 Task: Reply All to email with the signature Evan Adams with the subject Request for project feedback from softage.1@softage.net with the message I would like to schedule a call to discuss the progress of the project., select first sentence, change the font color from current to purple and background color to black Send the email
Action: Mouse moved to (1151, 96)
Screenshot: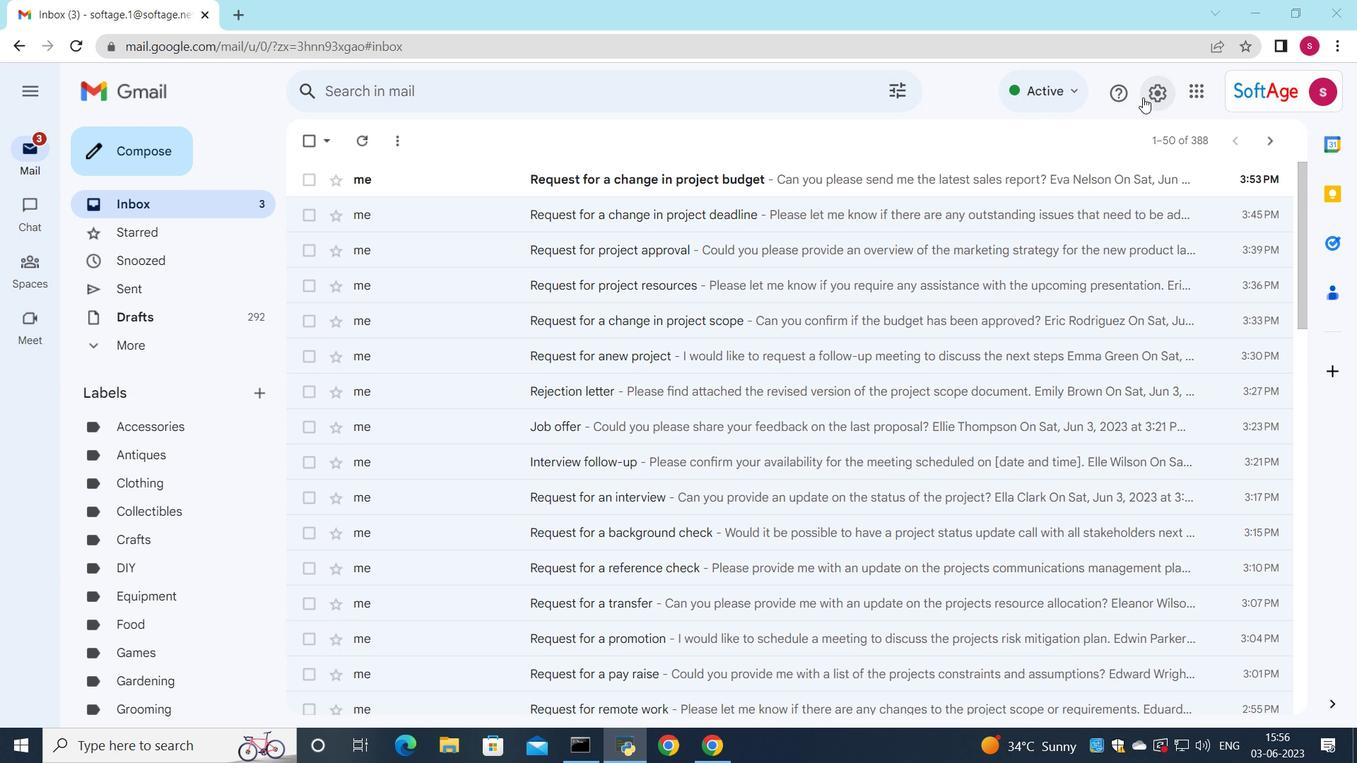 
Action: Mouse pressed left at (1151, 96)
Screenshot: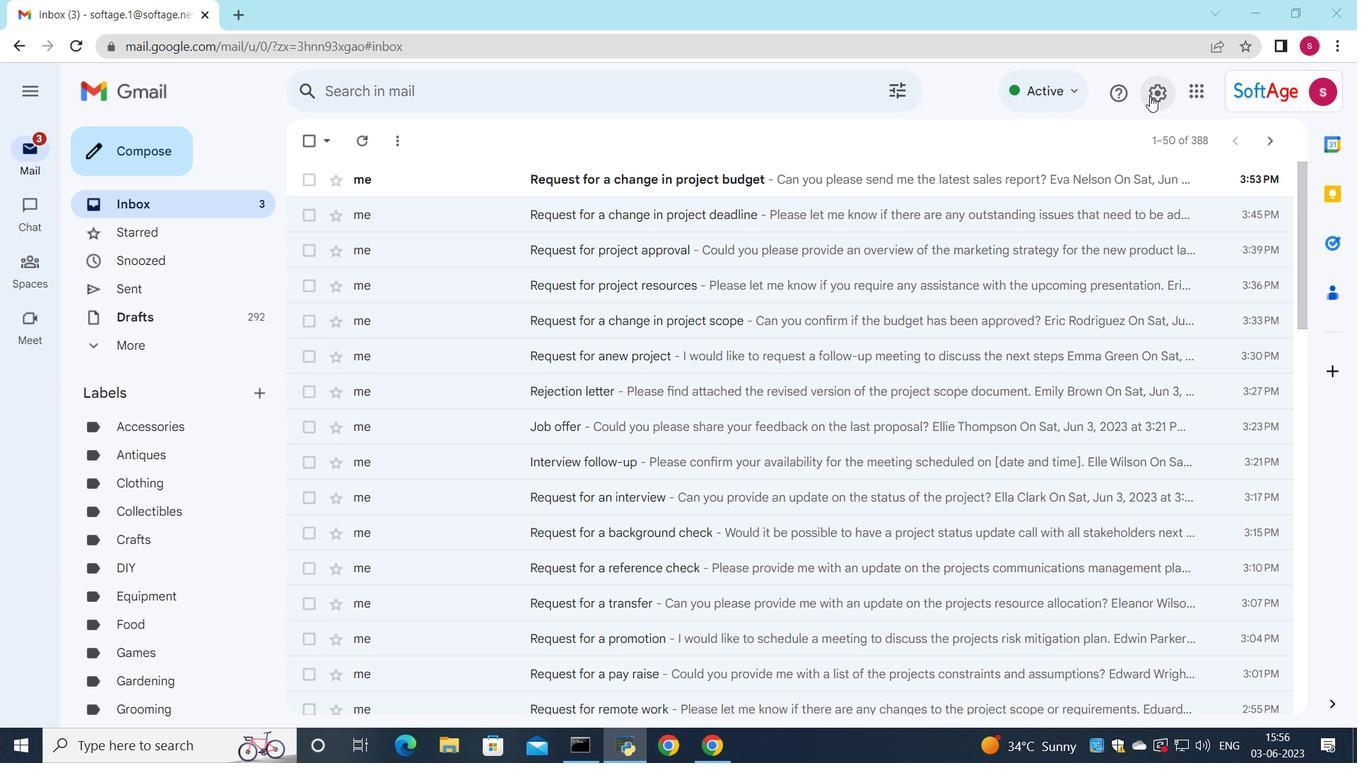 
Action: Mouse moved to (1152, 173)
Screenshot: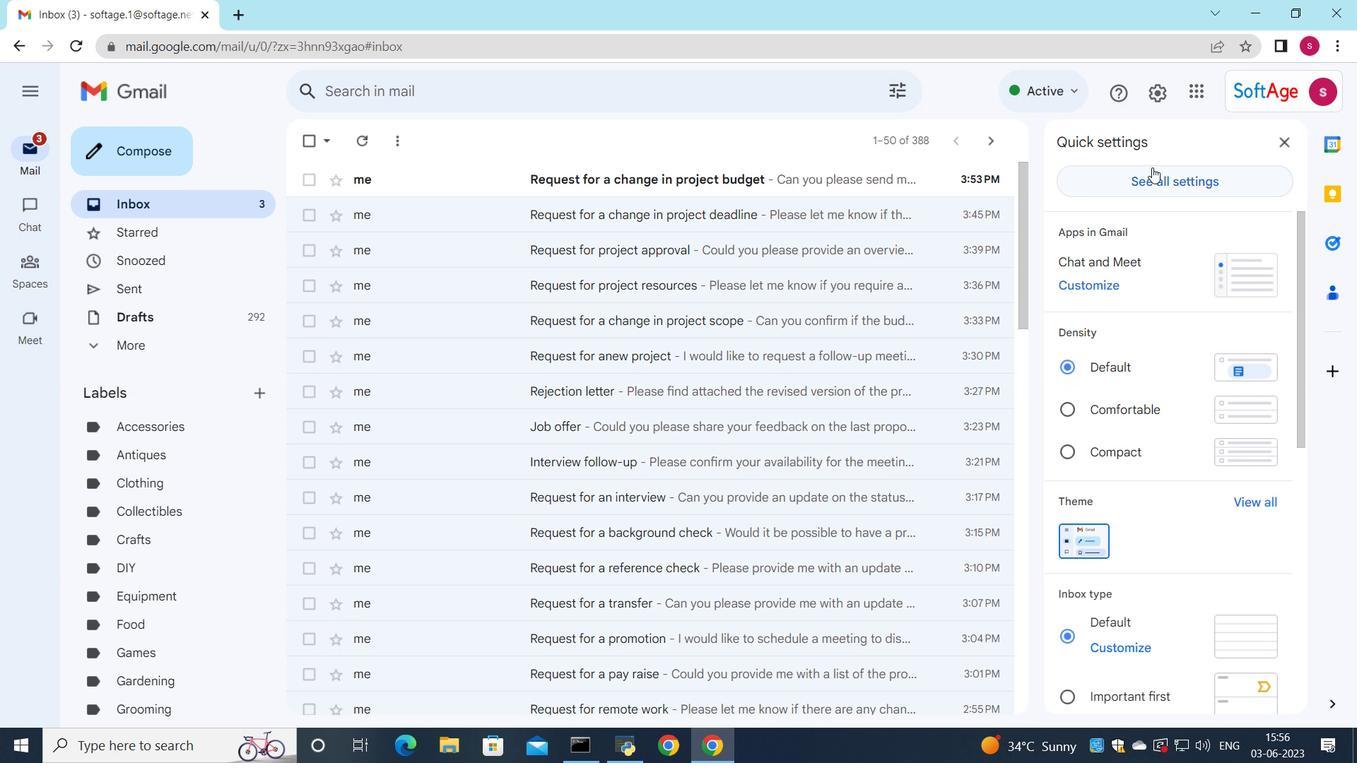 
Action: Mouse pressed left at (1152, 173)
Screenshot: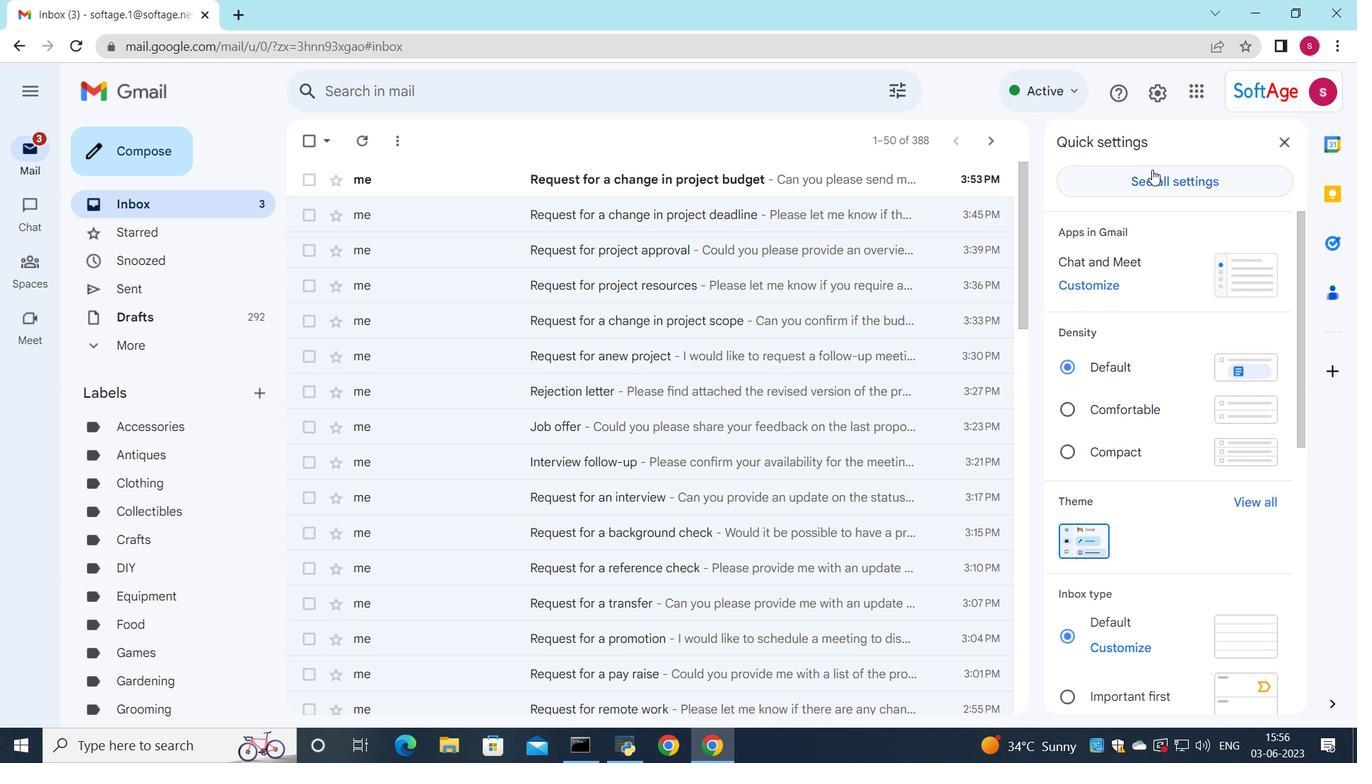
Action: Mouse moved to (632, 394)
Screenshot: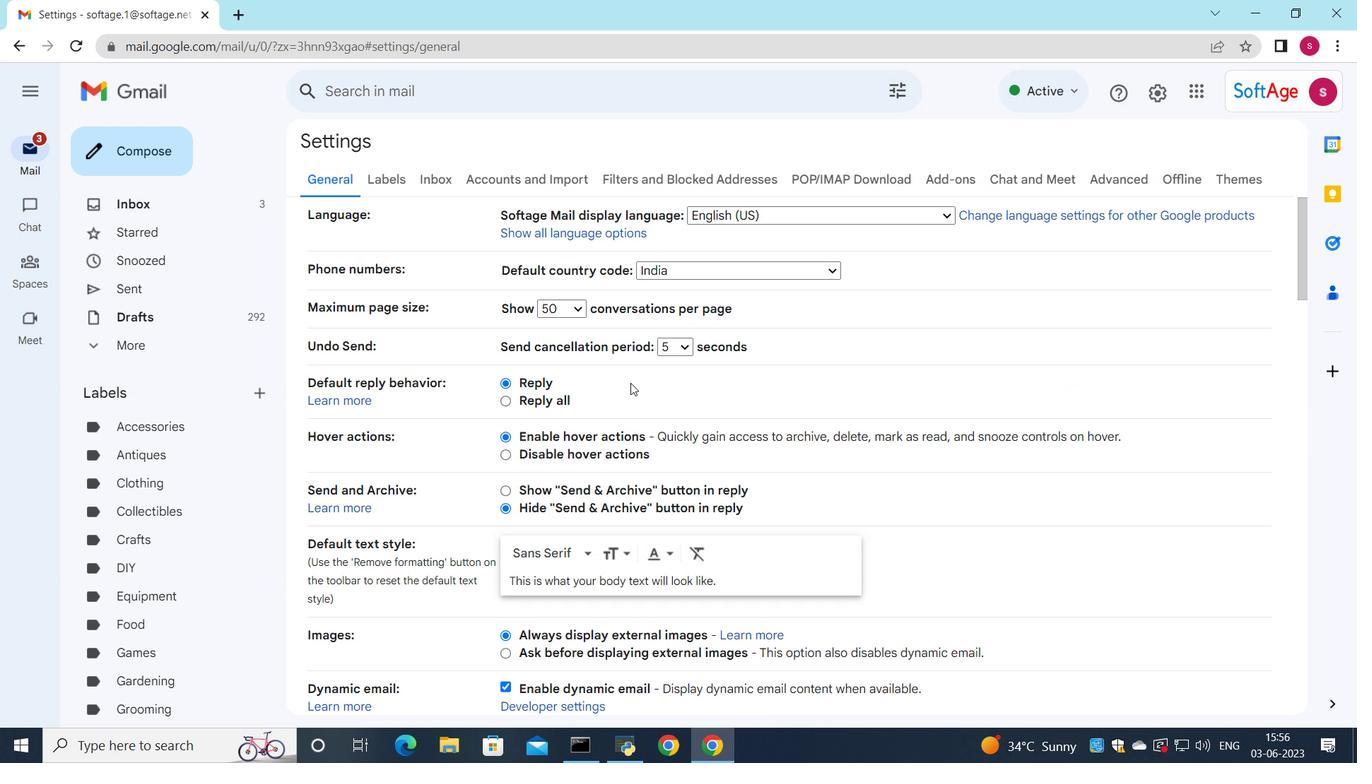 
Action: Mouse scrolled (632, 393) with delta (0, 0)
Screenshot: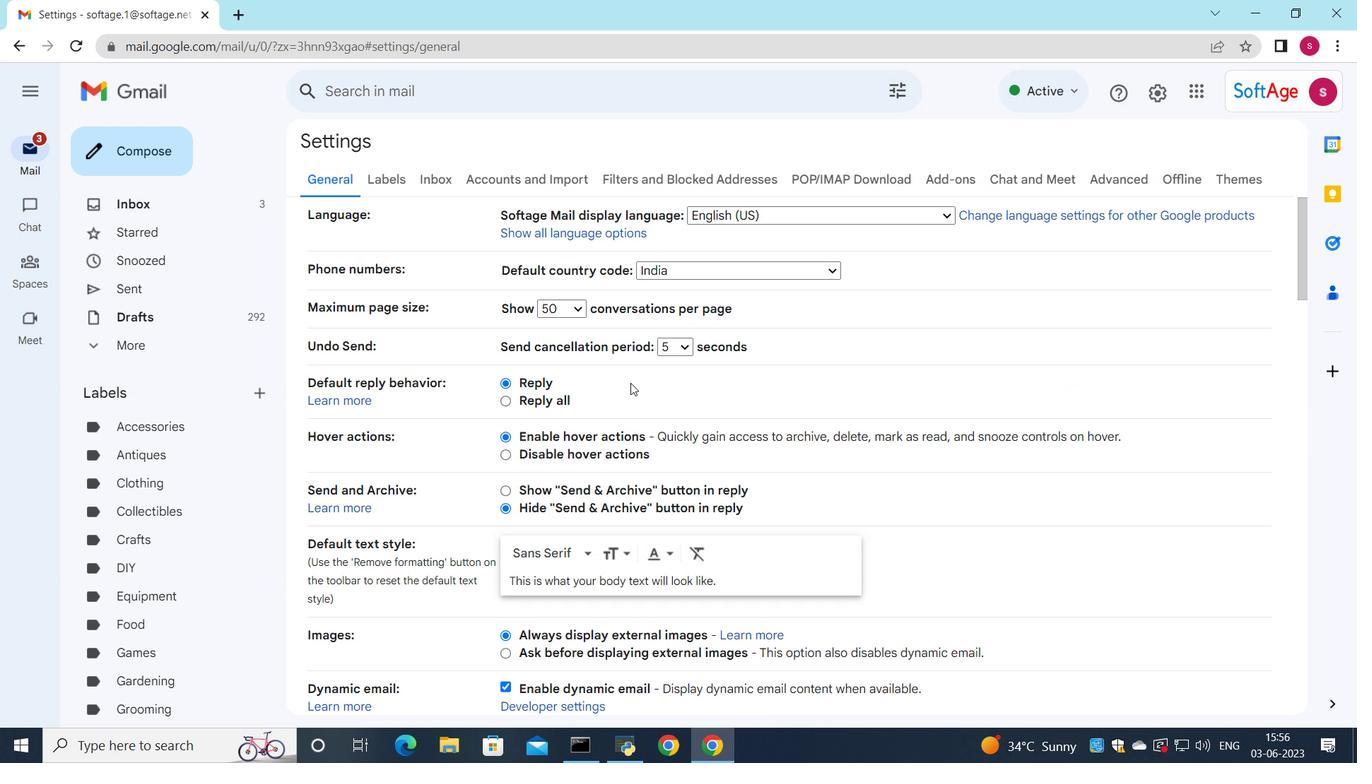 
Action: Mouse scrolled (632, 393) with delta (0, 0)
Screenshot: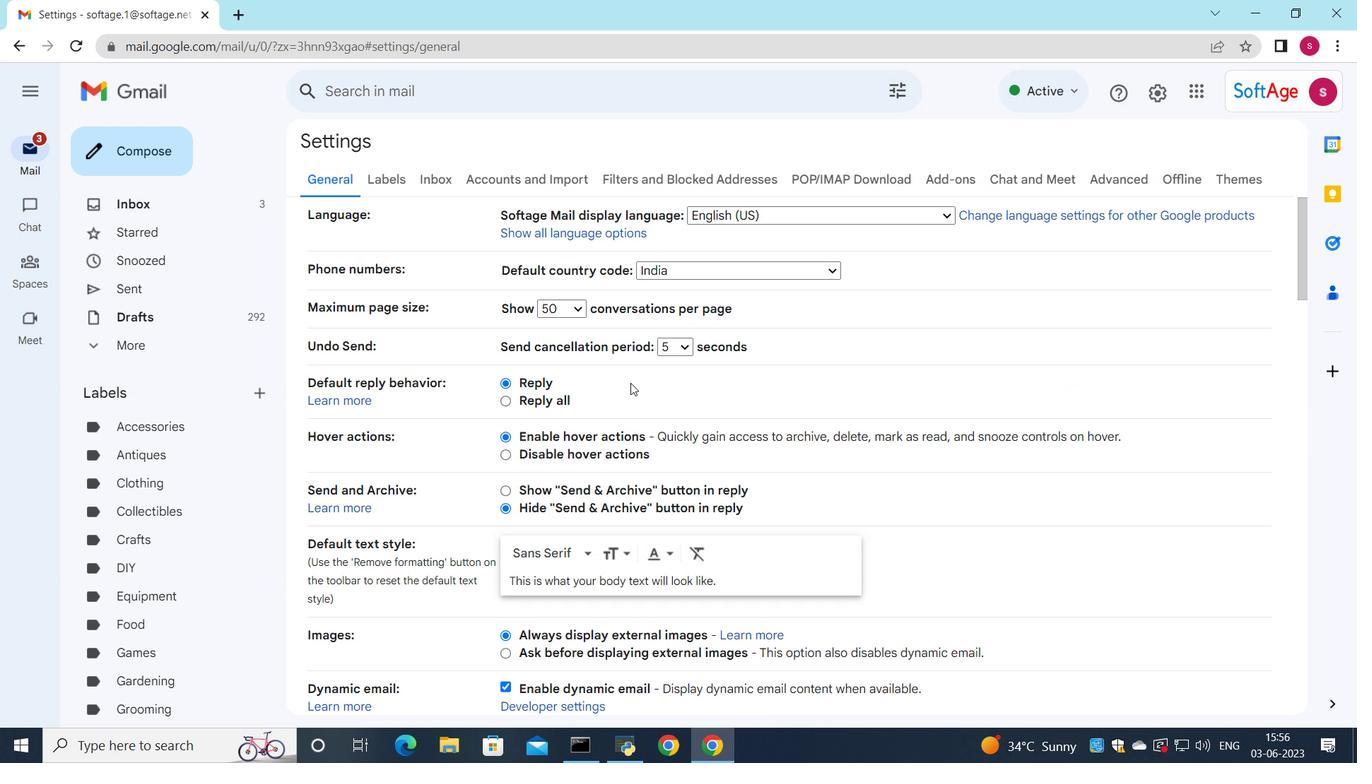 
Action: Mouse scrolled (632, 393) with delta (0, 0)
Screenshot: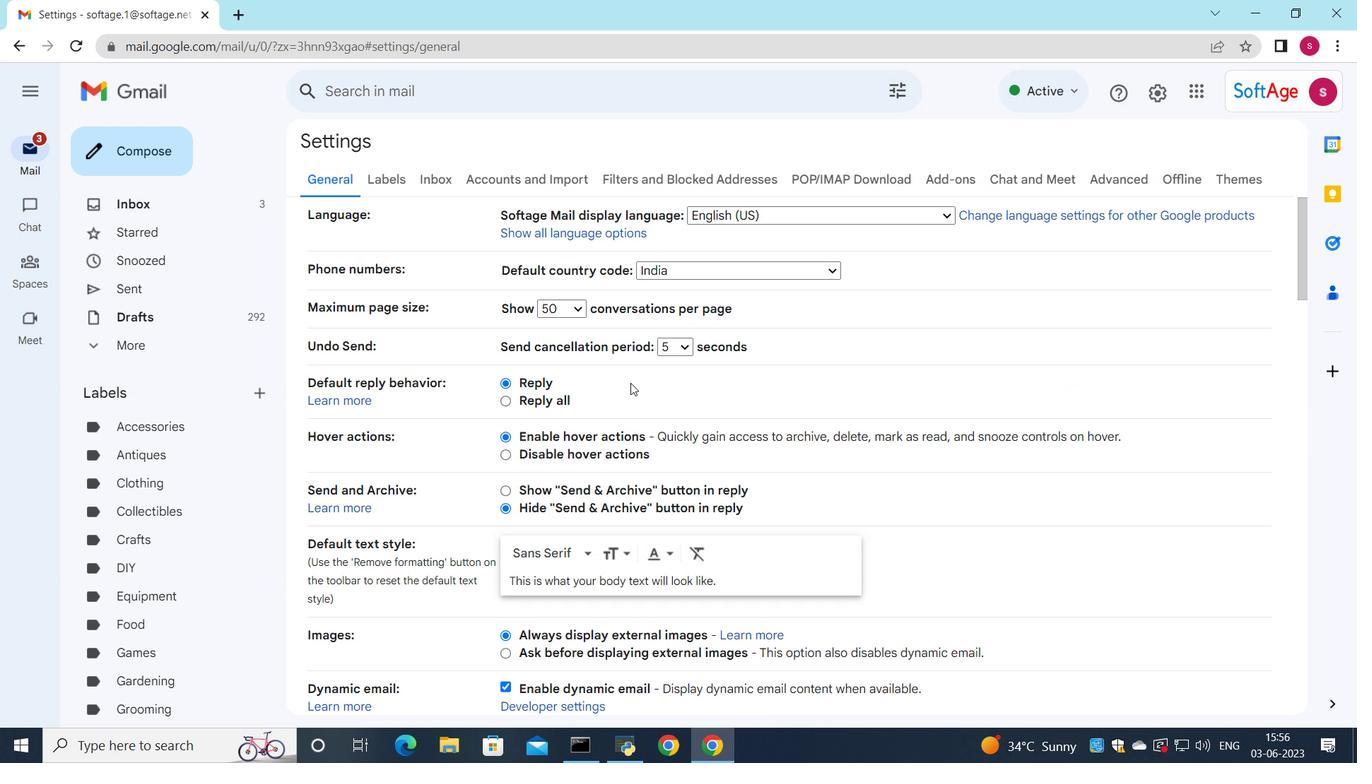 
Action: Mouse moved to (635, 395)
Screenshot: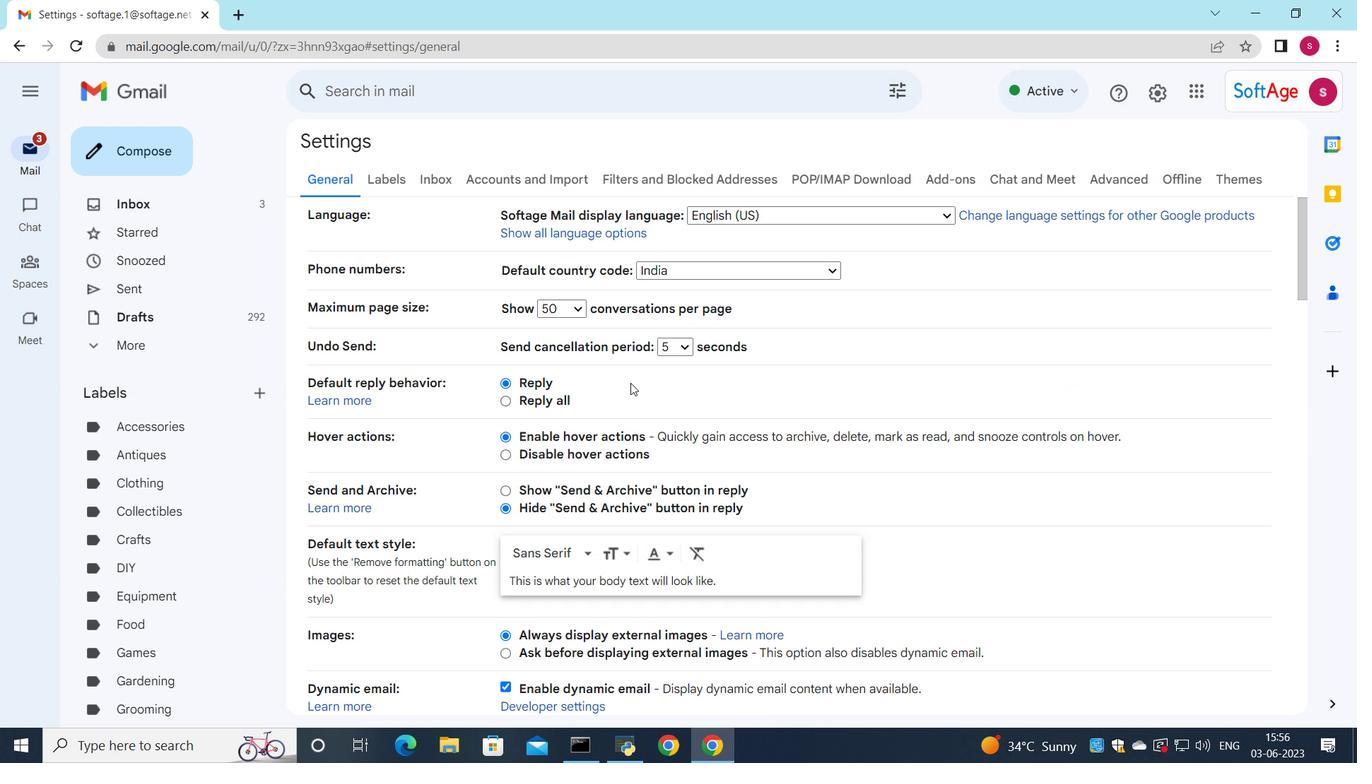 
Action: Mouse scrolled (635, 394) with delta (0, 0)
Screenshot: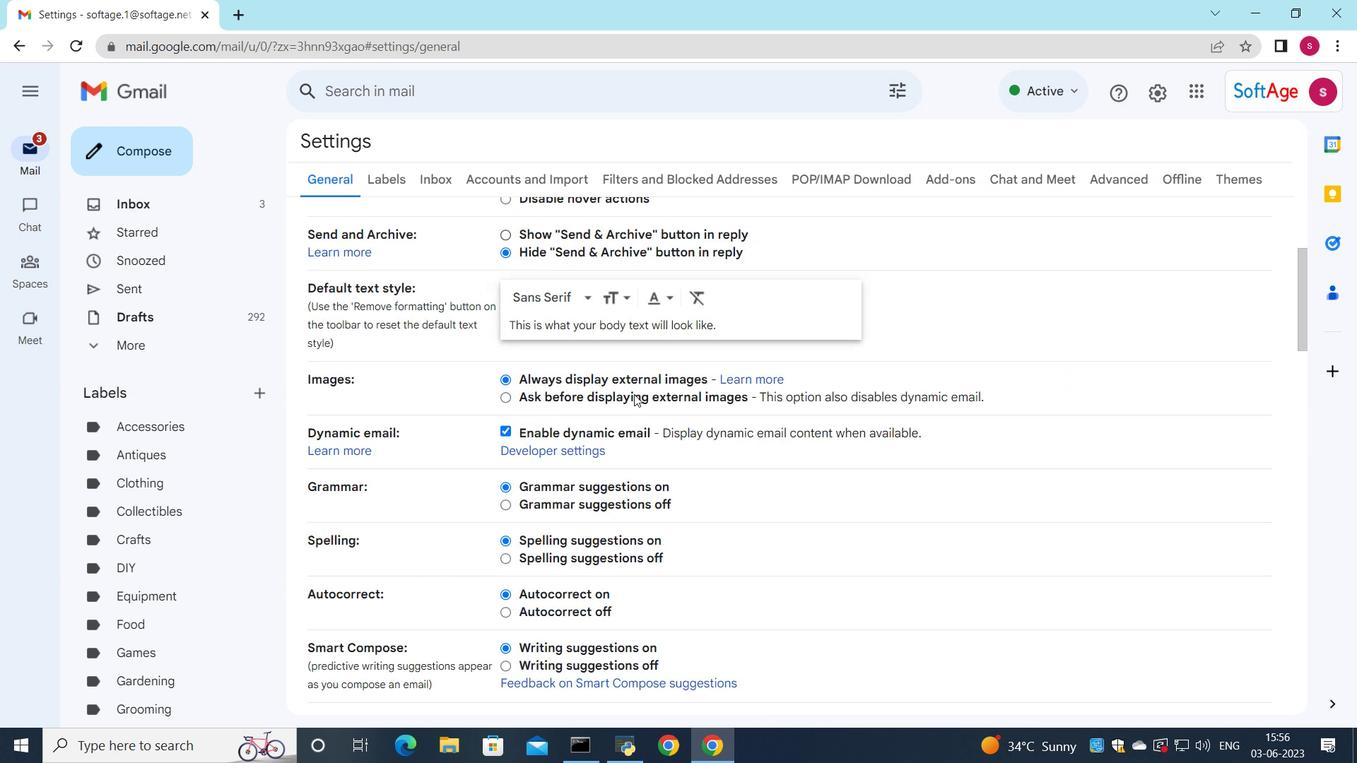 
Action: Mouse scrolled (635, 394) with delta (0, 0)
Screenshot: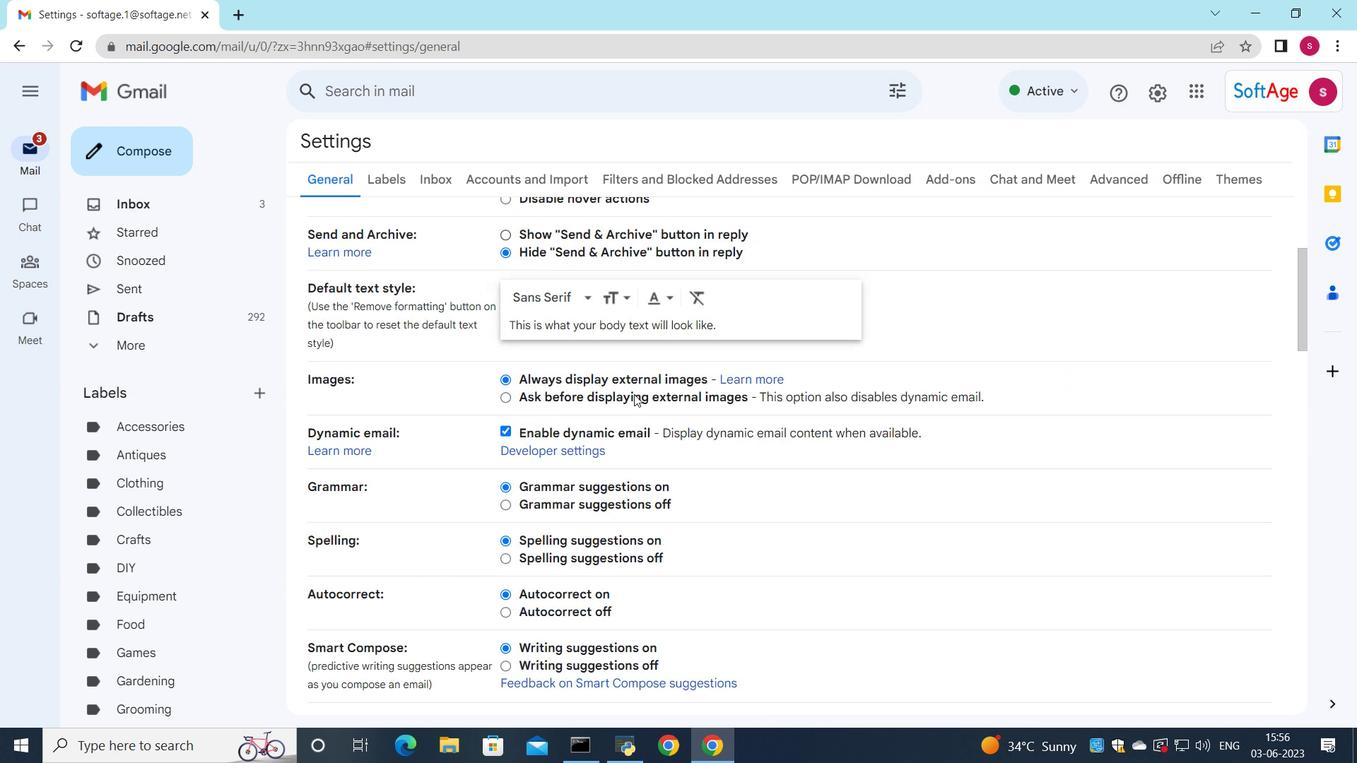 
Action: Mouse scrolled (635, 394) with delta (0, 0)
Screenshot: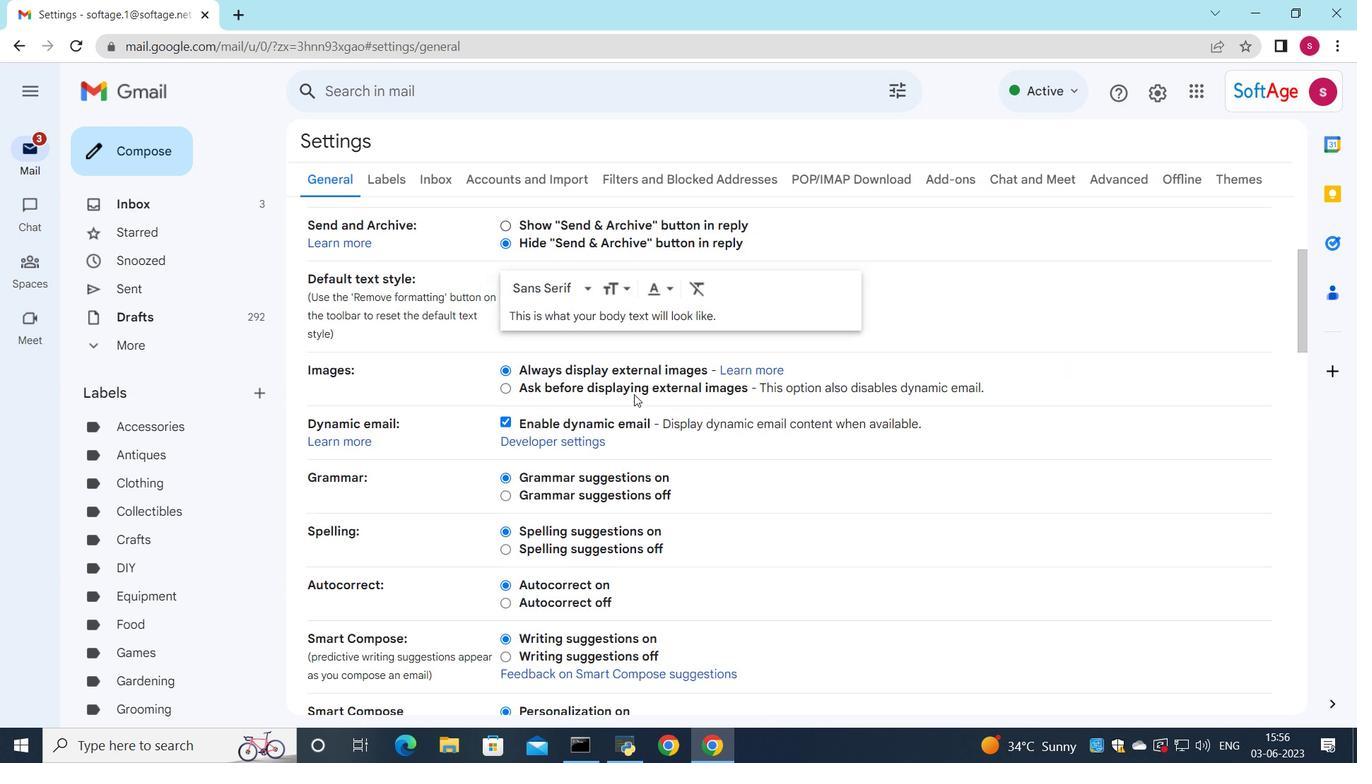 
Action: Mouse scrolled (635, 394) with delta (0, 0)
Screenshot: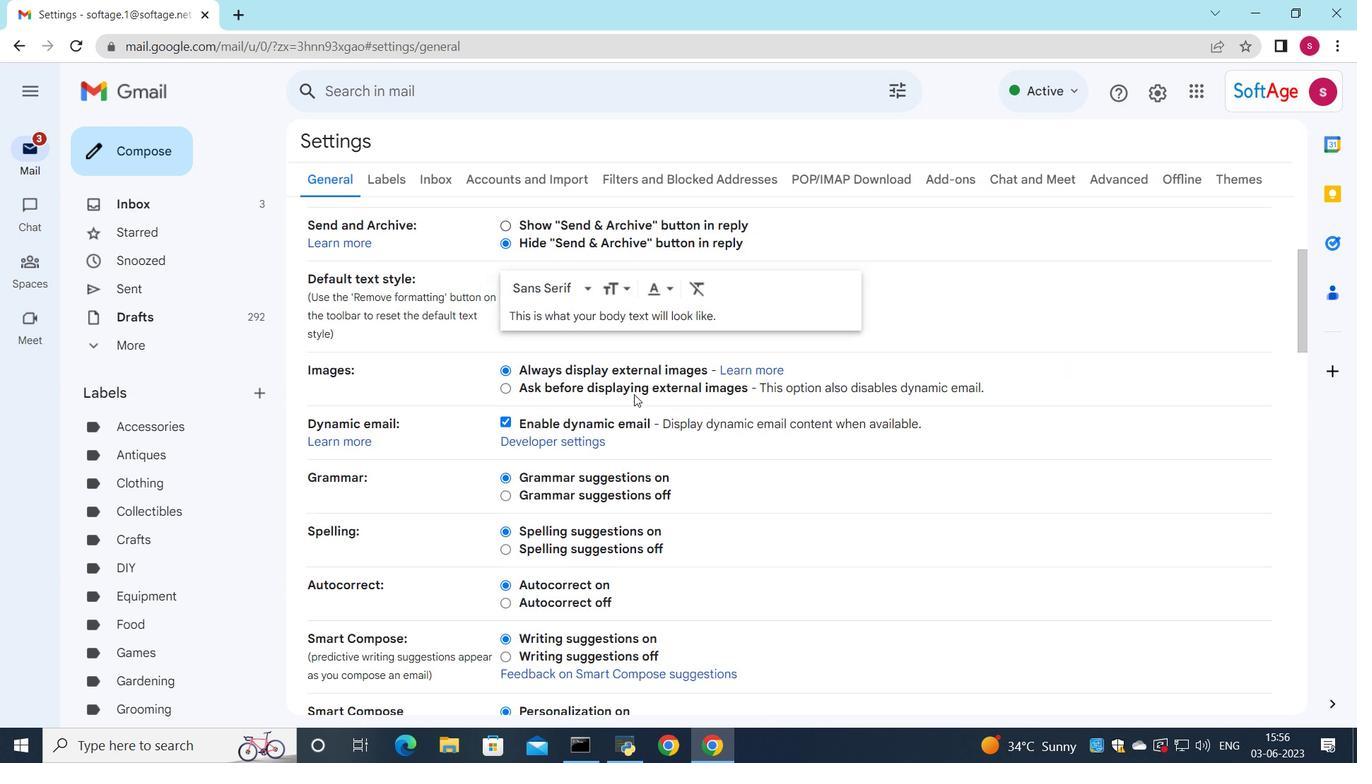 
Action: Mouse scrolled (635, 394) with delta (0, 0)
Screenshot: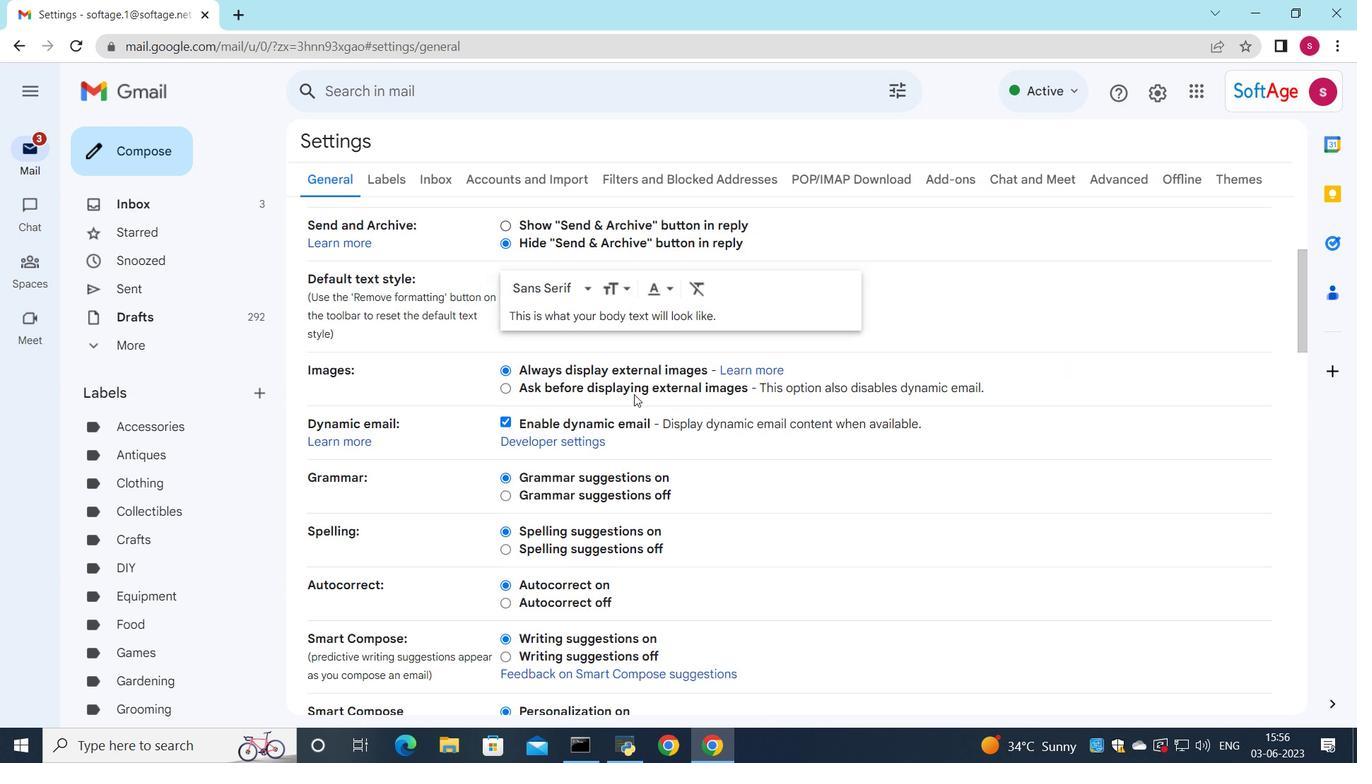
Action: Mouse moved to (637, 388)
Screenshot: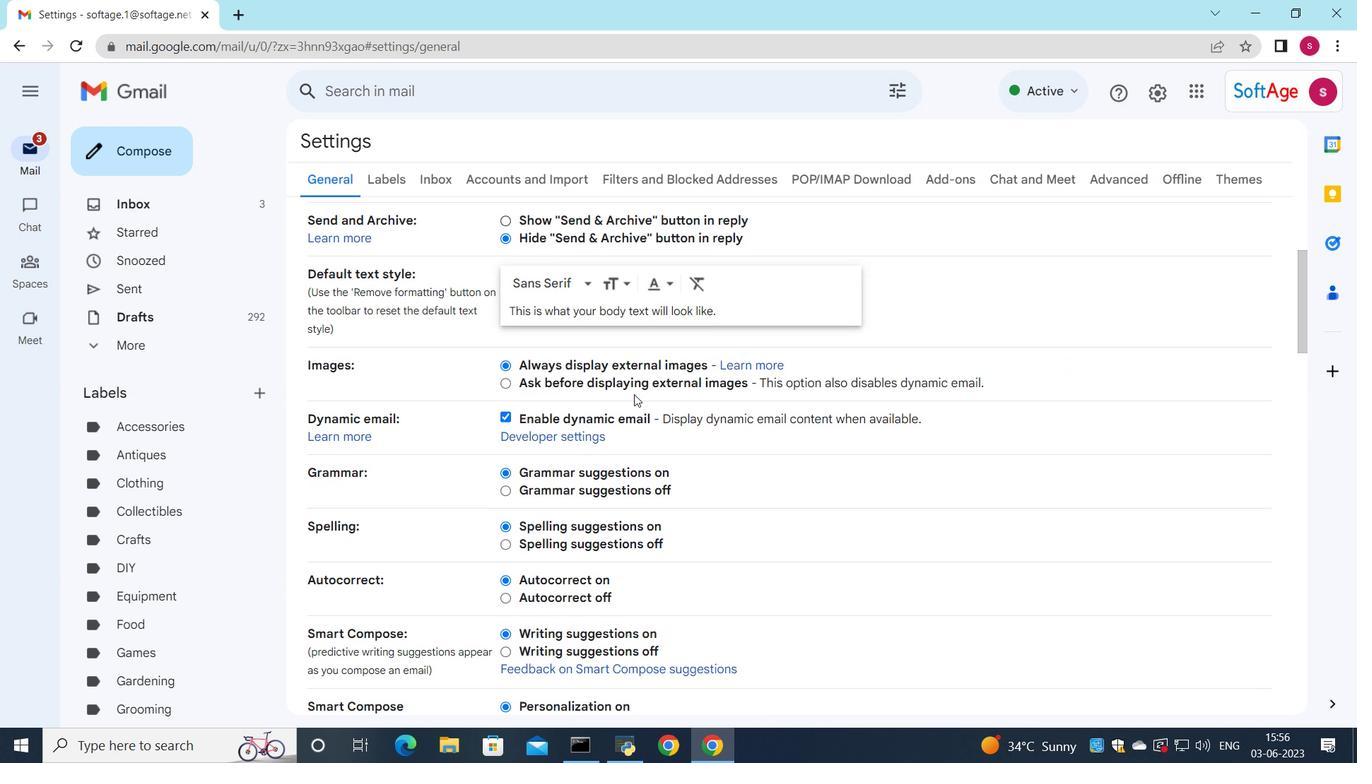 
Action: Mouse scrolled (637, 388) with delta (0, 0)
Screenshot: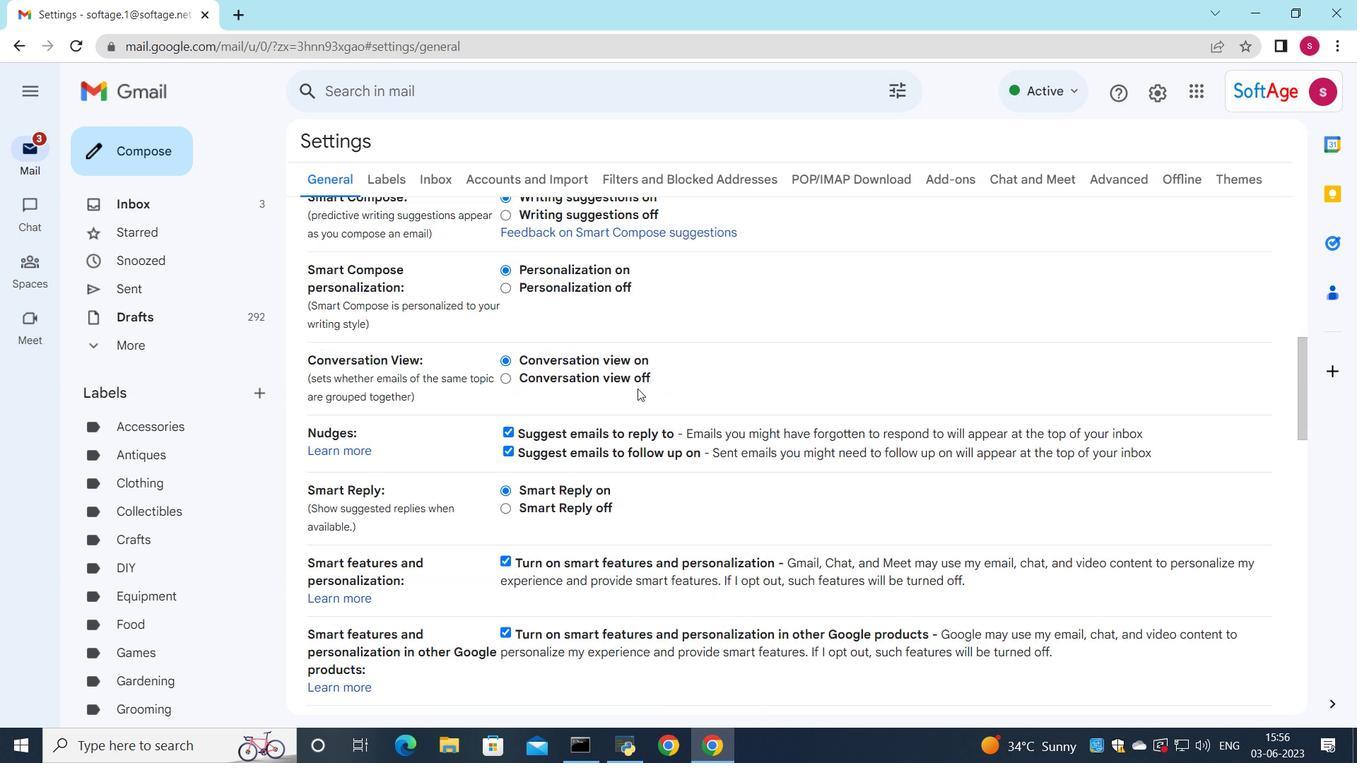 
Action: Mouse scrolled (637, 388) with delta (0, 0)
Screenshot: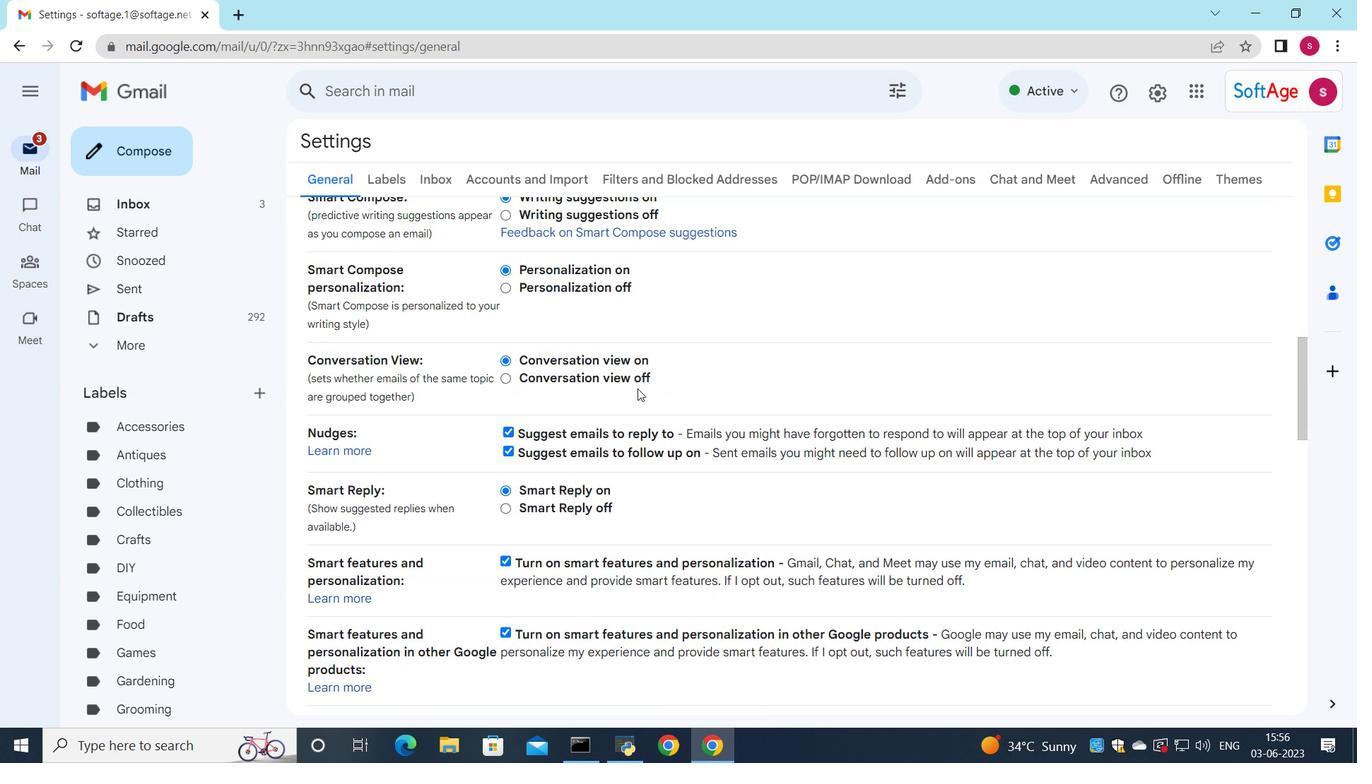 
Action: Mouse scrolled (637, 388) with delta (0, 0)
Screenshot: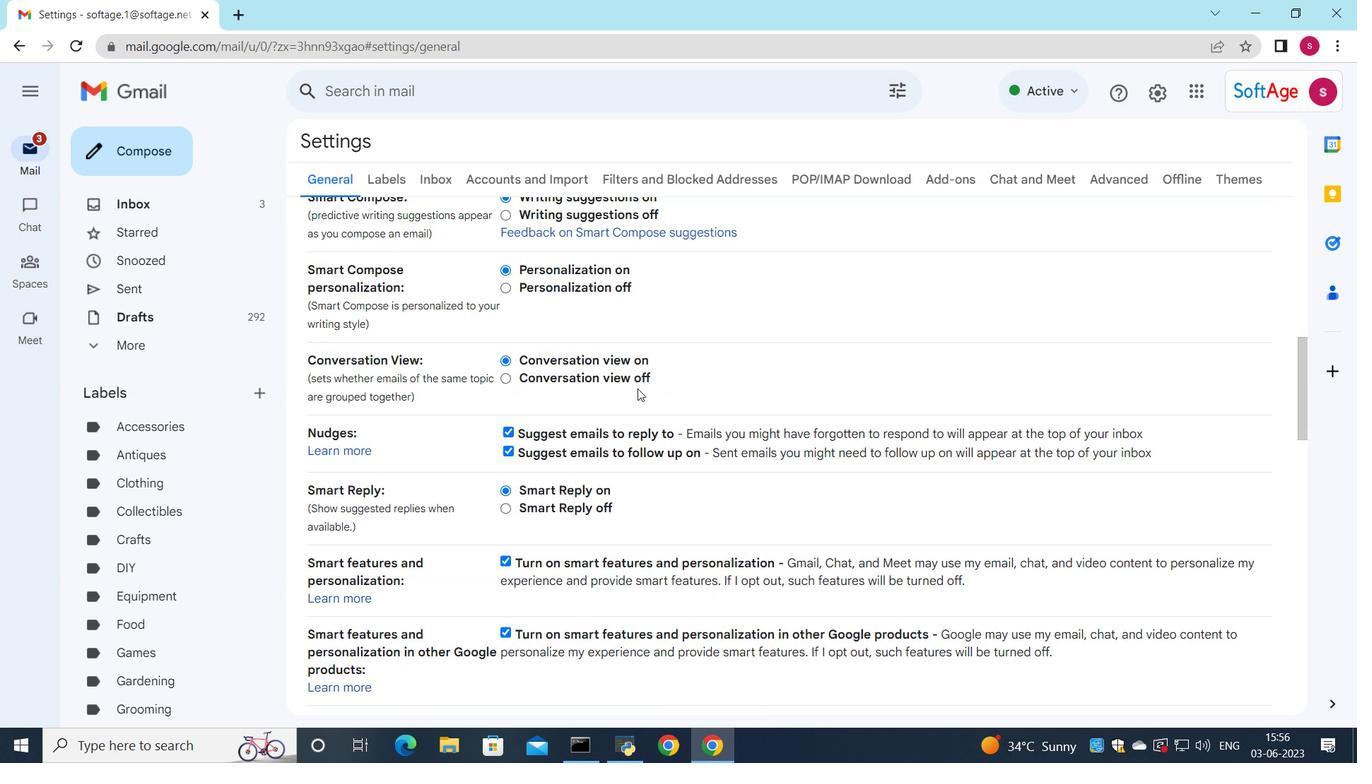 
Action: Mouse scrolled (637, 388) with delta (0, 0)
Screenshot: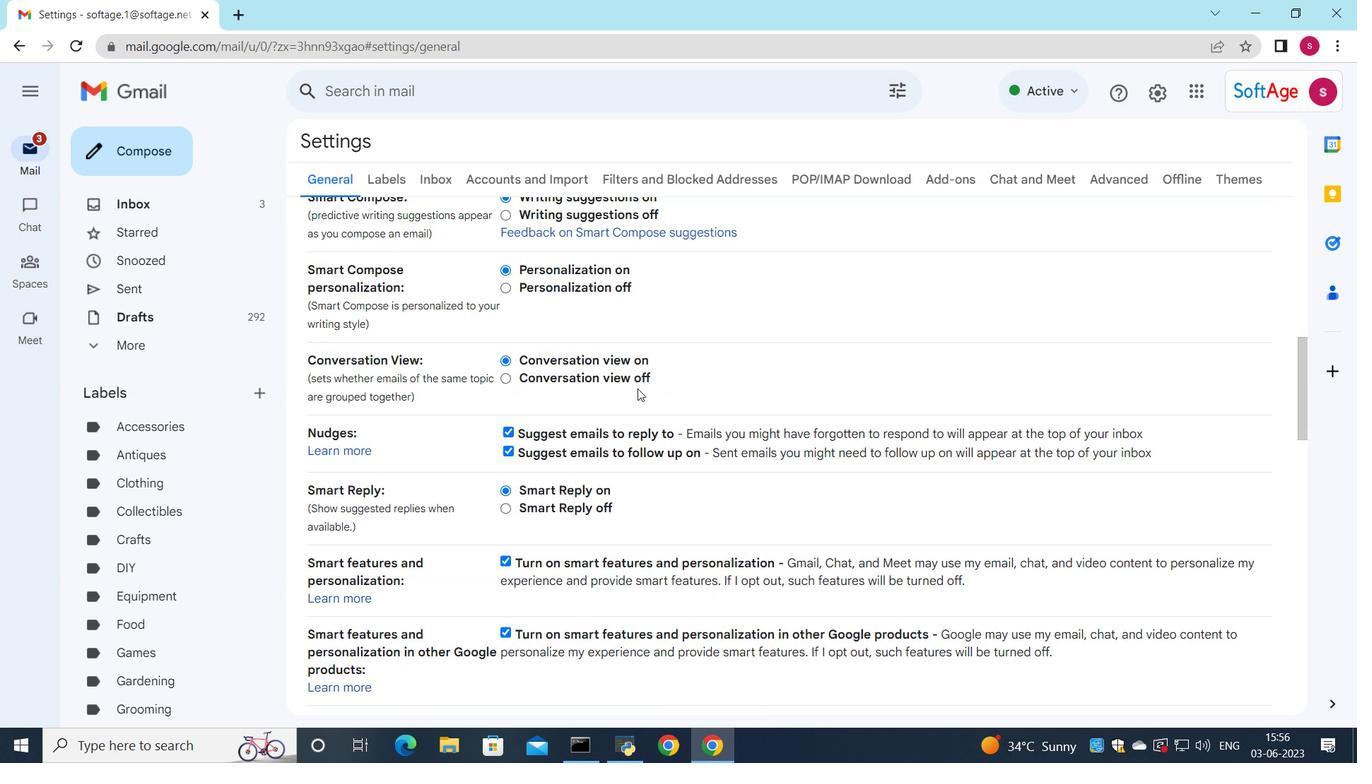 
Action: Mouse moved to (646, 381)
Screenshot: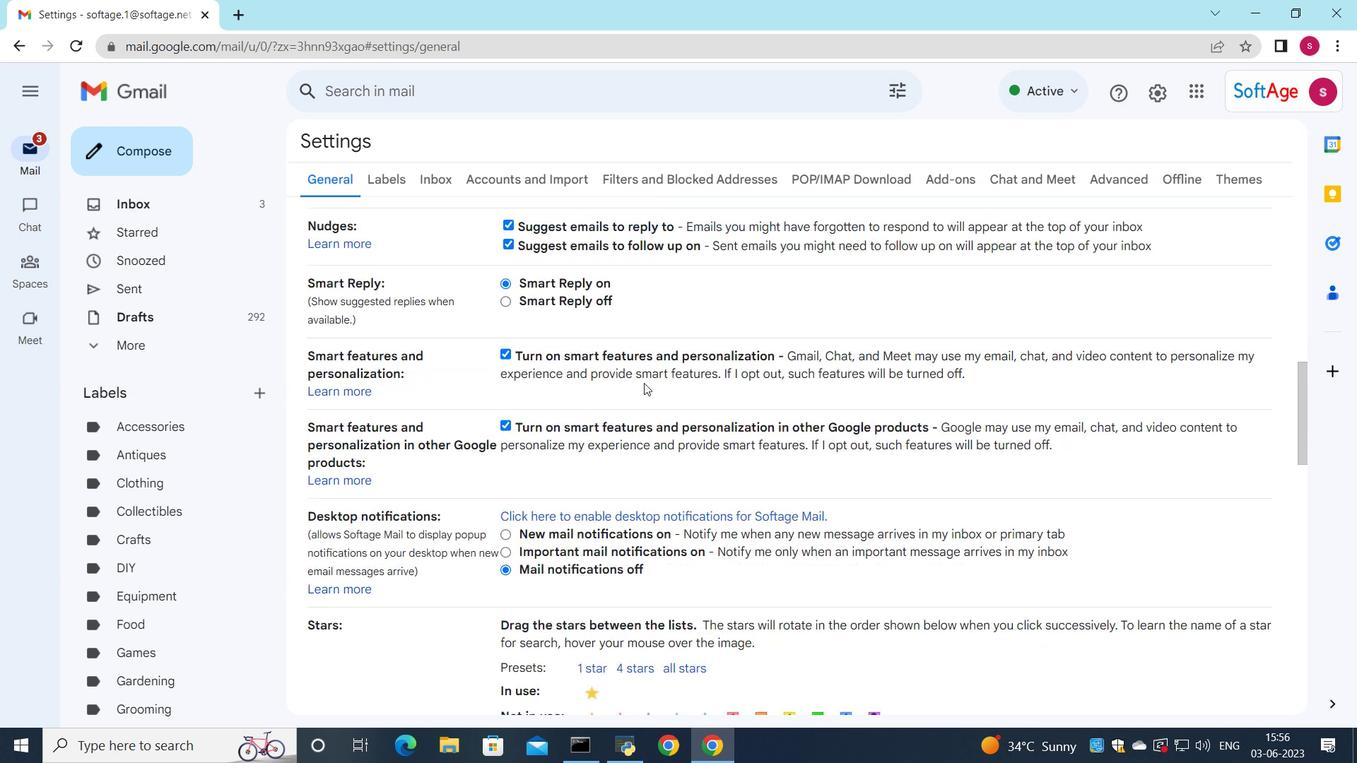 
Action: Mouse scrolled (646, 380) with delta (0, 0)
Screenshot: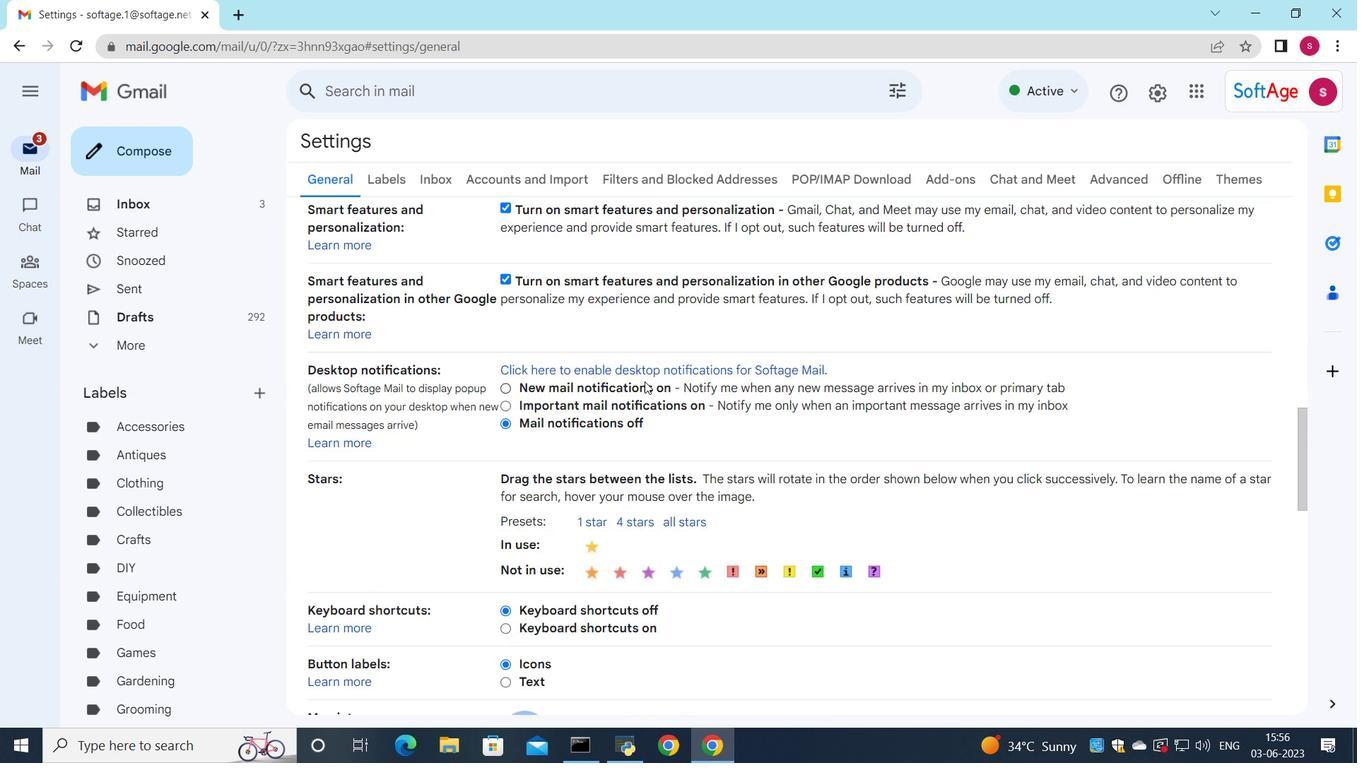 
Action: Mouse scrolled (646, 380) with delta (0, 0)
Screenshot: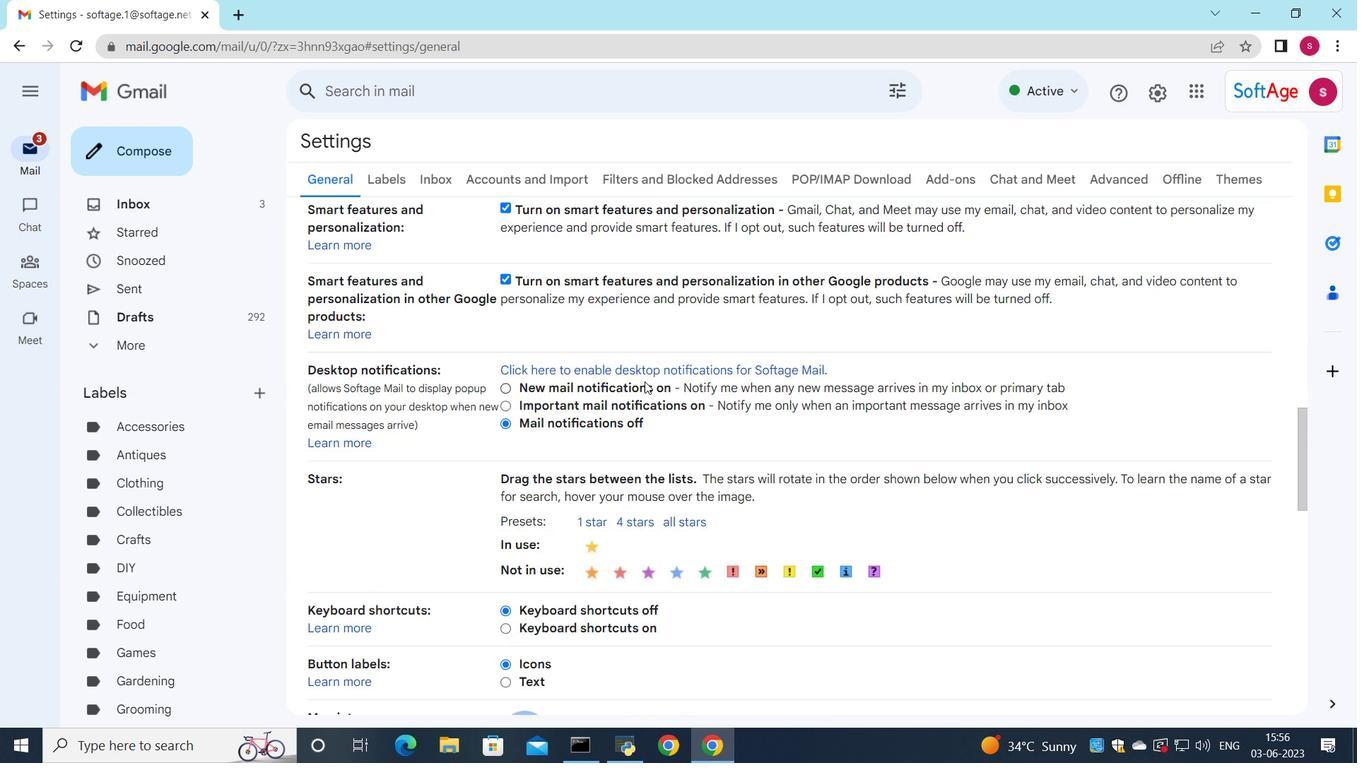 
Action: Mouse scrolled (646, 380) with delta (0, 0)
Screenshot: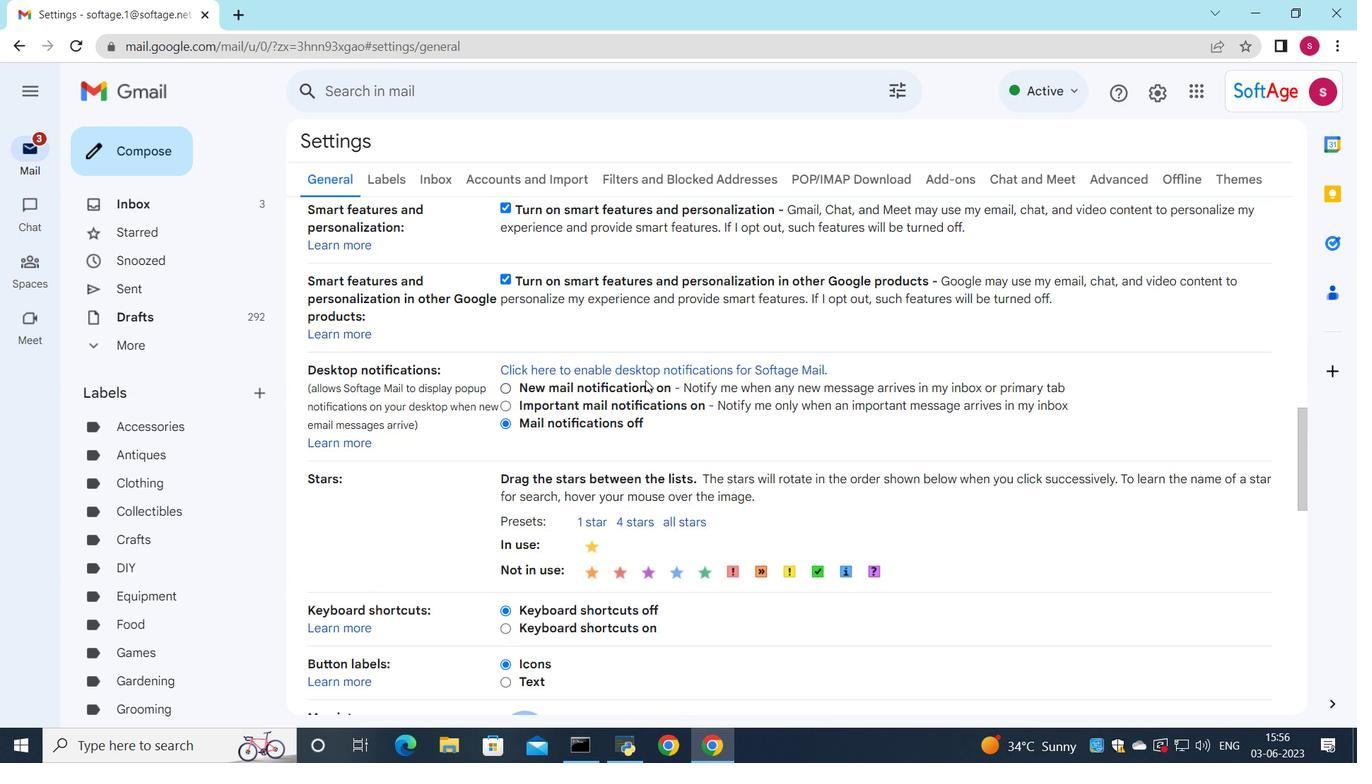 
Action: Mouse scrolled (646, 380) with delta (0, 0)
Screenshot: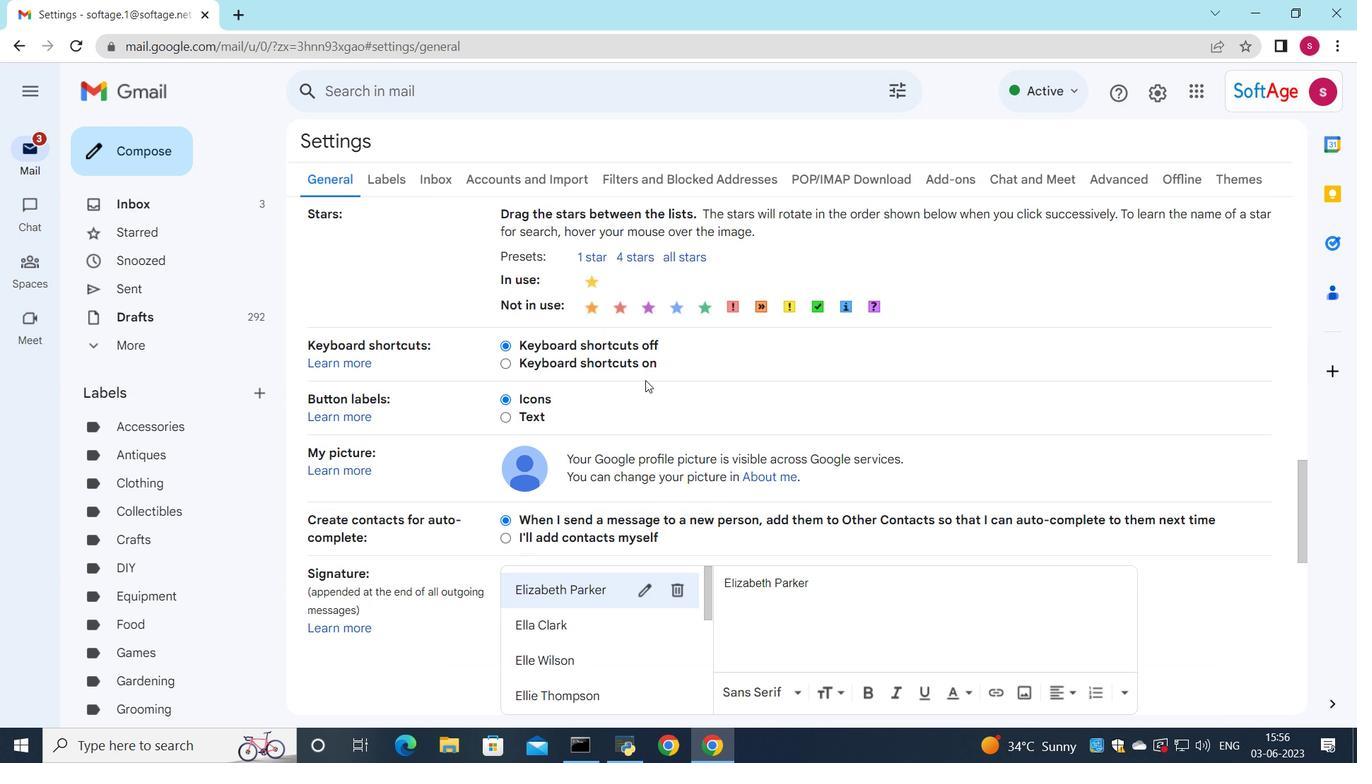 
Action: Mouse scrolled (646, 380) with delta (0, 0)
Screenshot: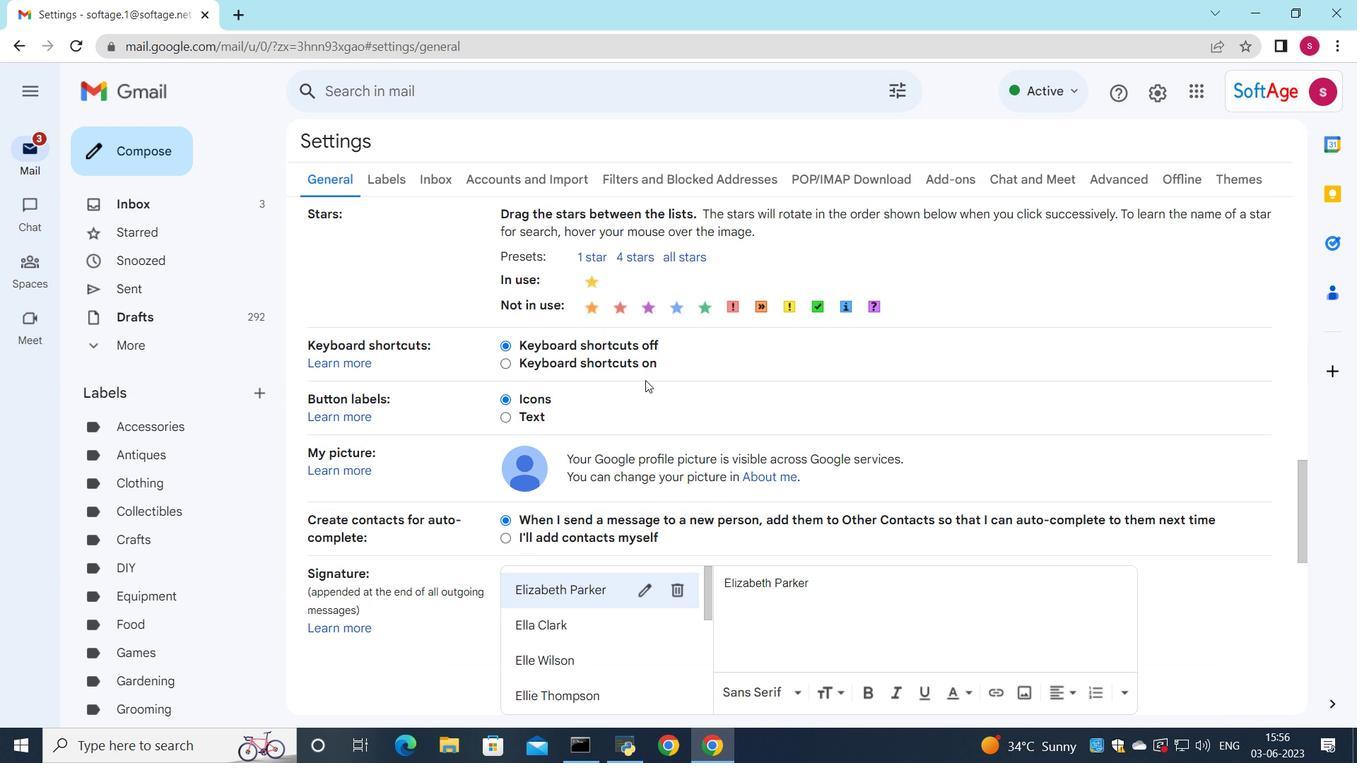 
Action: Mouse scrolled (646, 380) with delta (0, 0)
Screenshot: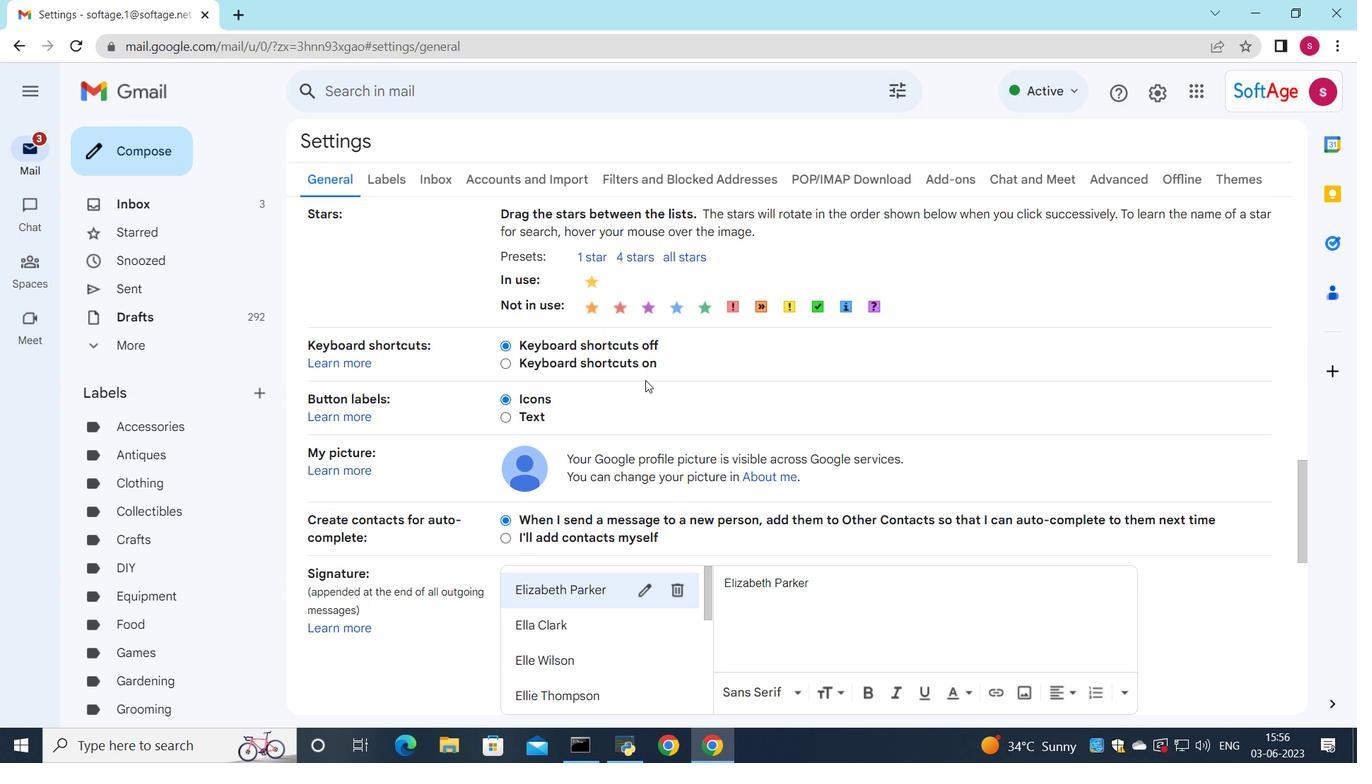 
Action: Mouse scrolled (646, 380) with delta (0, 0)
Screenshot: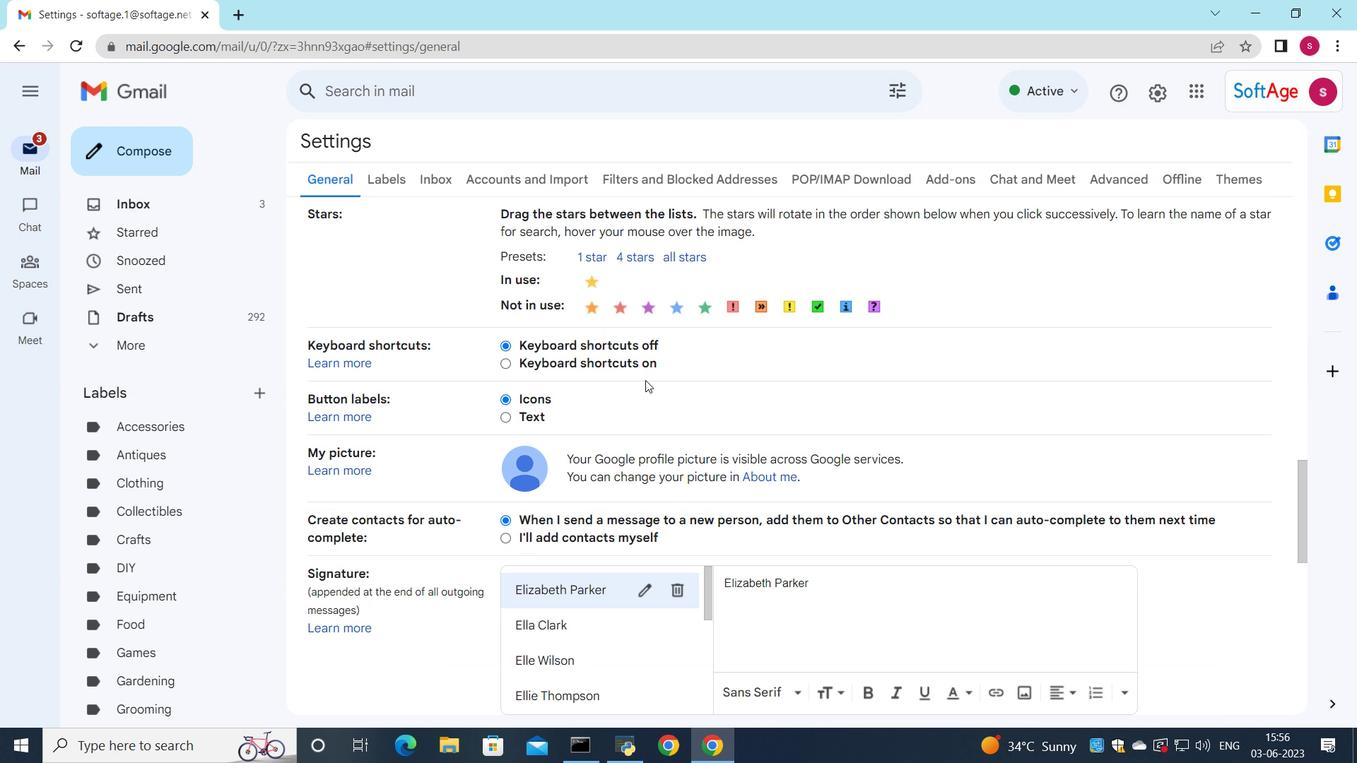 
Action: Mouse moved to (677, 379)
Screenshot: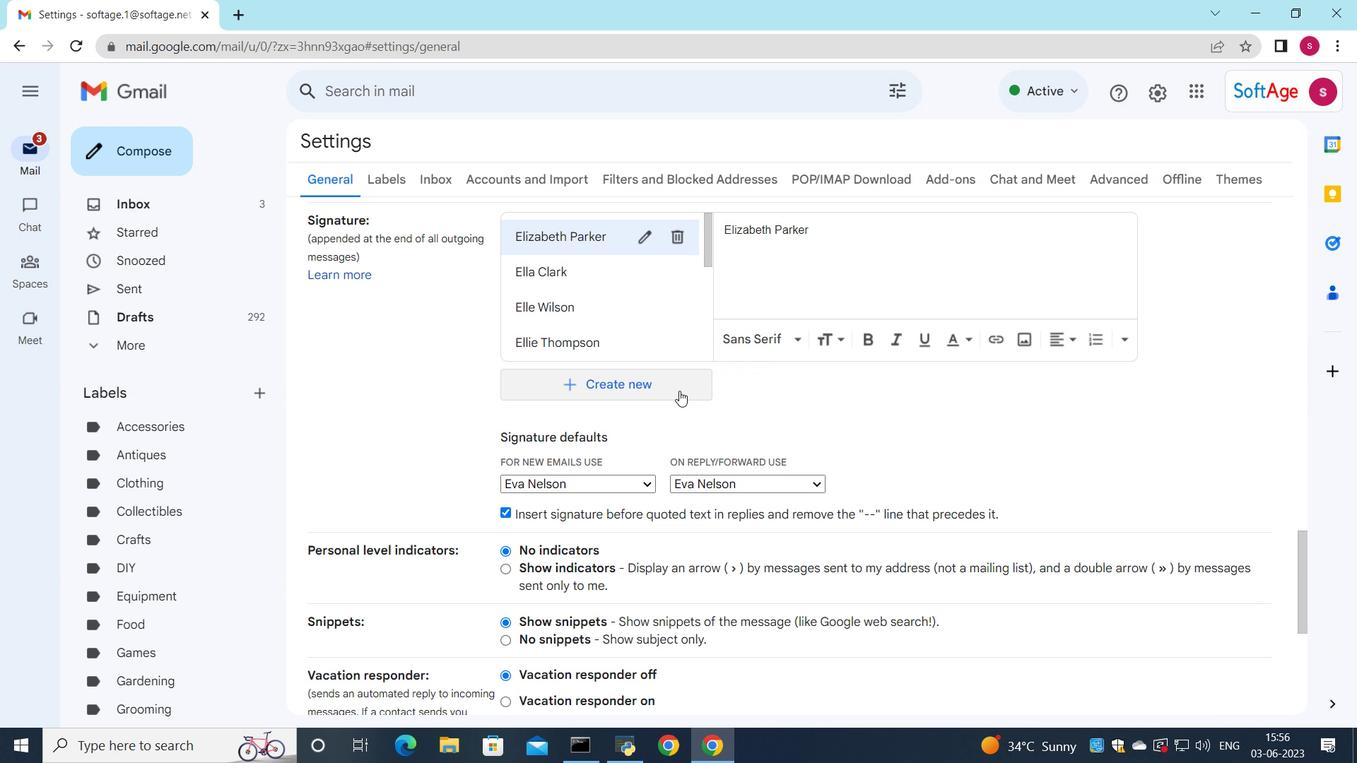 
Action: Mouse pressed left at (677, 379)
Screenshot: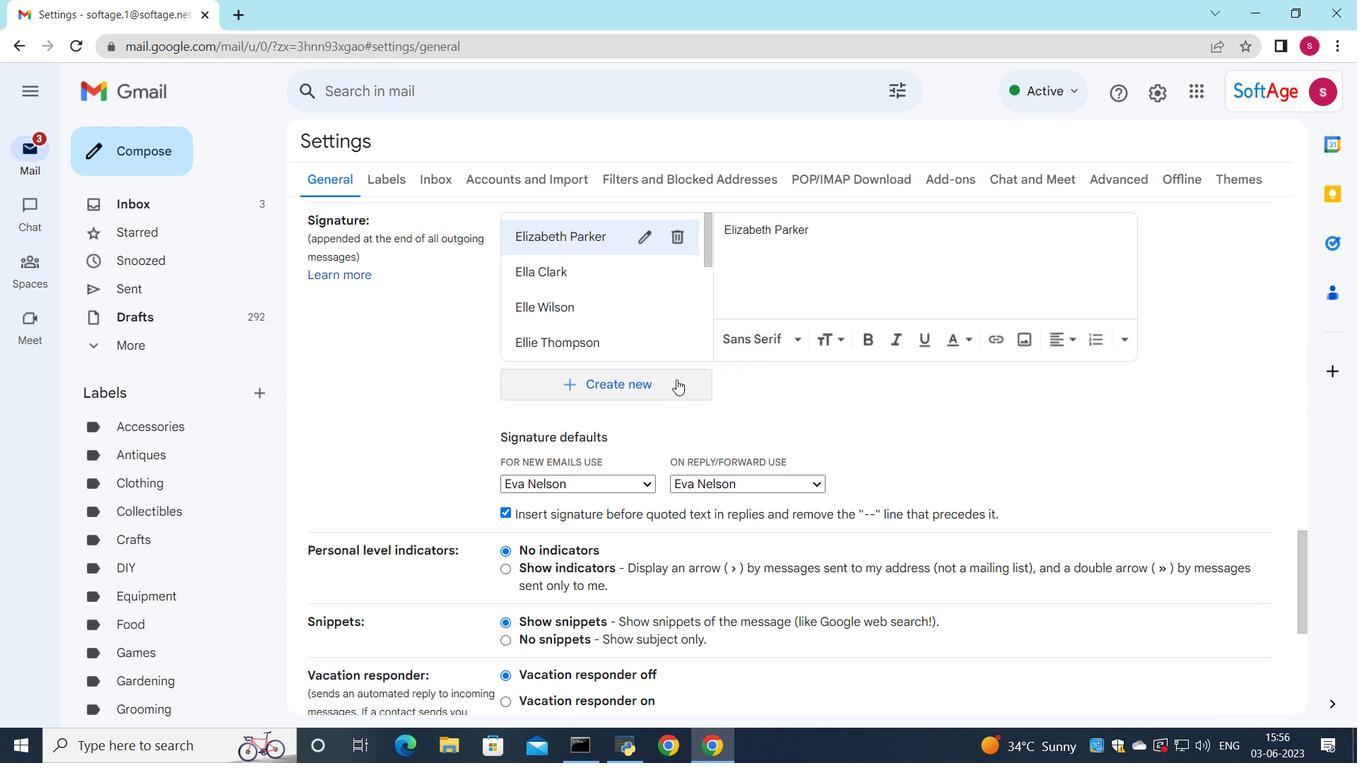 
Action: Mouse moved to (710, 391)
Screenshot: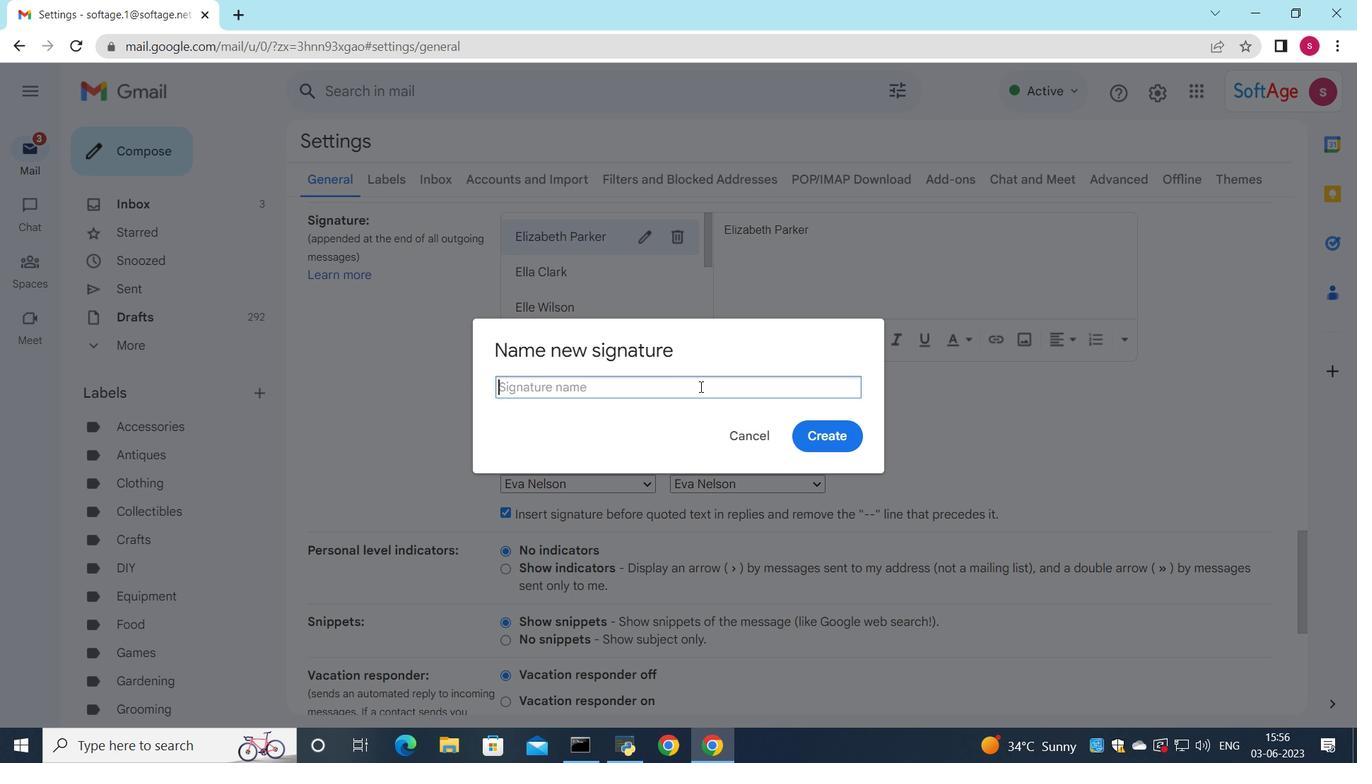 
Action: Key pressed <Key.shift>Evan<Key.space><Key.shift>Adams
Screenshot: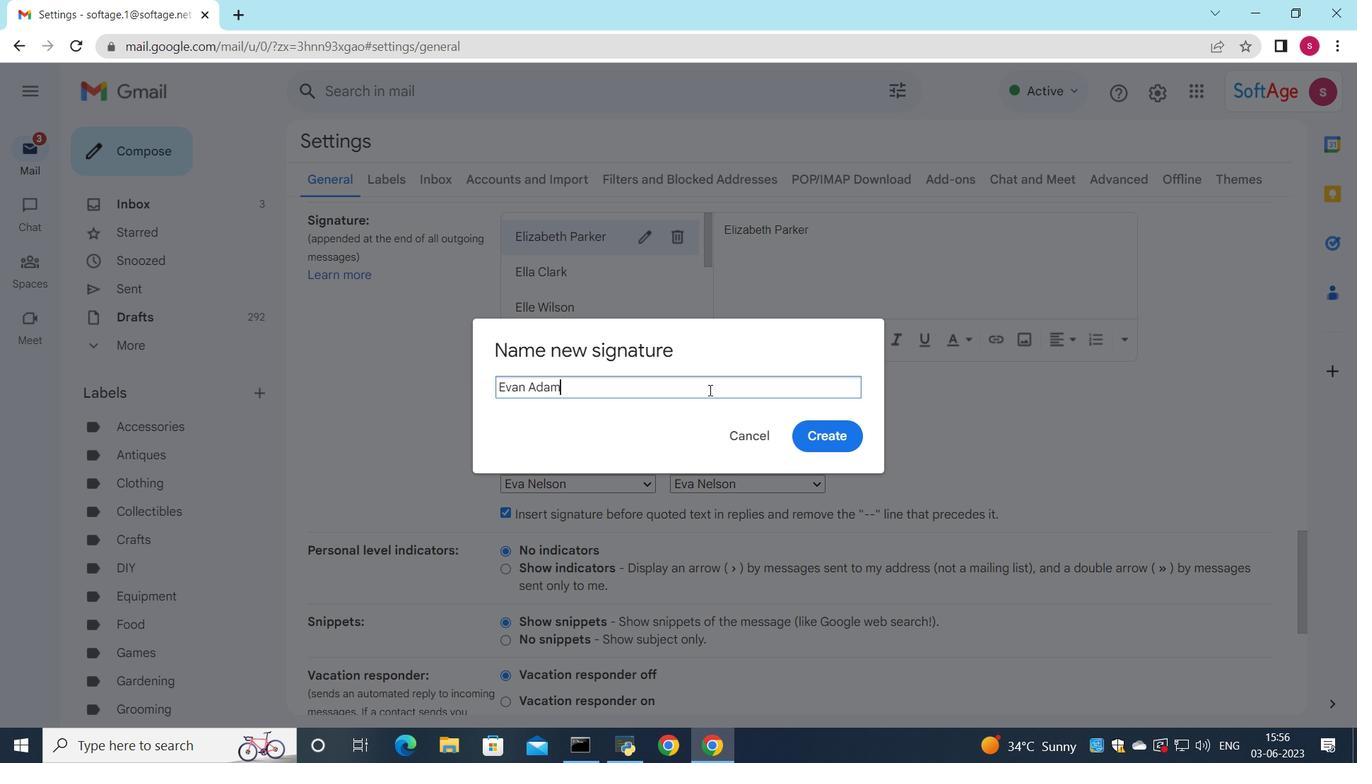 
Action: Mouse moved to (821, 432)
Screenshot: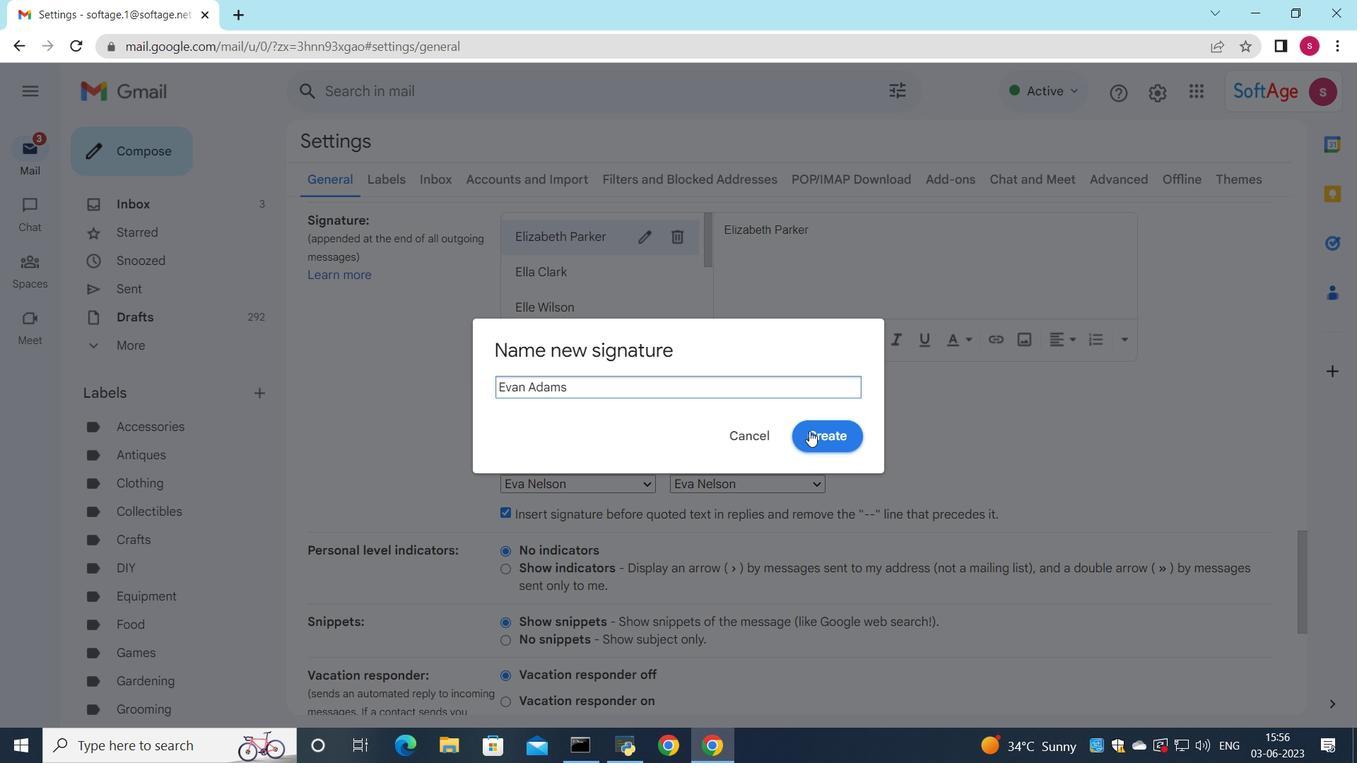 
Action: Mouse pressed left at (821, 432)
Screenshot: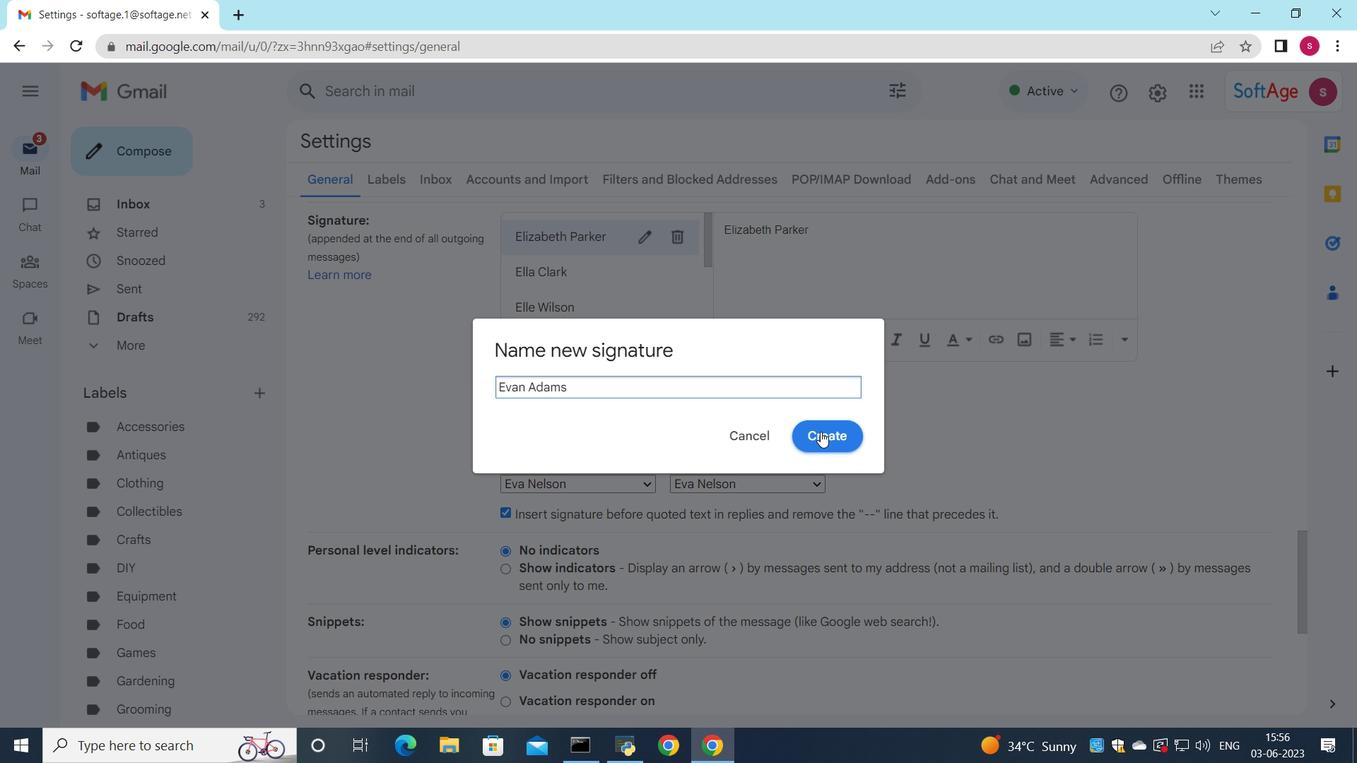 
Action: Mouse moved to (780, 273)
Screenshot: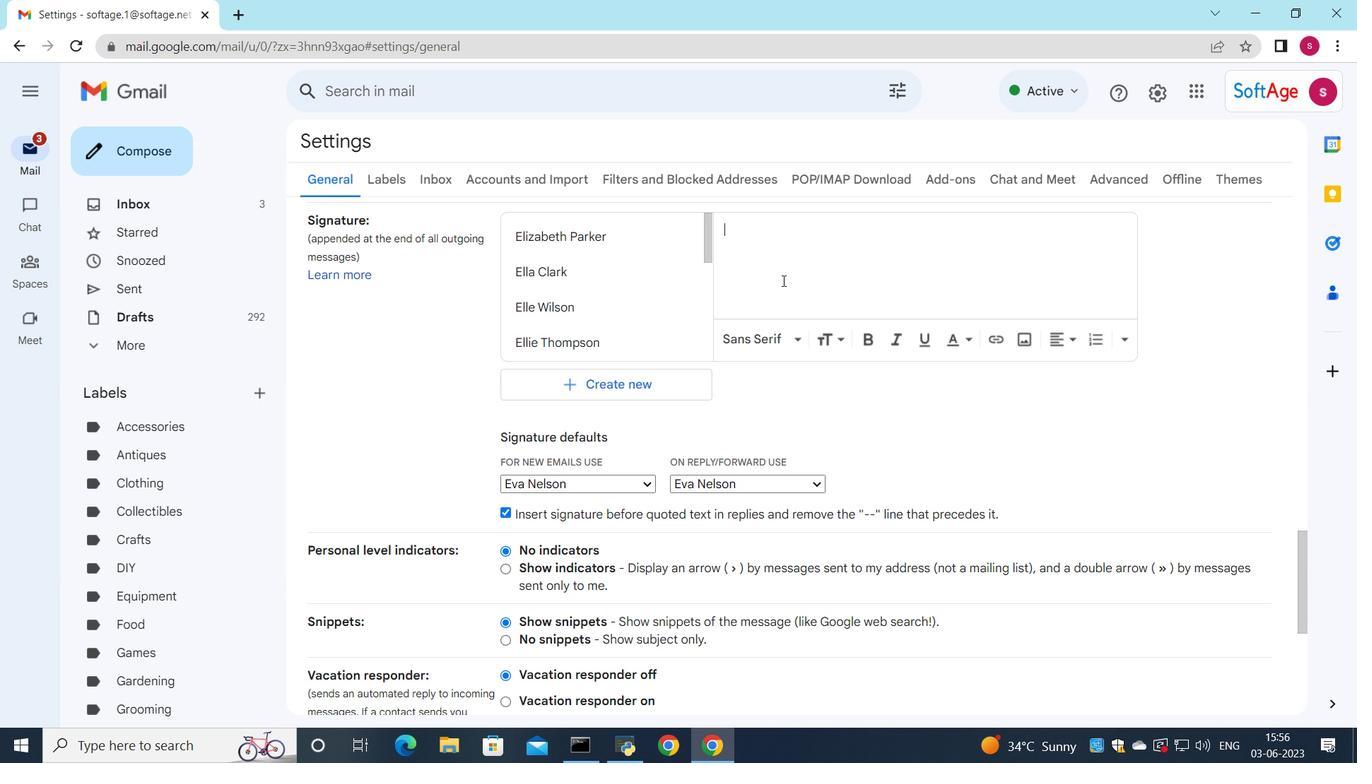 
Action: Key pressed <Key.shift>Evan<Key.space><Key.shift>Adams
Screenshot: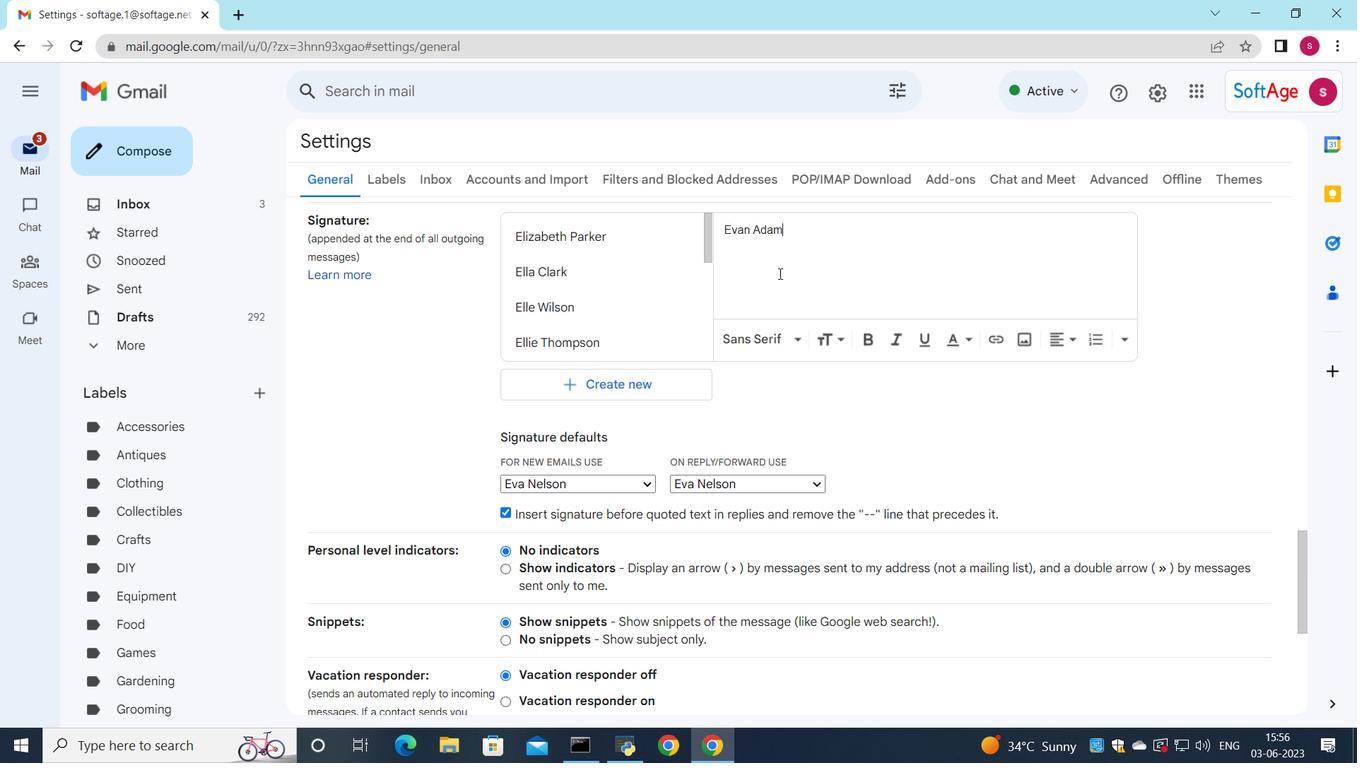 
Action: Mouse moved to (620, 480)
Screenshot: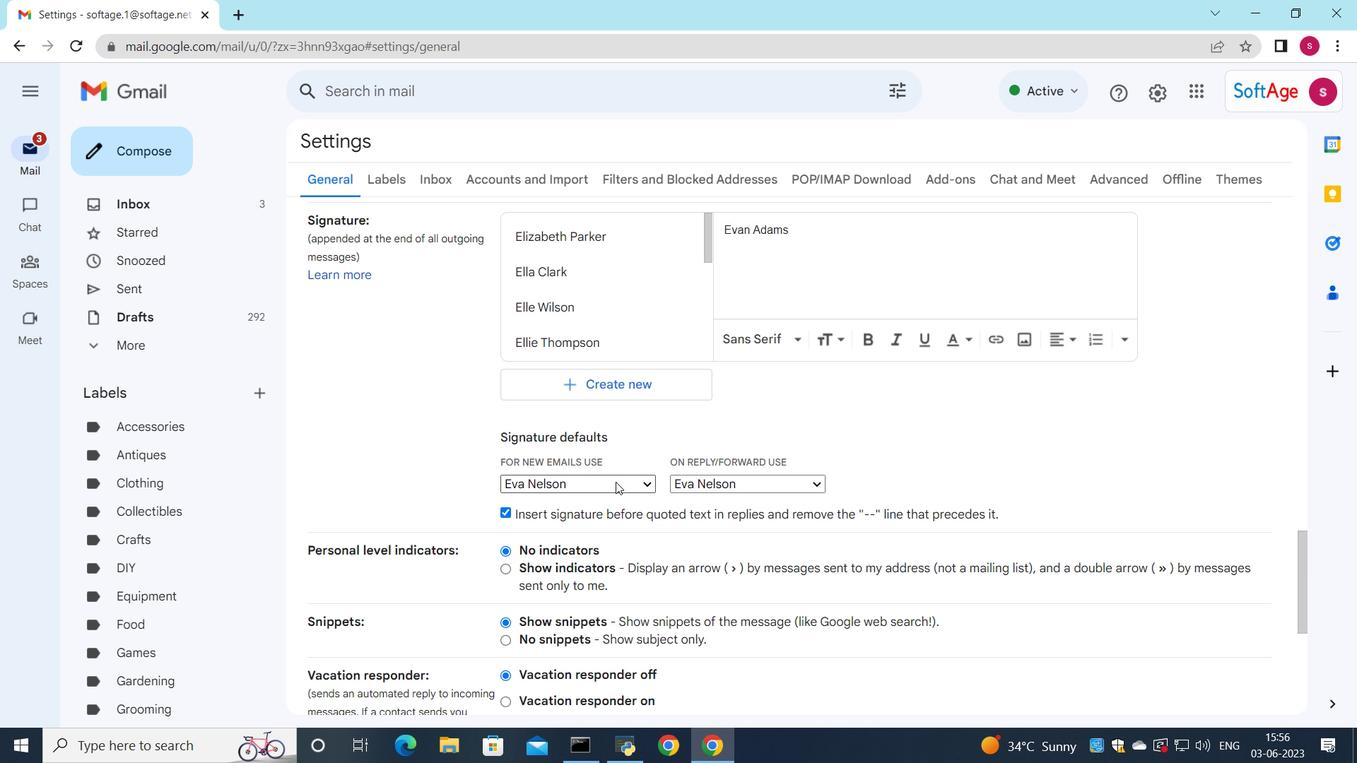 
Action: Mouse pressed left at (620, 480)
Screenshot: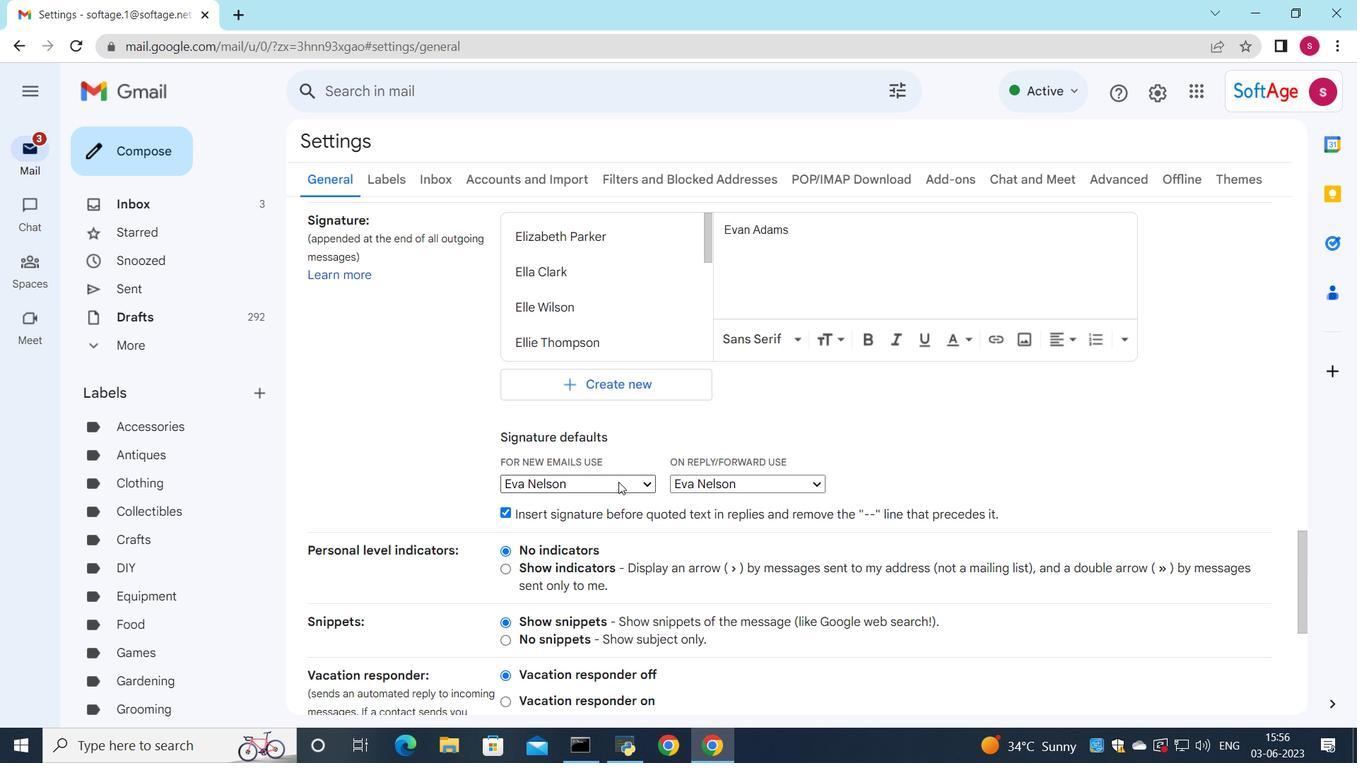 
Action: Mouse moved to (594, 696)
Screenshot: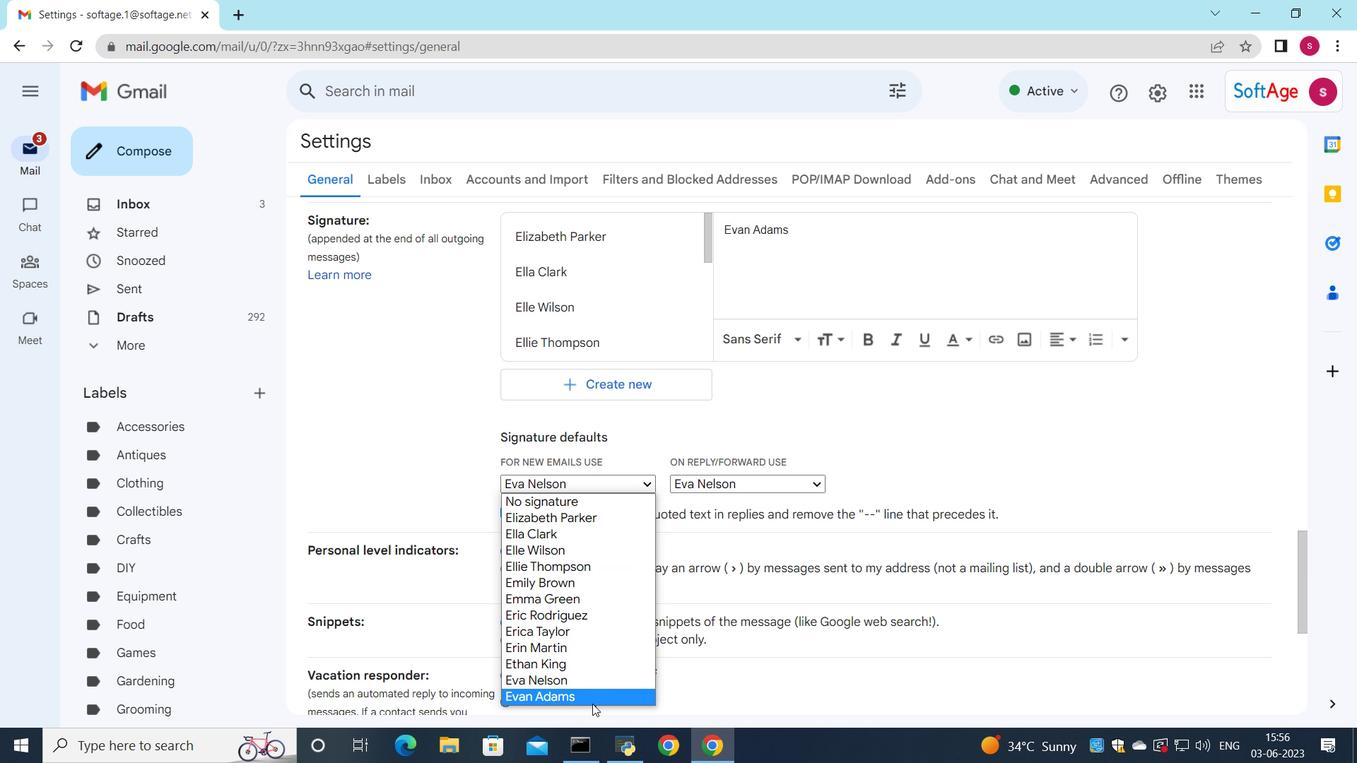 
Action: Mouse pressed left at (594, 696)
Screenshot: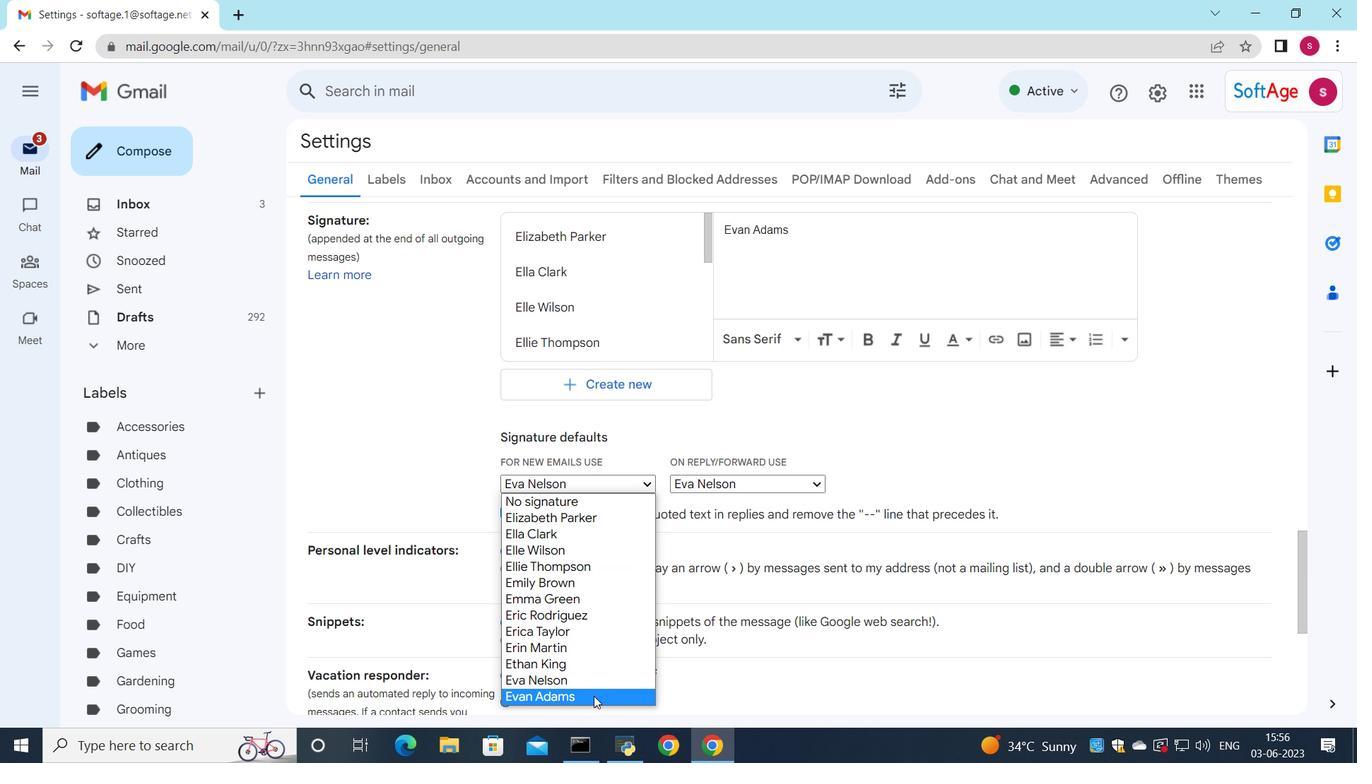 
Action: Mouse moved to (773, 485)
Screenshot: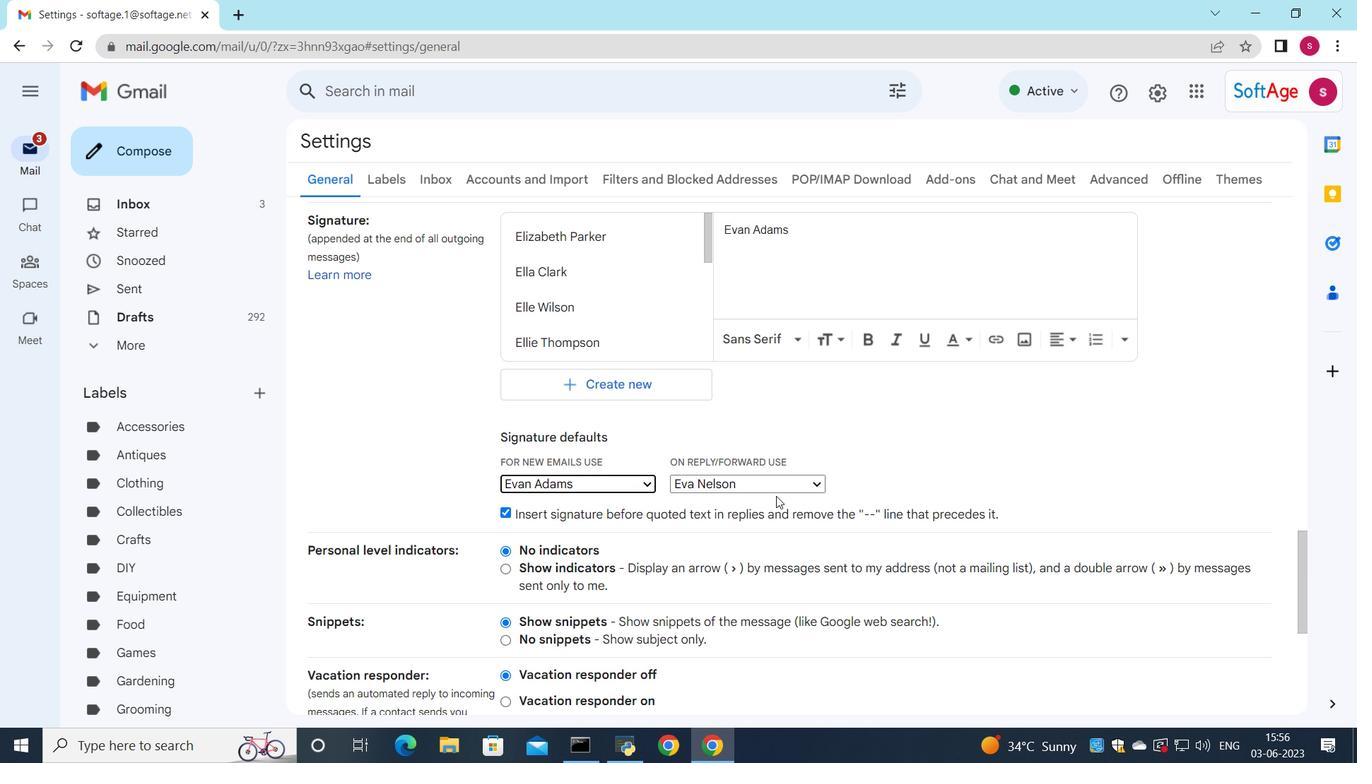 
Action: Mouse pressed left at (773, 485)
Screenshot: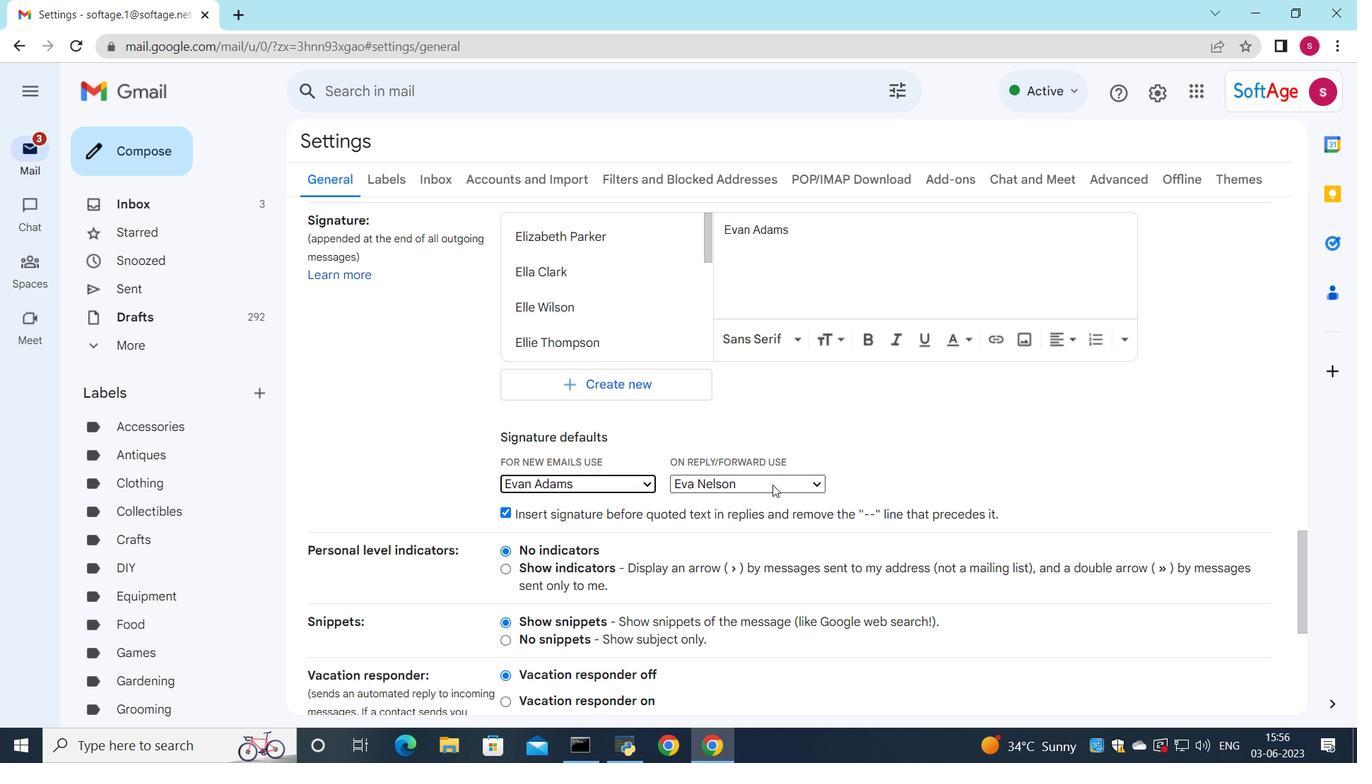 
Action: Mouse moved to (745, 698)
Screenshot: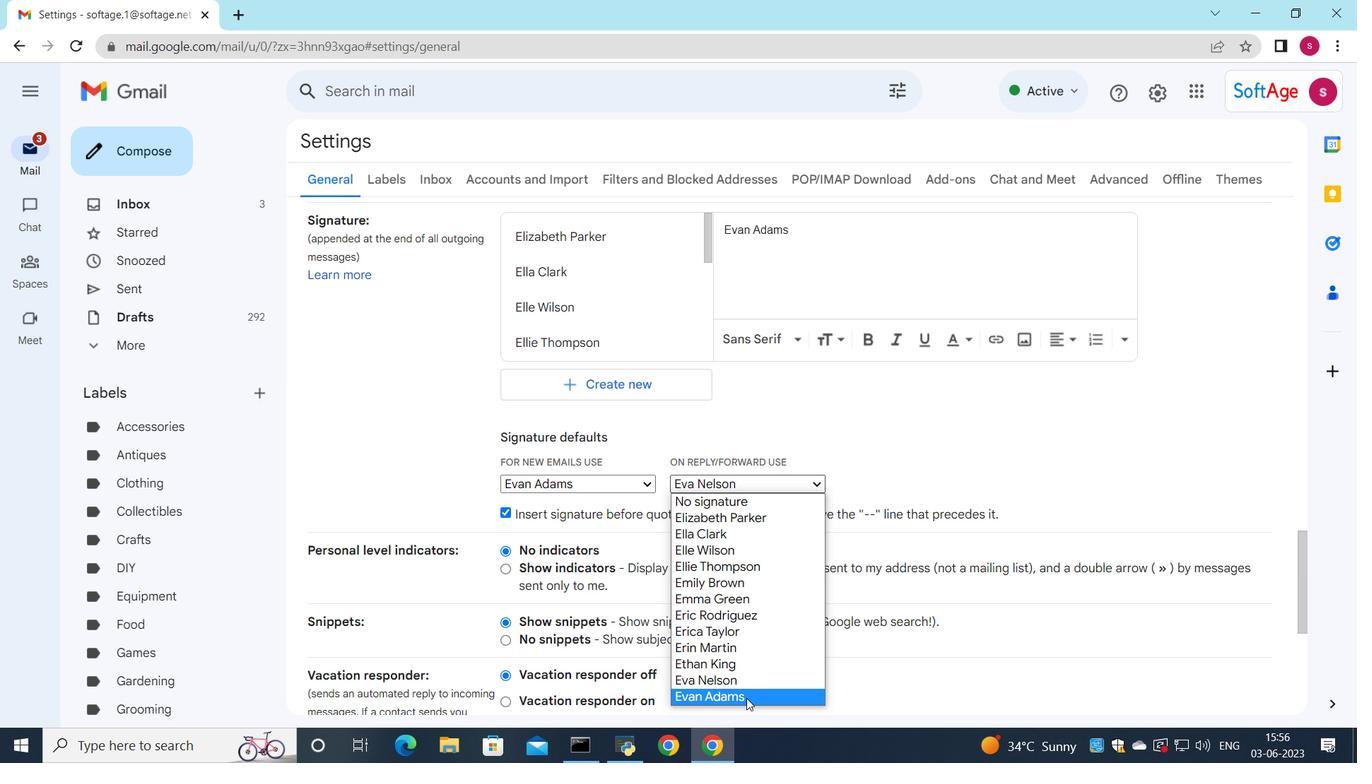 
Action: Mouse pressed left at (745, 698)
Screenshot: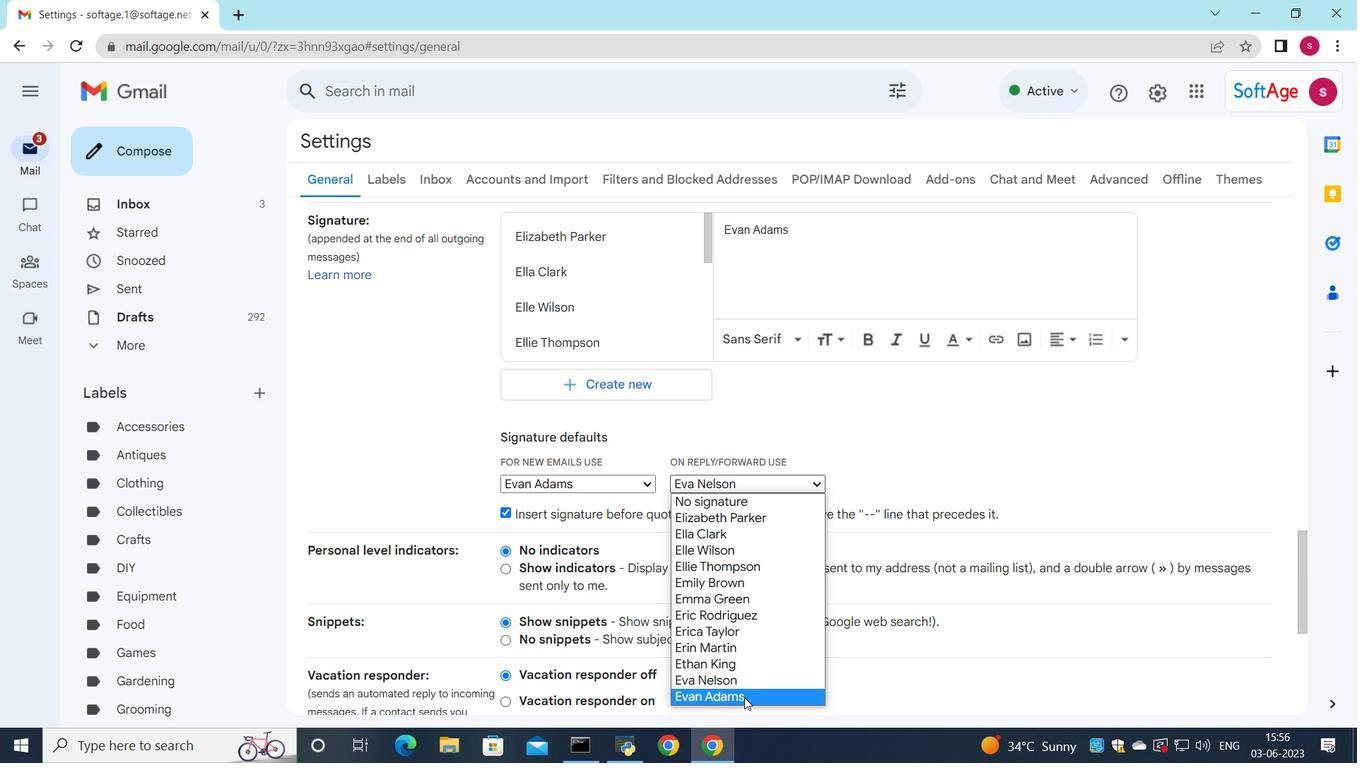 
Action: Mouse moved to (652, 625)
Screenshot: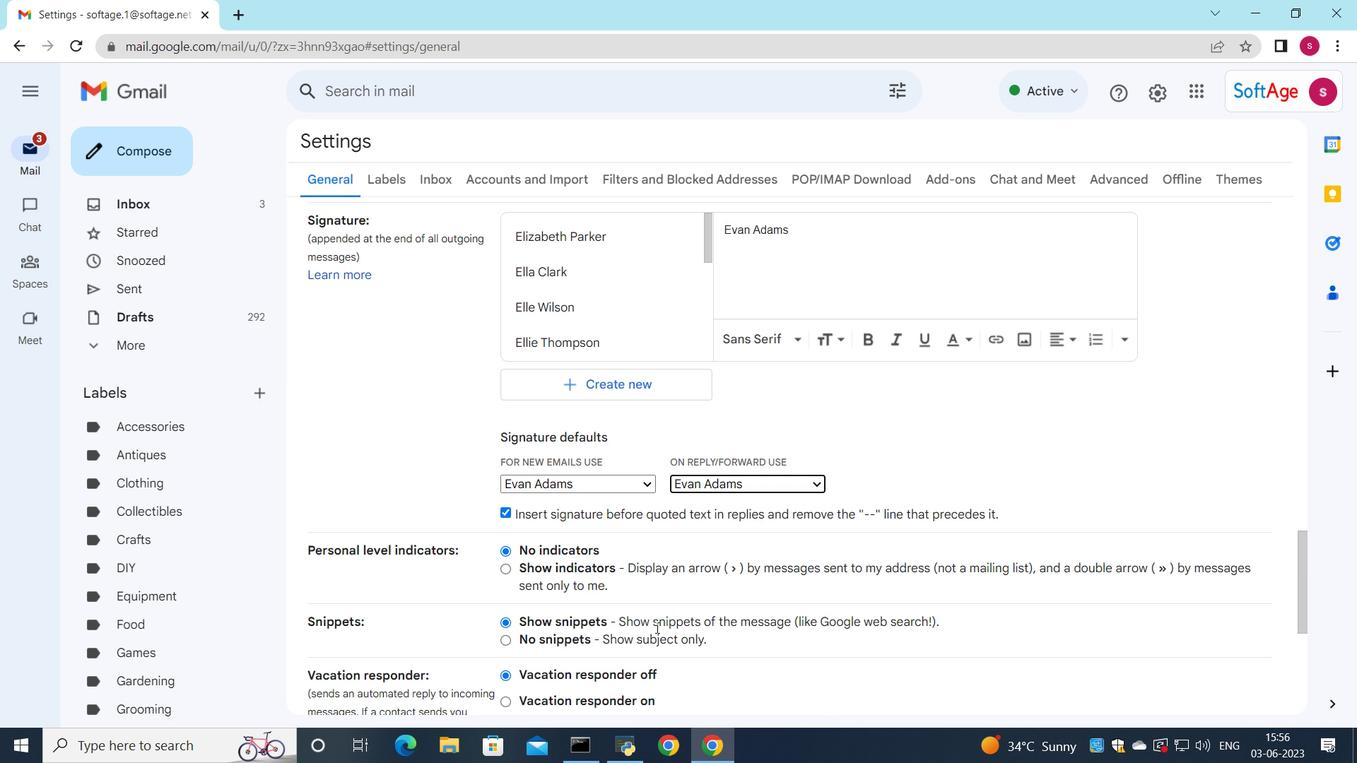 
Action: Mouse scrolled (652, 625) with delta (0, 0)
Screenshot: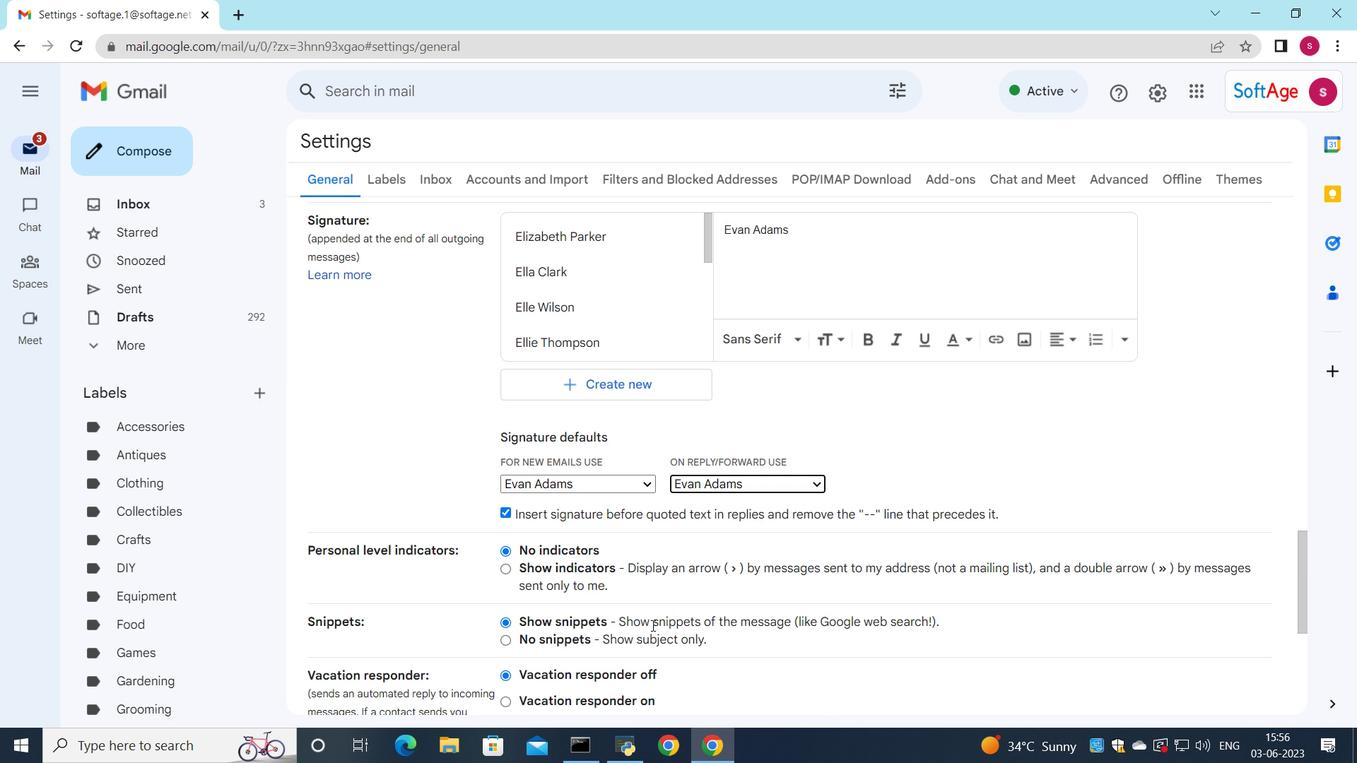 
Action: Mouse scrolled (652, 625) with delta (0, 0)
Screenshot: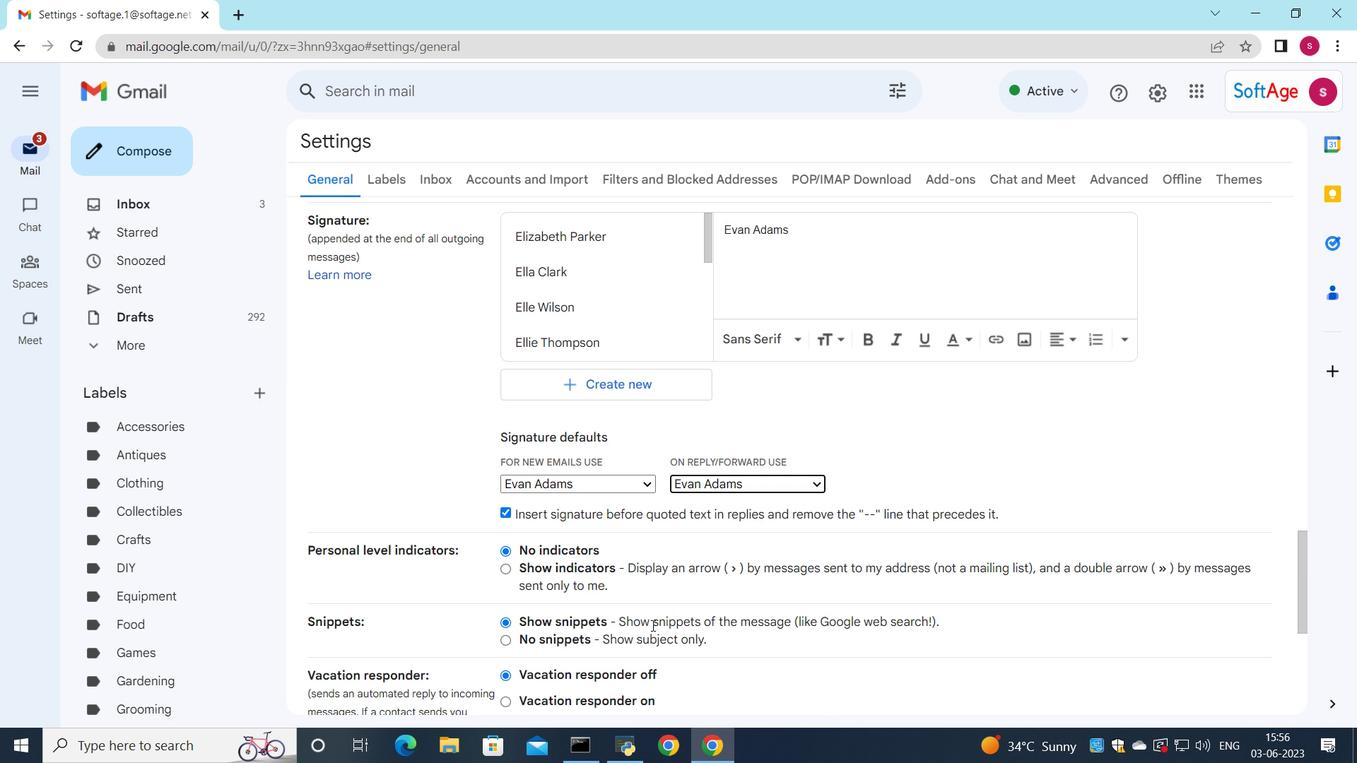 
Action: Mouse scrolled (652, 625) with delta (0, 0)
Screenshot: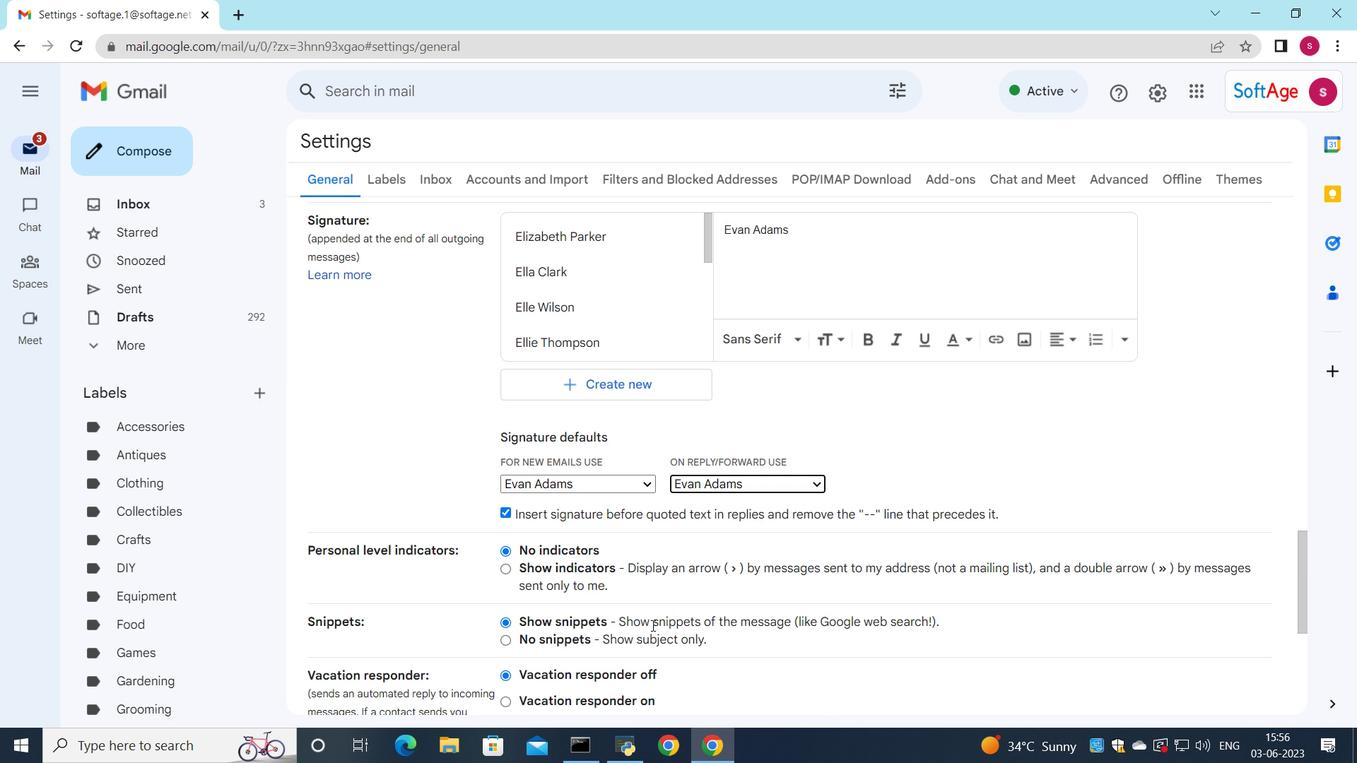
Action: Mouse scrolled (652, 625) with delta (0, 0)
Screenshot: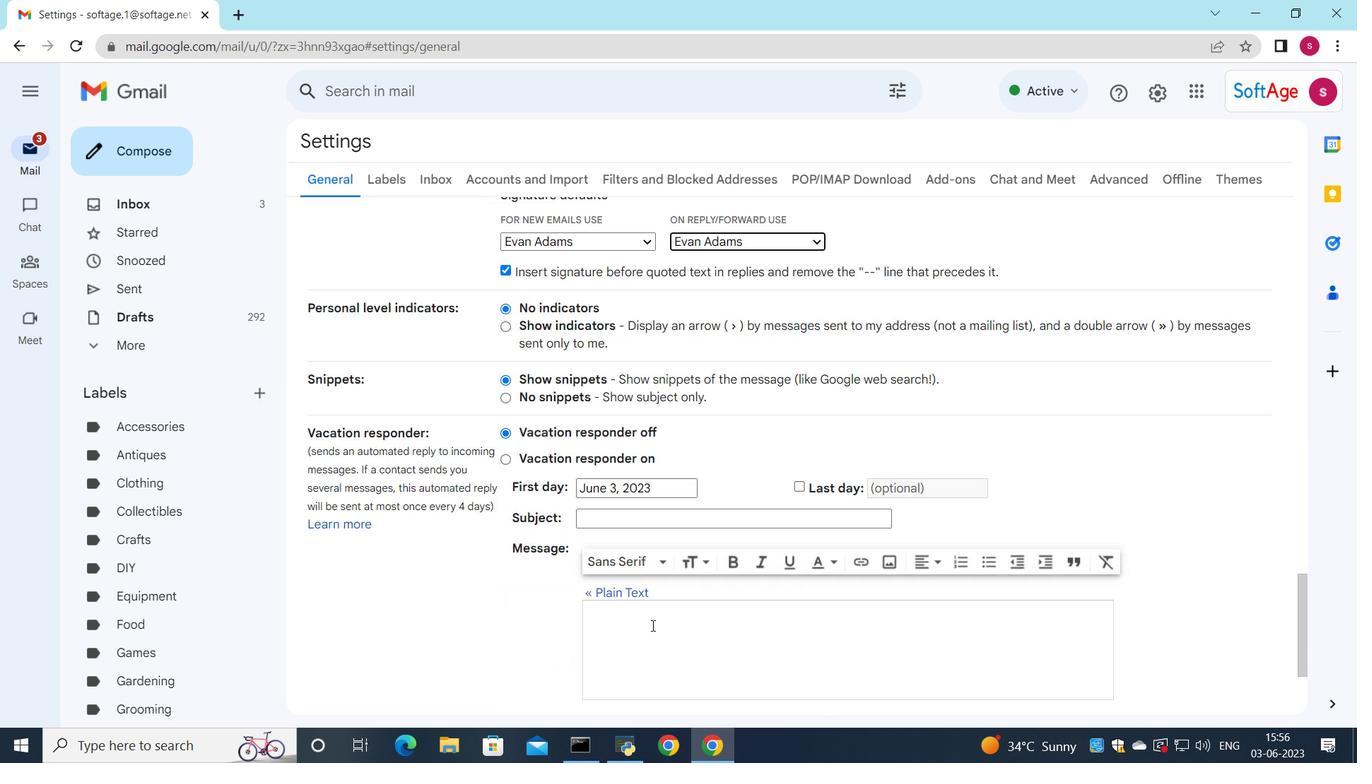 
Action: Mouse scrolled (652, 625) with delta (0, 0)
Screenshot: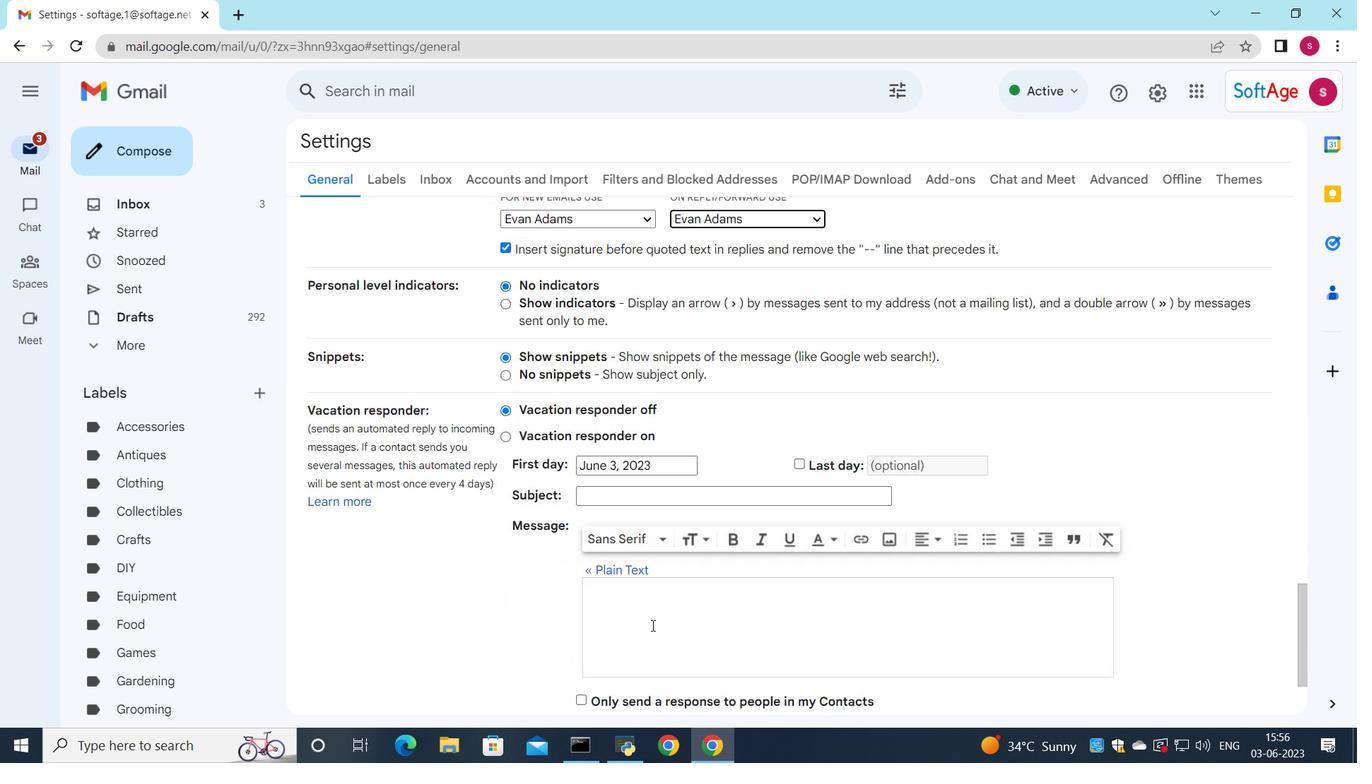 
Action: Mouse scrolled (652, 625) with delta (0, 0)
Screenshot: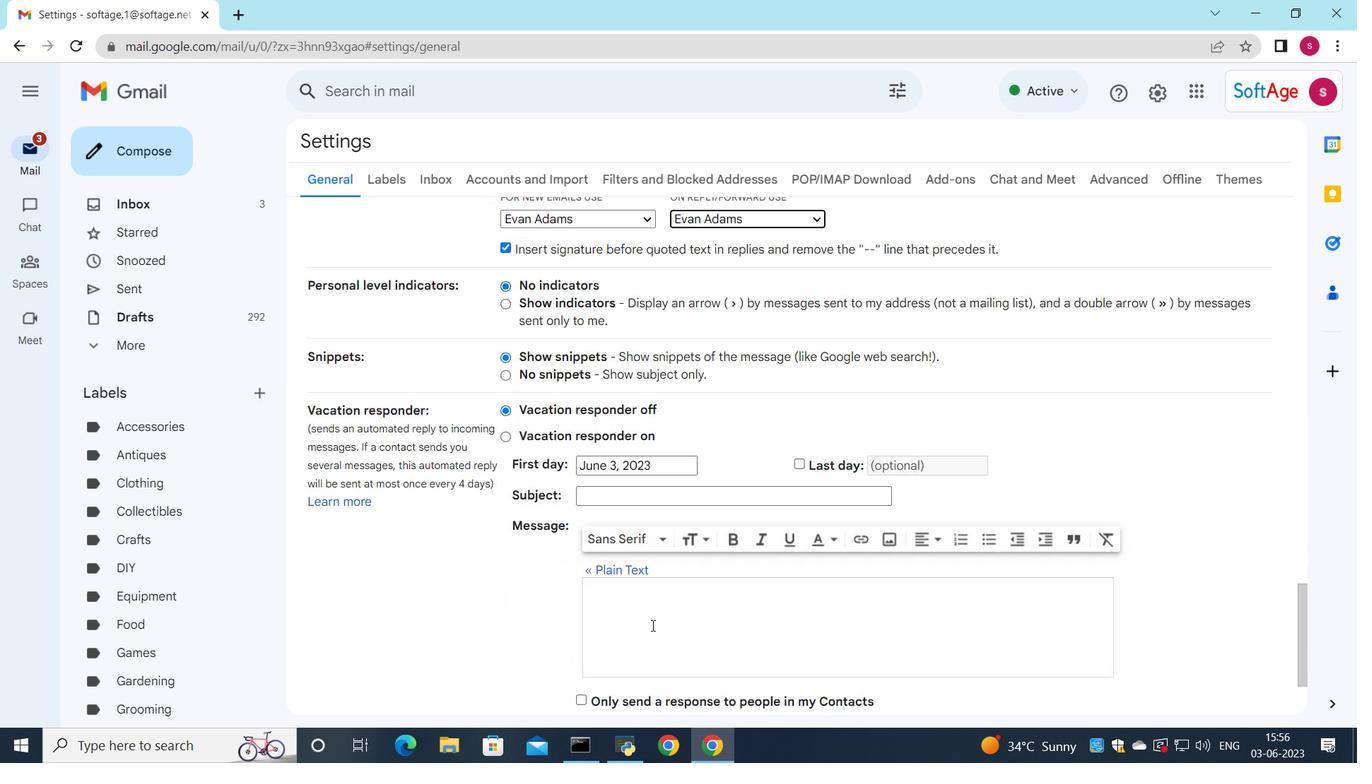 
Action: Mouse scrolled (652, 625) with delta (0, 0)
Screenshot: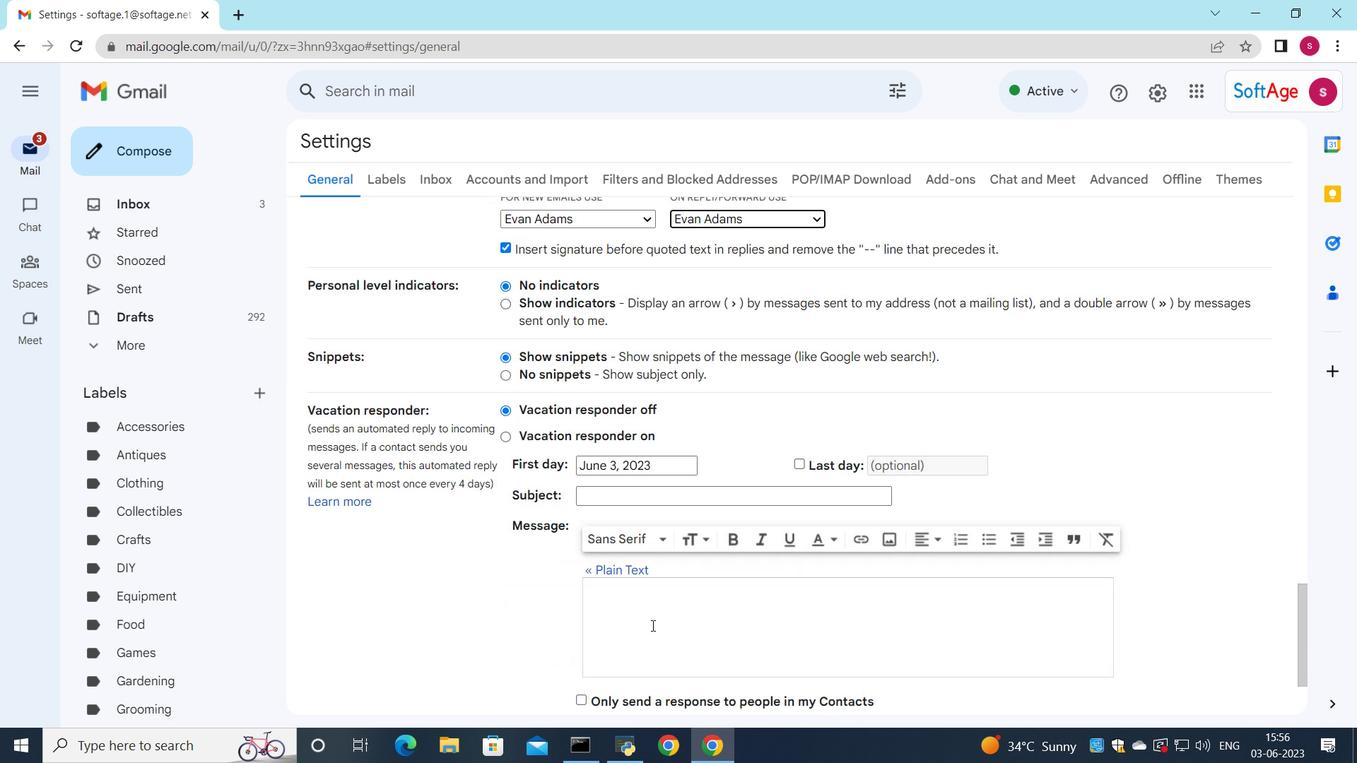 
Action: Mouse moved to (768, 625)
Screenshot: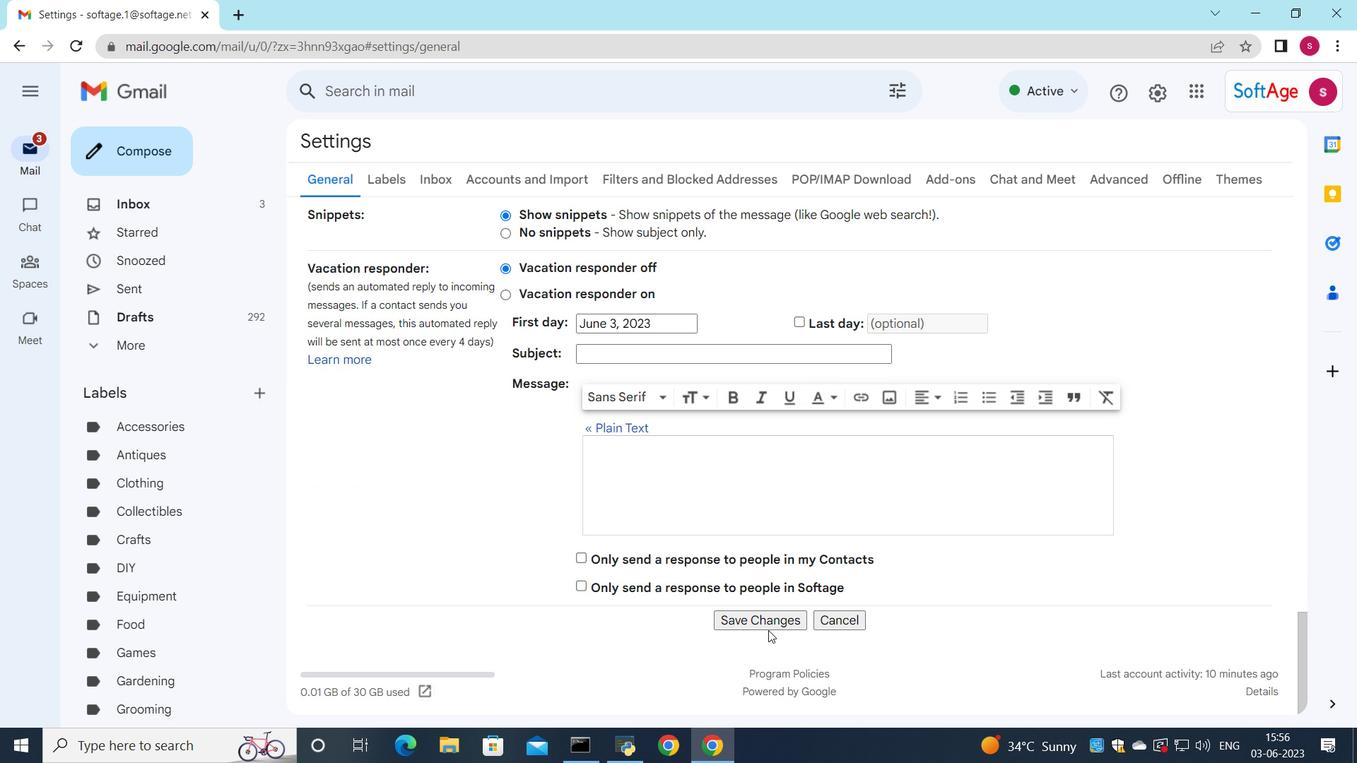 
Action: Mouse pressed left at (768, 625)
Screenshot: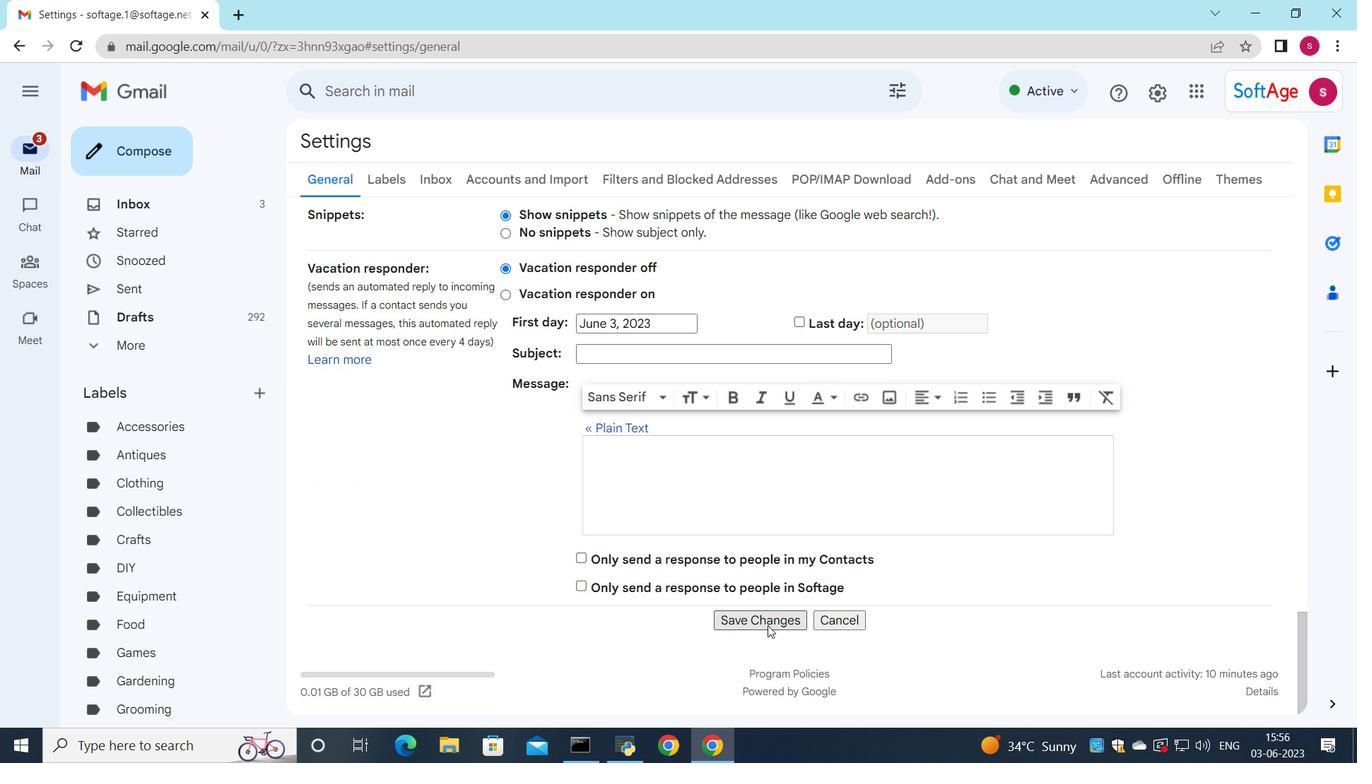 
Action: Mouse moved to (736, 185)
Screenshot: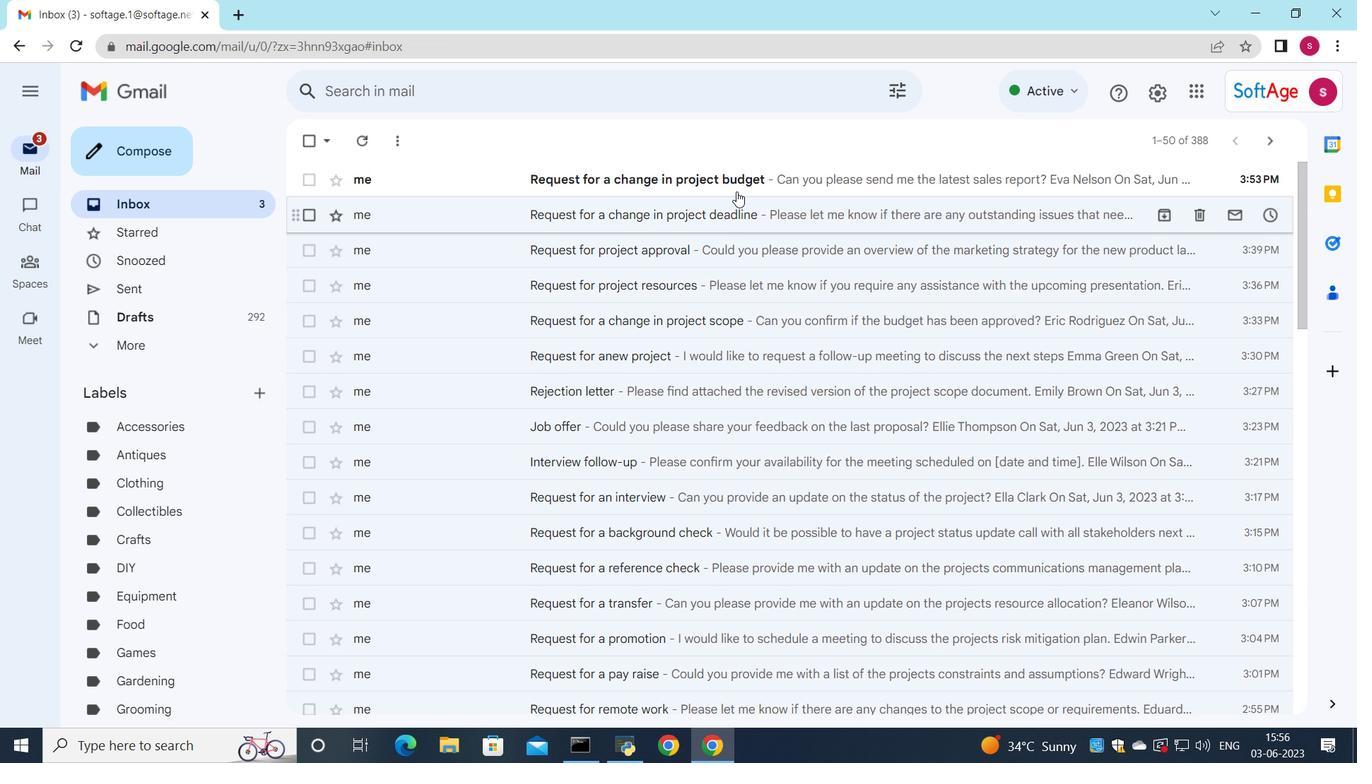 
Action: Mouse pressed left at (736, 185)
Screenshot: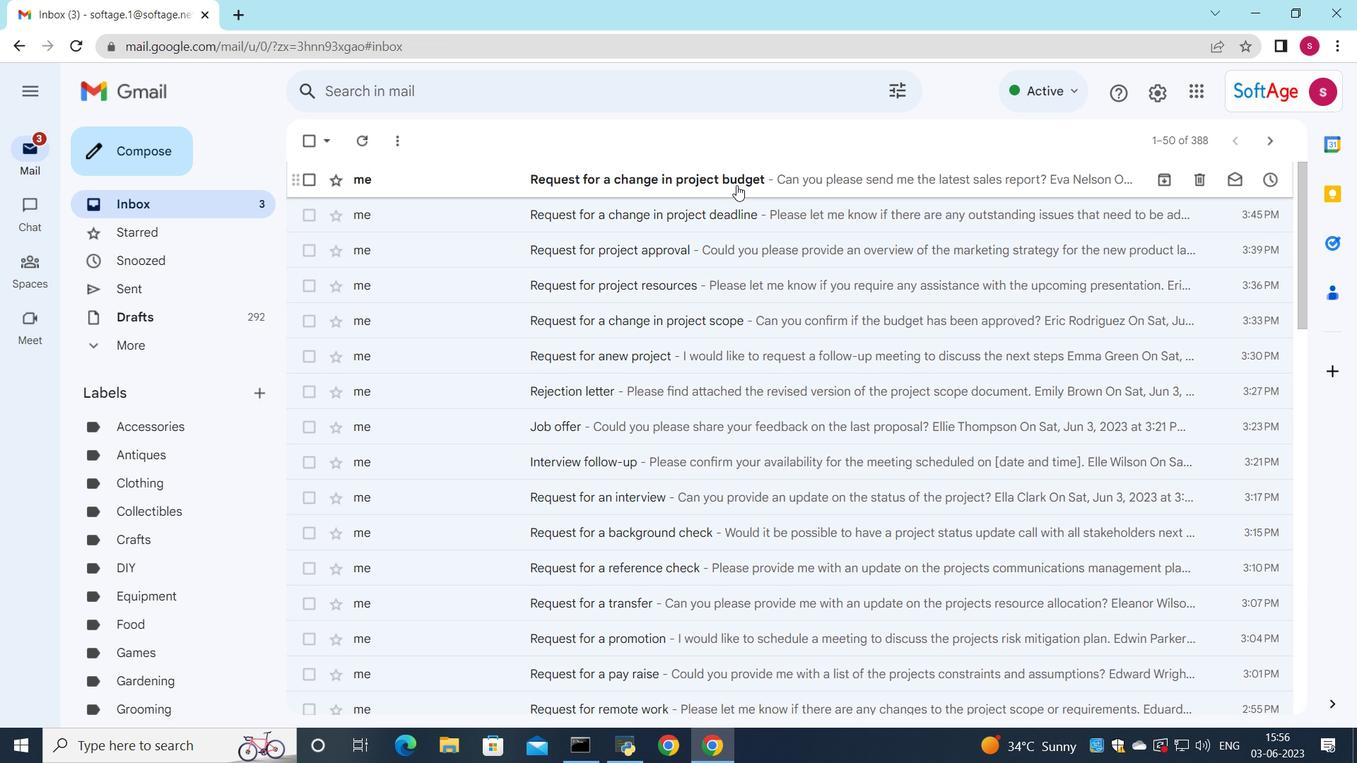 
Action: Mouse moved to (583, 280)
Screenshot: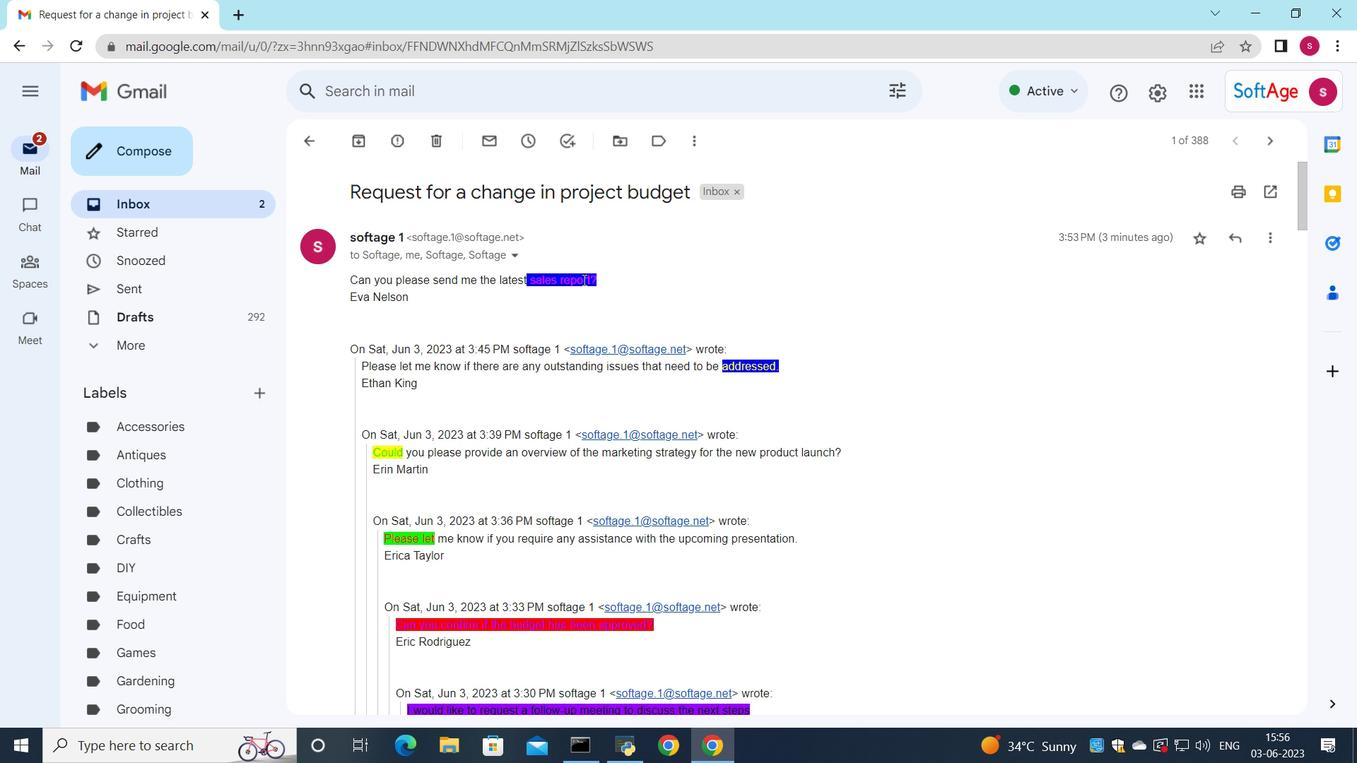 
Action: Mouse scrolled (583, 279) with delta (0, 0)
Screenshot: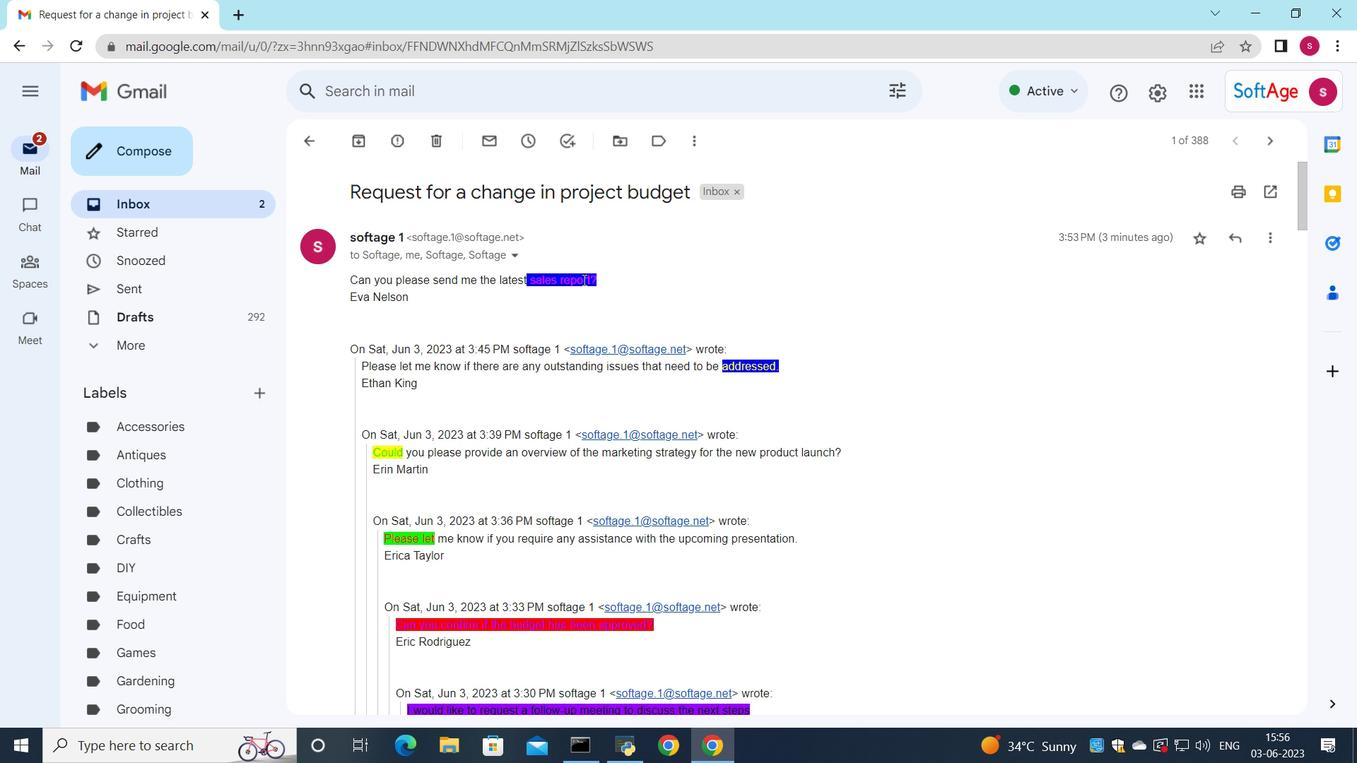 
Action: Mouse scrolled (583, 279) with delta (0, 0)
Screenshot: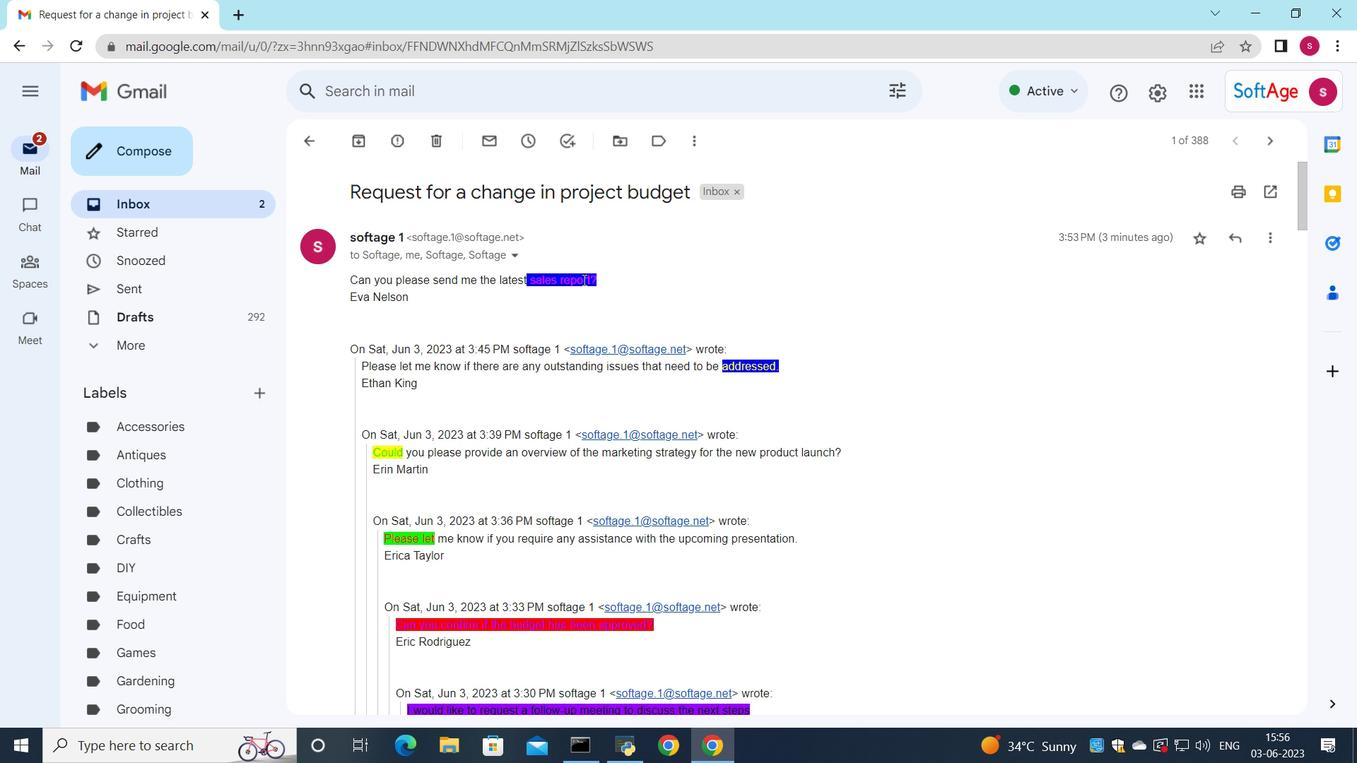 
Action: Mouse scrolled (583, 279) with delta (0, 0)
Screenshot: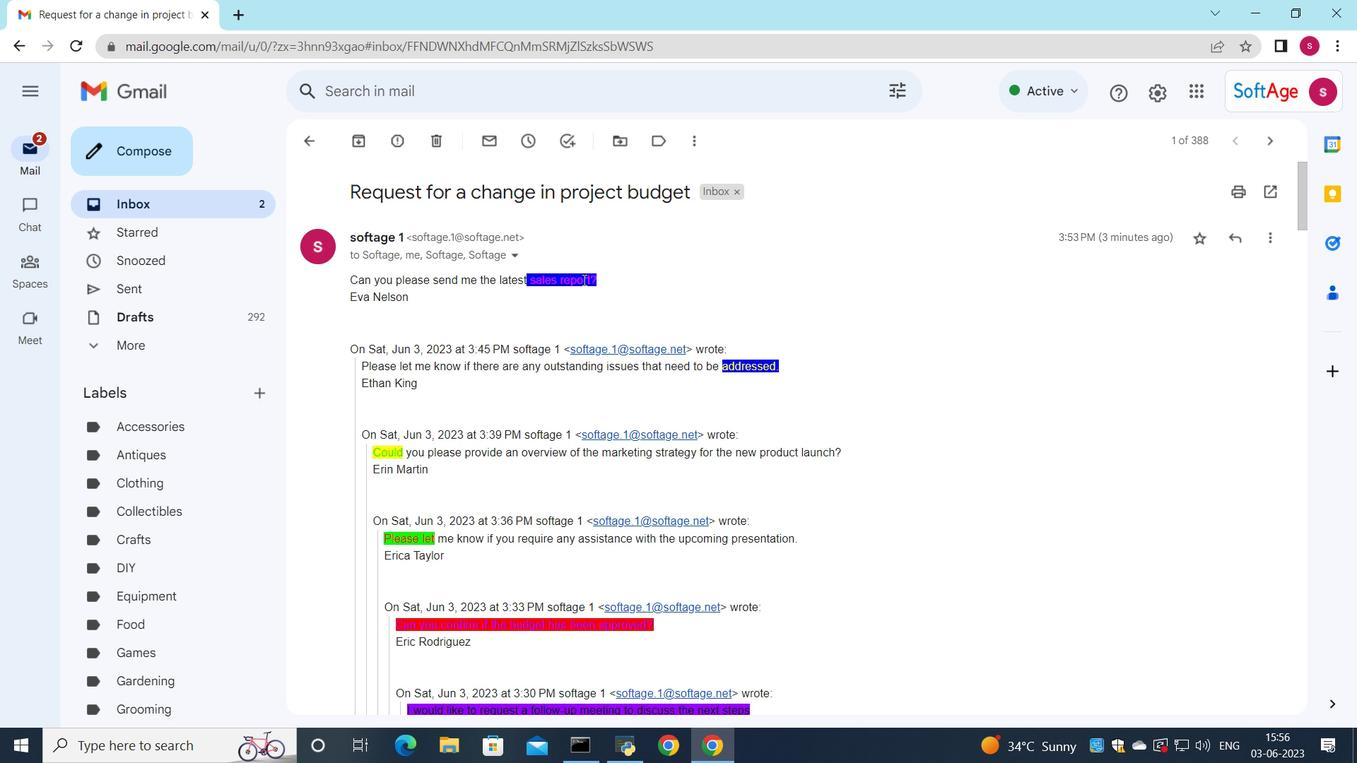 
Action: Mouse scrolled (583, 279) with delta (0, 0)
Screenshot: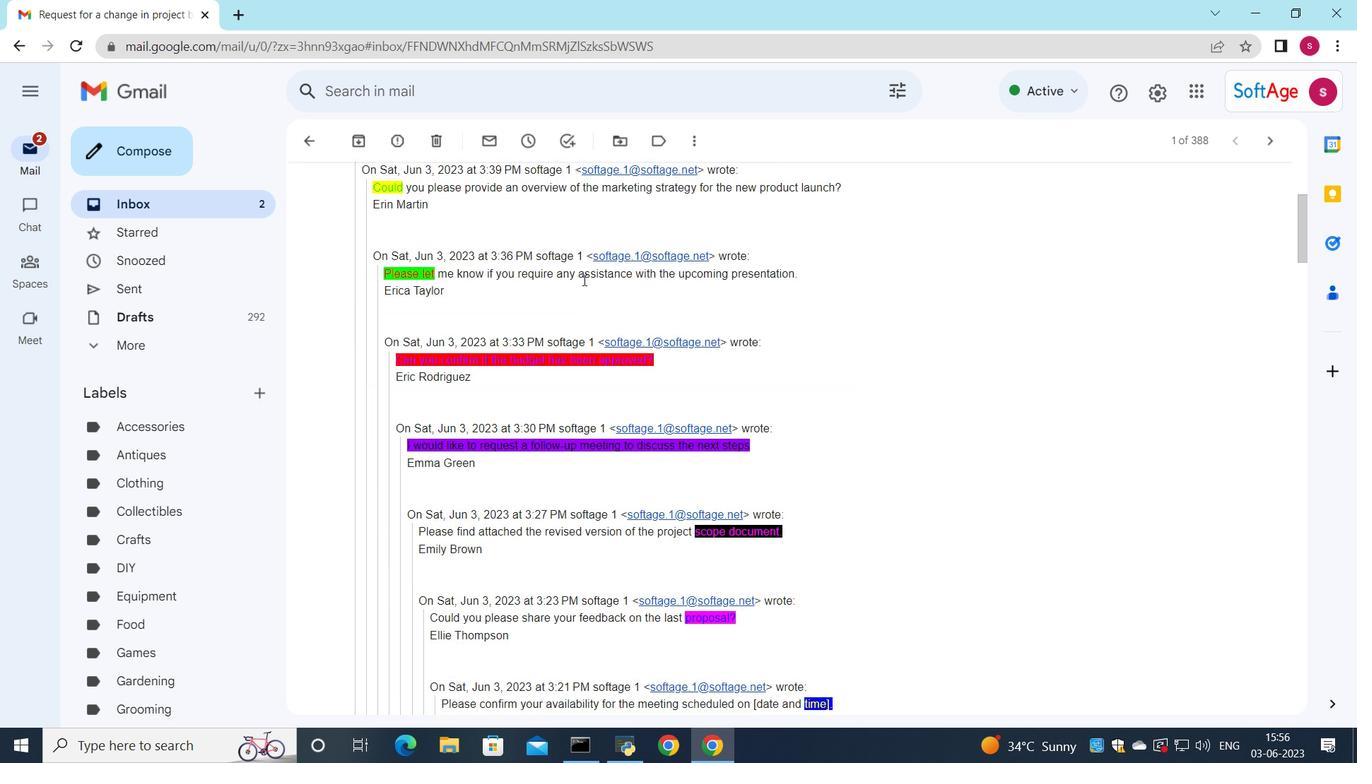
Action: Mouse scrolled (583, 279) with delta (0, 0)
Screenshot: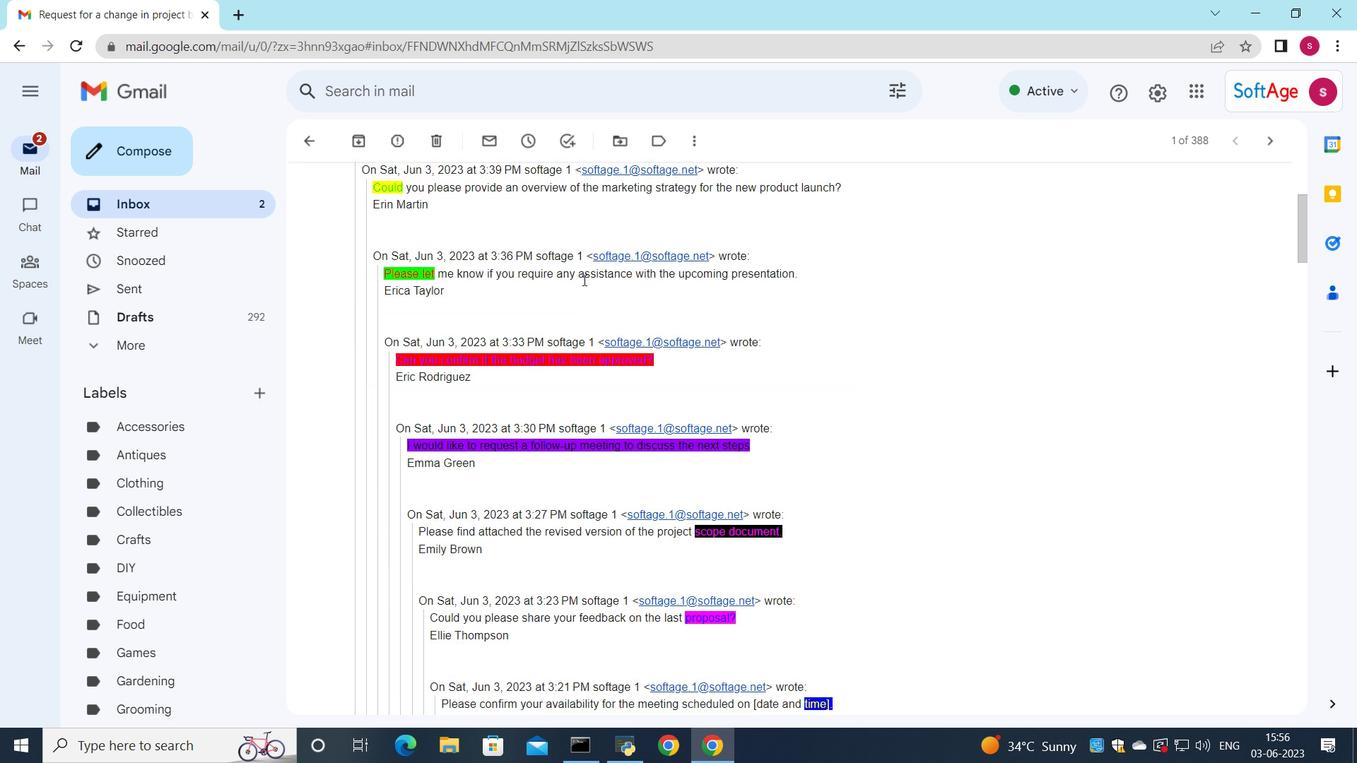 
Action: Mouse scrolled (583, 279) with delta (0, 0)
Screenshot: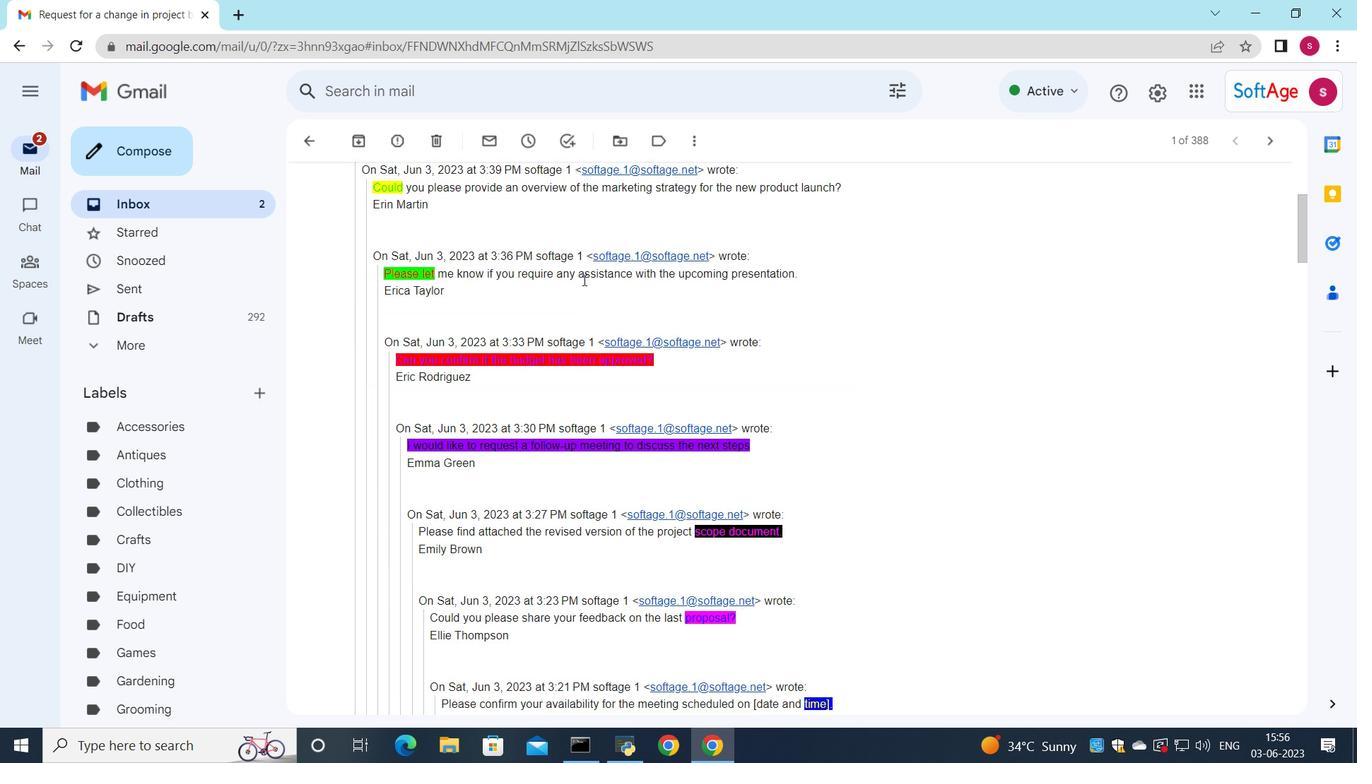 
Action: Mouse scrolled (583, 279) with delta (0, 0)
Screenshot: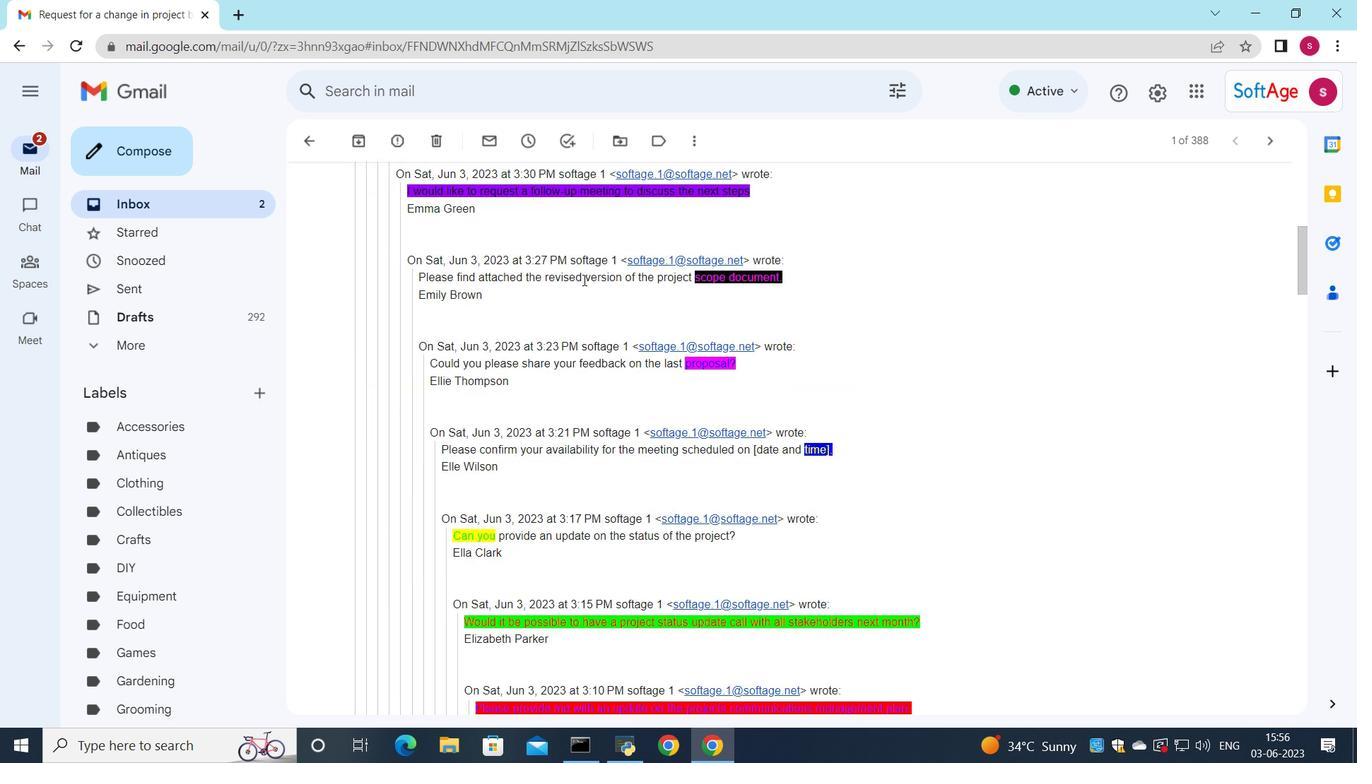 
Action: Mouse scrolled (583, 279) with delta (0, 0)
Screenshot: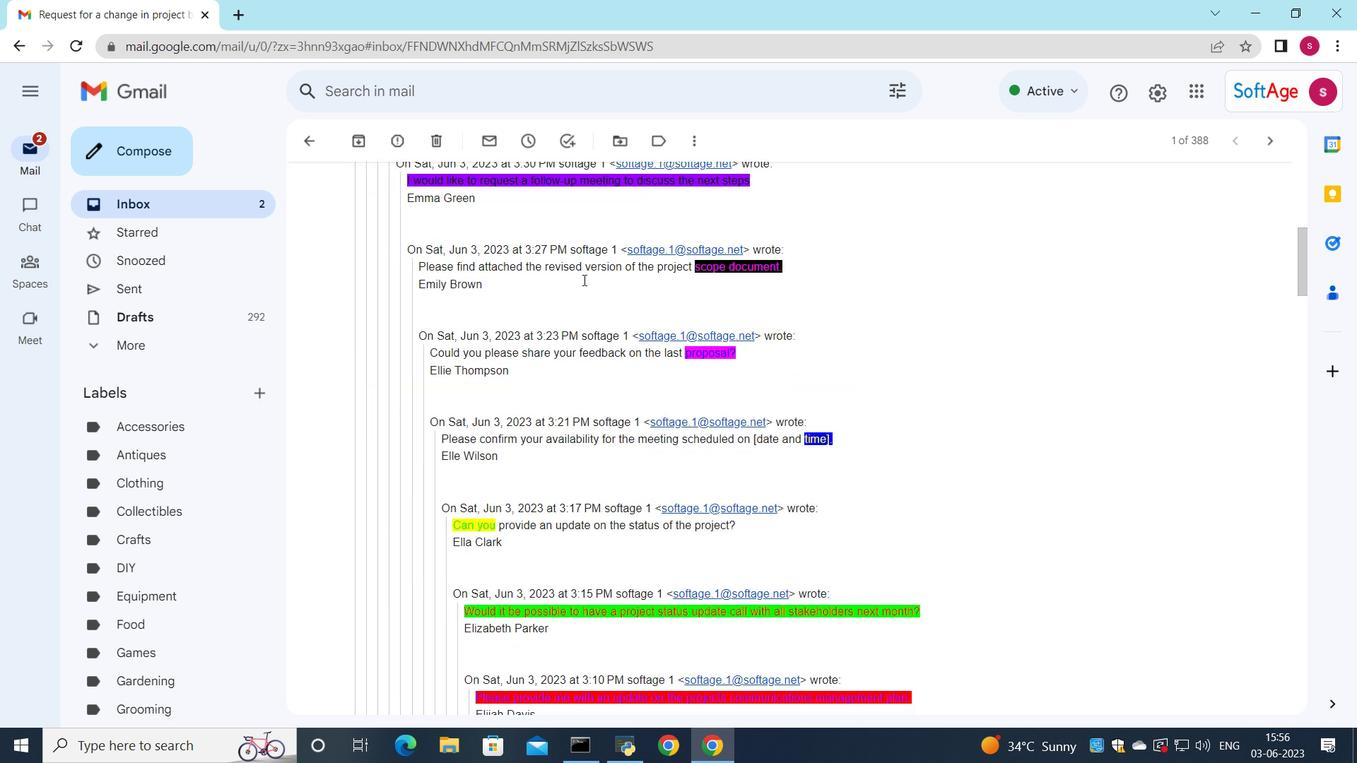 
Action: Mouse scrolled (583, 279) with delta (0, 0)
Screenshot: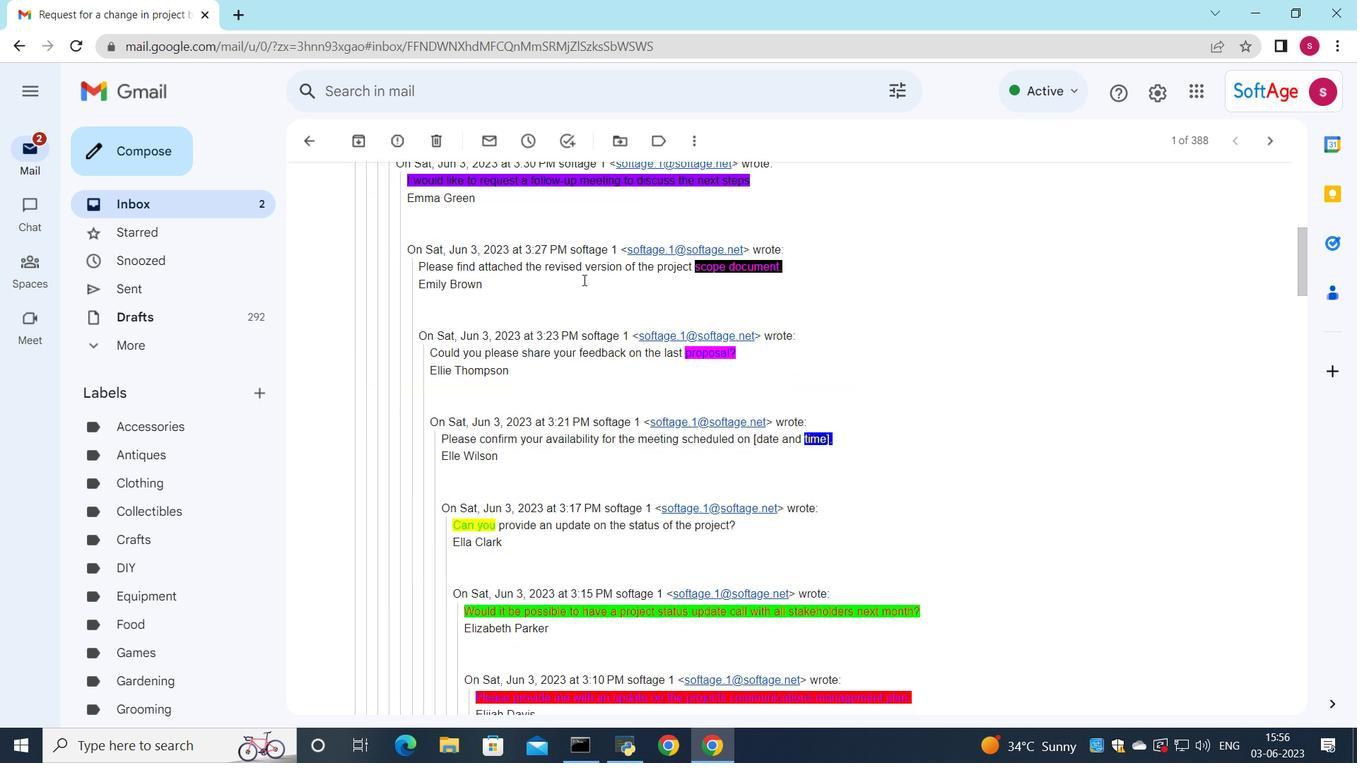 
Action: Mouse scrolled (583, 279) with delta (0, 0)
Screenshot: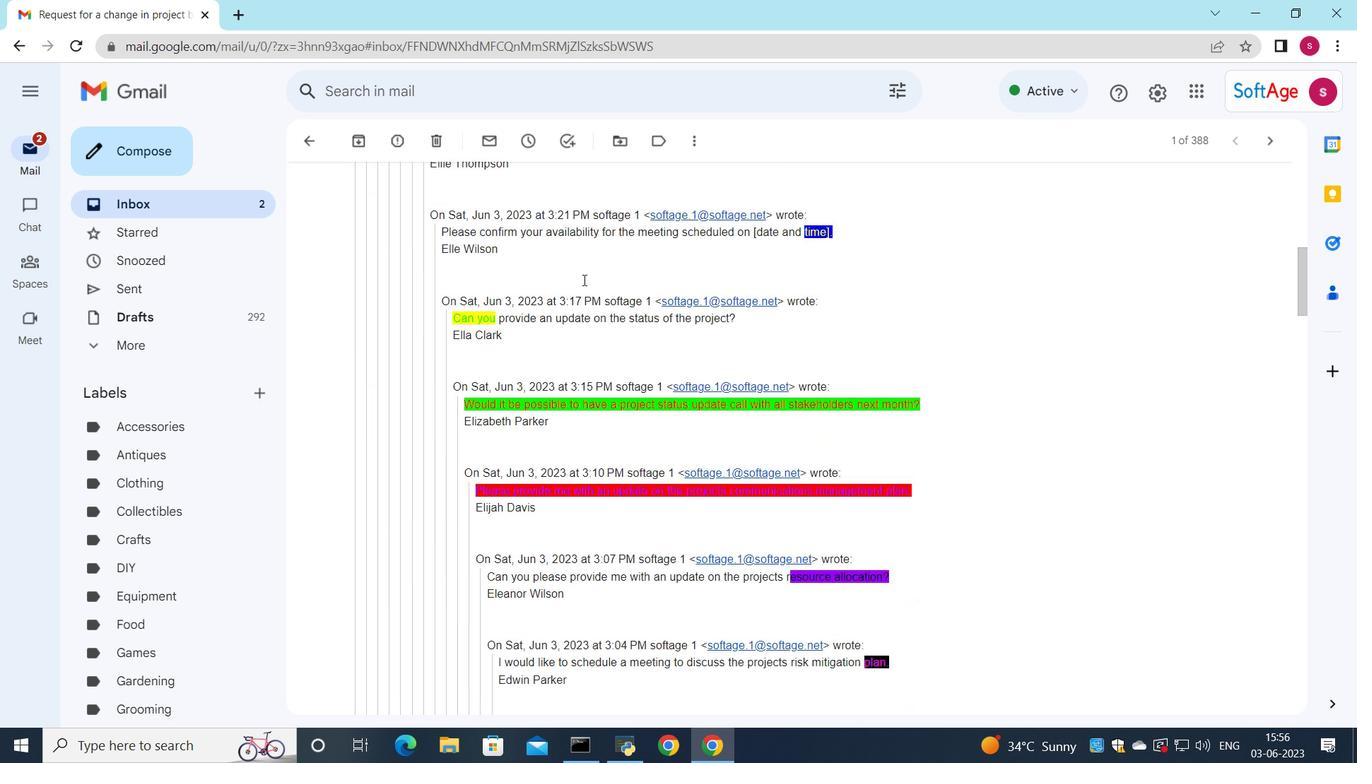 
Action: Mouse scrolled (583, 279) with delta (0, 0)
Screenshot: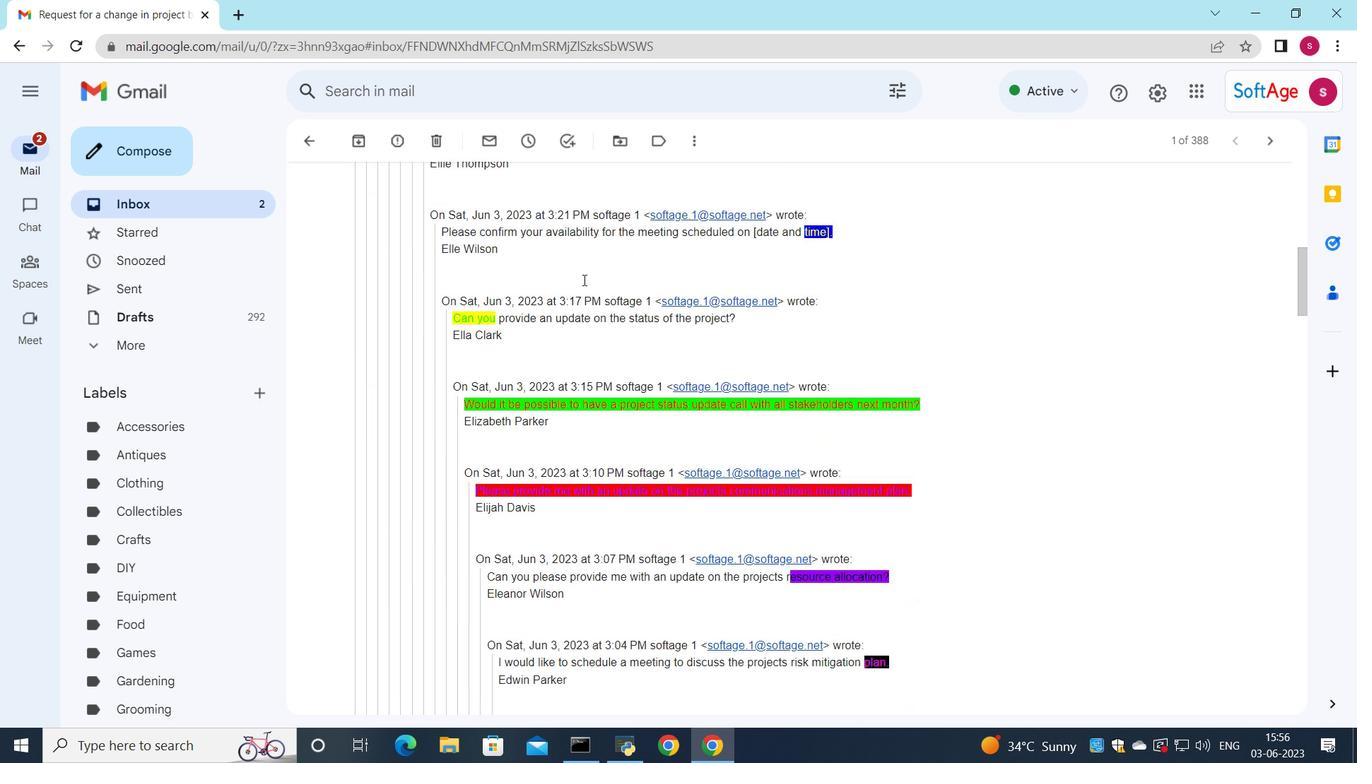 
Action: Mouse scrolled (583, 279) with delta (0, 0)
Screenshot: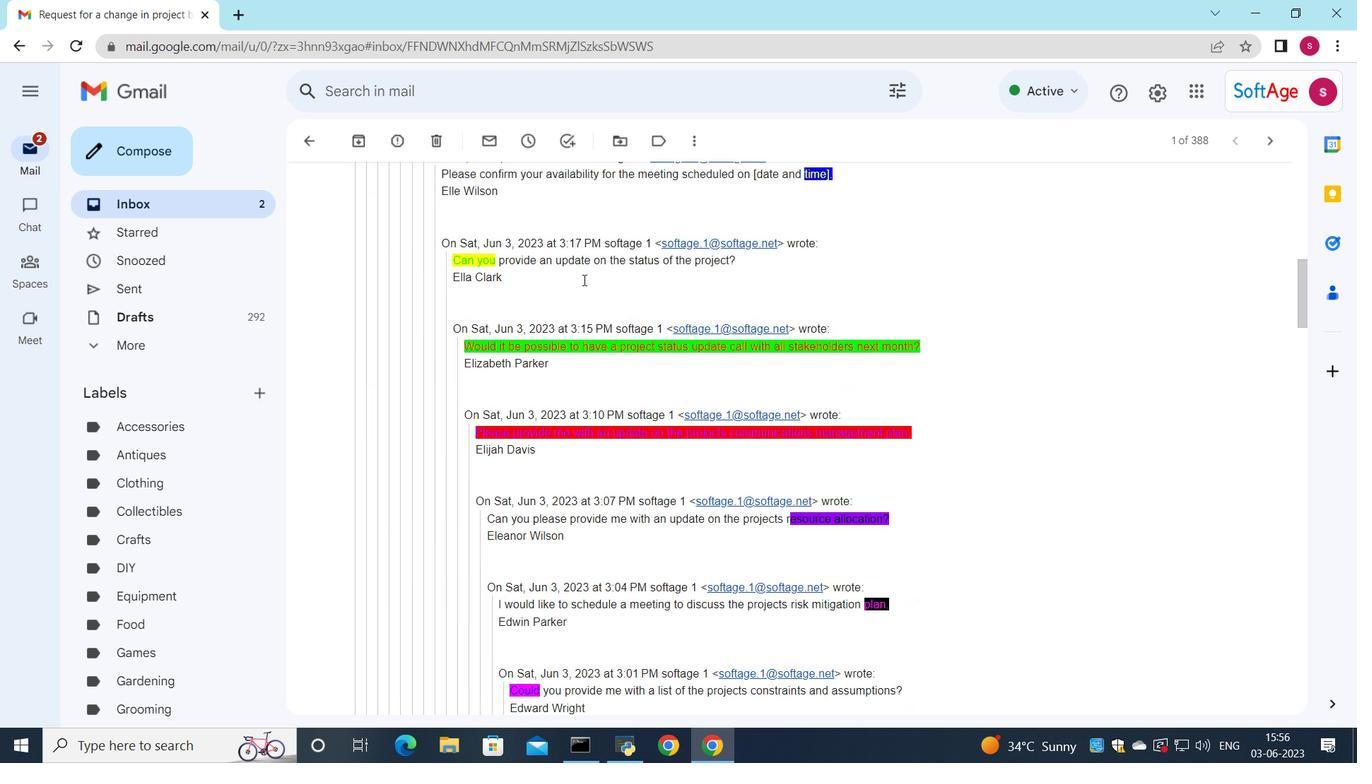 
Action: Mouse scrolled (583, 279) with delta (0, 0)
Screenshot: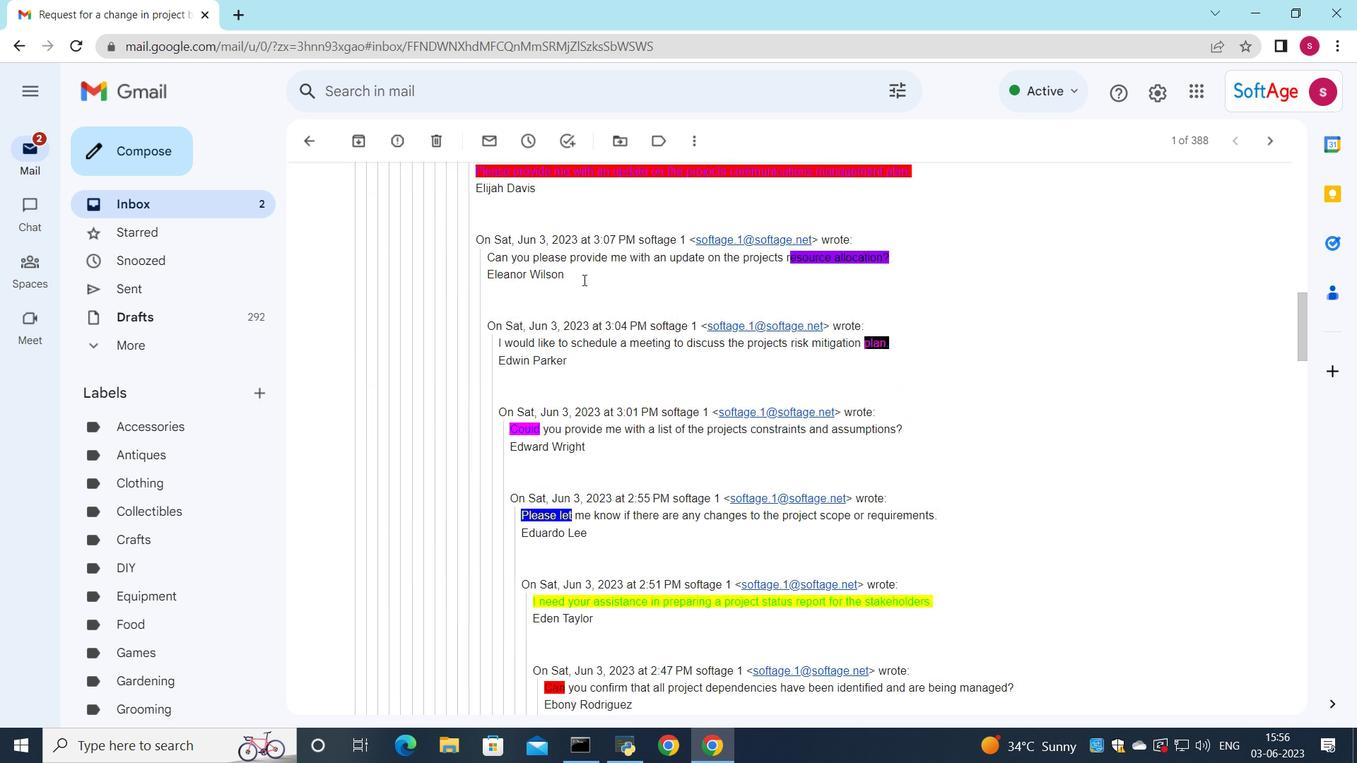 
Action: Mouse scrolled (583, 279) with delta (0, 0)
Screenshot: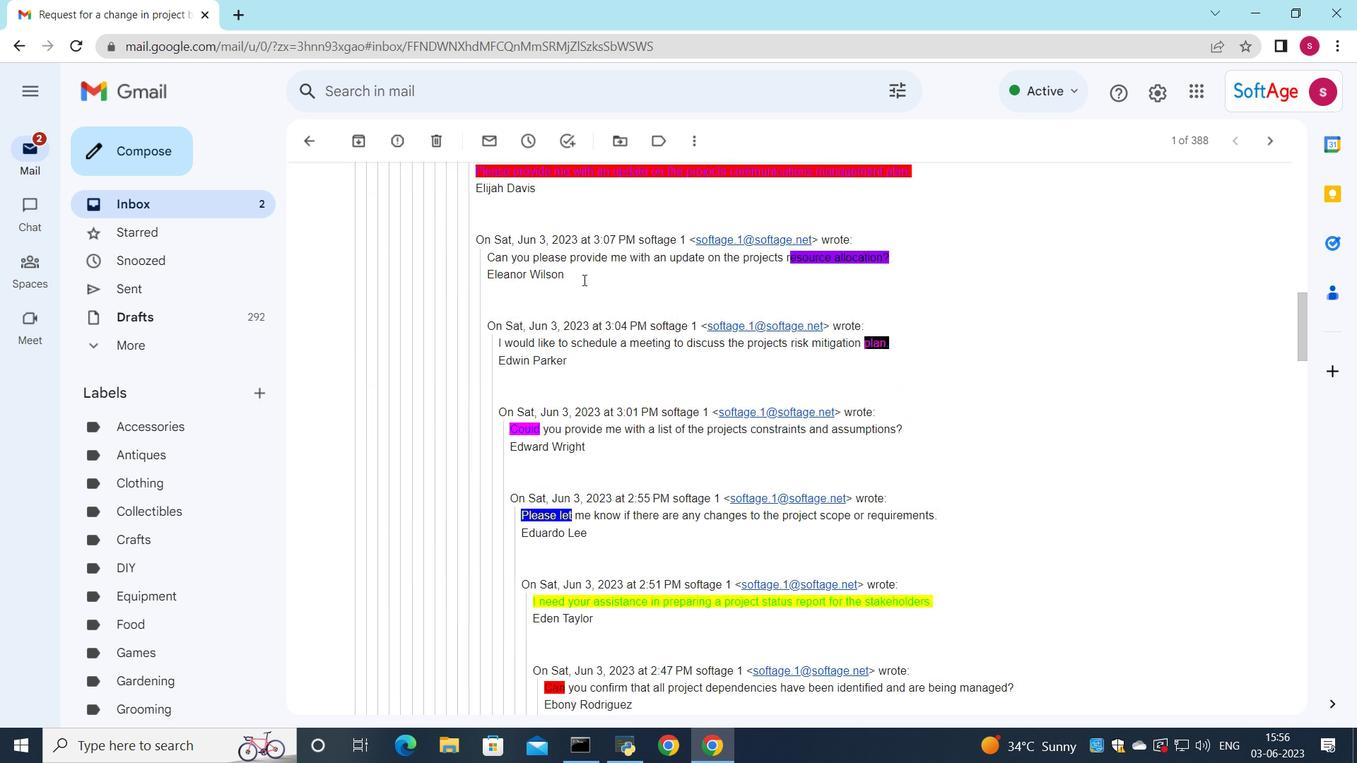 
Action: Mouse scrolled (583, 279) with delta (0, 0)
Screenshot: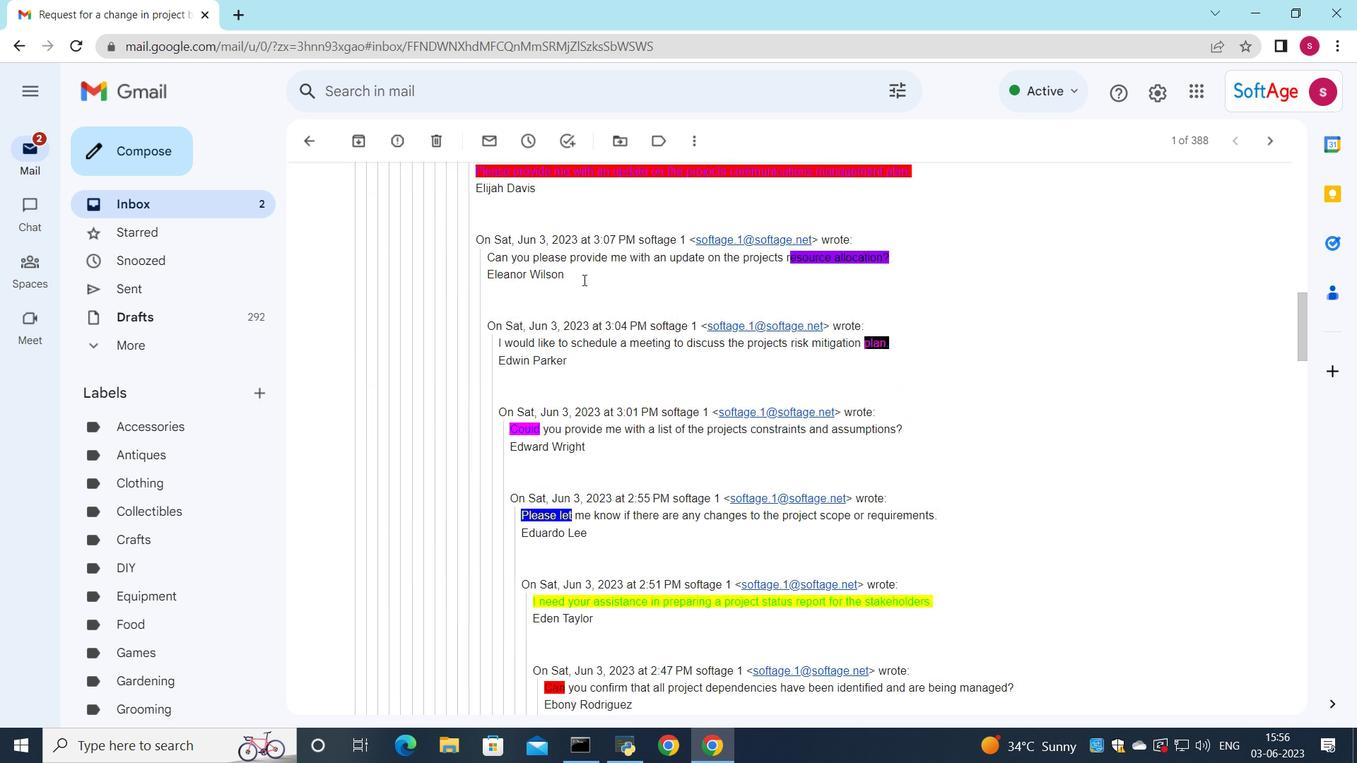 
Action: Mouse scrolled (583, 279) with delta (0, 0)
Screenshot: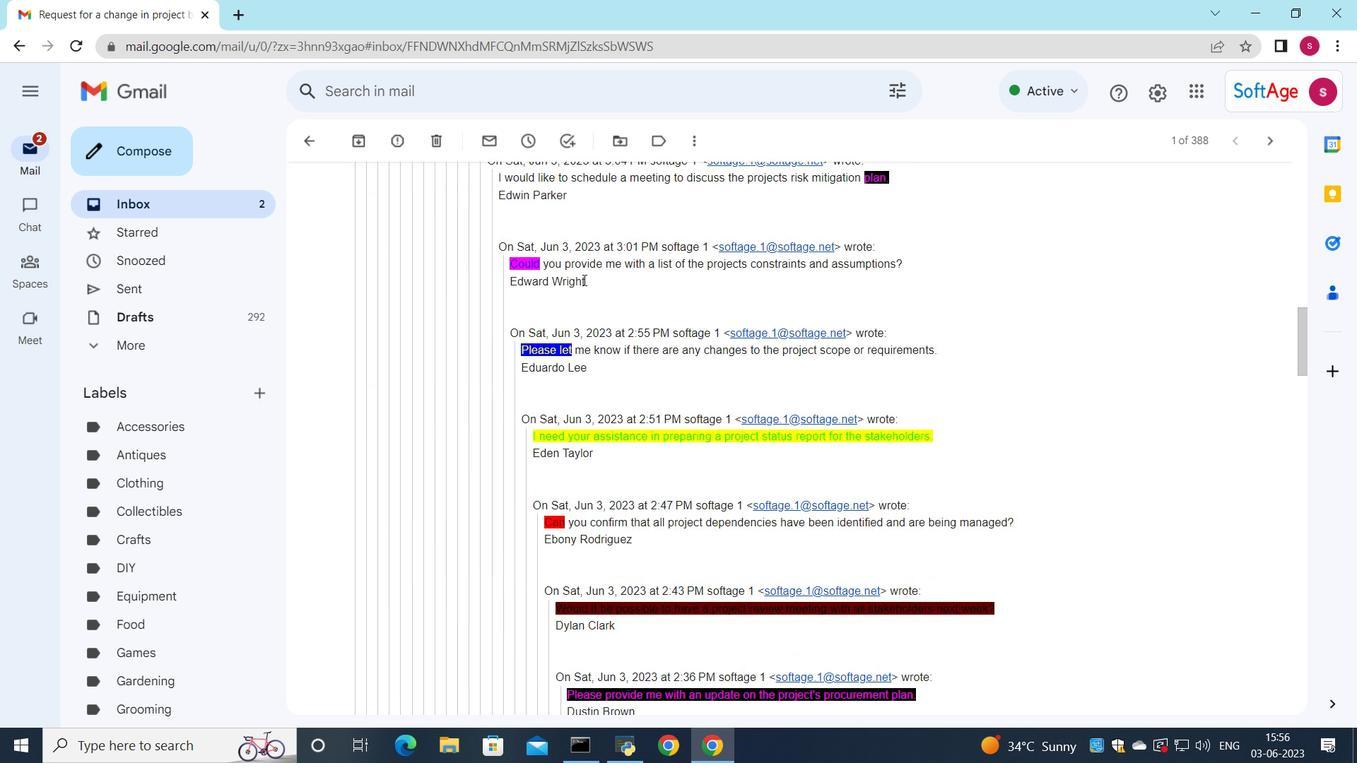 
Action: Mouse scrolled (583, 279) with delta (0, 0)
Screenshot: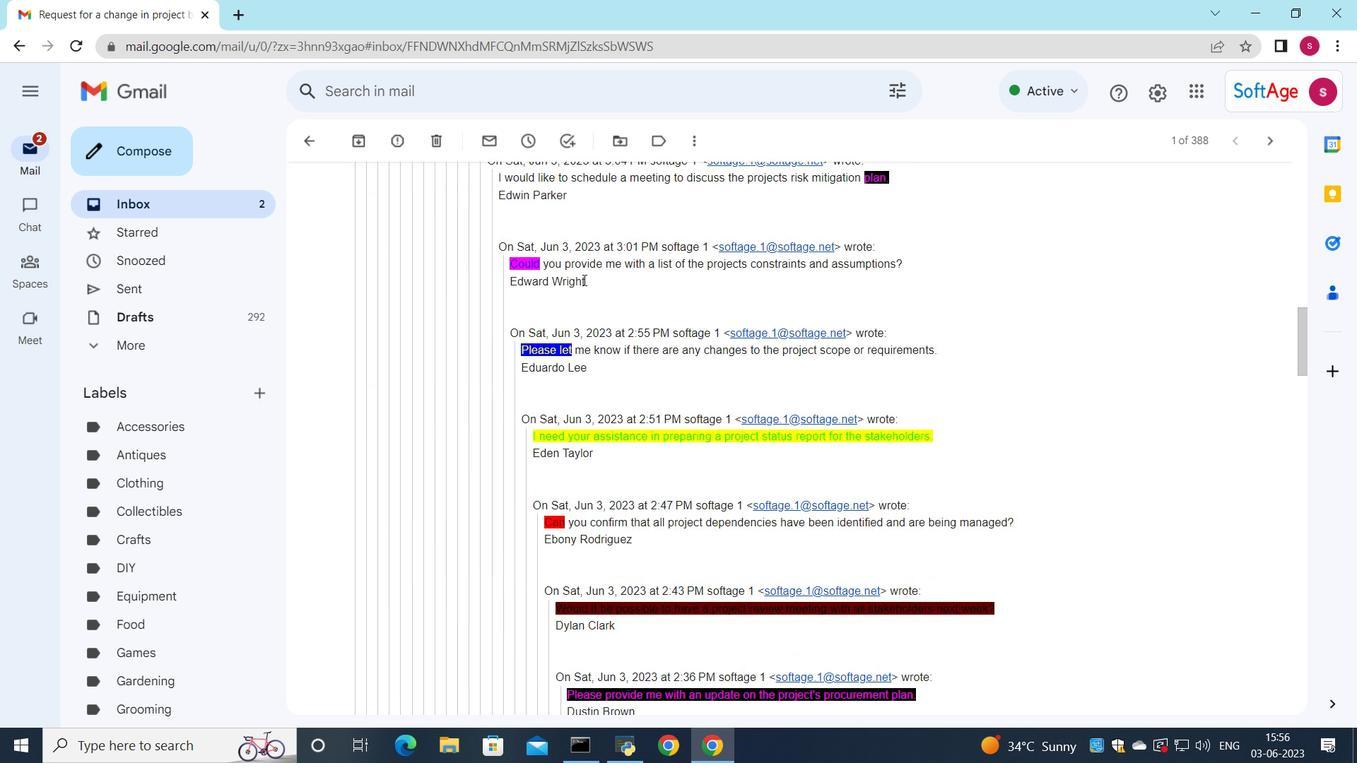 
Action: Mouse scrolled (583, 279) with delta (0, 0)
Screenshot: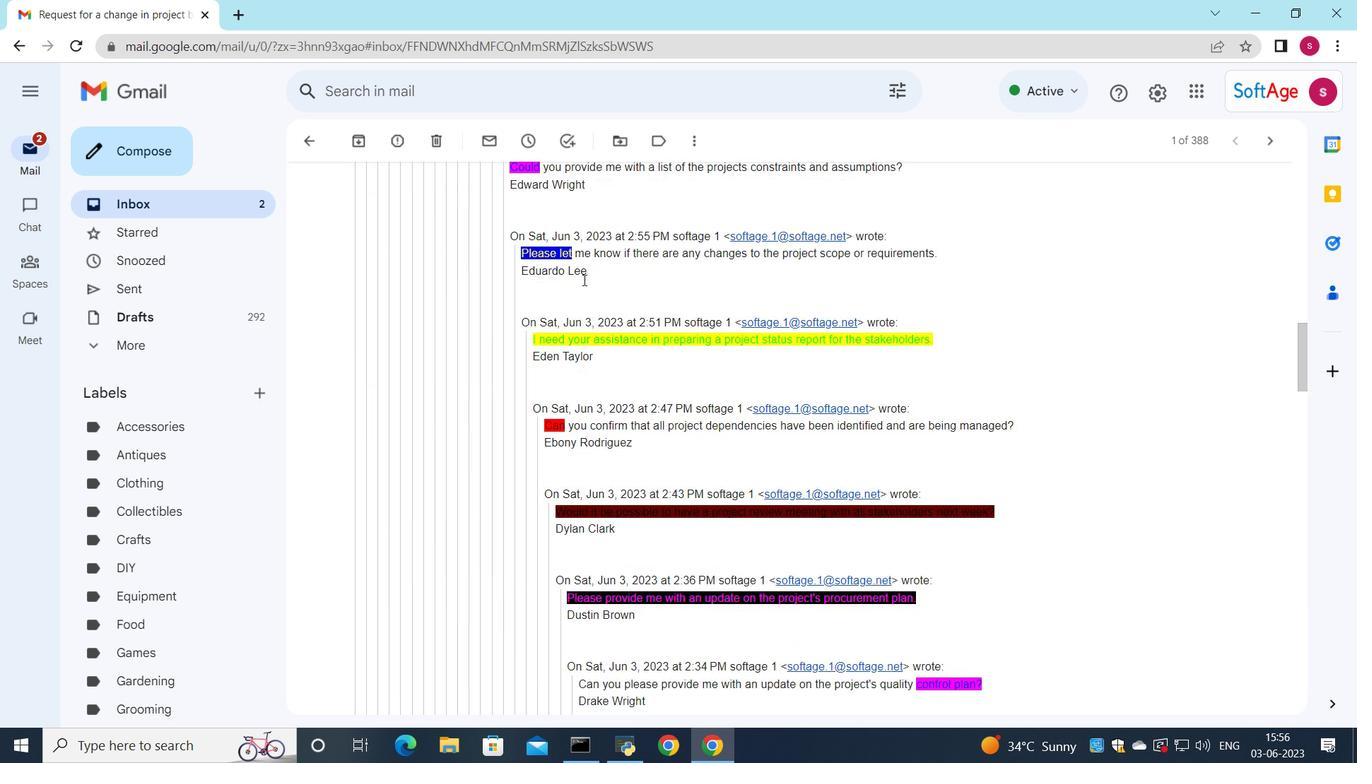 
Action: Mouse scrolled (583, 279) with delta (0, 0)
Screenshot: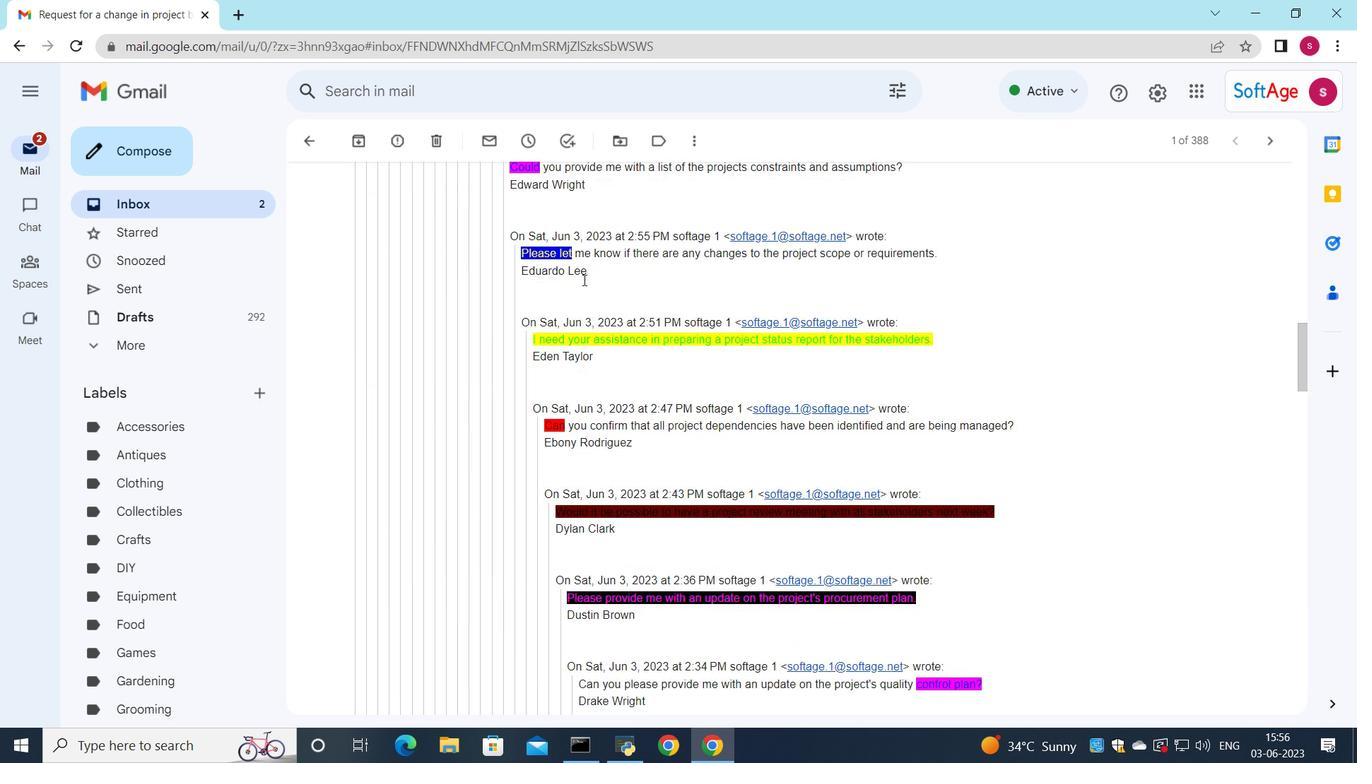
Action: Mouse scrolled (583, 279) with delta (0, 0)
Screenshot: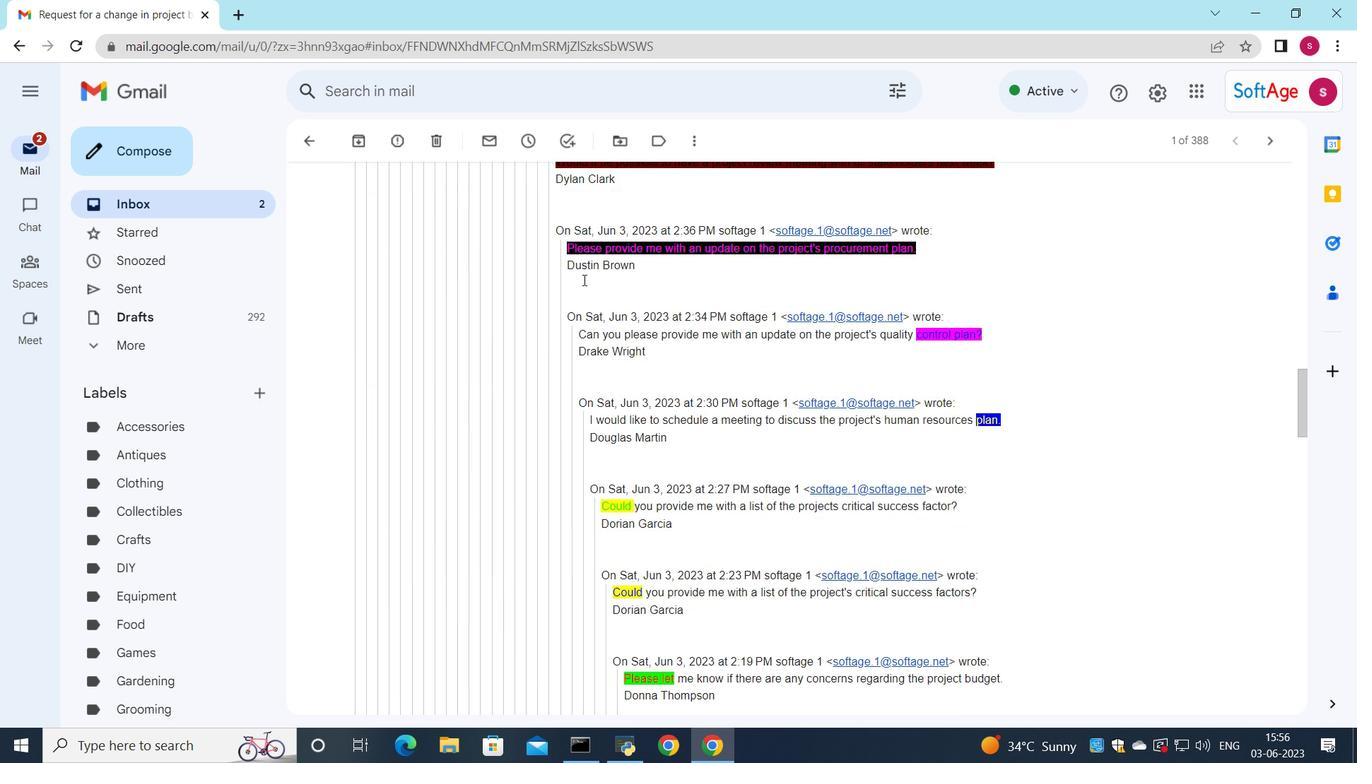 
Action: Mouse scrolled (583, 279) with delta (0, 0)
Screenshot: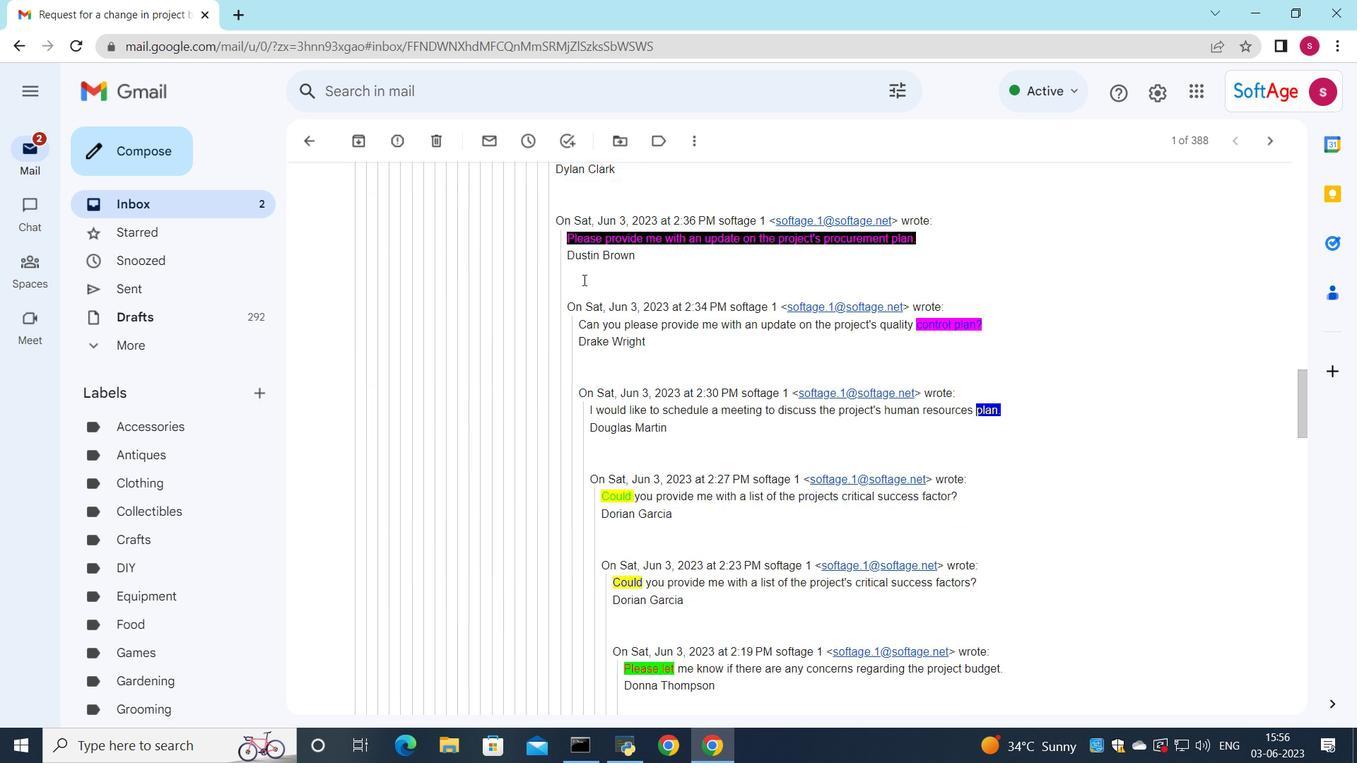 
Action: Mouse scrolled (583, 279) with delta (0, 0)
Screenshot: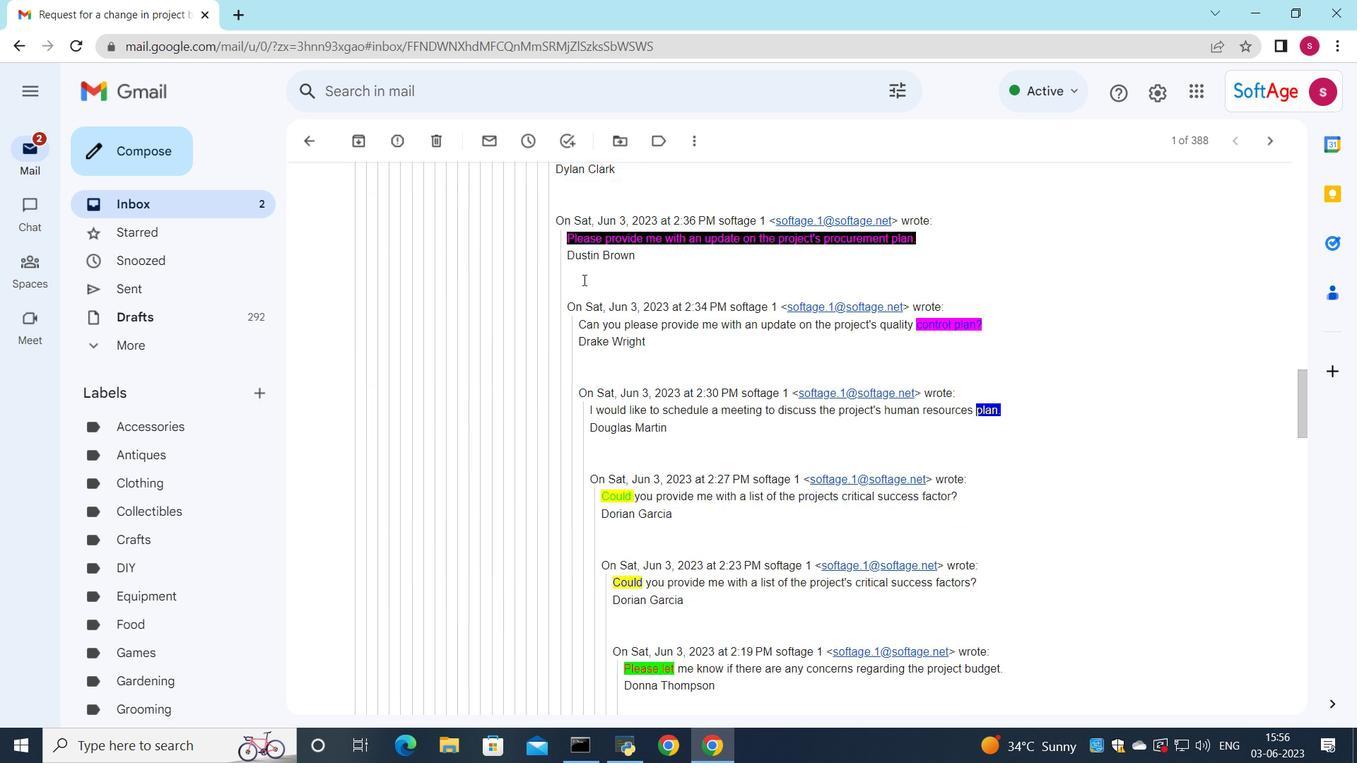 
Action: Mouse scrolled (583, 279) with delta (0, 0)
Screenshot: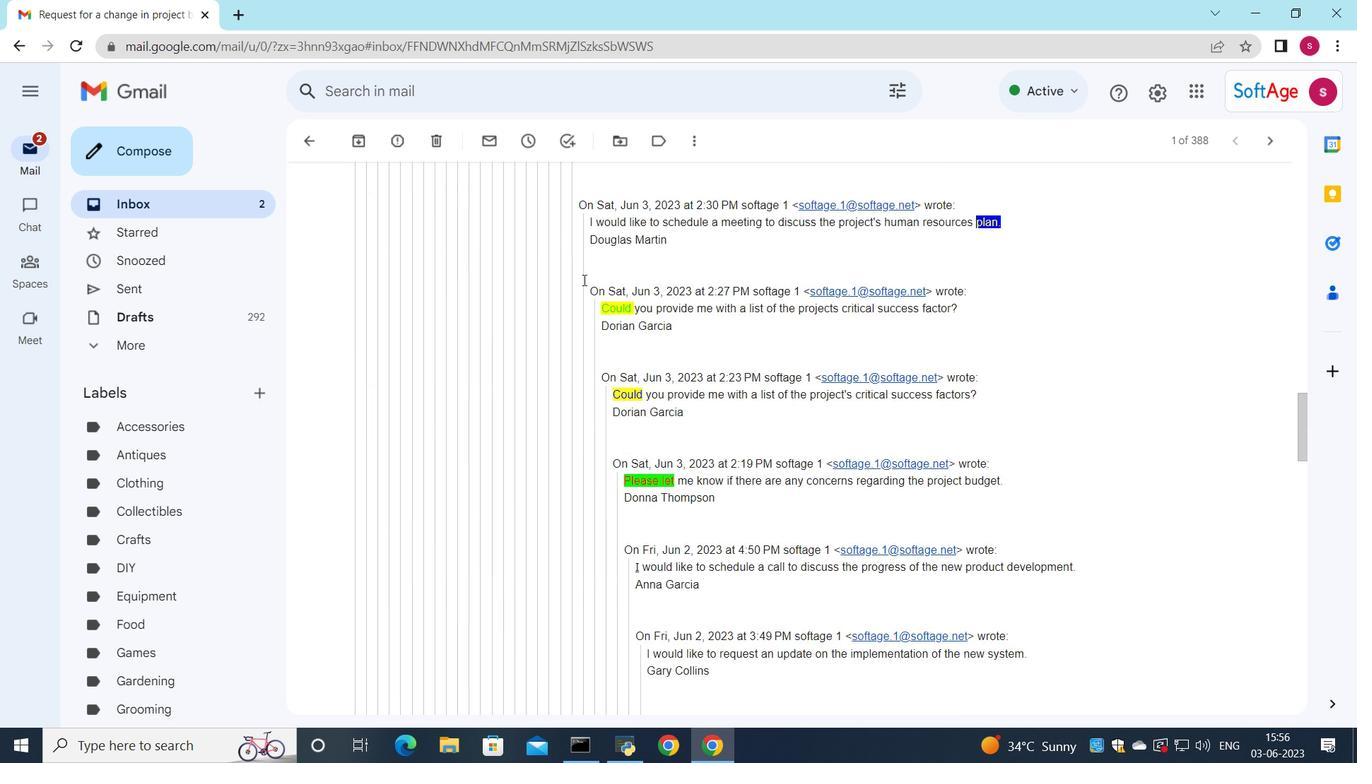 
Action: Mouse scrolled (583, 279) with delta (0, 0)
Screenshot: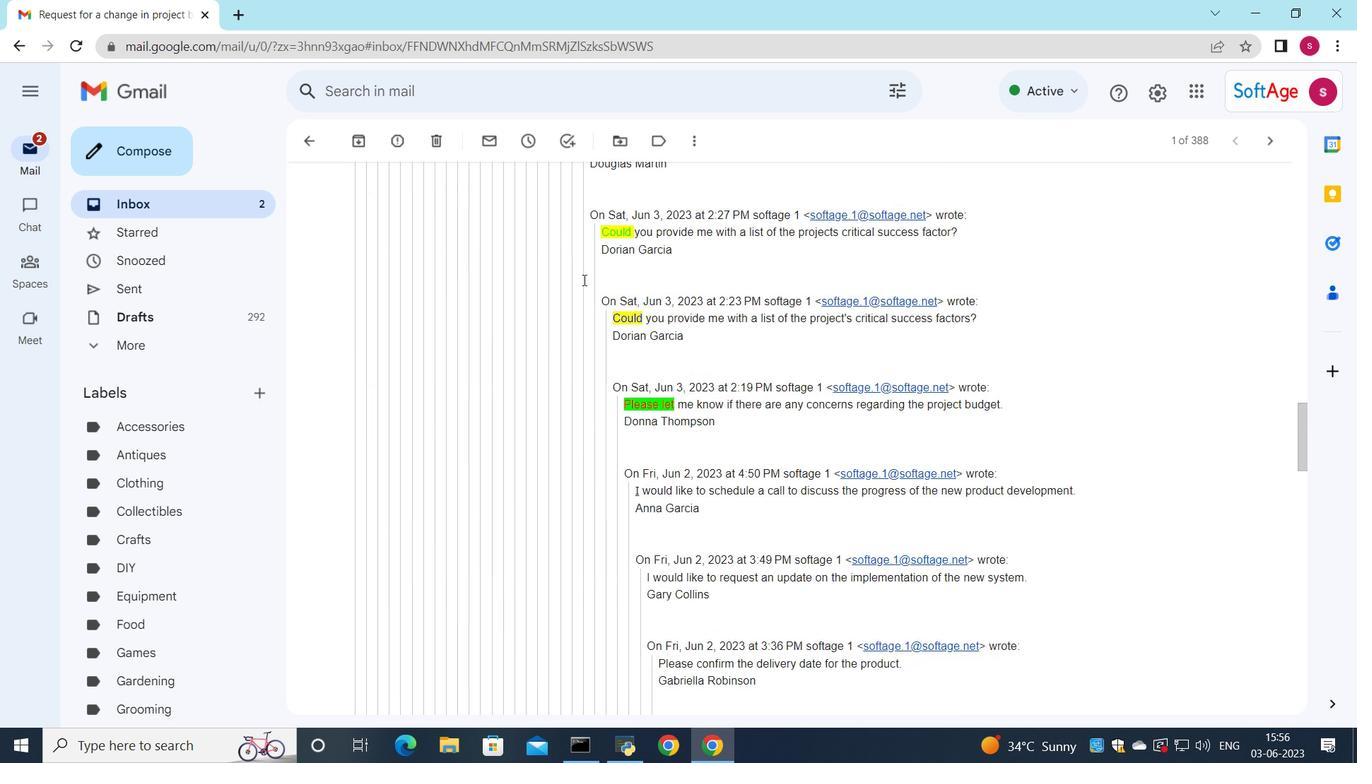 
Action: Mouse scrolled (583, 279) with delta (0, 0)
Screenshot: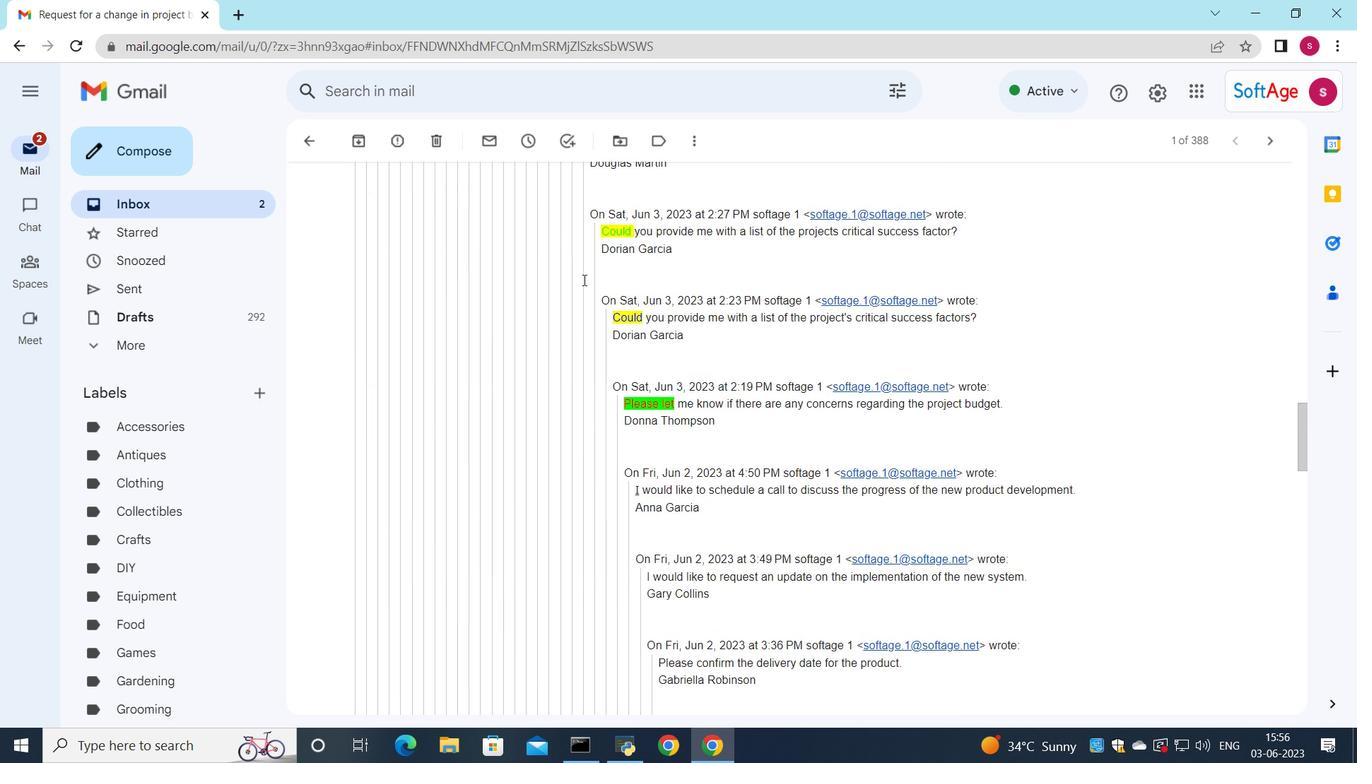 
Action: Mouse scrolled (583, 279) with delta (0, 0)
Screenshot: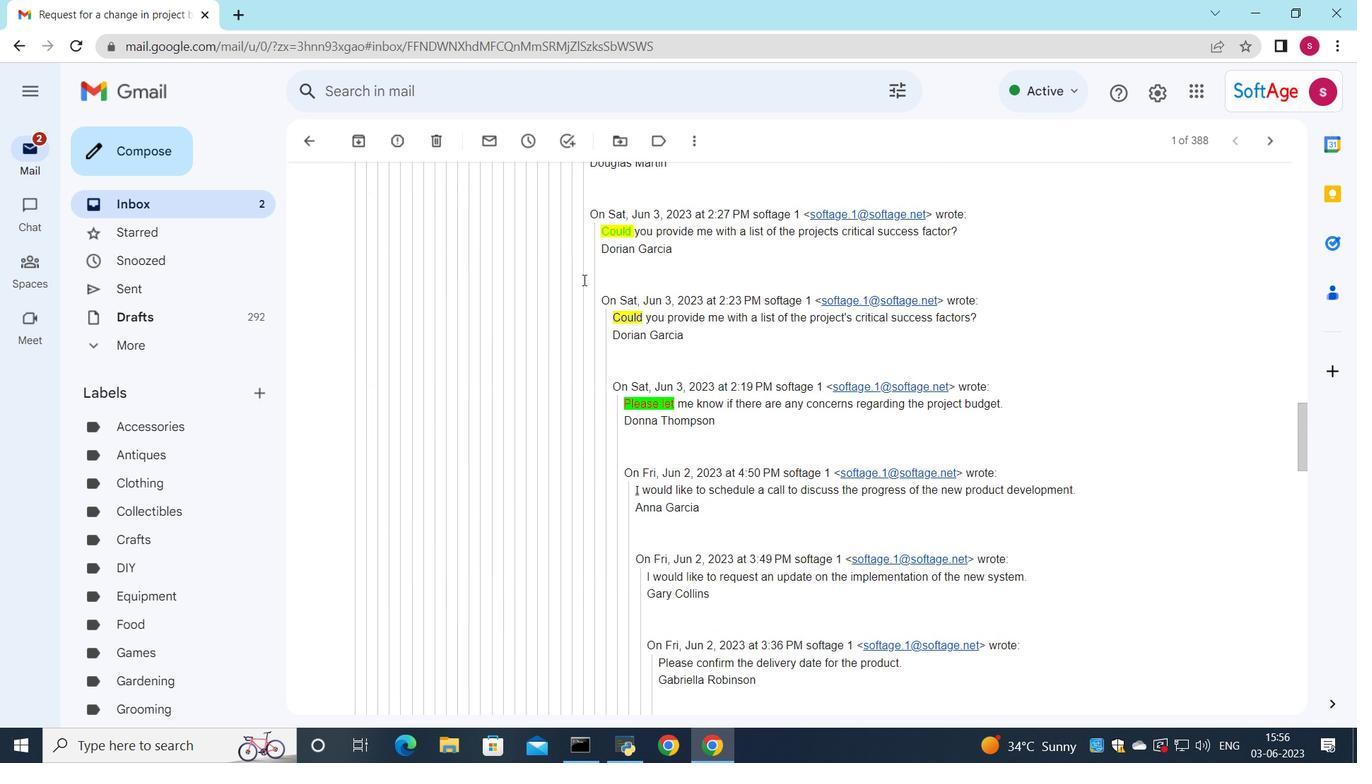 
Action: Mouse scrolled (583, 279) with delta (0, 0)
Screenshot: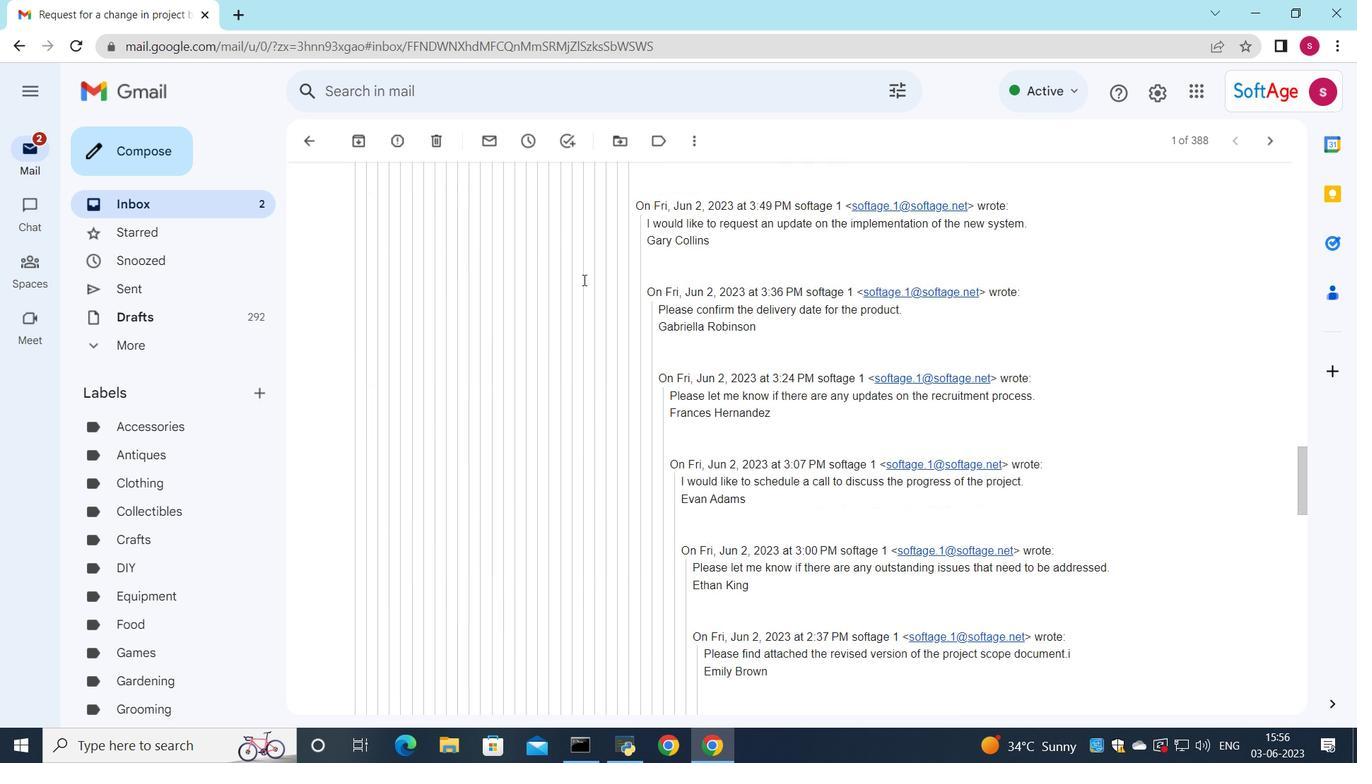 
Action: Mouse scrolled (583, 279) with delta (0, 0)
Screenshot: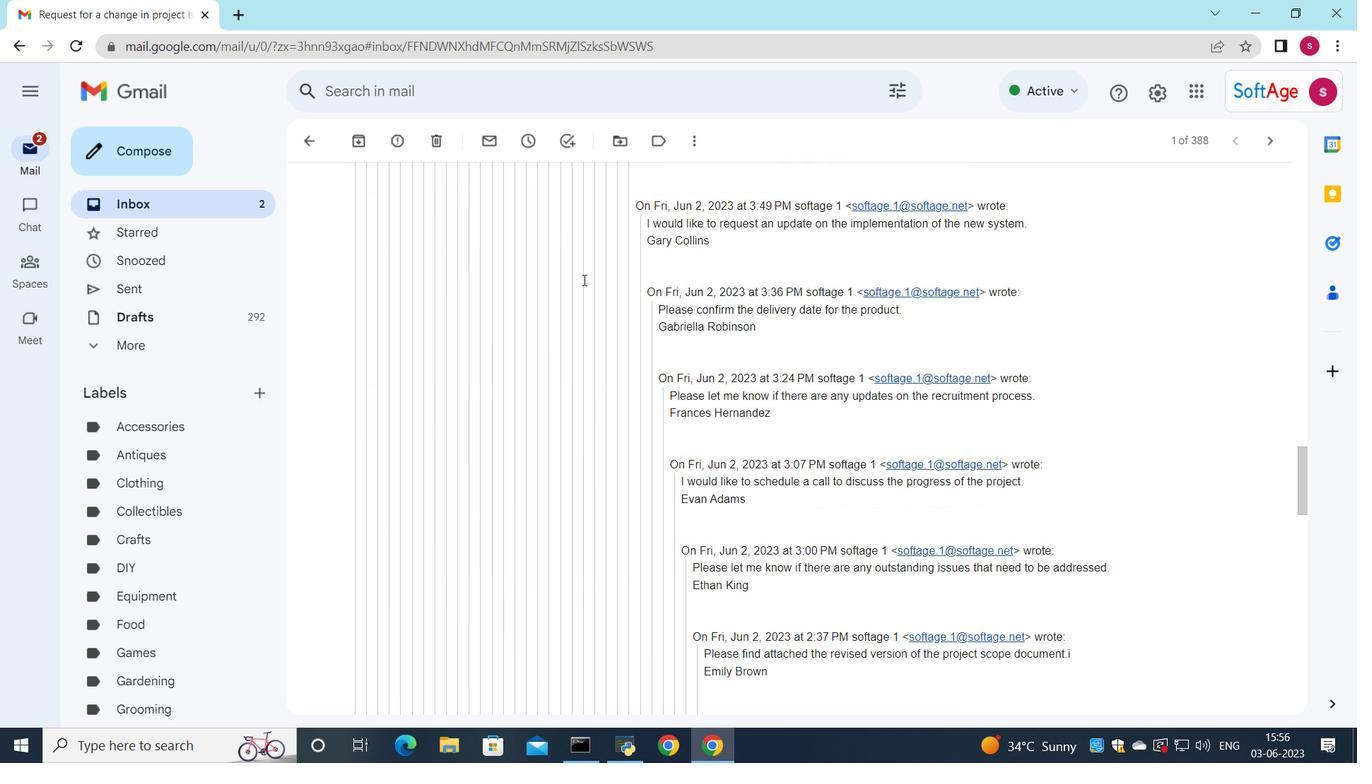 
Action: Mouse scrolled (583, 279) with delta (0, 0)
Screenshot: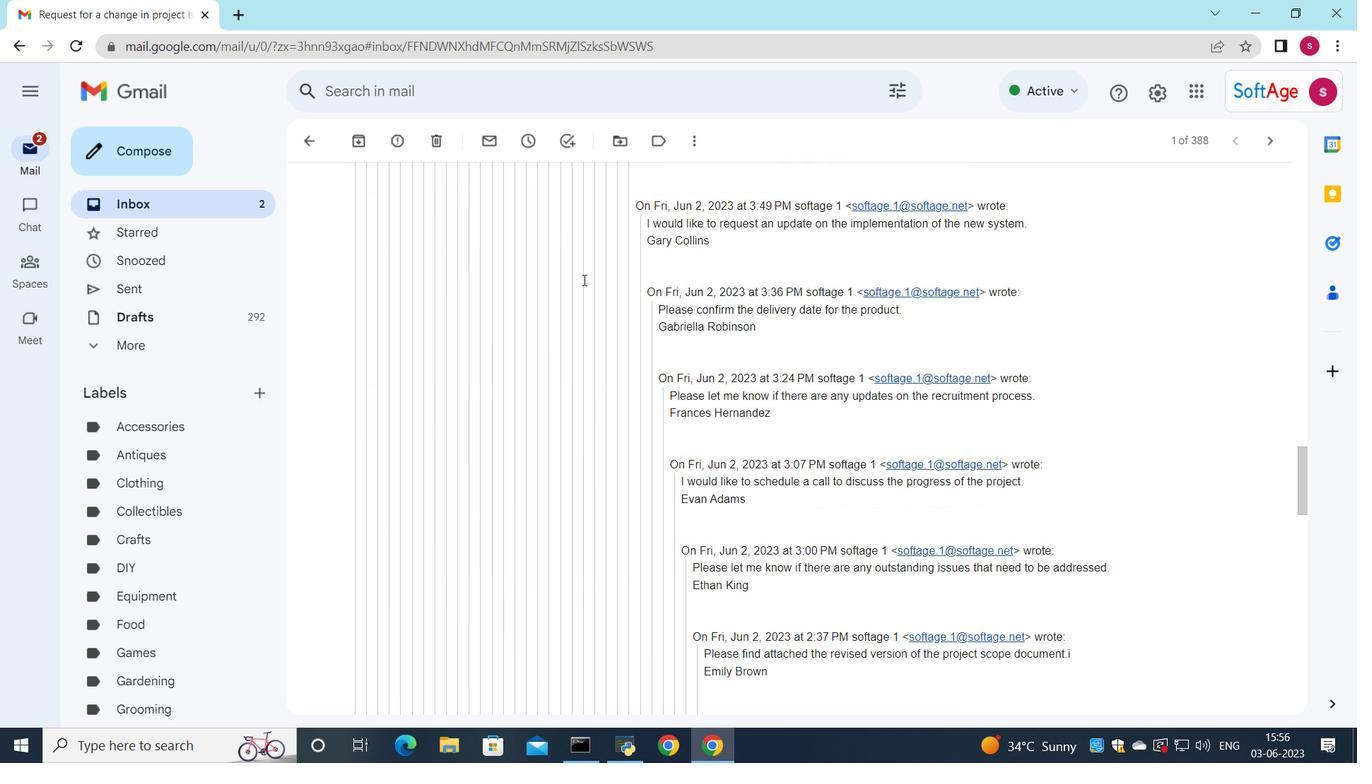 
Action: Mouse moved to (558, 299)
Screenshot: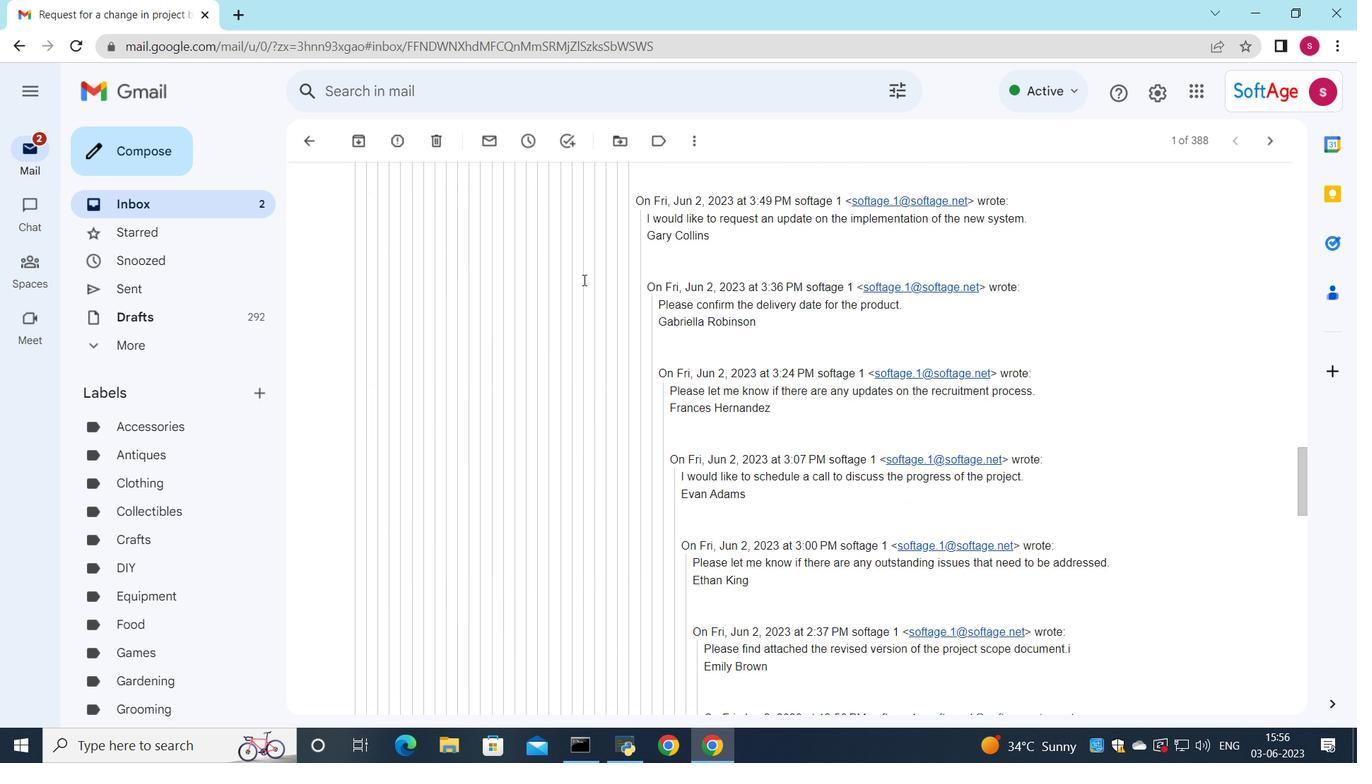 
Action: Mouse scrolled (558, 299) with delta (0, 0)
Screenshot: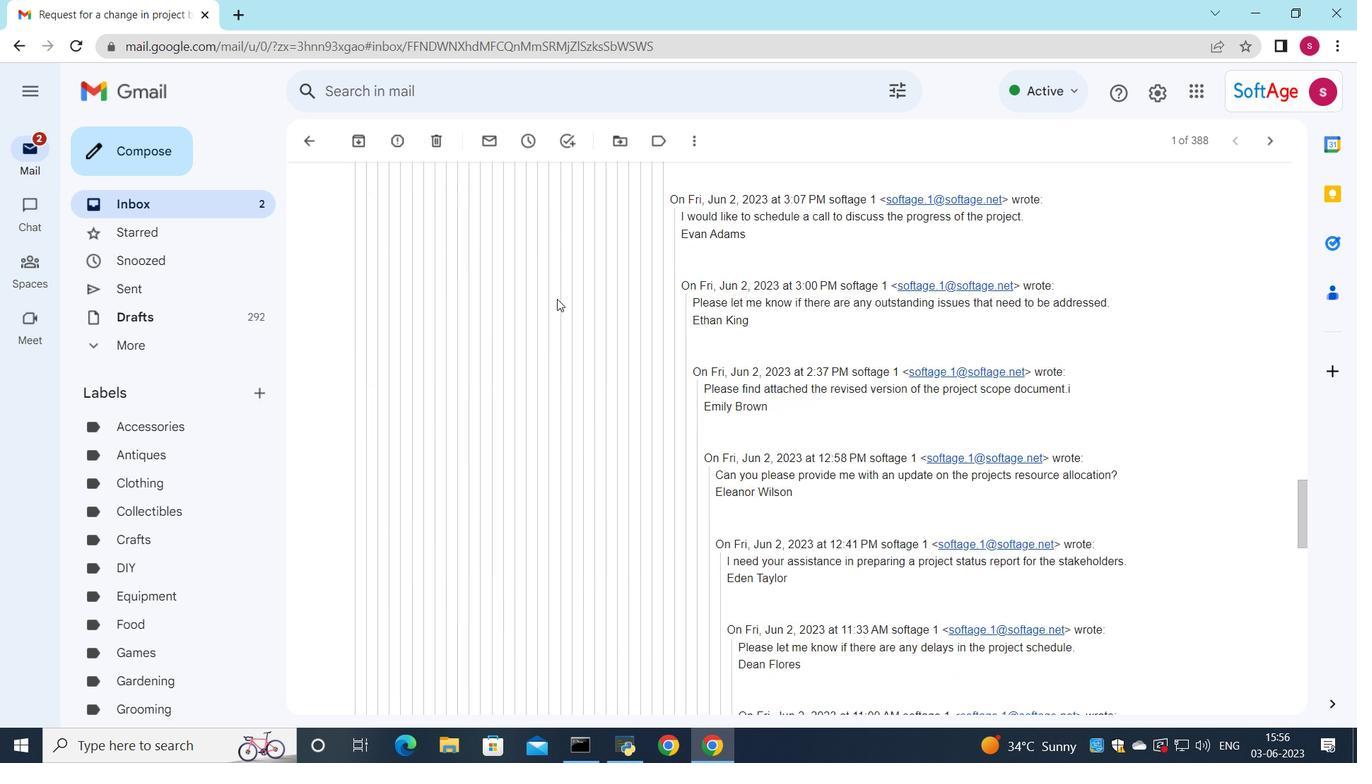 
Action: Mouse scrolled (558, 299) with delta (0, 0)
Screenshot: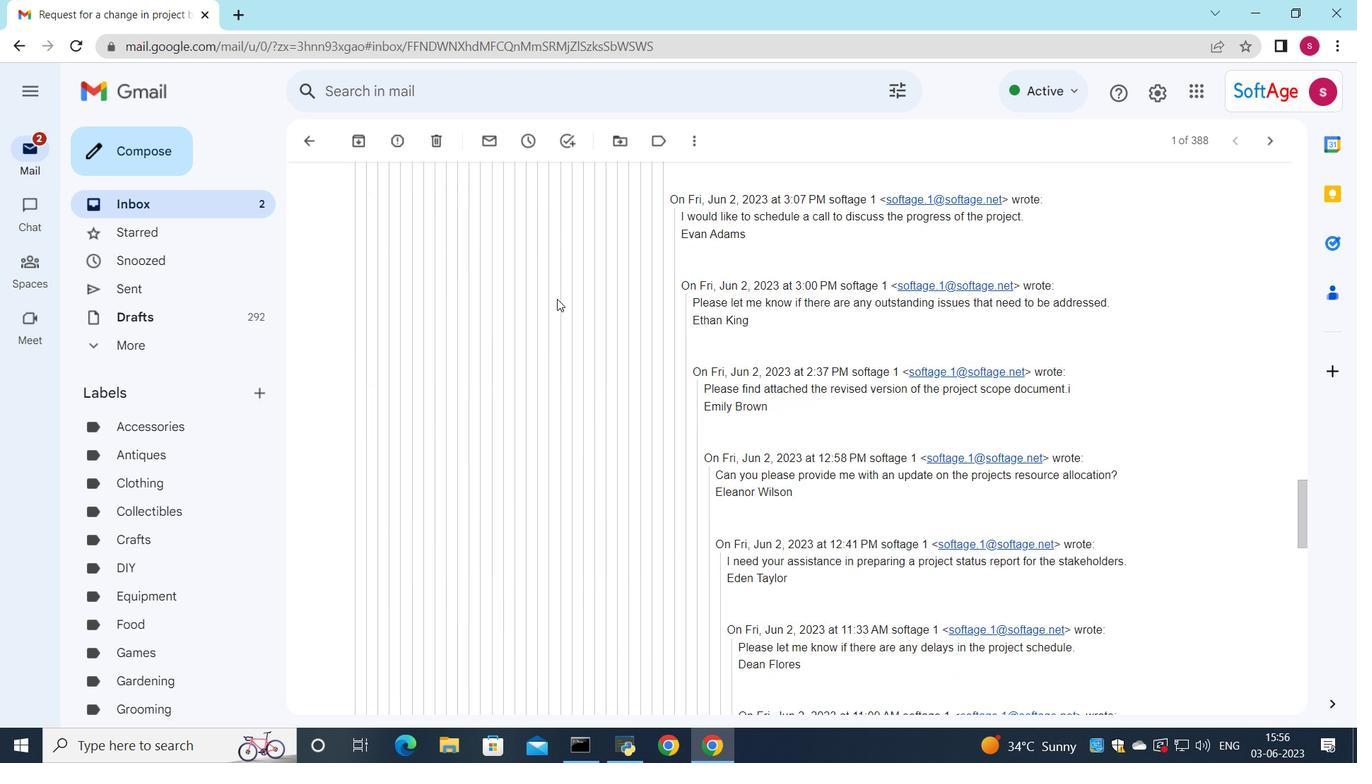 
Action: Mouse scrolled (558, 299) with delta (0, 0)
Screenshot: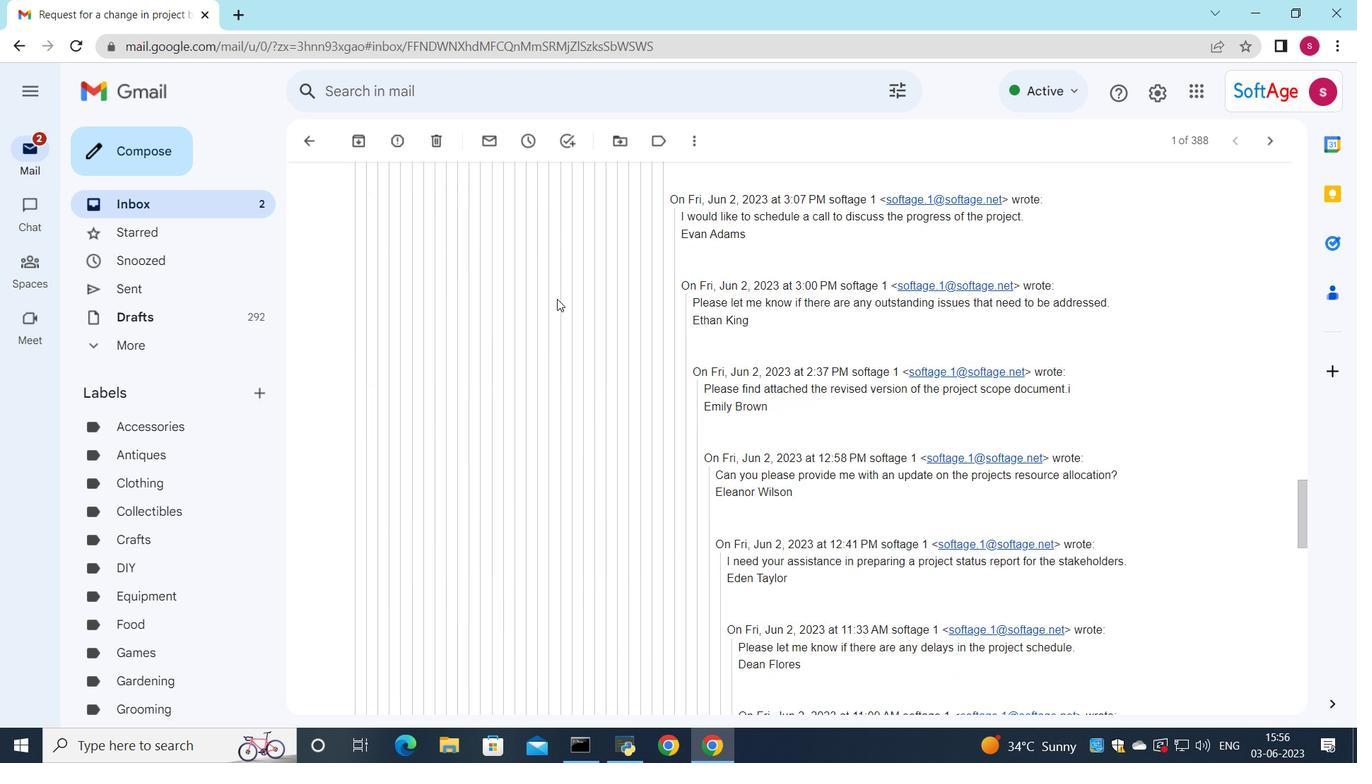 
Action: Mouse scrolled (558, 299) with delta (0, 0)
Screenshot: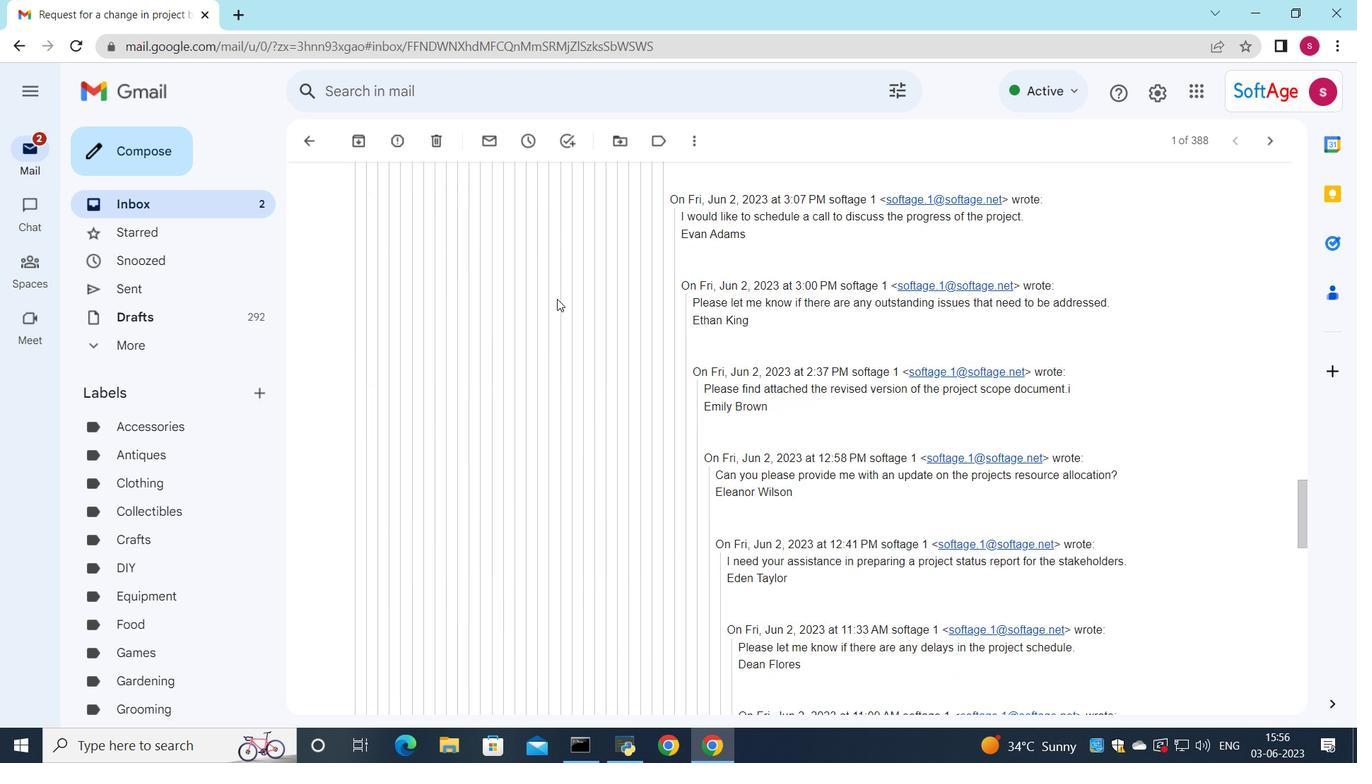 
Action: Mouse moved to (545, 332)
Screenshot: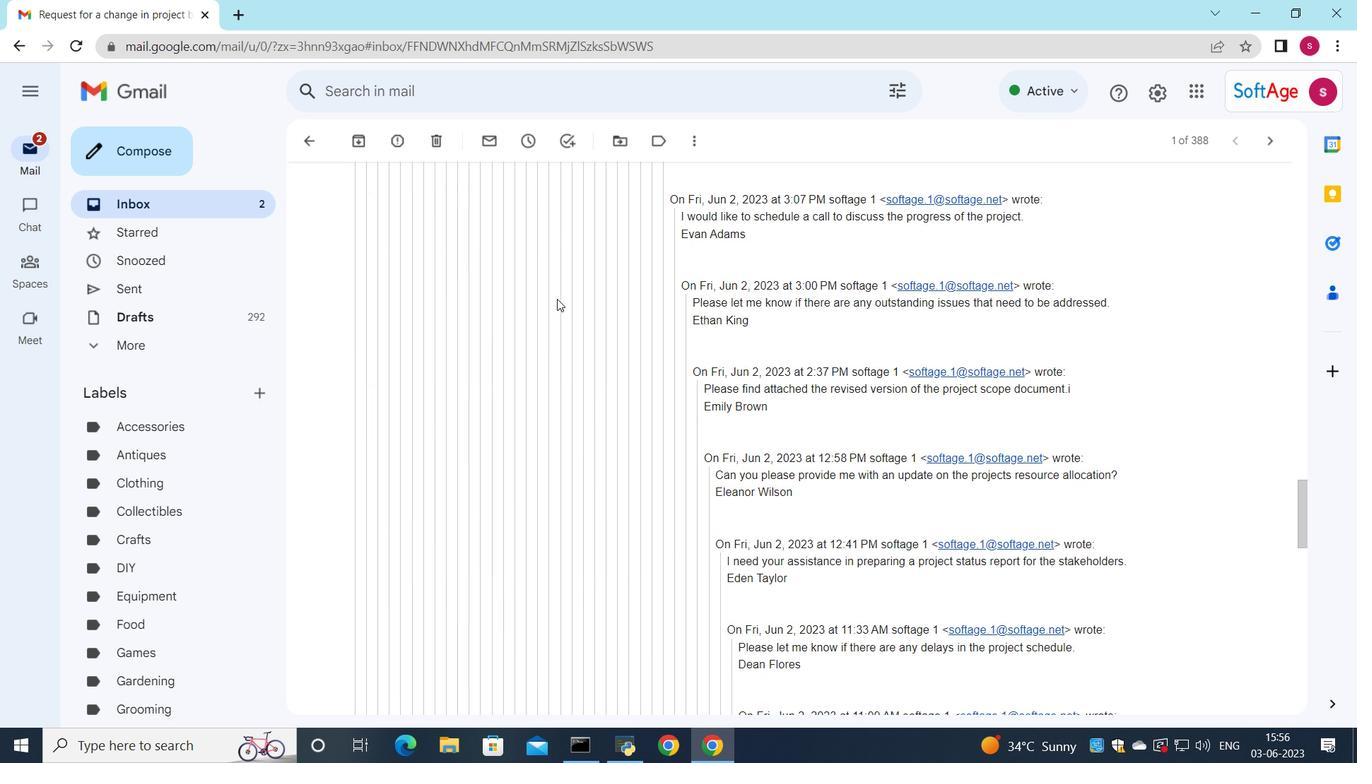 
Action: Mouse scrolled (545, 331) with delta (0, 0)
Screenshot: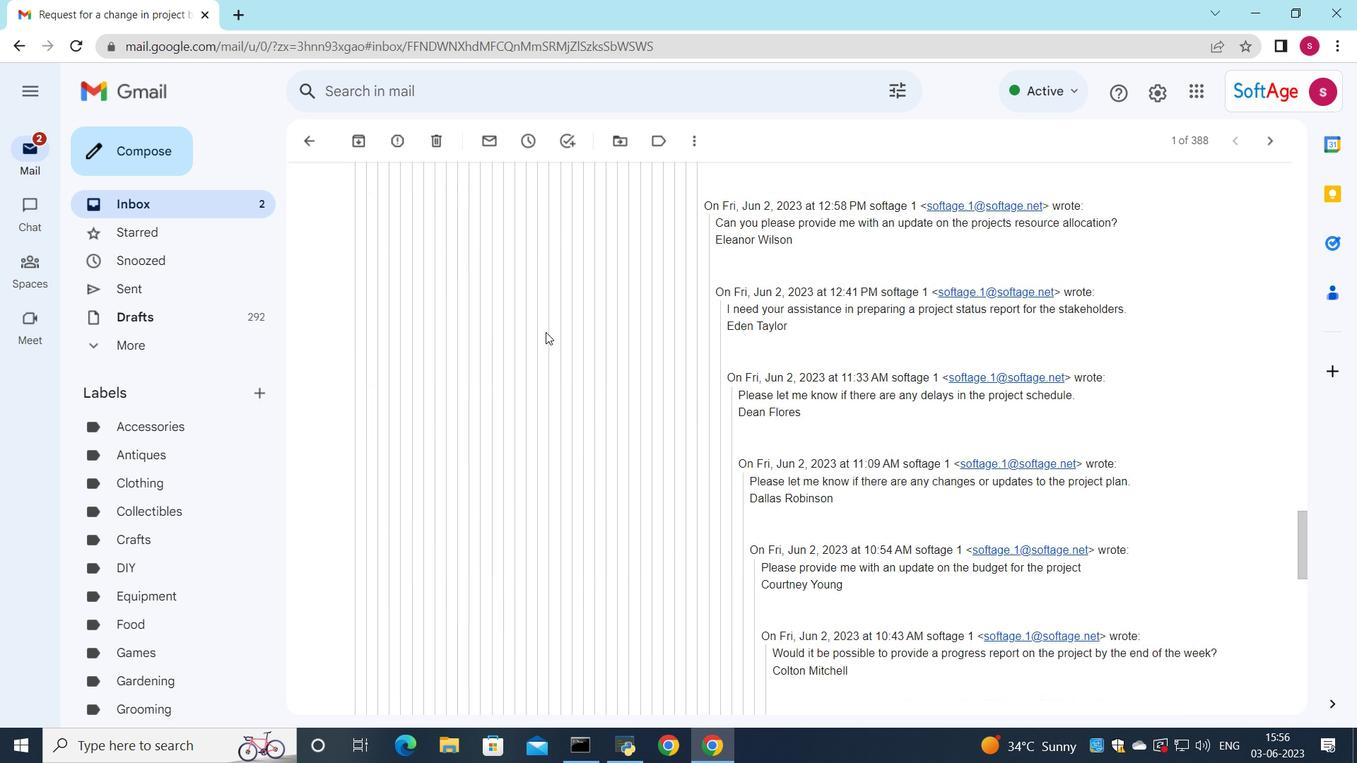 
Action: Mouse scrolled (545, 331) with delta (0, 0)
Screenshot: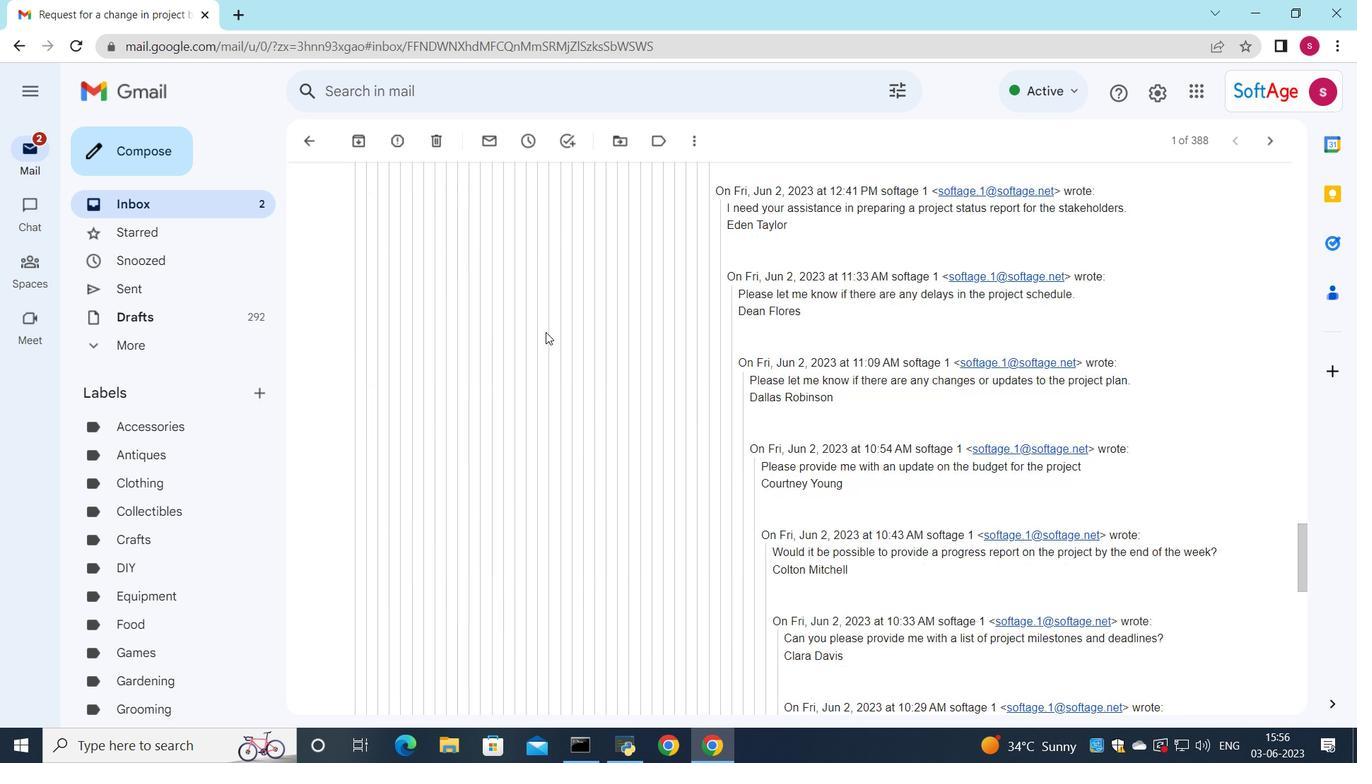 
Action: Mouse scrolled (545, 331) with delta (0, 0)
Screenshot: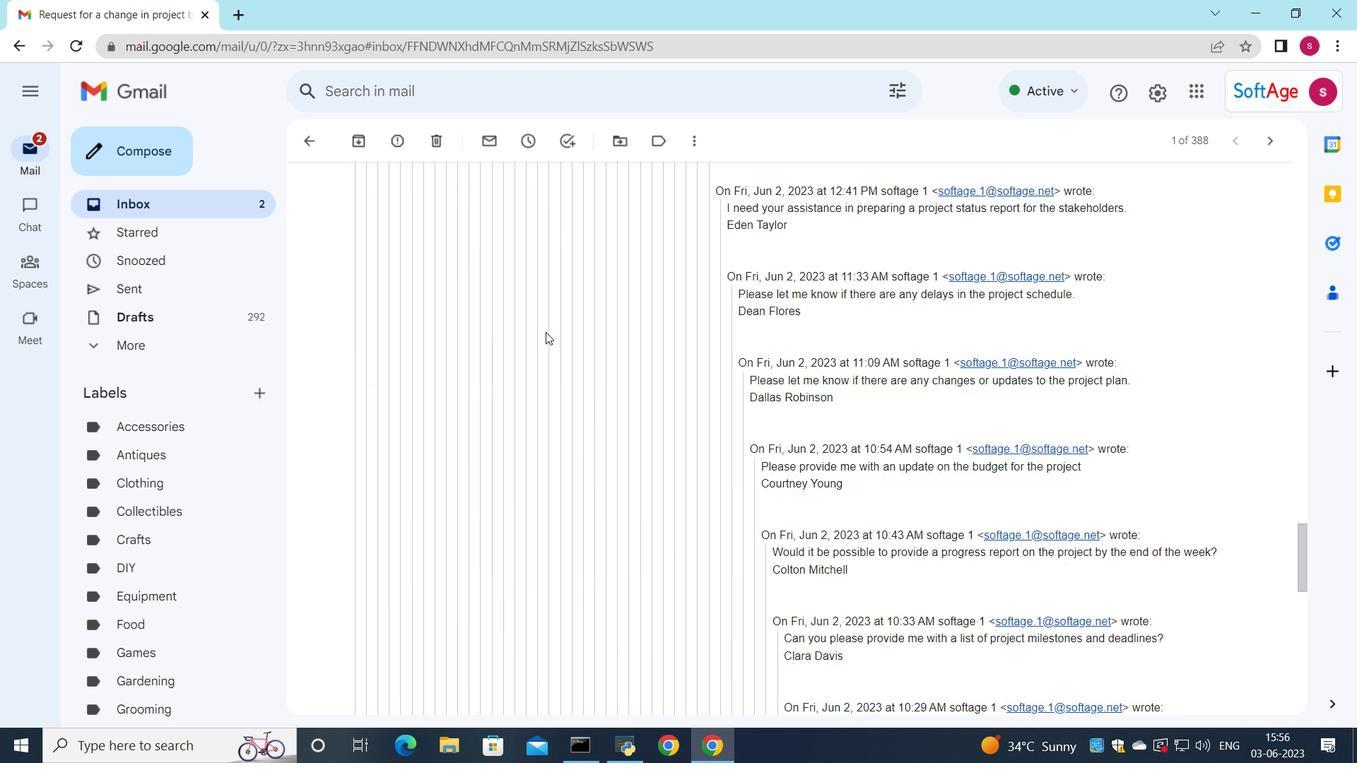 
Action: Mouse scrolled (545, 331) with delta (0, 0)
Screenshot: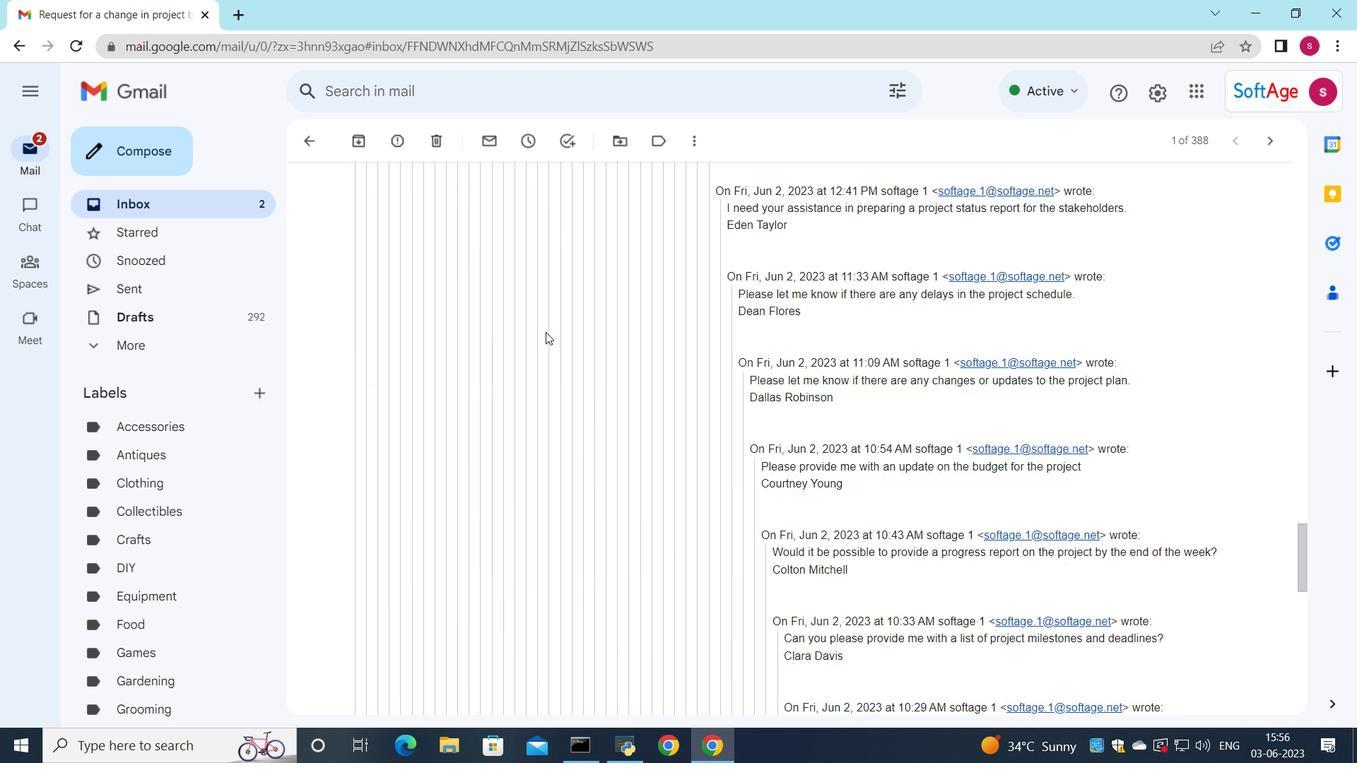 
Action: Mouse moved to (543, 350)
Screenshot: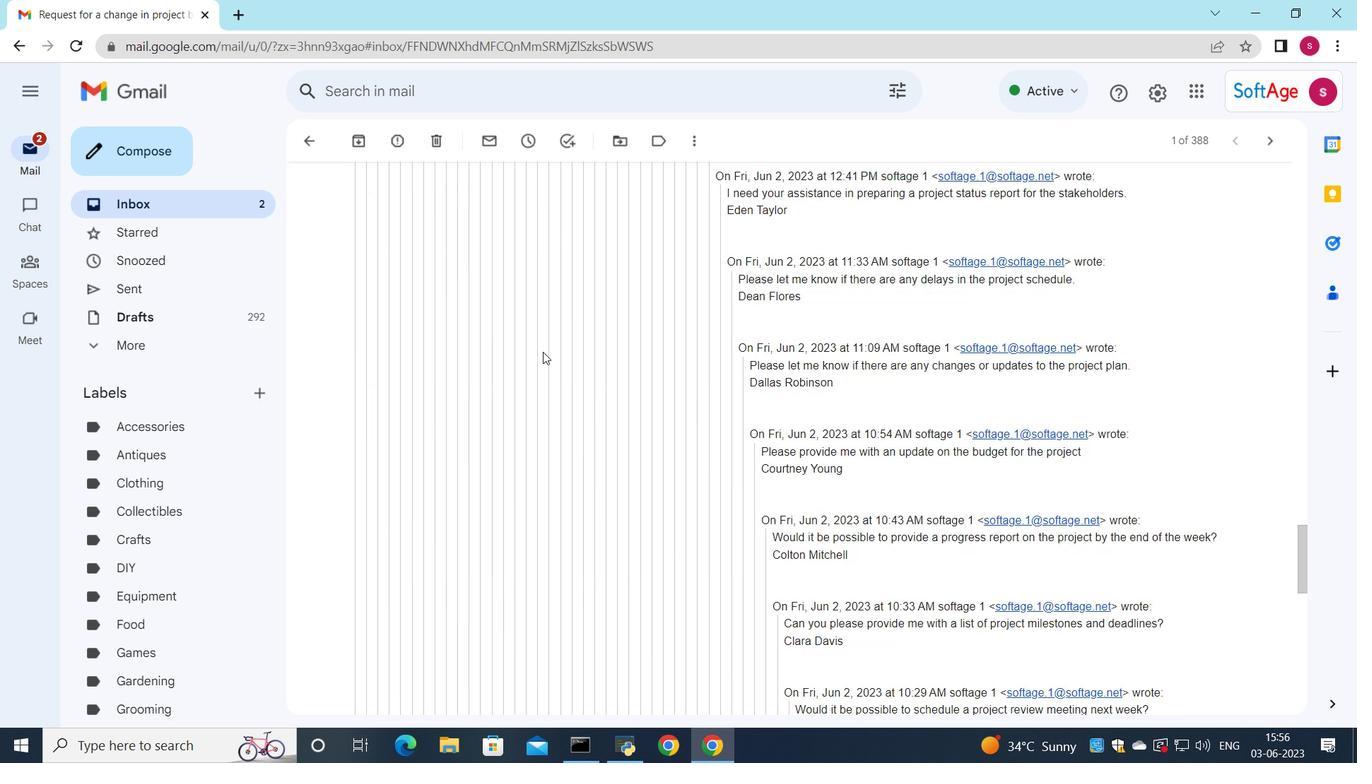 
Action: Mouse scrolled (543, 349) with delta (0, 0)
Screenshot: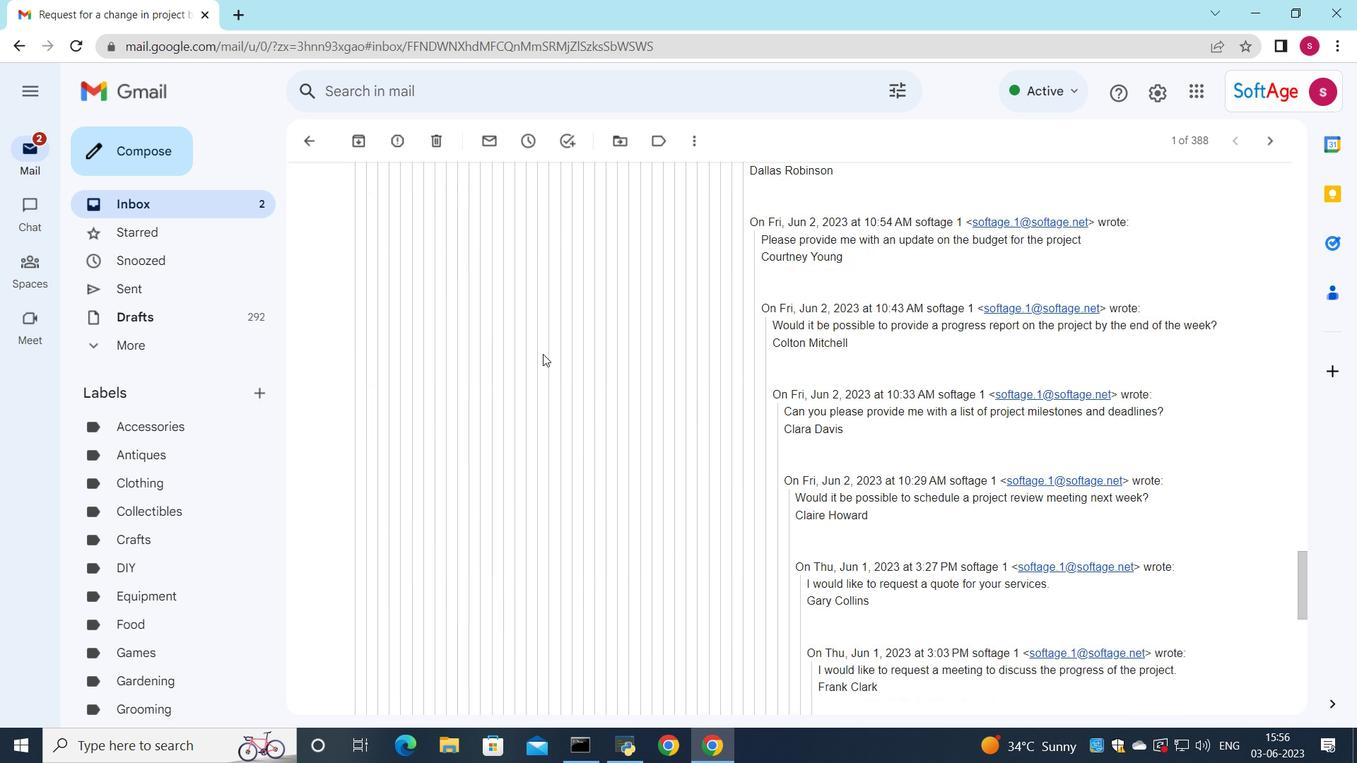 
Action: Mouse scrolled (543, 349) with delta (0, 0)
Screenshot: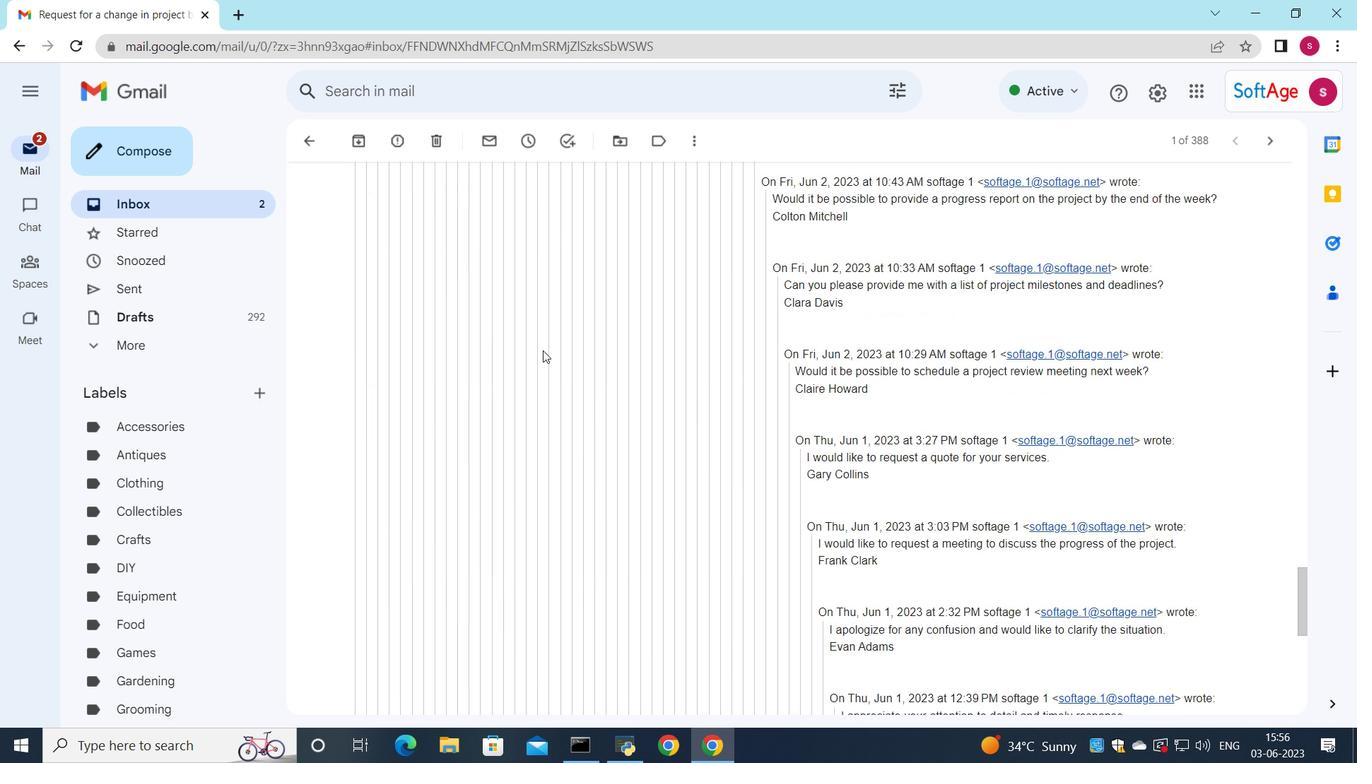 
Action: Mouse scrolled (543, 349) with delta (0, 0)
Screenshot: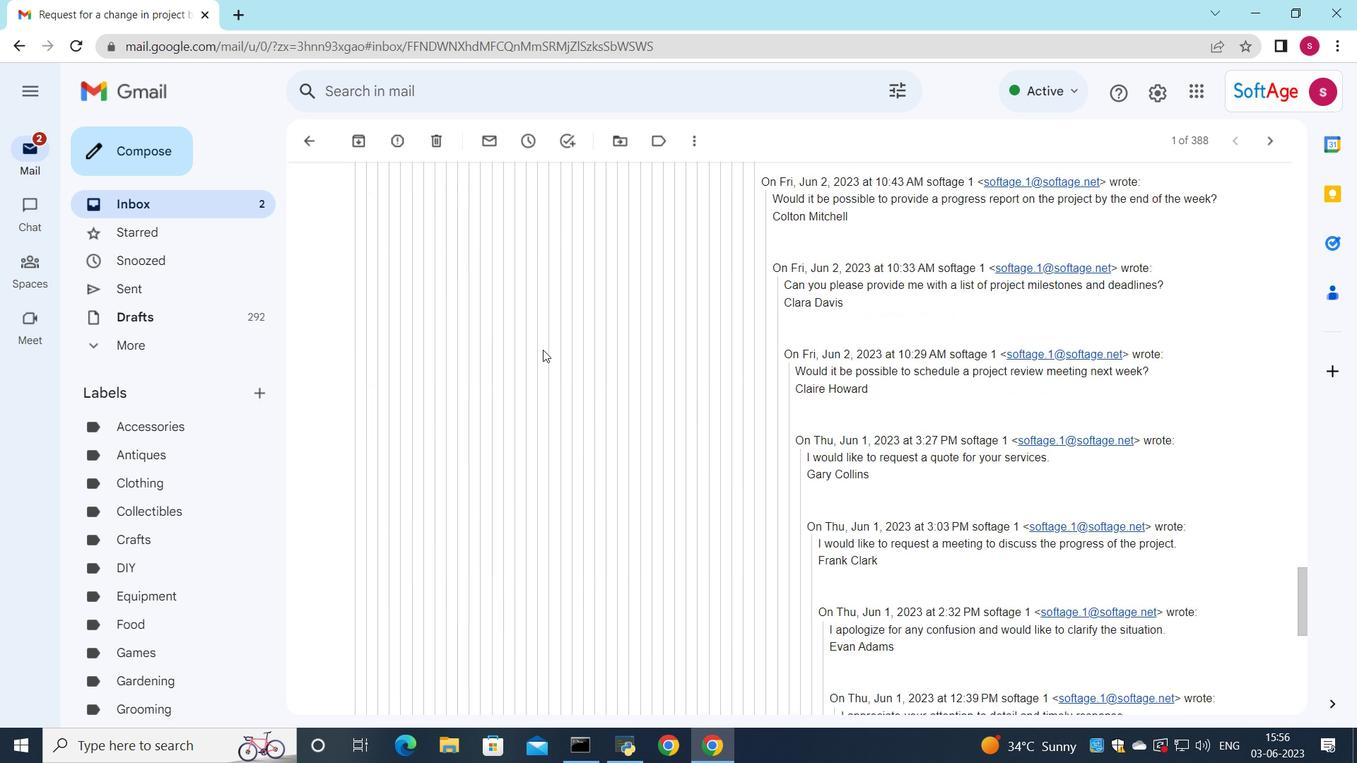 
Action: Mouse moved to (543, 350)
Screenshot: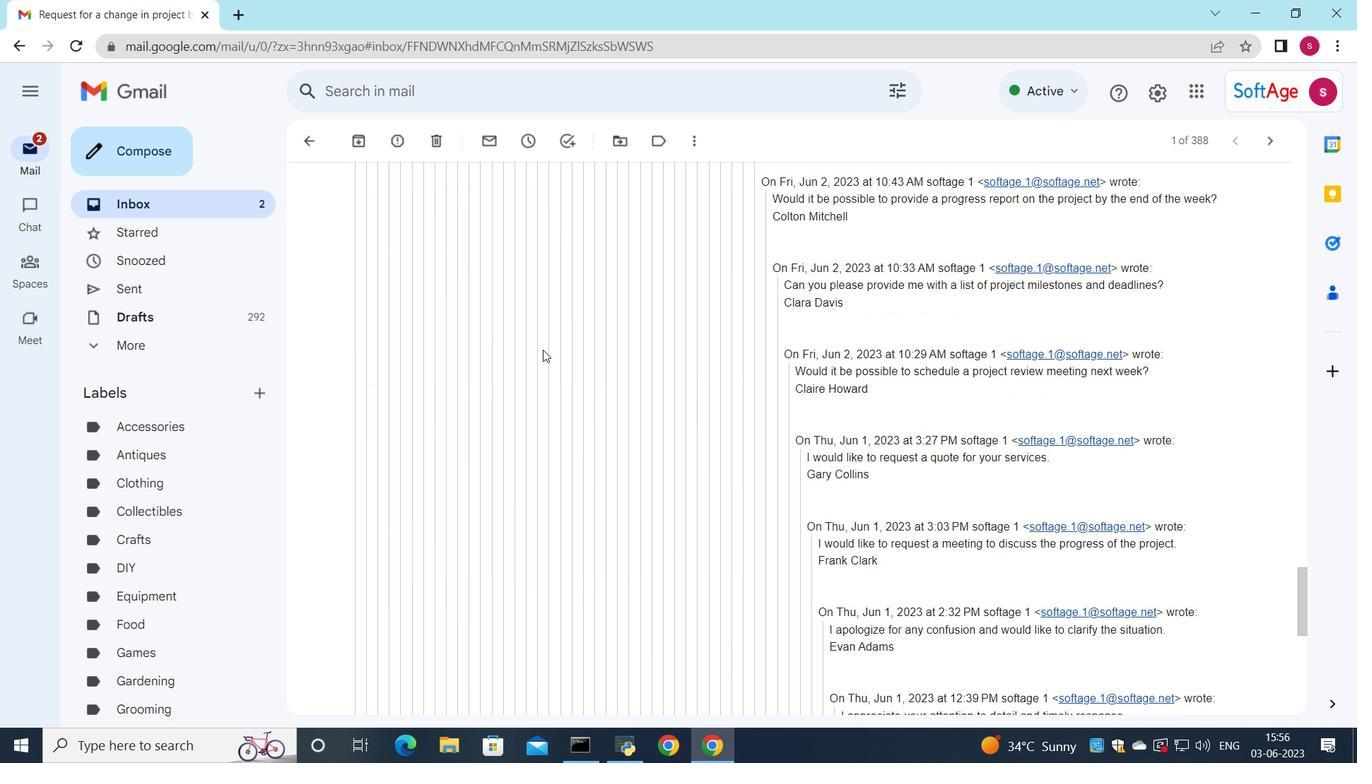 
Action: Mouse scrolled (543, 350) with delta (0, 0)
Screenshot: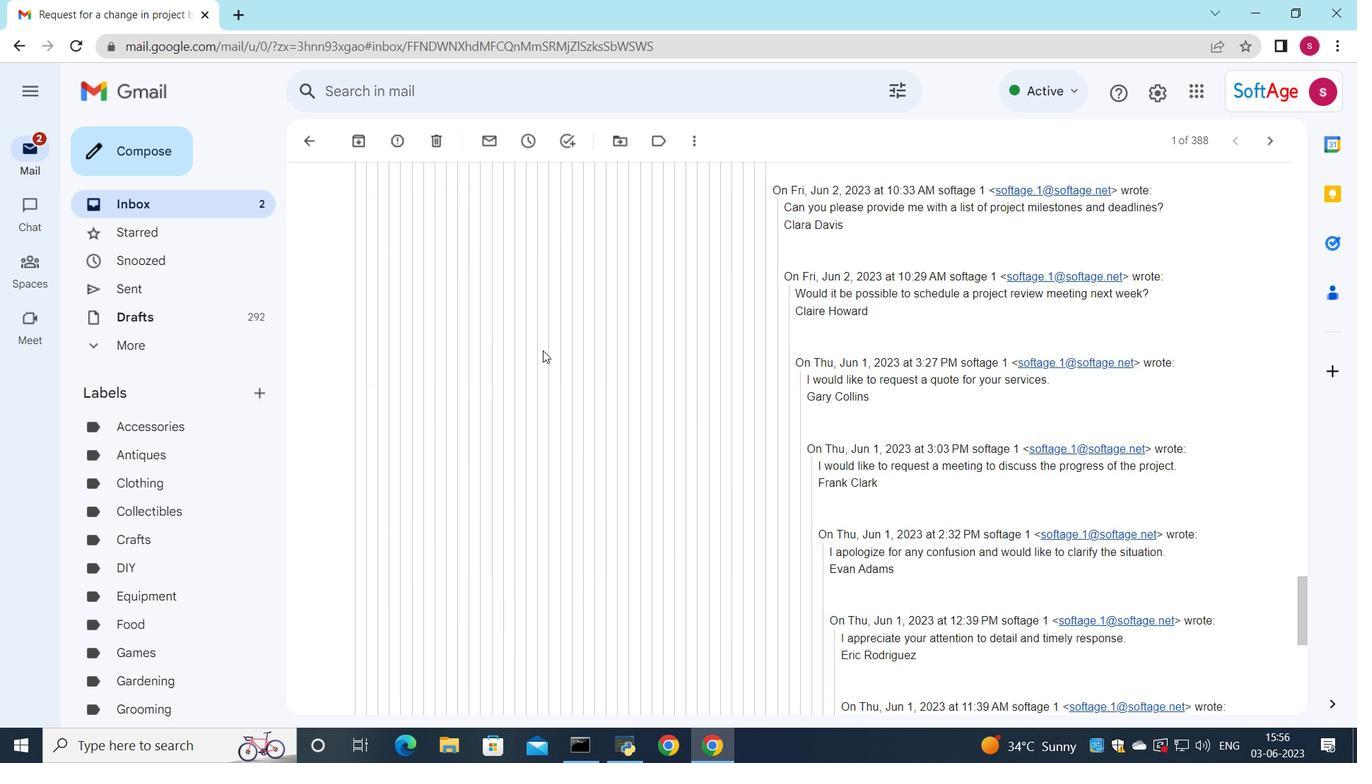 
Action: Mouse moved to (543, 352)
Screenshot: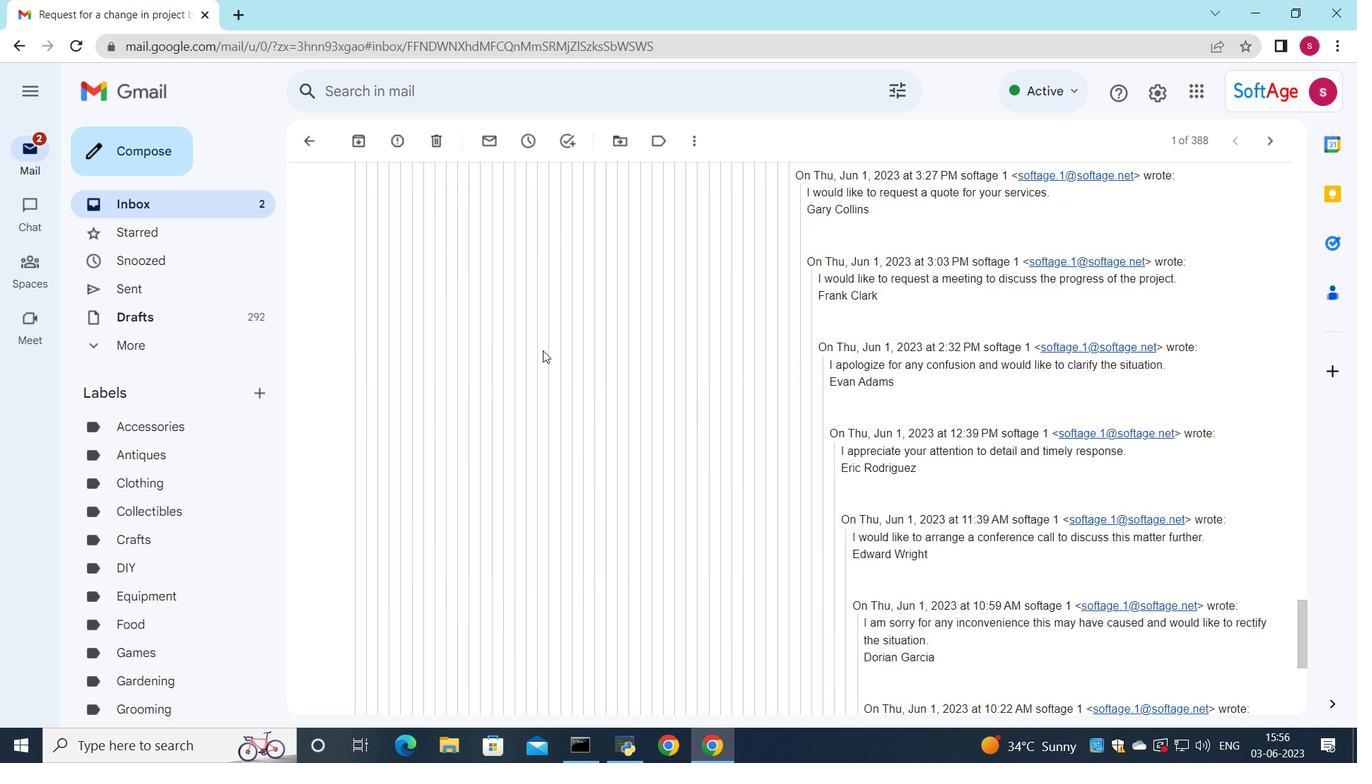 
Action: Mouse scrolled (543, 350) with delta (0, 0)
Screenshot: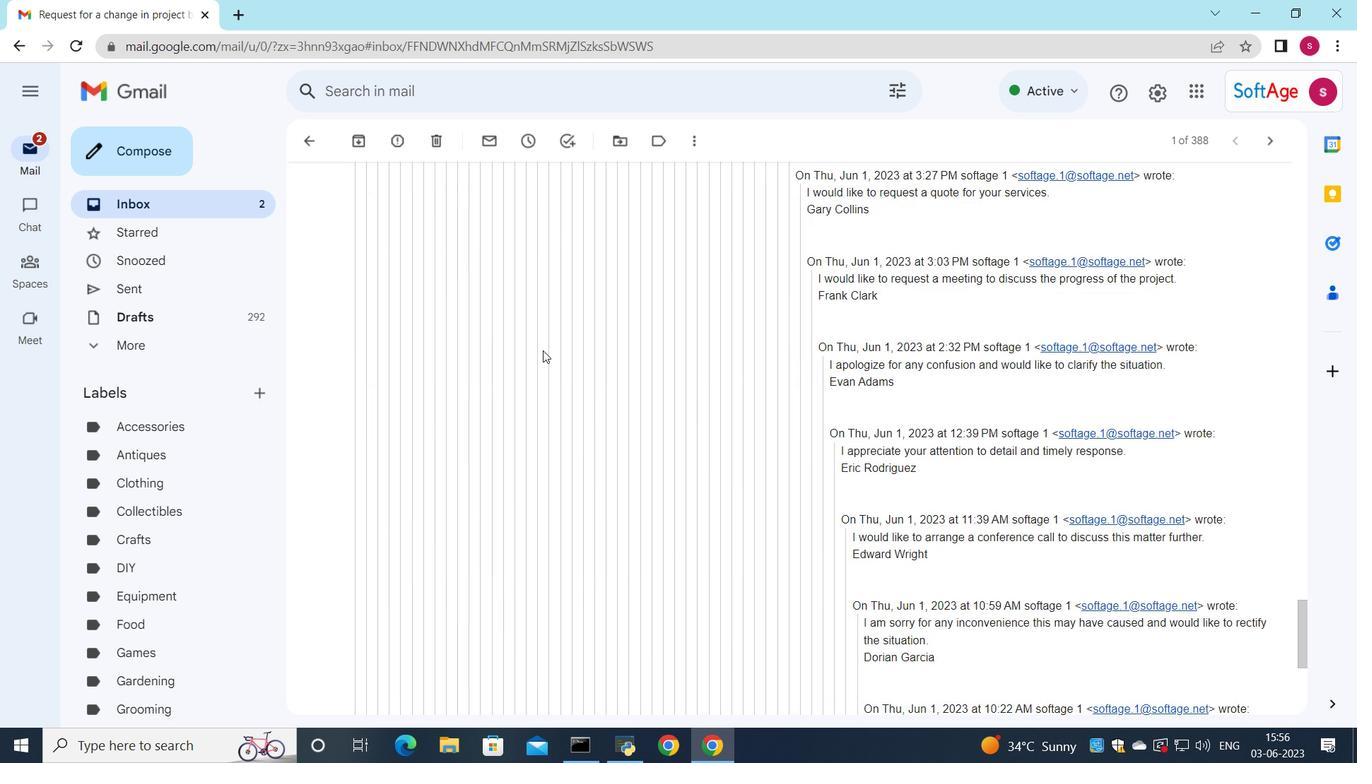 
Action: Mouse moved to (542, 356)
Screenshot: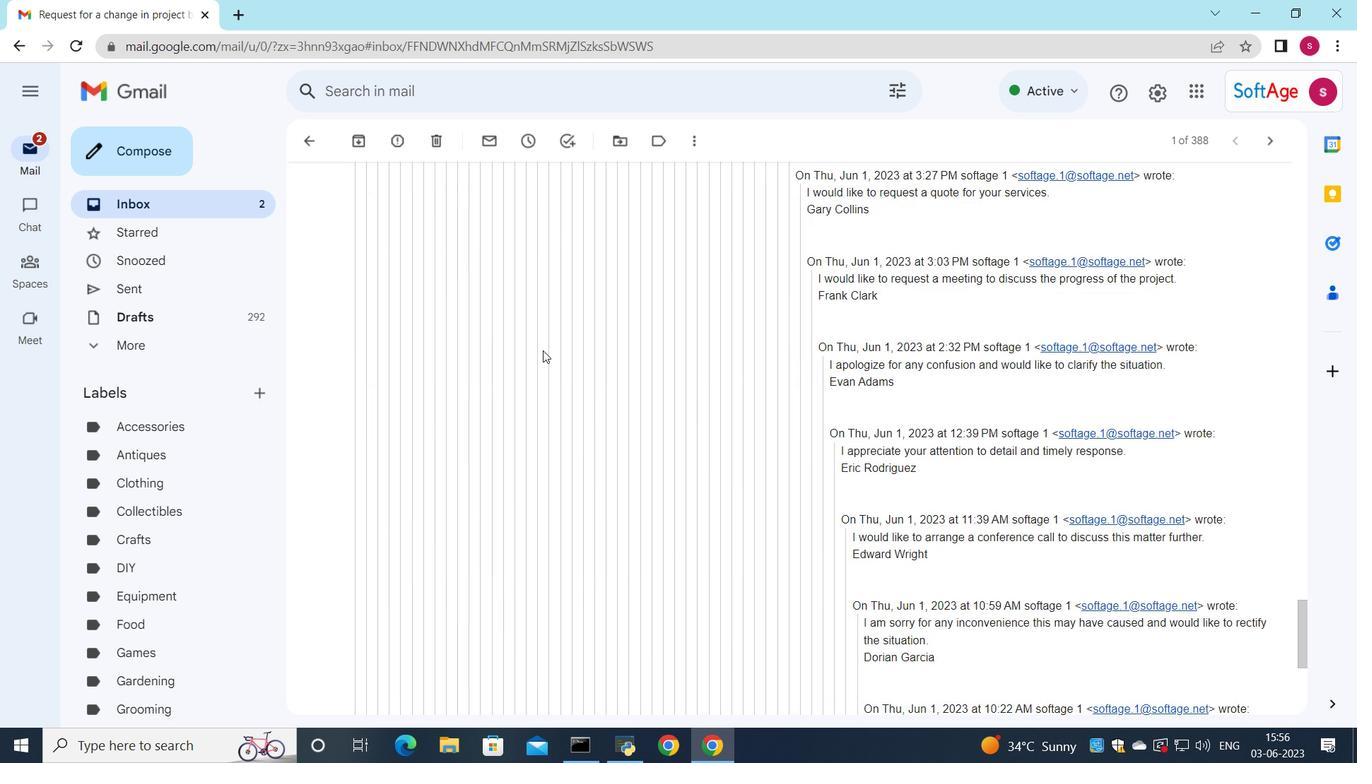 
Action: Mouse scrolled (543, 350) with delta (0, 0)
Screenshot: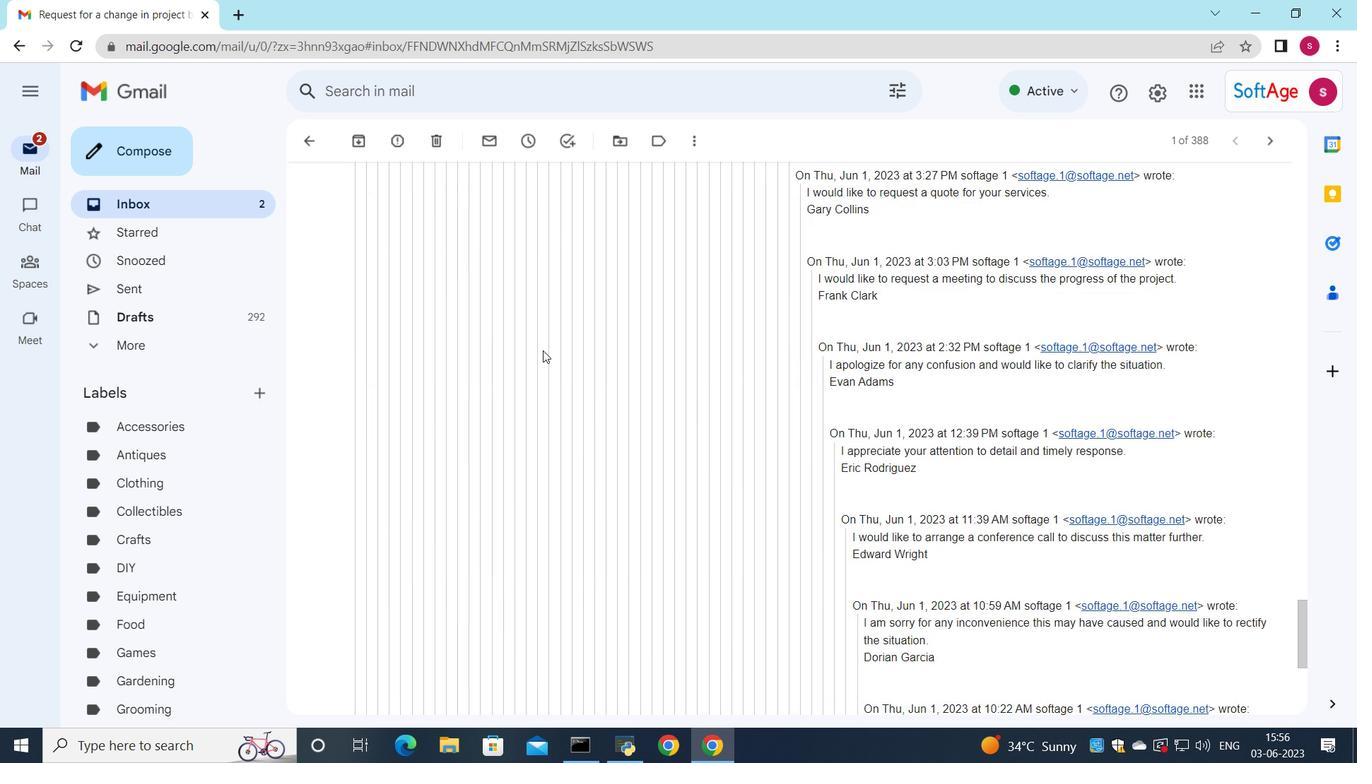 
Action: Mouse moved to (542, 357)
Screenshot: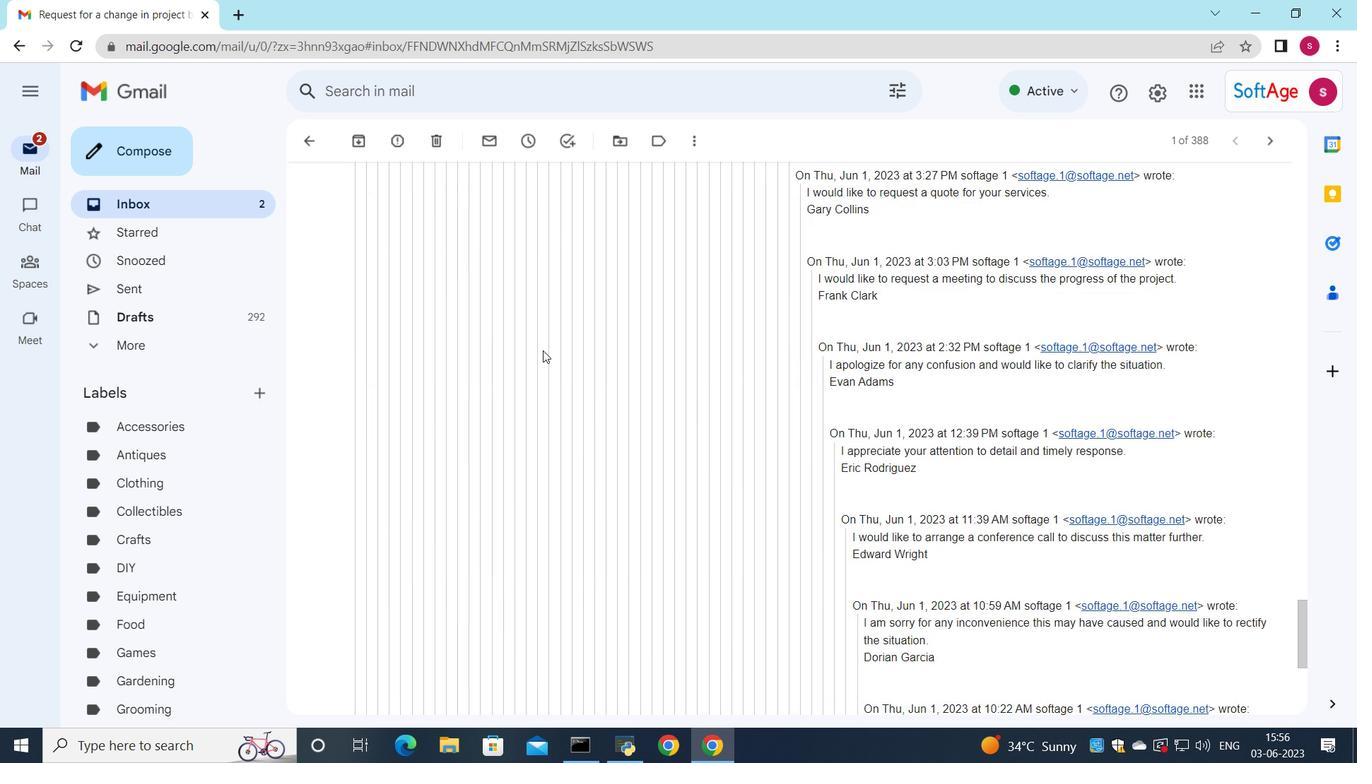 
Action: Mouse scrolled (543, 350) with delta (0, 0)
Screenshot: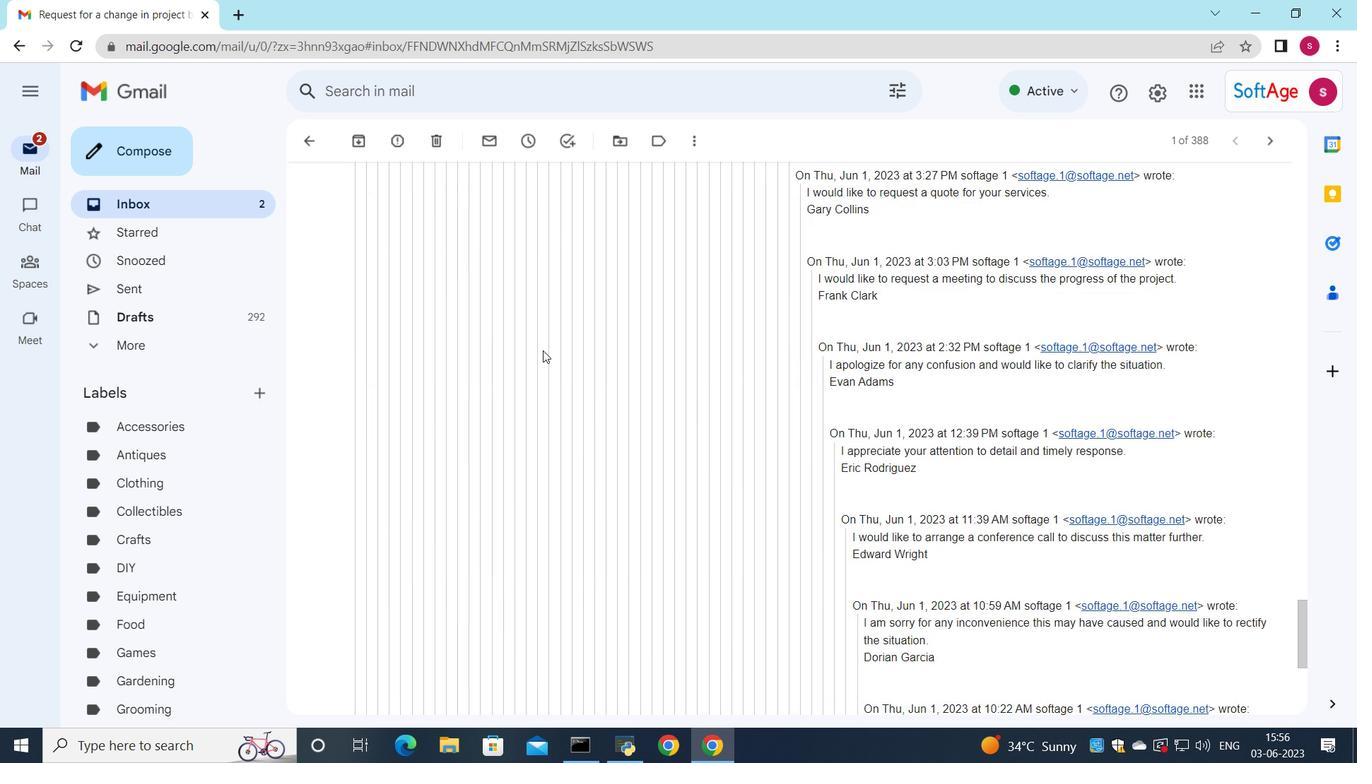 
Action: Mouse moved to (541, 352)
Screenshot: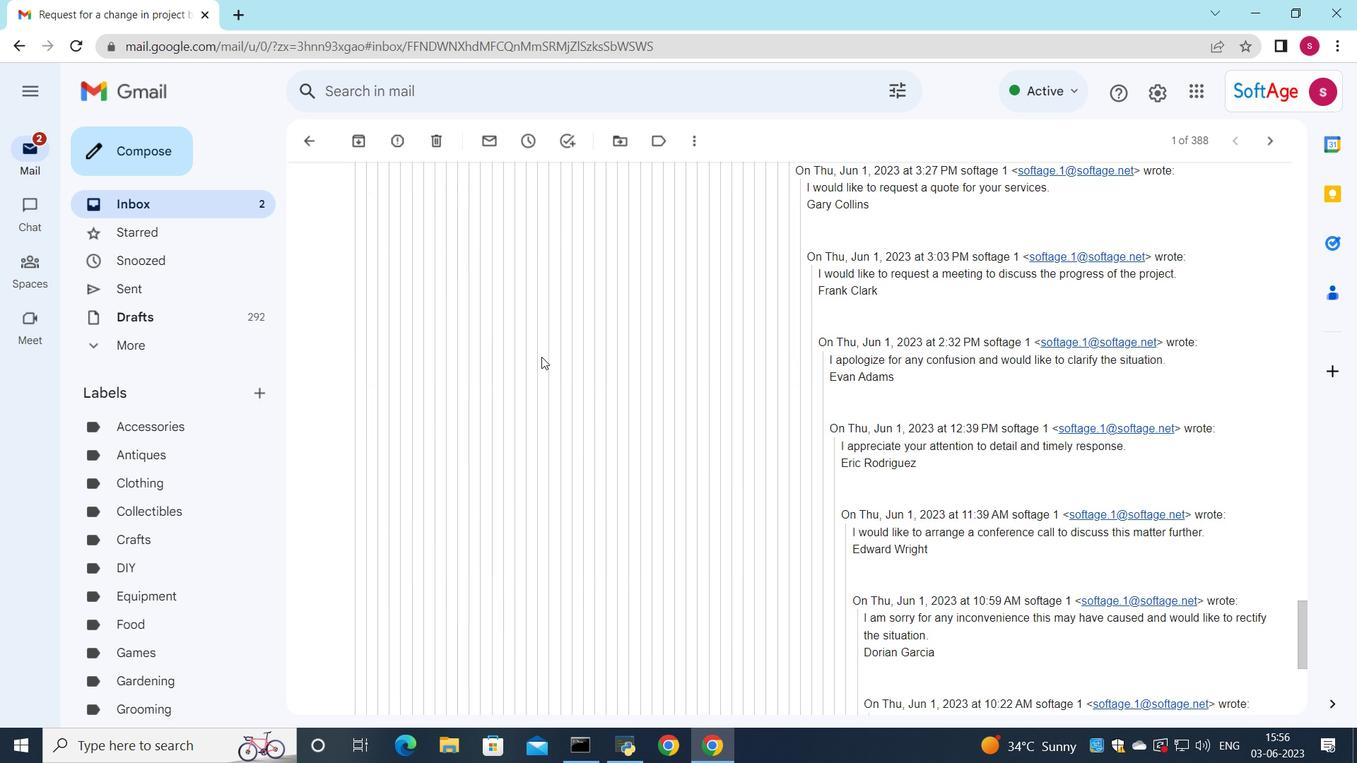 
Action: Mouse scrolled (541, 352) with delta (0, 0)
Screenshot: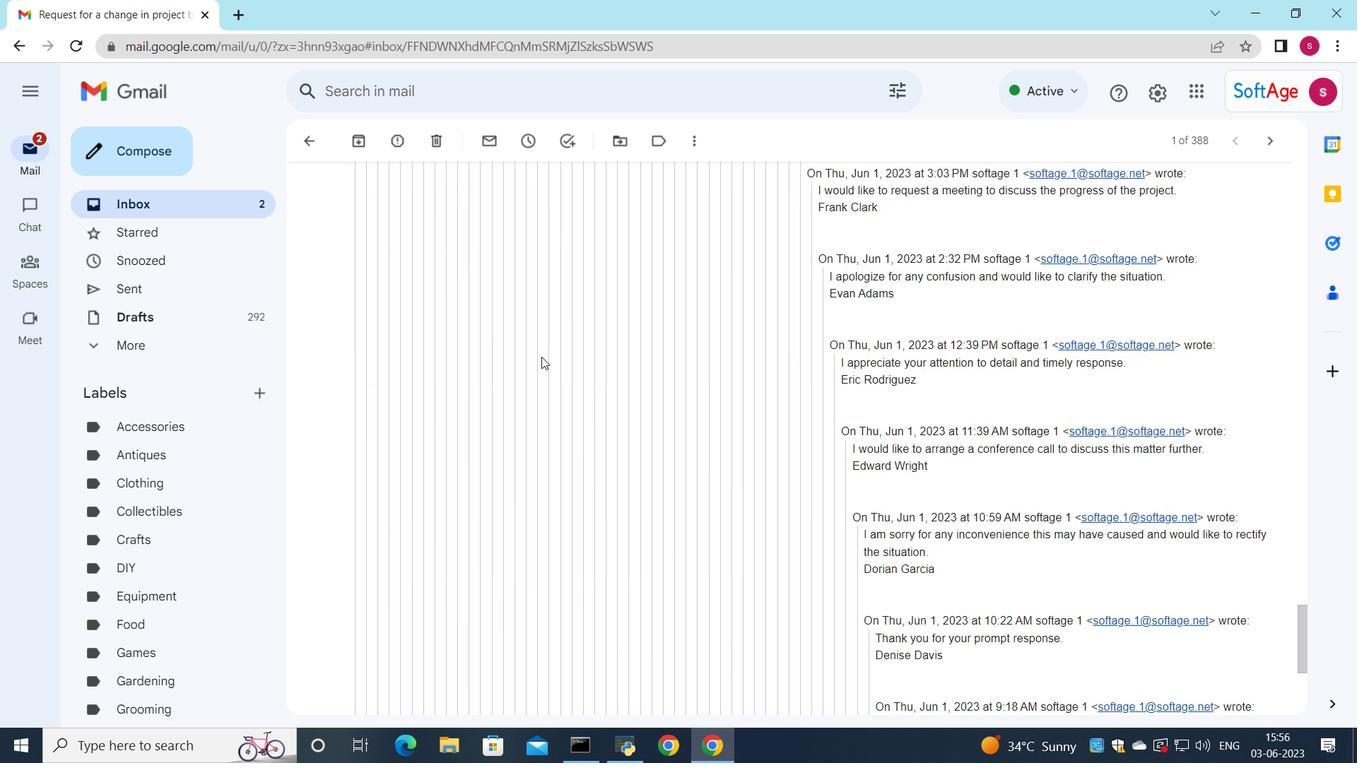 
Action: Mouse scrolled (541, 352) with delta (0, 0)
Screenshot: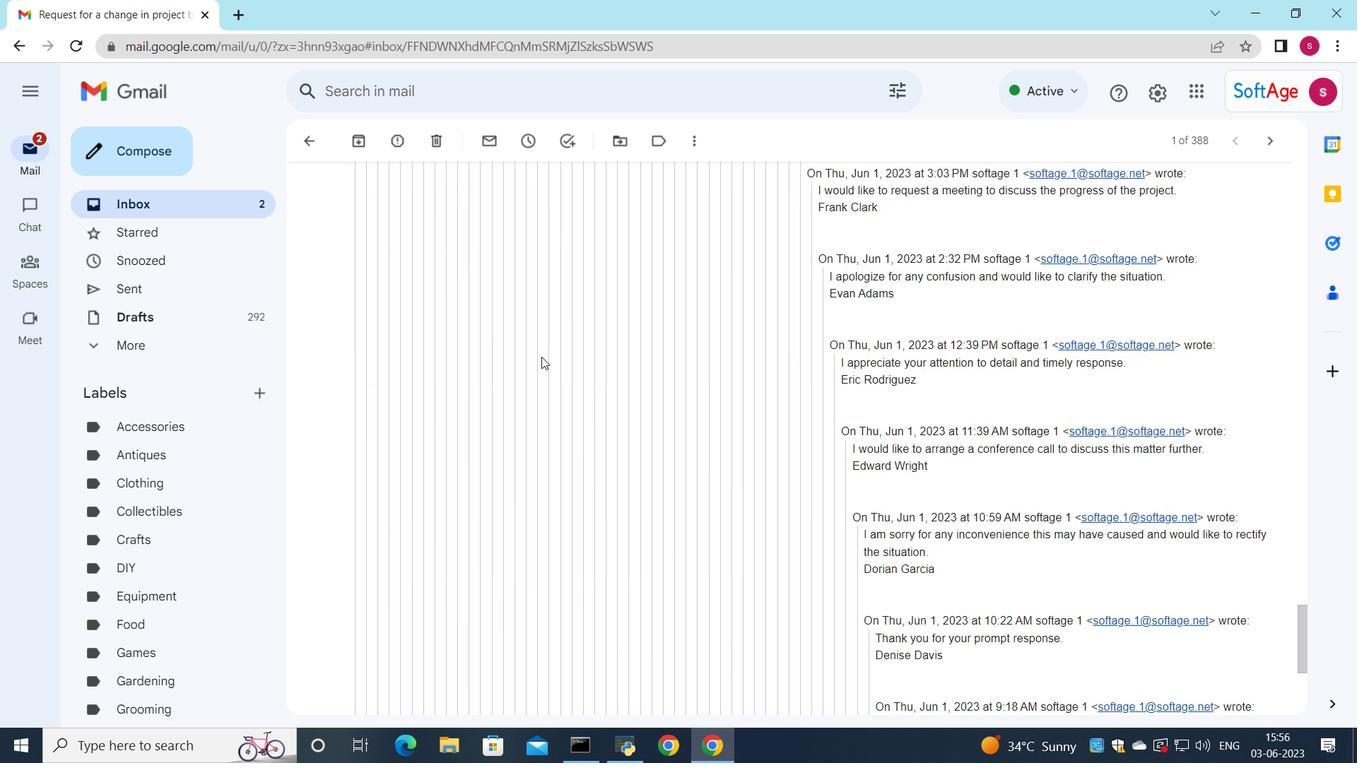 
Action: Mouse scrolled (541, 352) with delta (0, 0)
Screenshot: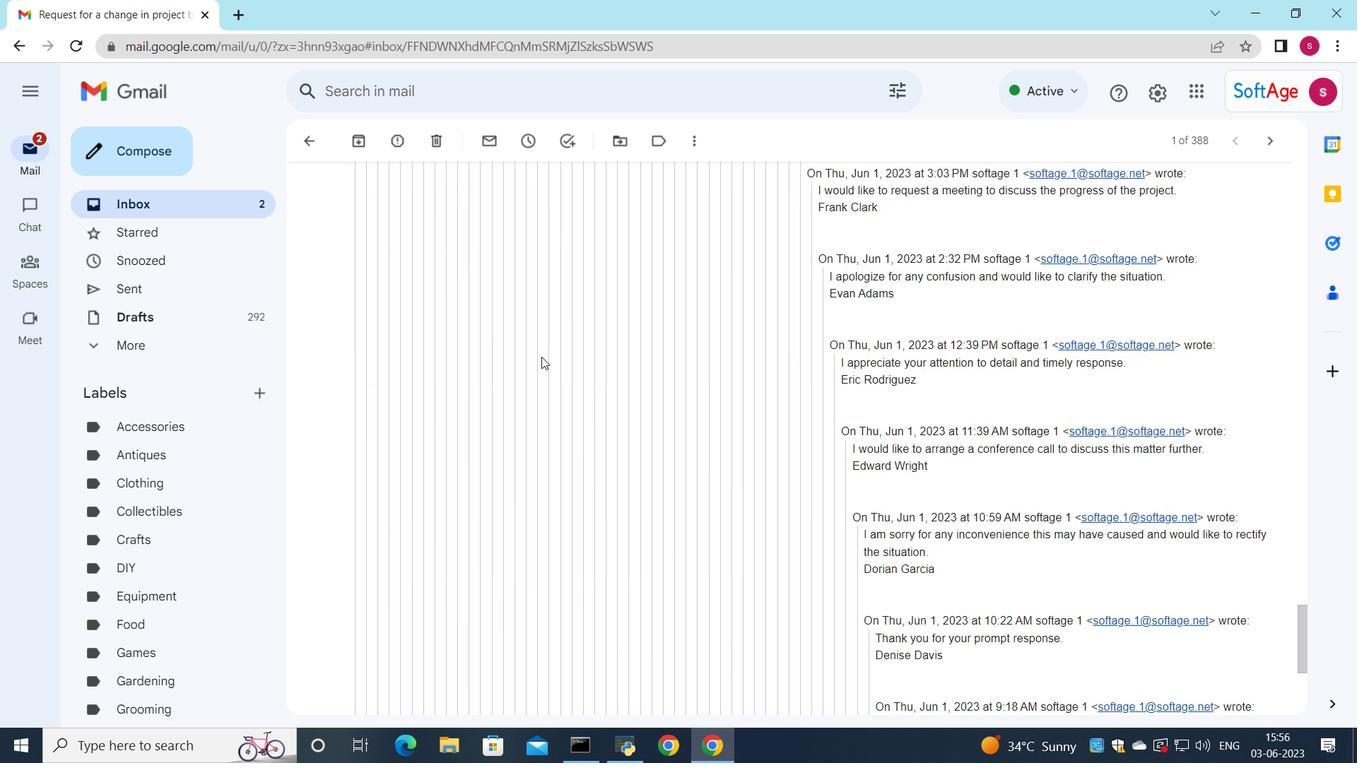 
Action: Mouse moved to (538, 350)
Screenshot: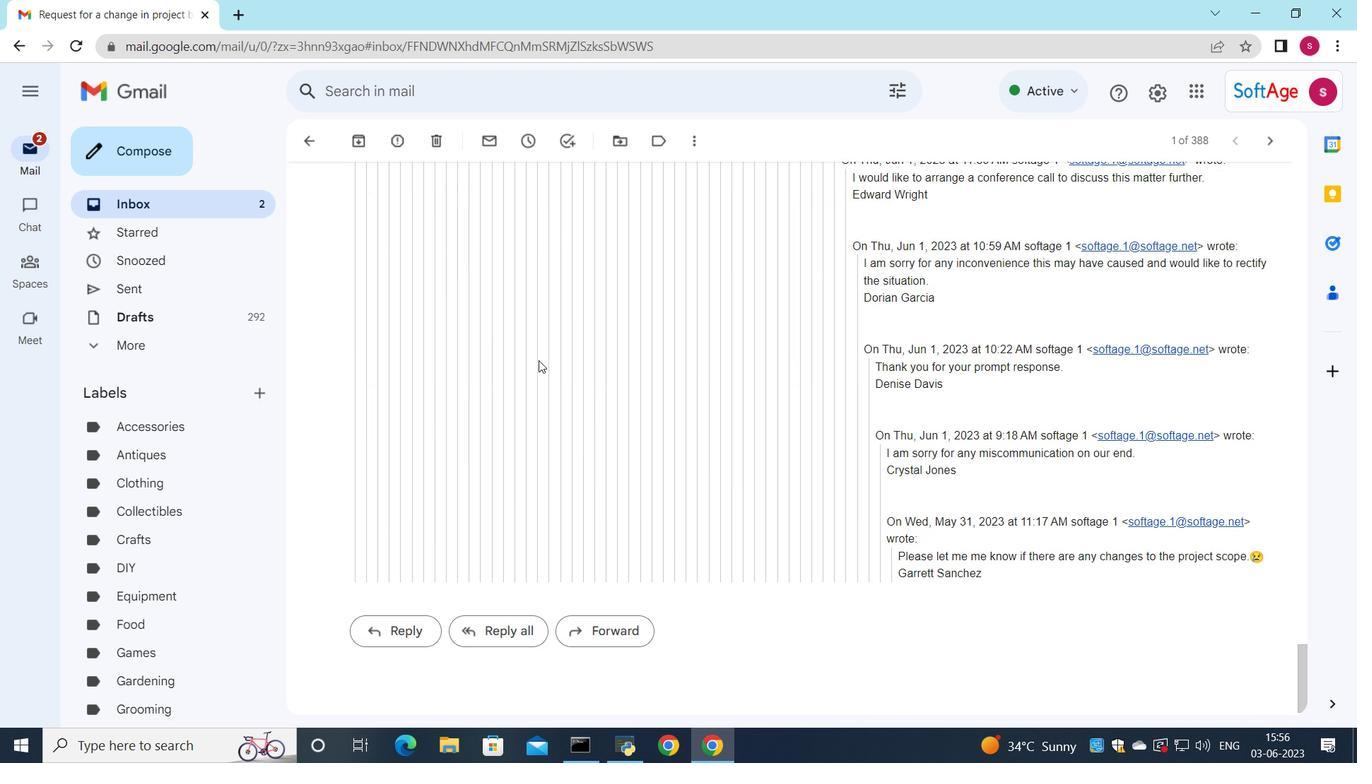 
Action: Mouse scrolled (538, 349) with delta (0, 0)
Screenshot: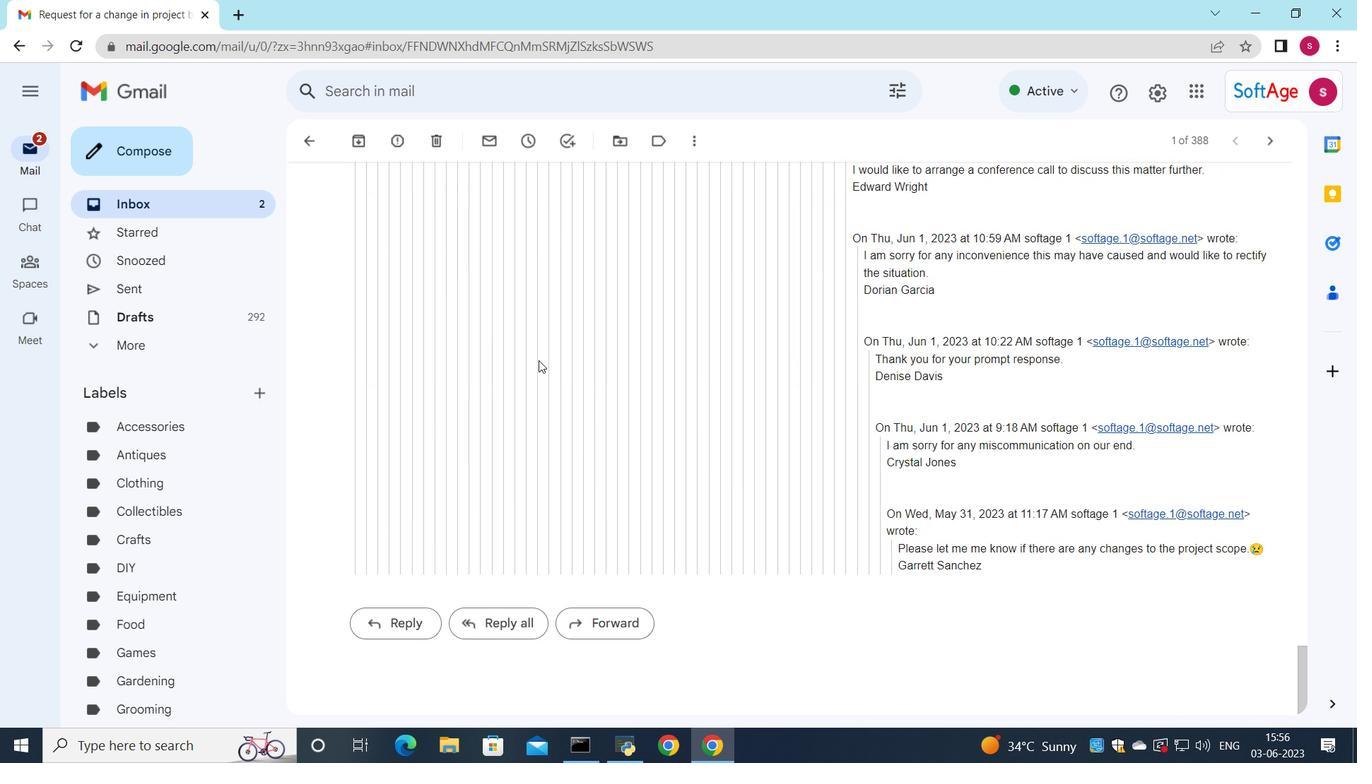 
Action: Mouse scrolled (538, 349) with delta (0, 0)
Screenshot: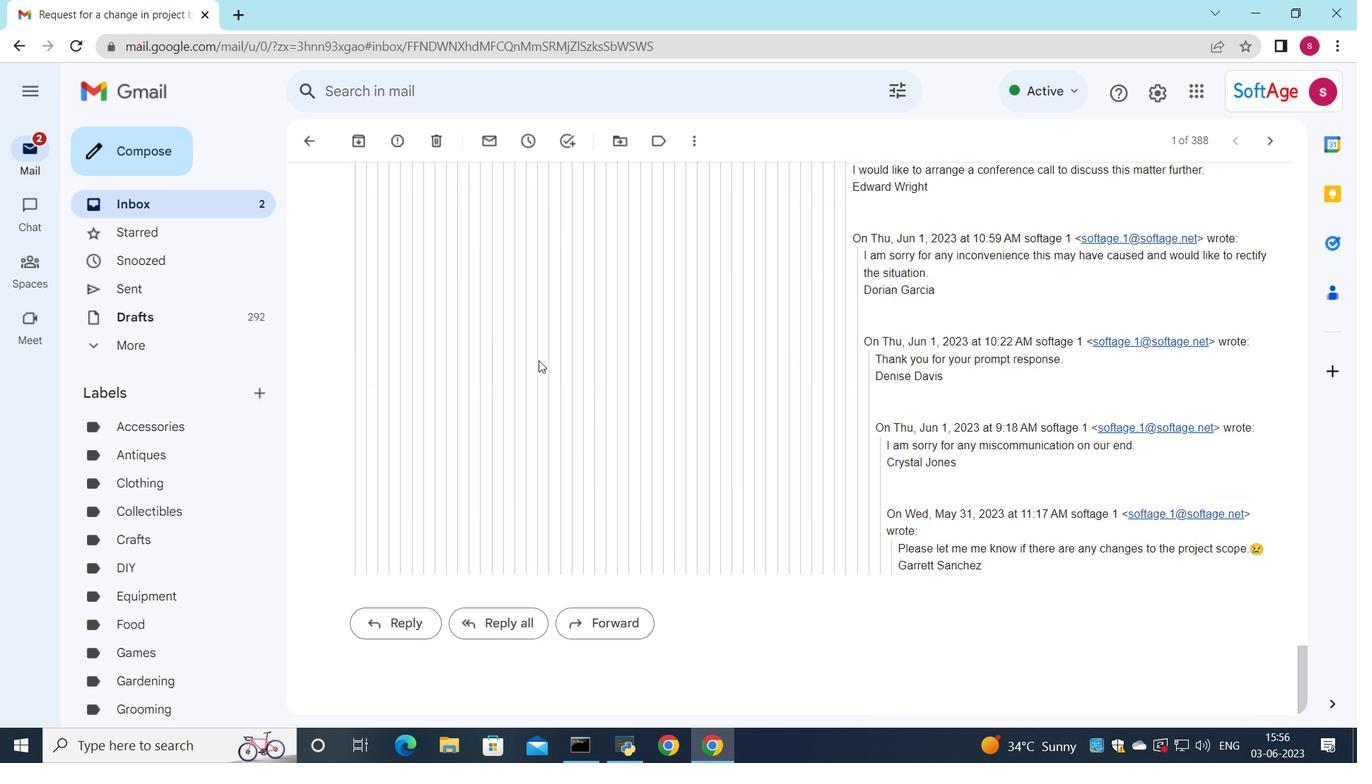 
Action: Mouse scrolled (538, 349) with delta (0, 0)
Screenshot: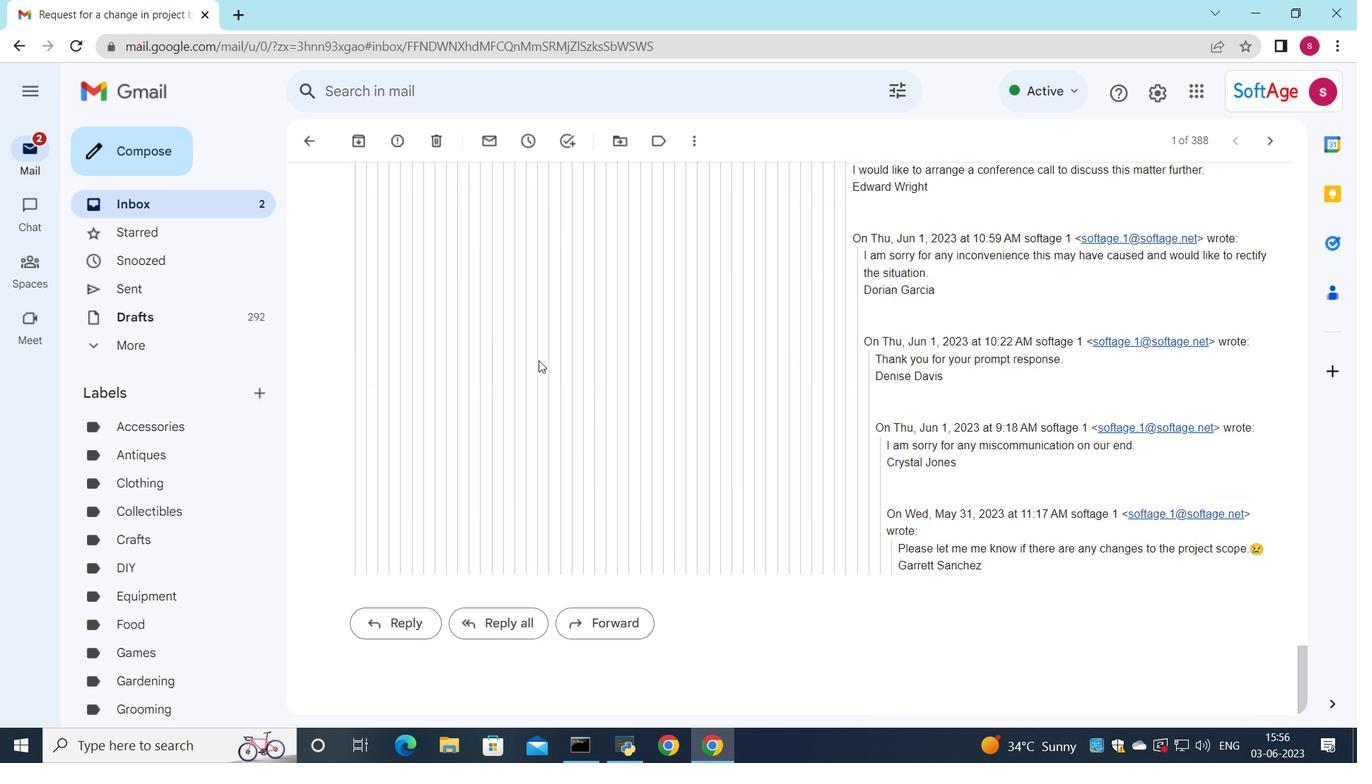
Action: Mouse moved to (536, 363)
Screenshot: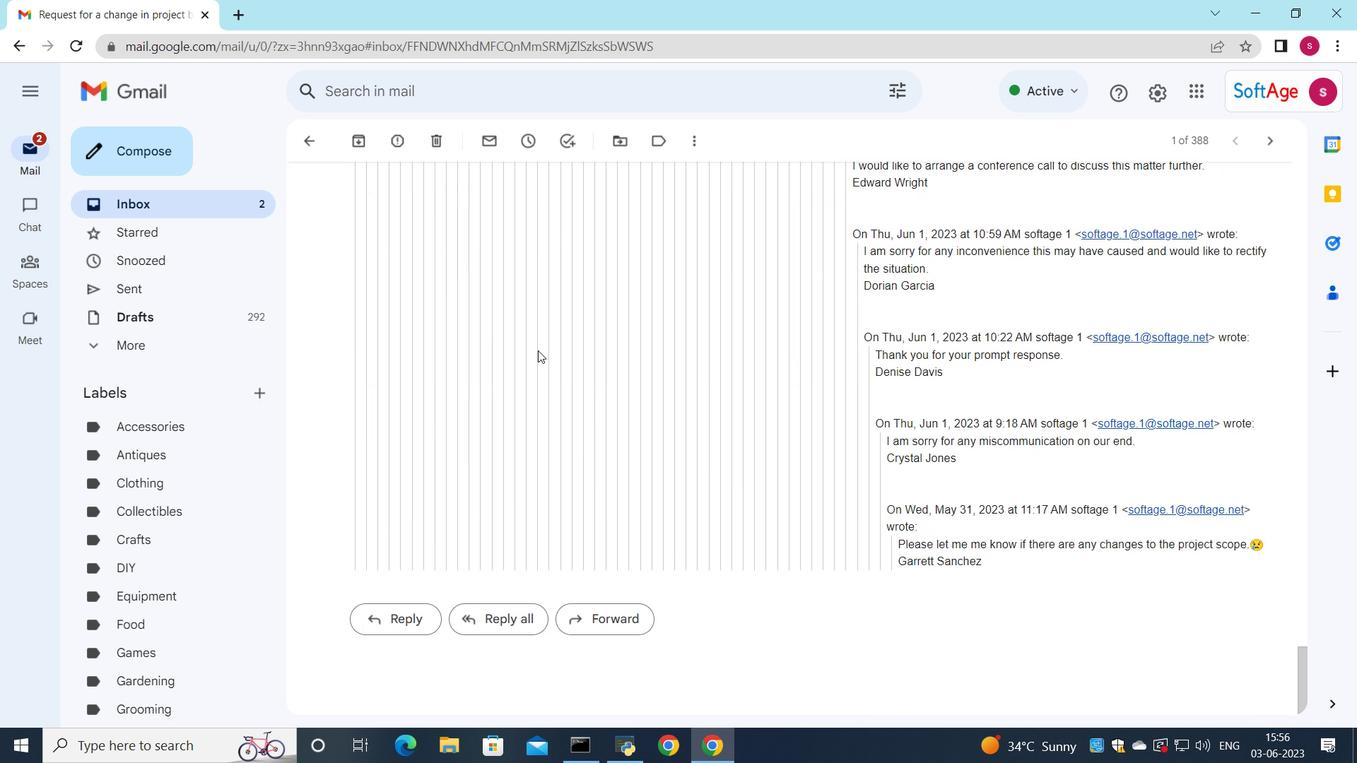 
Action: Mouse scrolled (536, 362) with delta (0, 0)
Screenshot: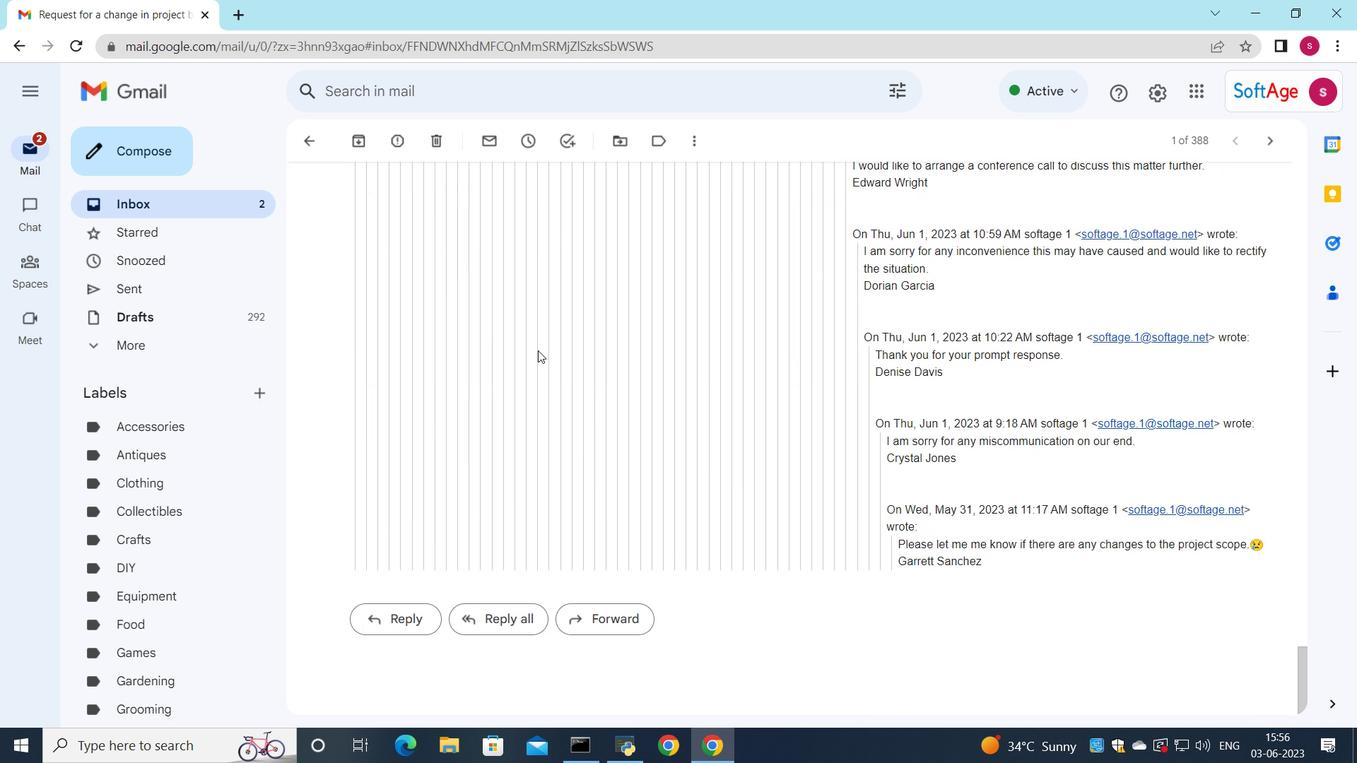 
Action: Mouse moved to (510, 617)
Screenshot: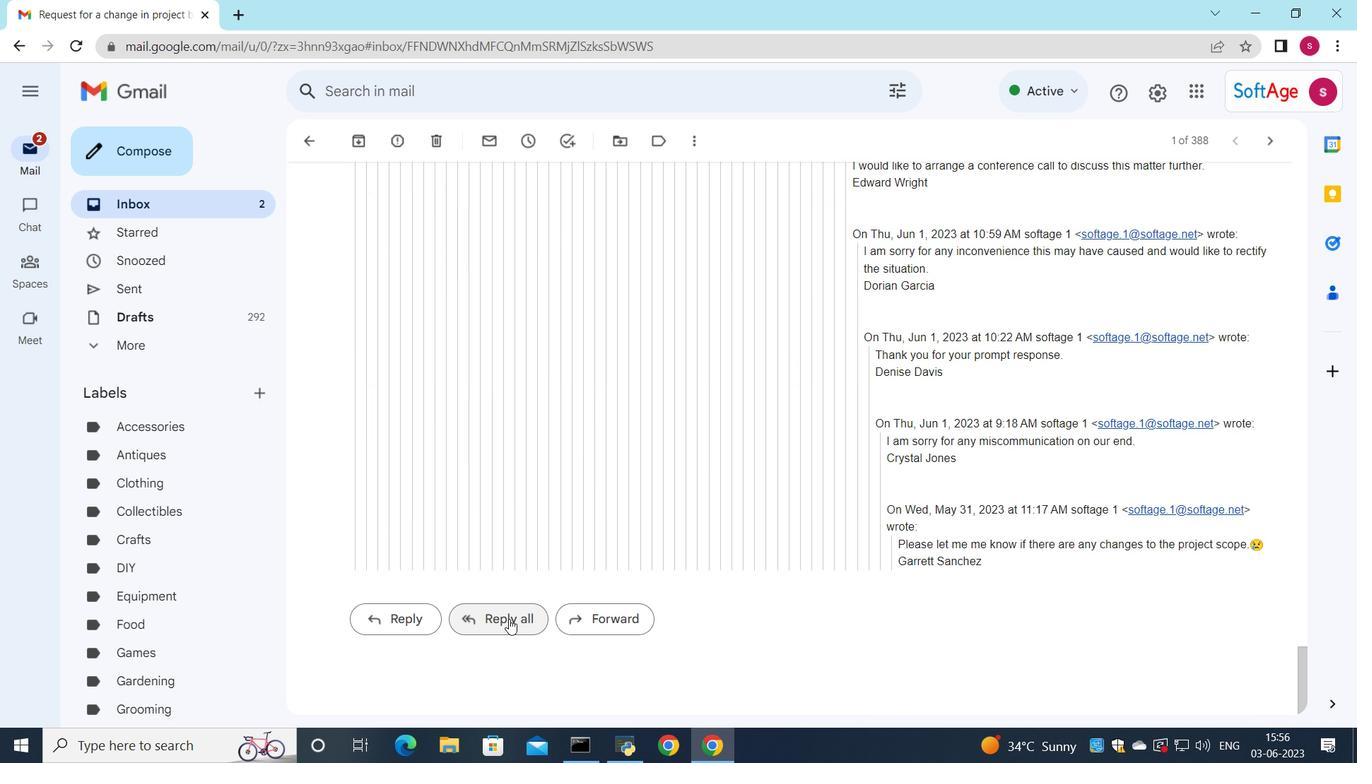 
Action: Mouse pressed left at (510, 617)
Screenshot: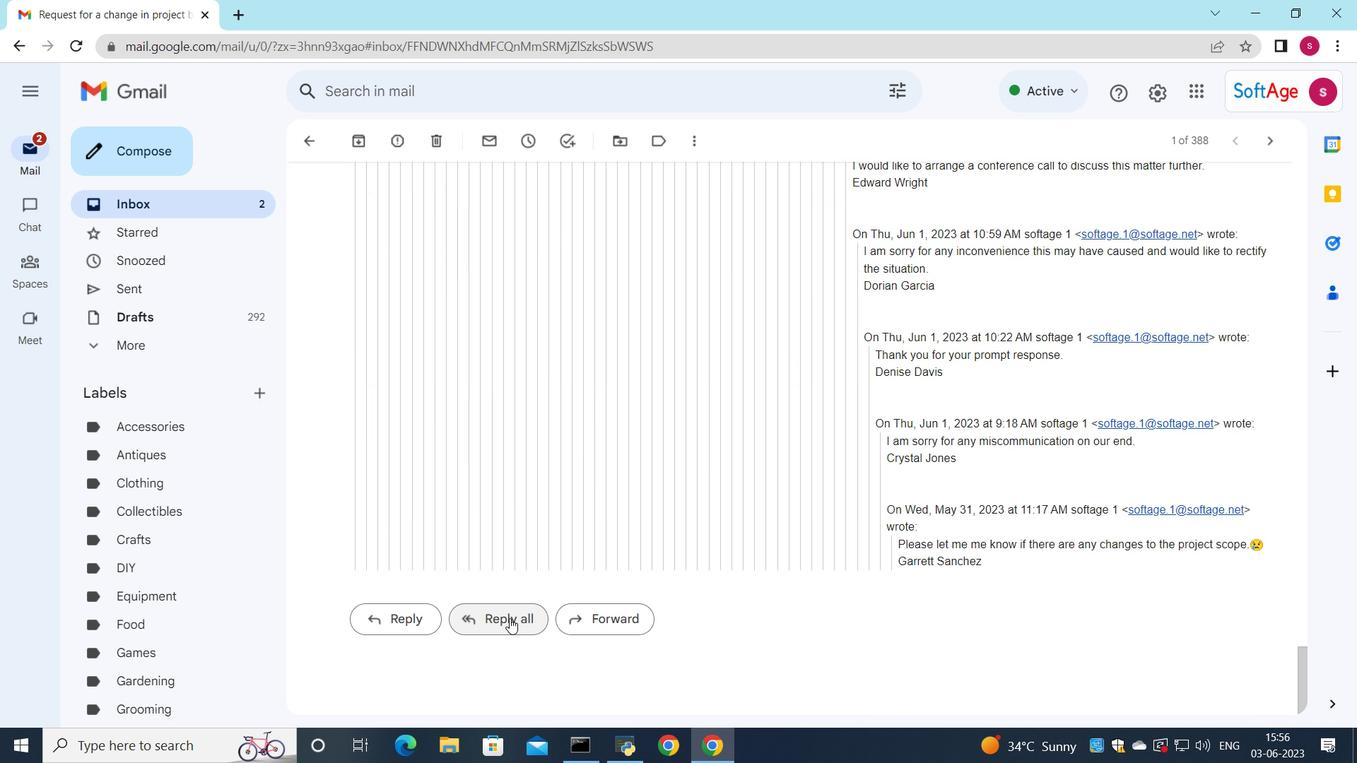 
Action: Mouse moved to (396, 519)
Screenshot: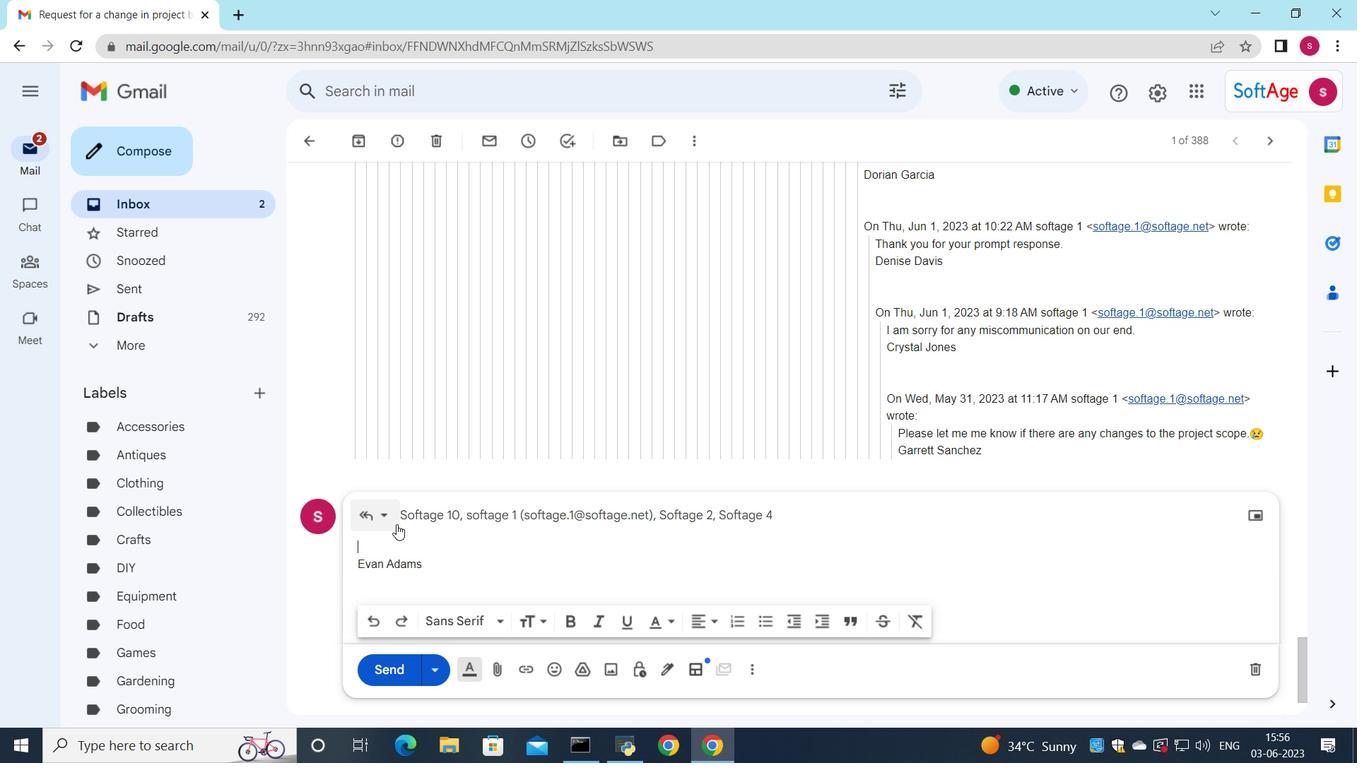 
Action: Mouse pressed left at (396, 519)
Screenshot: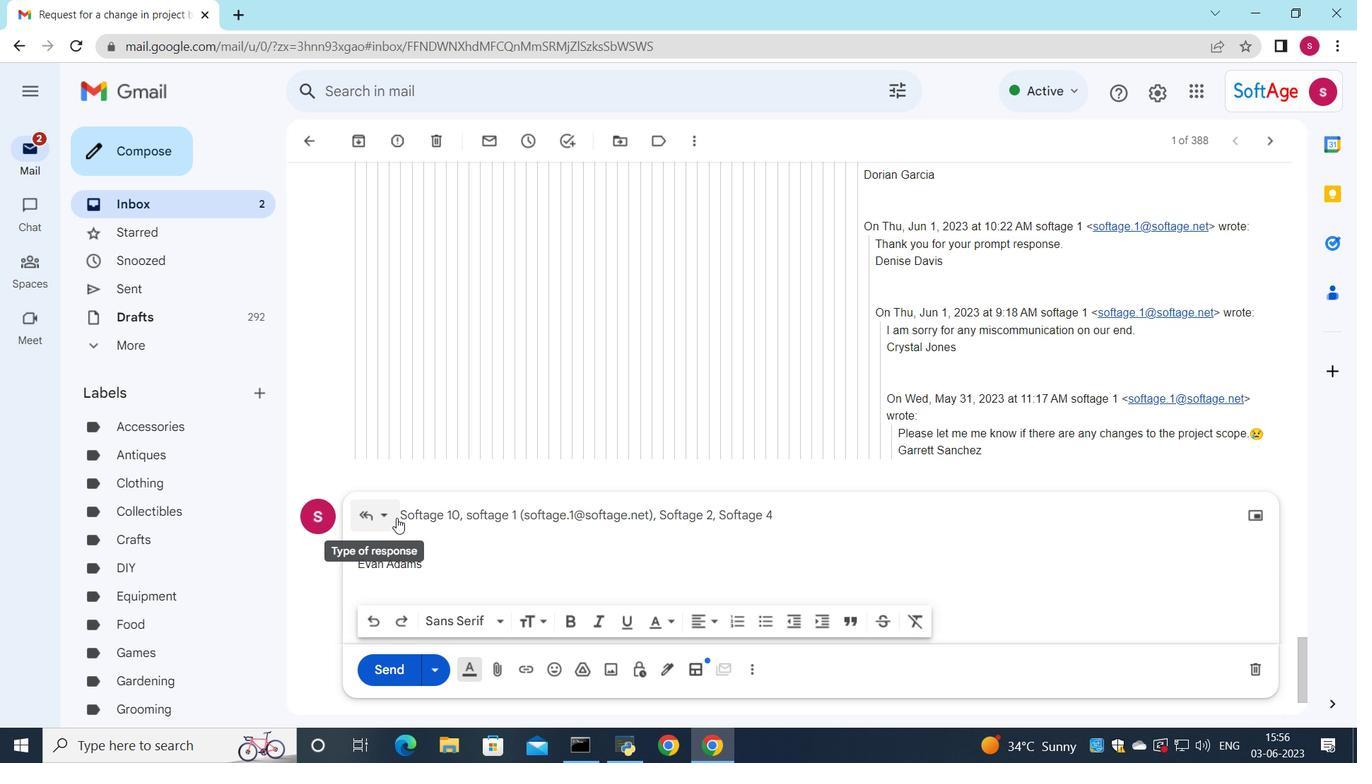 
Action: Mouse moved to (422, 645)
Screenshot: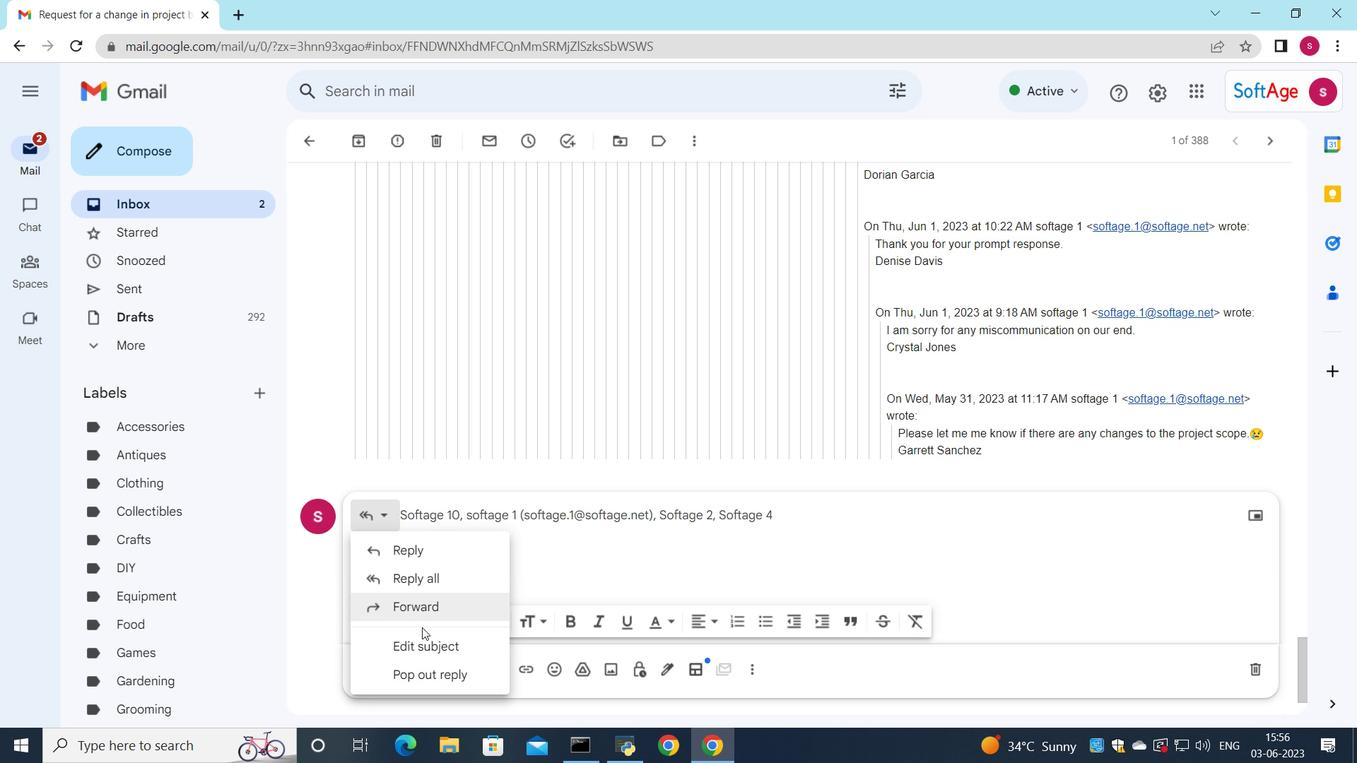 
Action: Mouse pressed left at (422, 645)
Screenshot: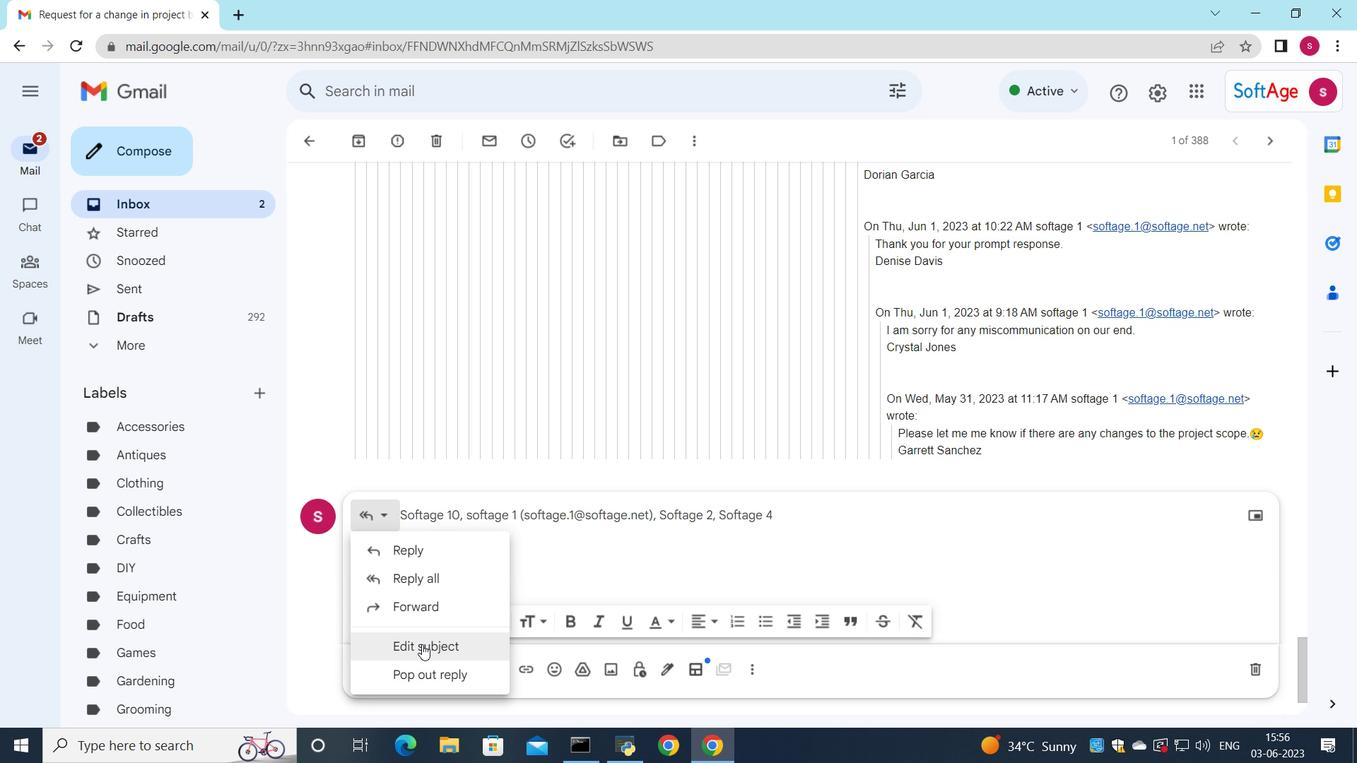 
Action: Mouse moved to (611, 501)
Screenshot: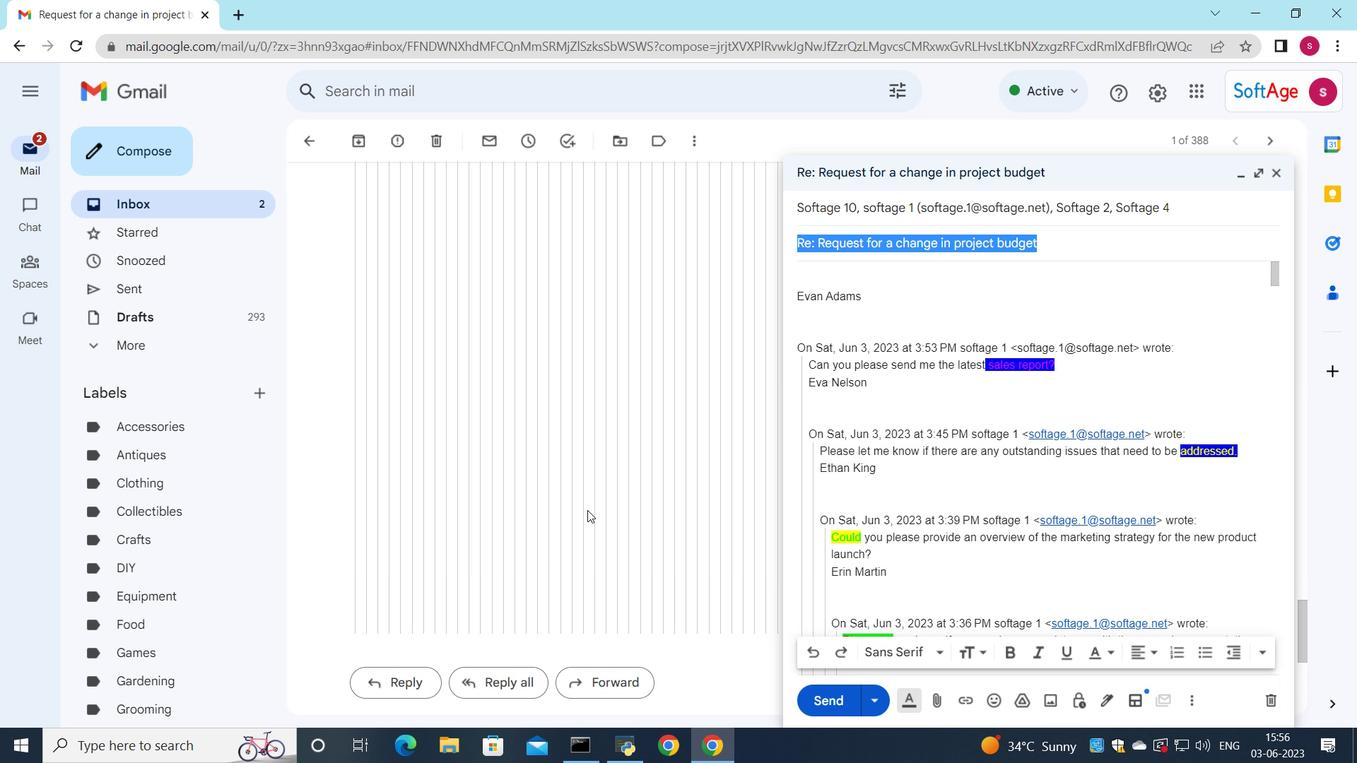 
Action: Key pressed <Key.shift>Request<Key.space>for<Key.space>project<Key.space>feed<Key.space><Key.backspace>back
Screenshot: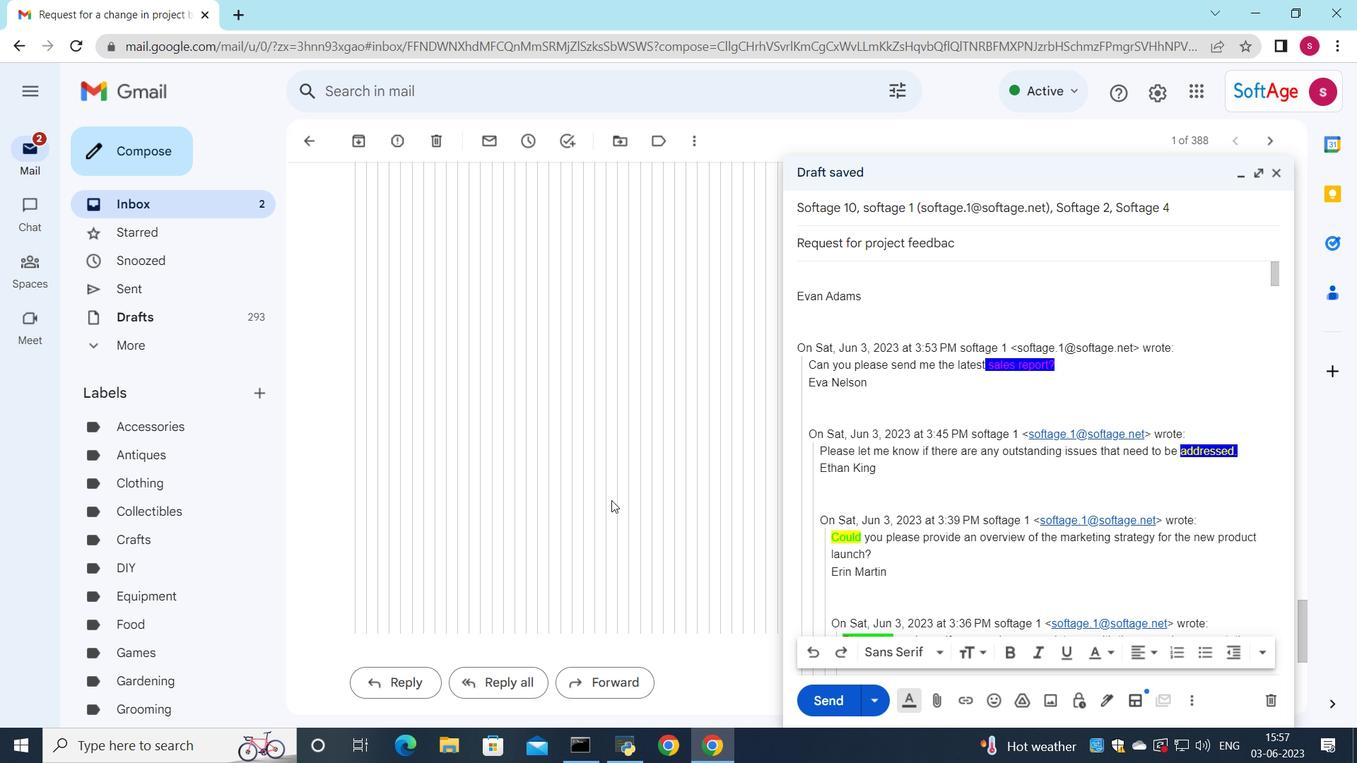 
Action: Mouse moved to (850, 271)
Screenshot: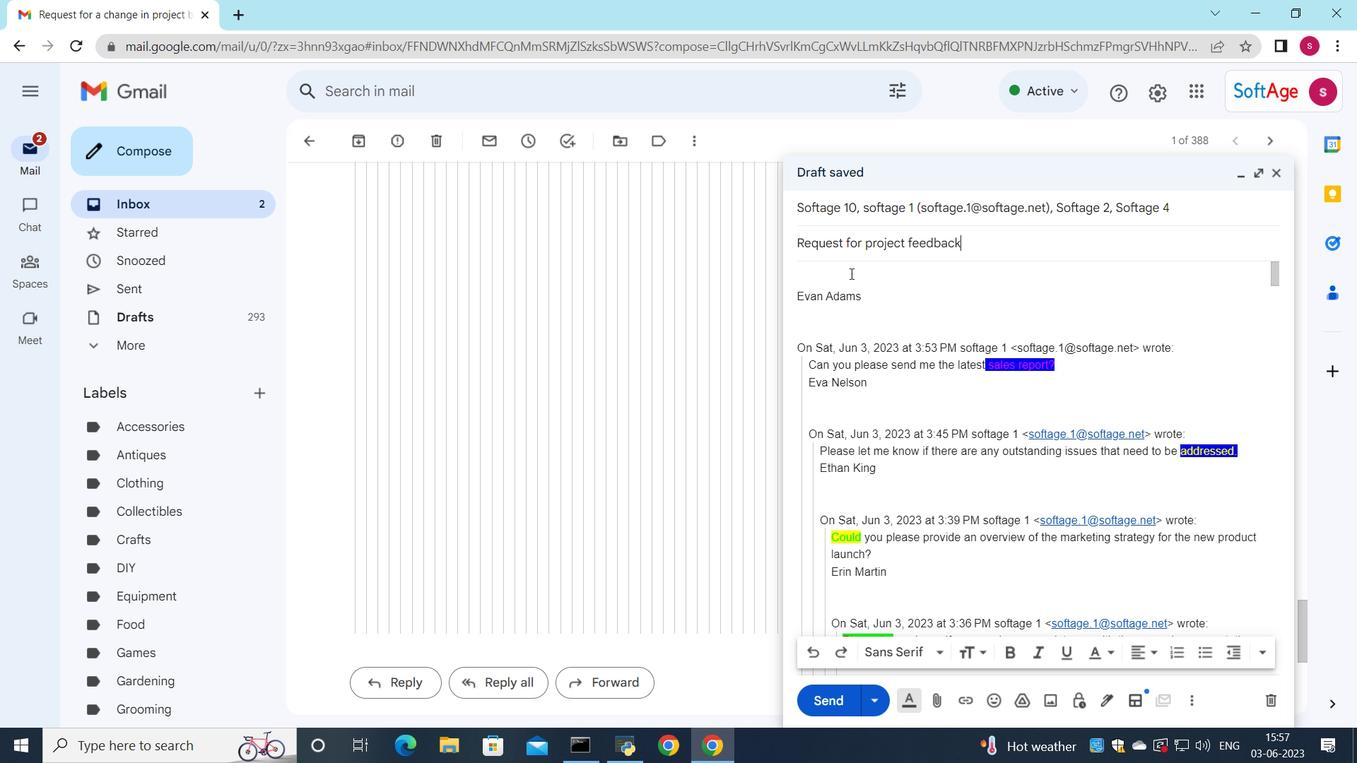 
Action: Mouse pressed left at (850, 271)
Screenshot: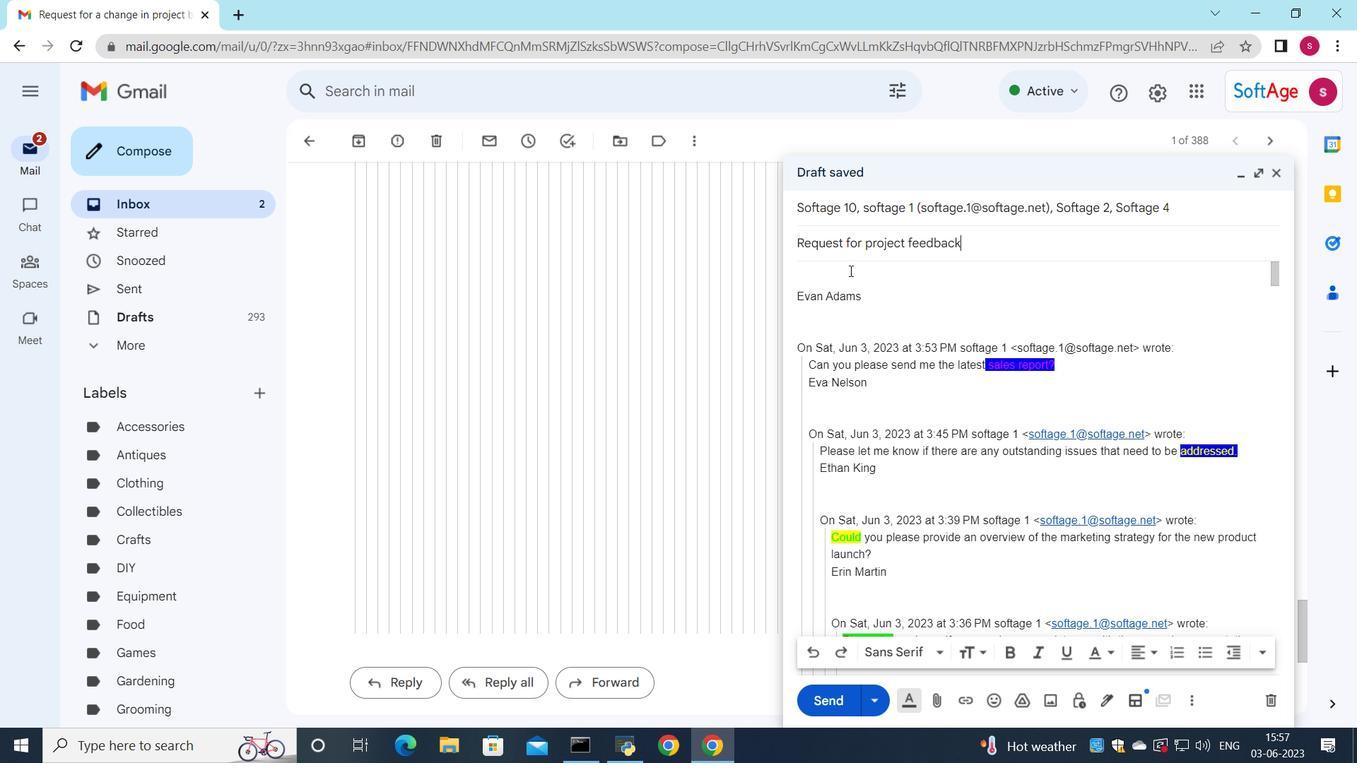 
Action: Key pressed <Key.shift>I<Key.space>would<Key.space>like<Key.space>to<Key.space>schedule<Key.space>a<Key.space>call<Key.space>to<Key.space>discuss<Key.space>the<Key.space>progress<Key.space>of<Key.space>the<Key.space>project.
Screenshot: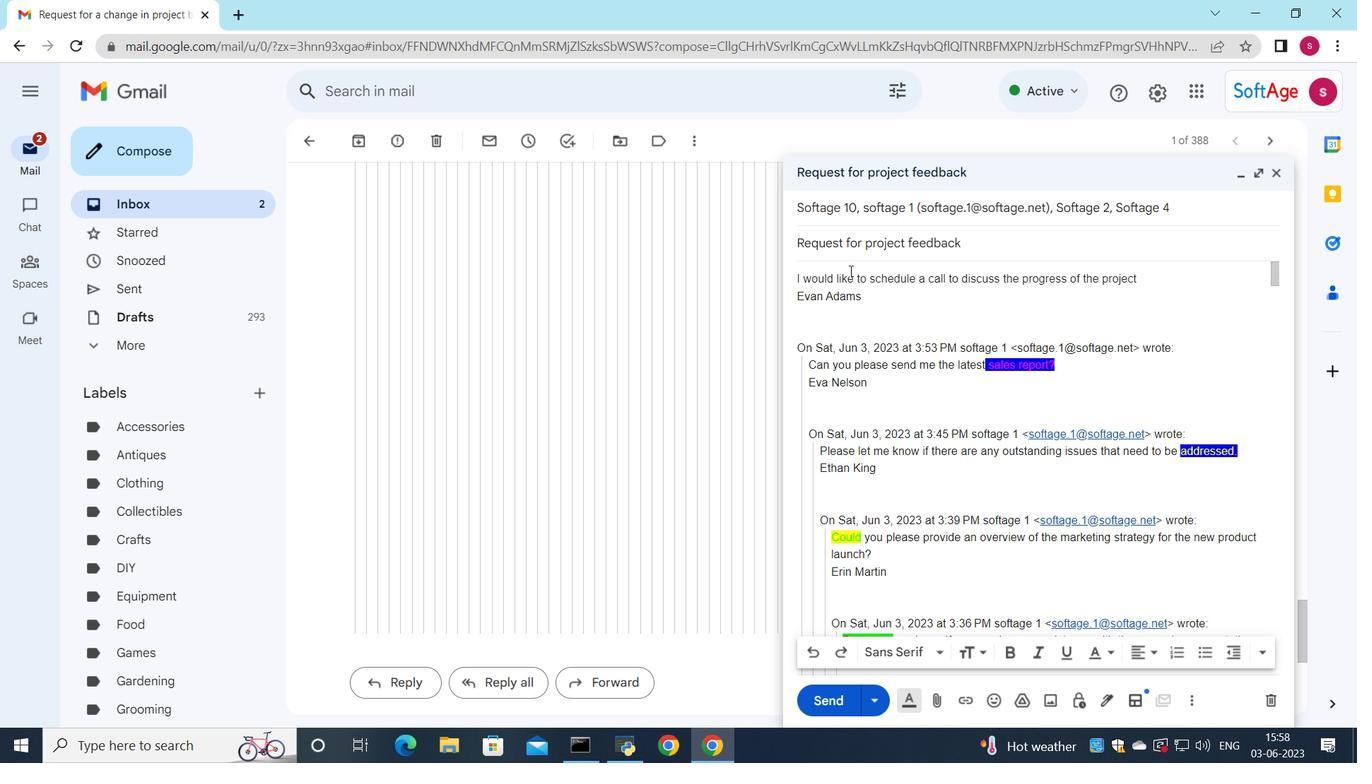 
Action: Mouse moved to (797, 276)
Screenshot: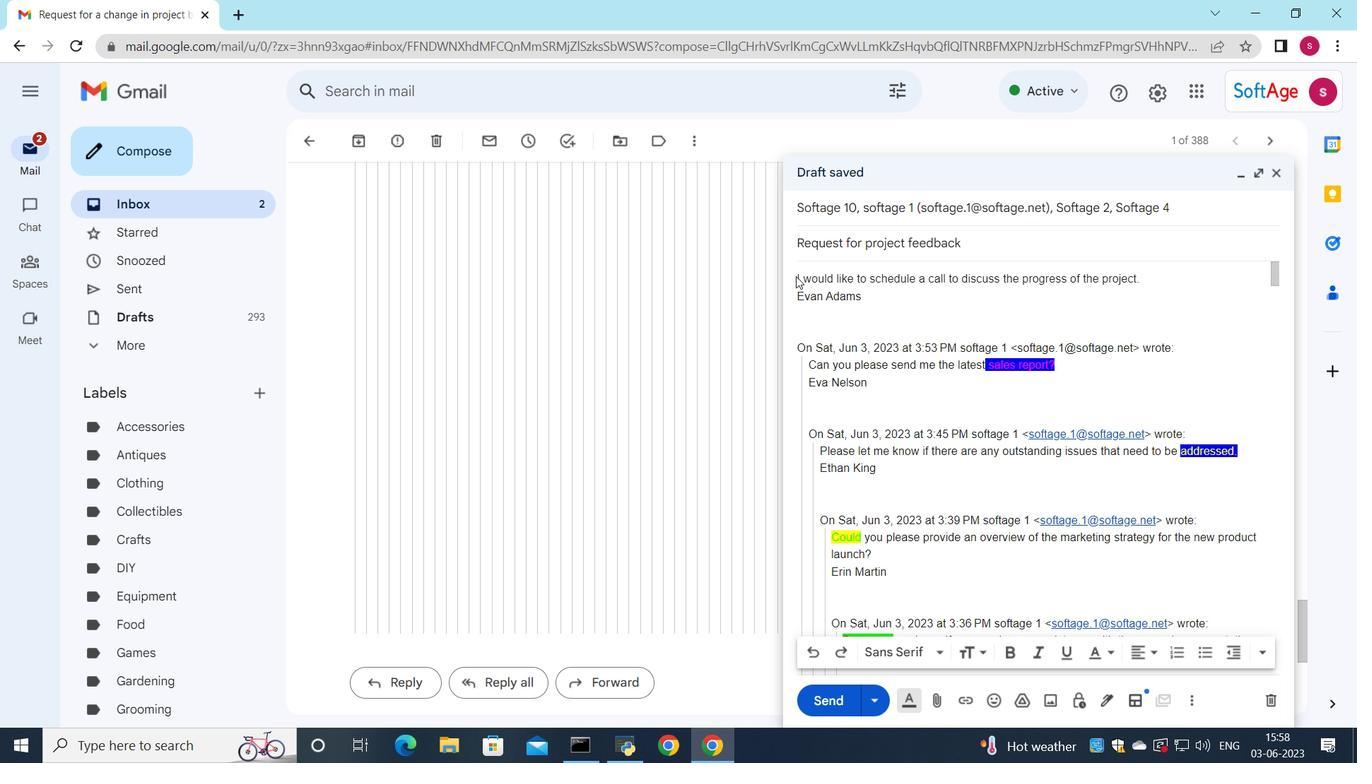 
Action: Mouse pressed left at (797, 276)
Screenshot: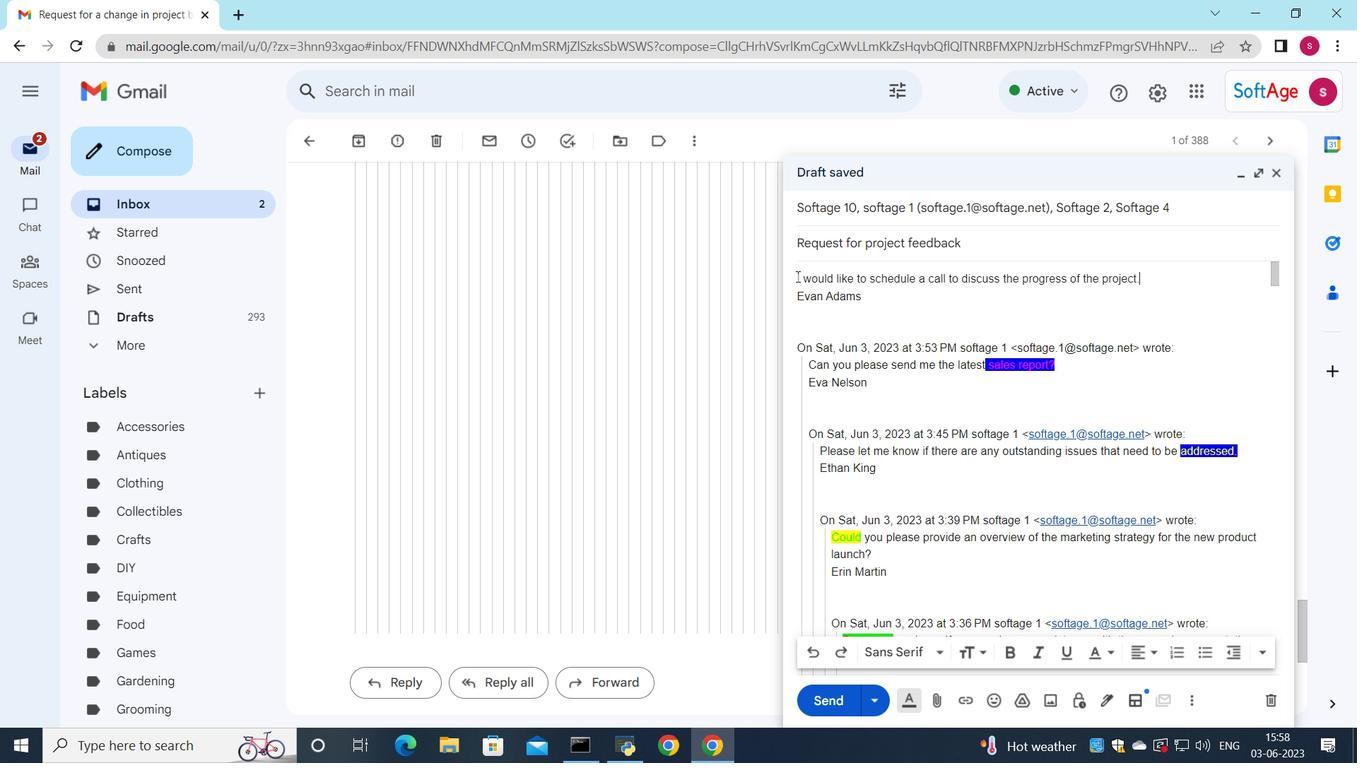 
Action: Mouse moved to (1108, 649)
Screenshot: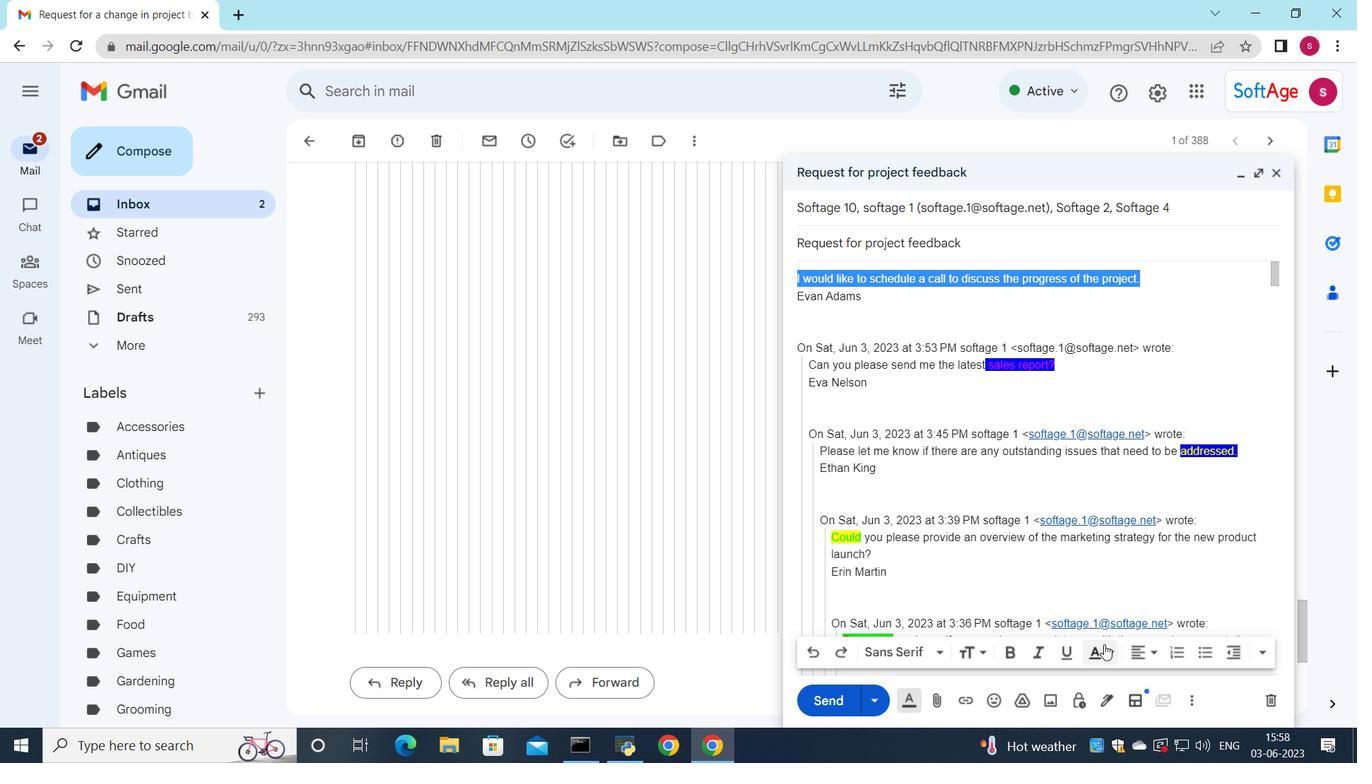 
Action: Mouse pressed left at (1108, 649)
Screenshot: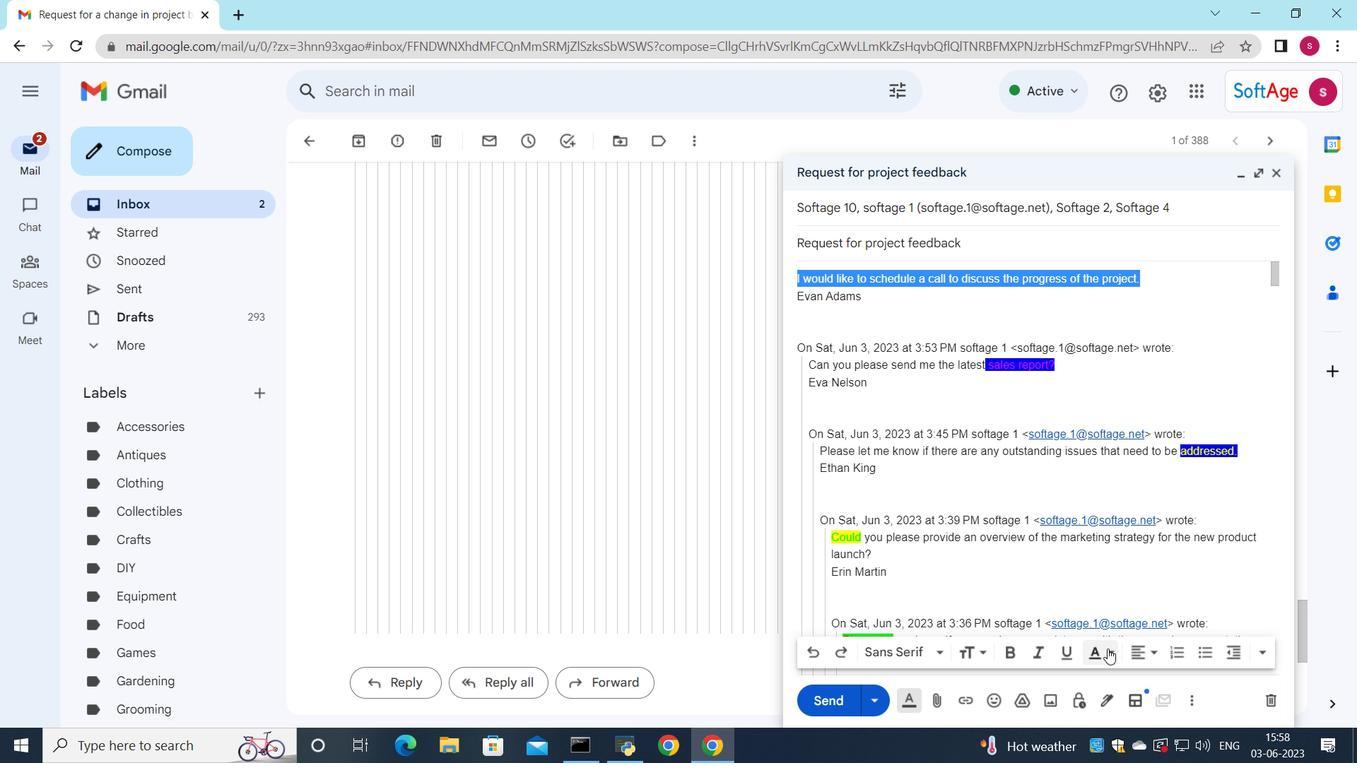
Action: Mouse moved to (1101, 529)
Screenshot: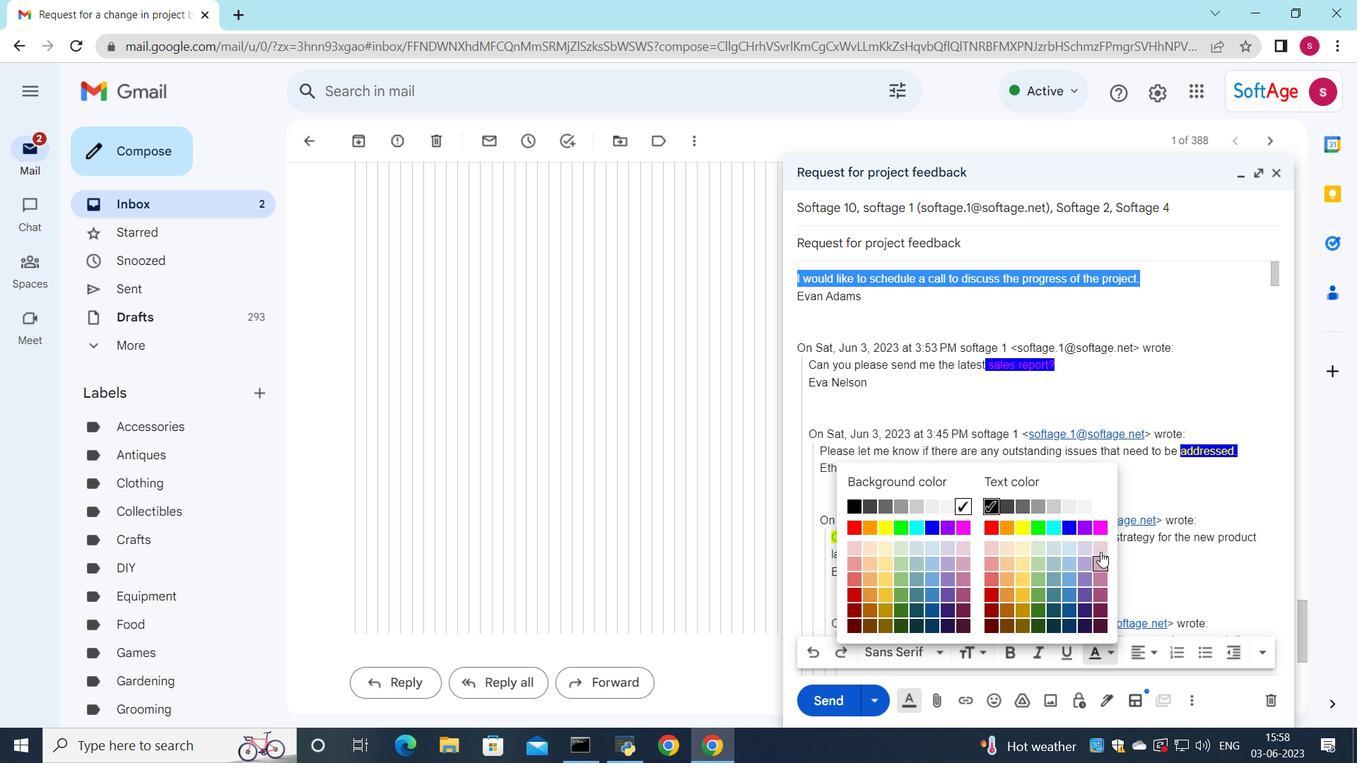 
Action: Mouse pressed left at (1101, 529)
Screenshot: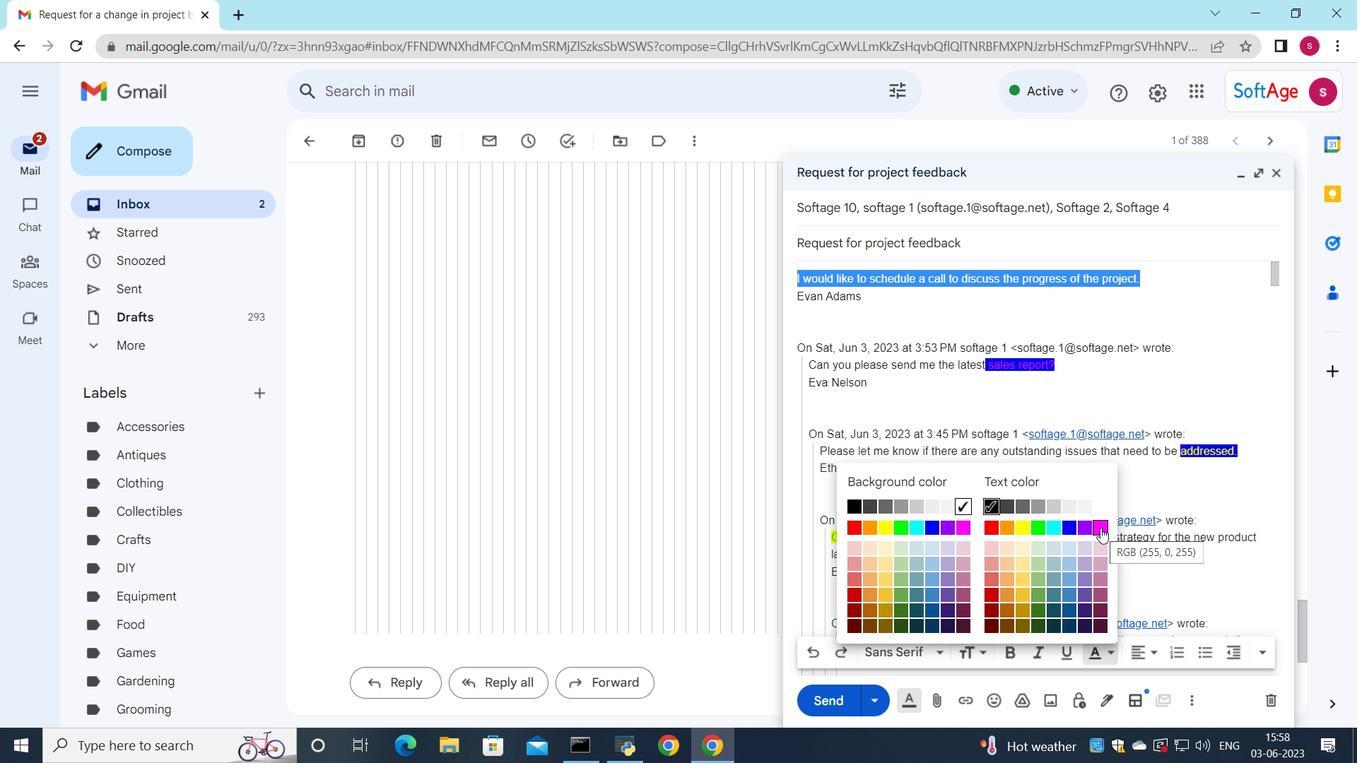 
Action: Mouse moved to (1101, 645)
Screenshot: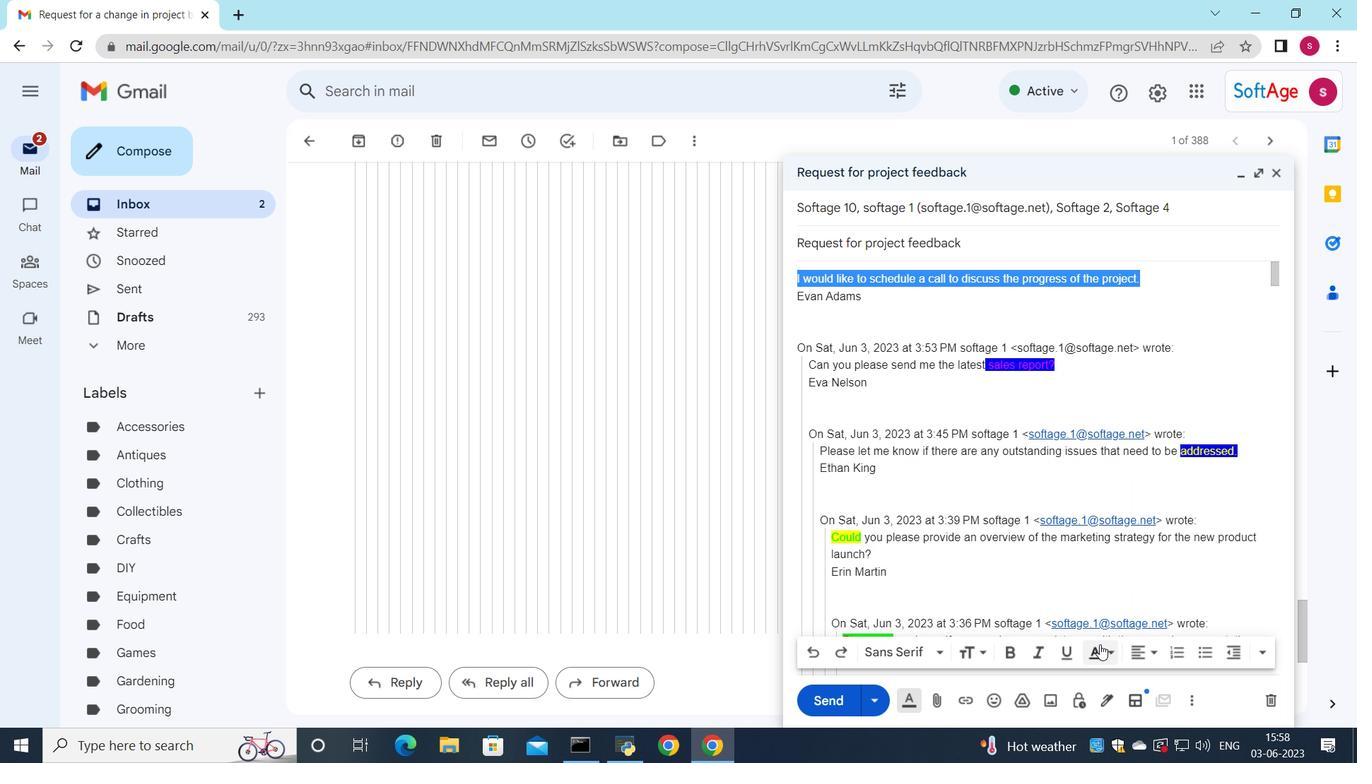 
Action: Mouse pressed left at (1101, 645)
Screenshot: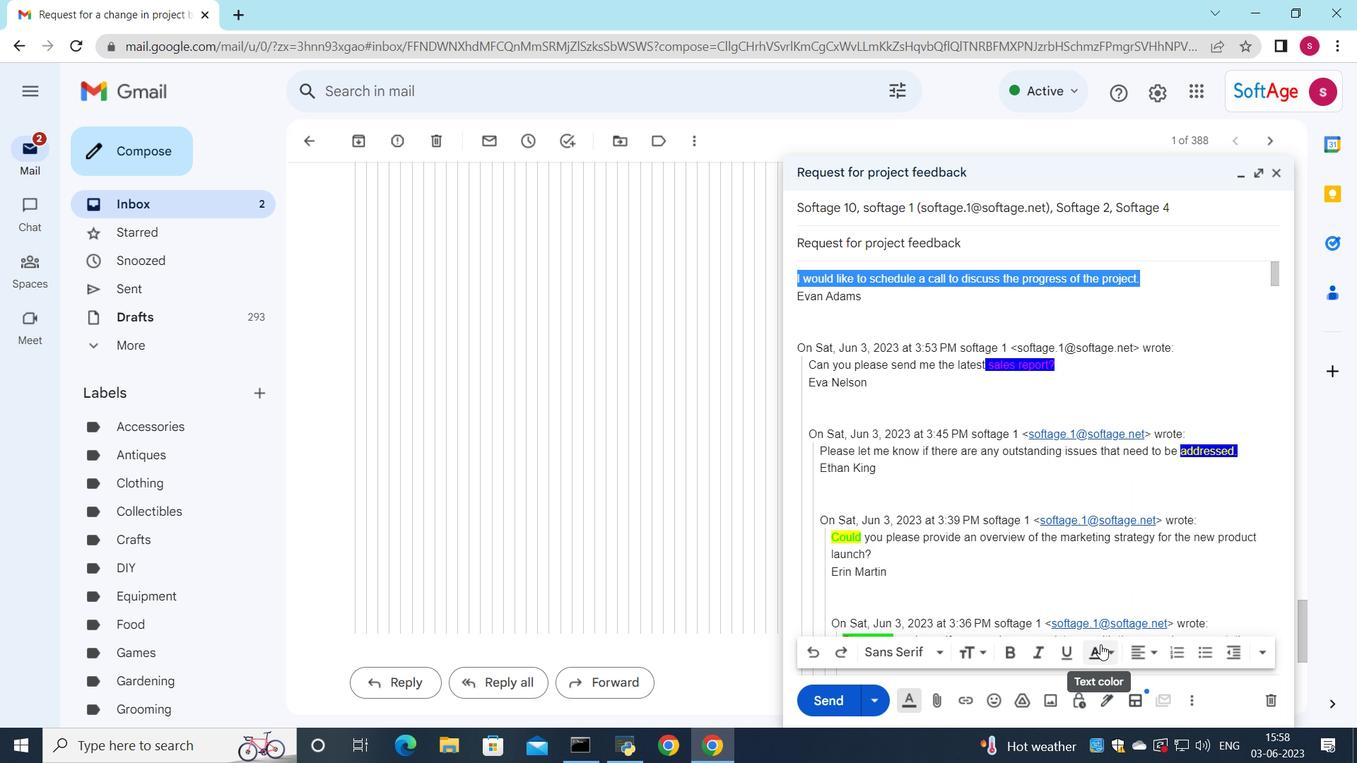
Action: Mouse moved to (852, 504)
Screenshot: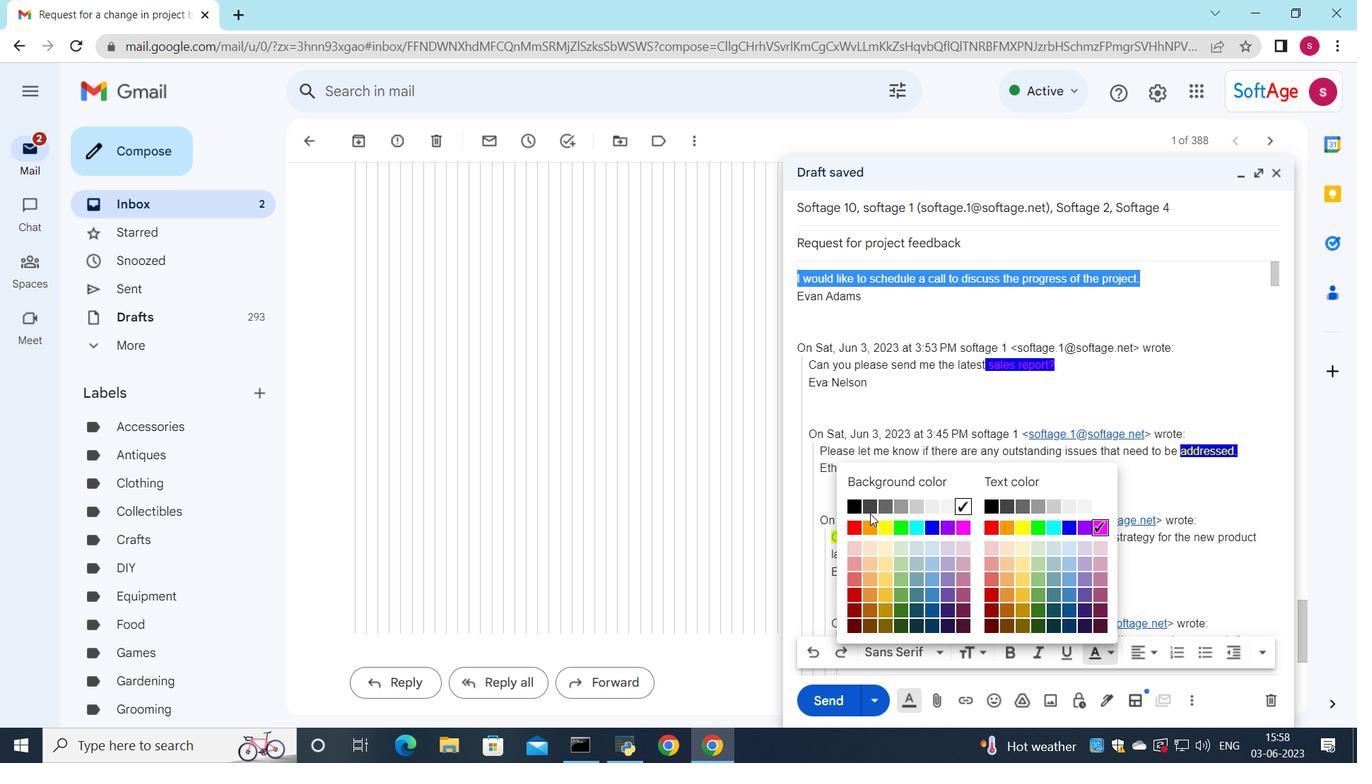 
Action: Mouse pressed left at (852, 504)
Screenshot: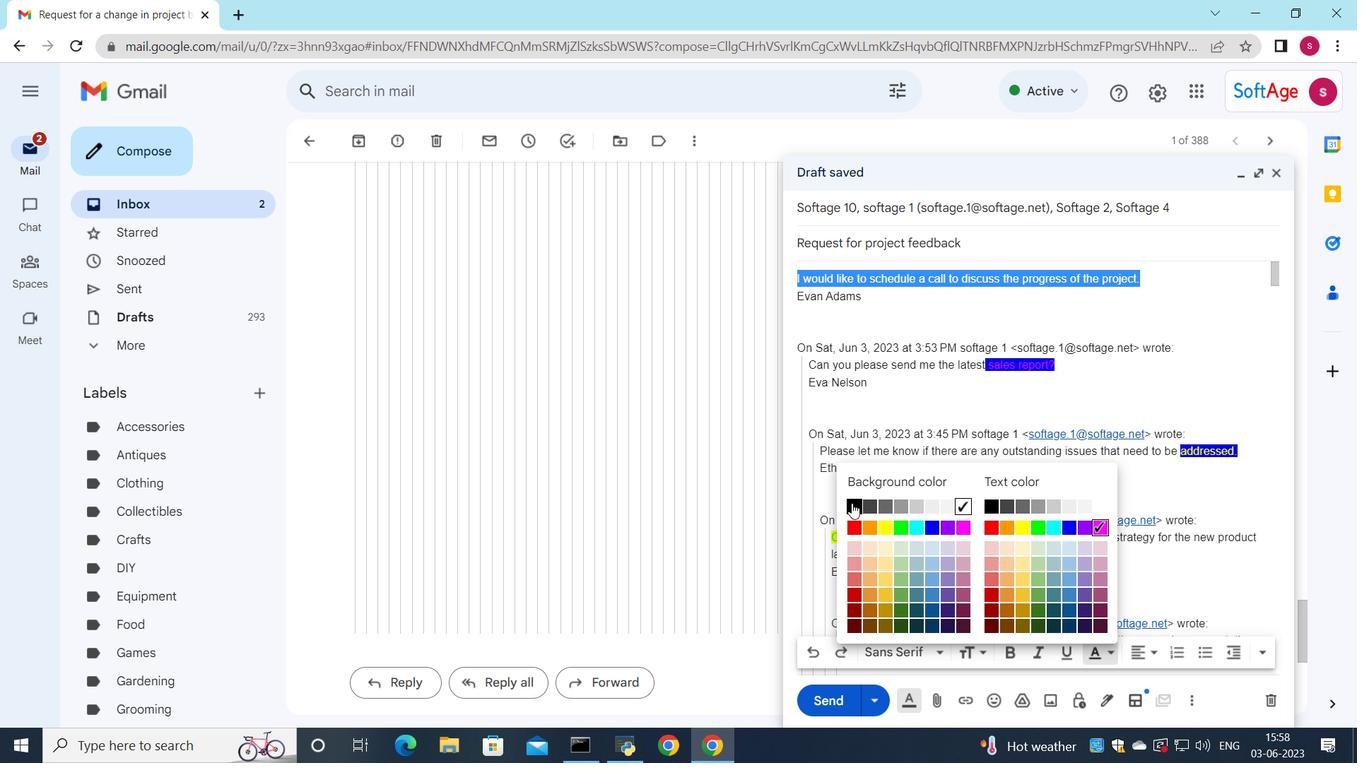 
Action: Mouse moved to (839, 700)
Screenshot: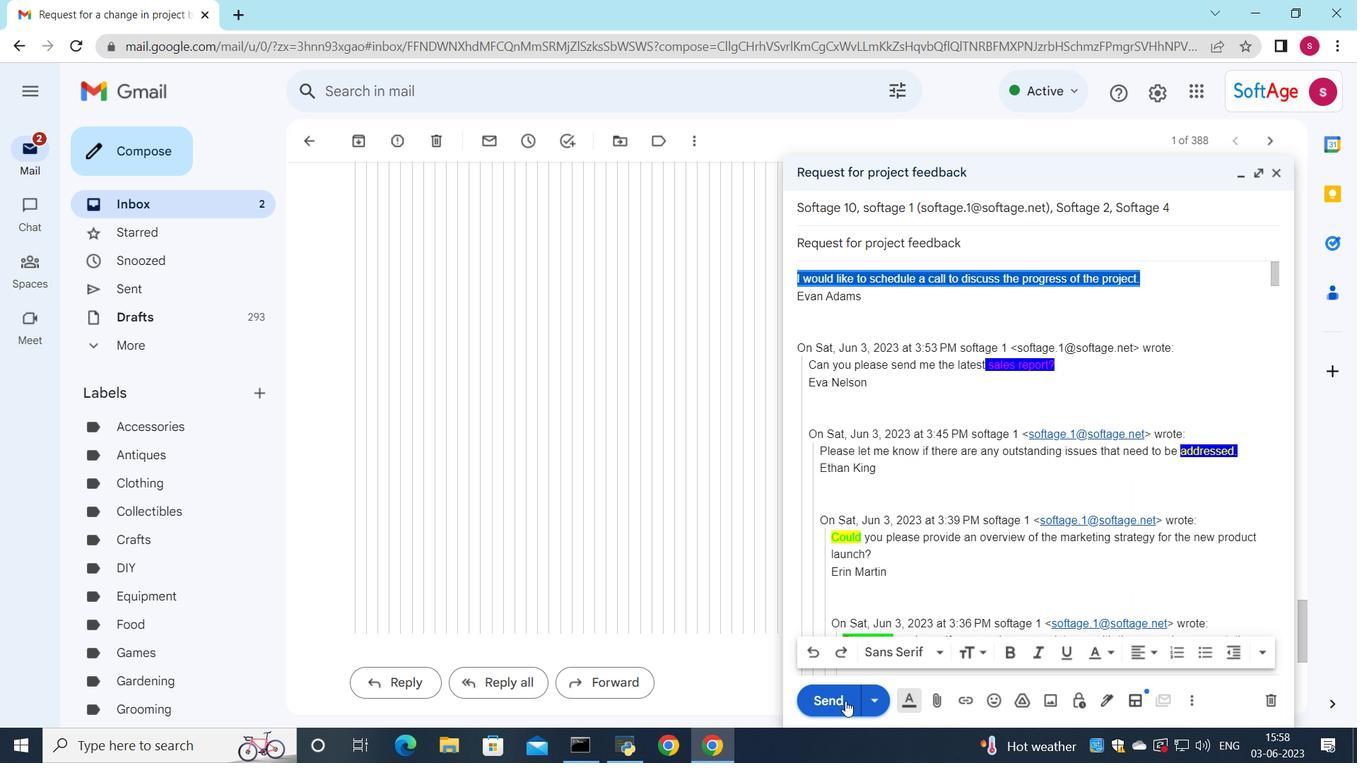 
Action: Mouse pressed left at (839, 700)
Screenshot: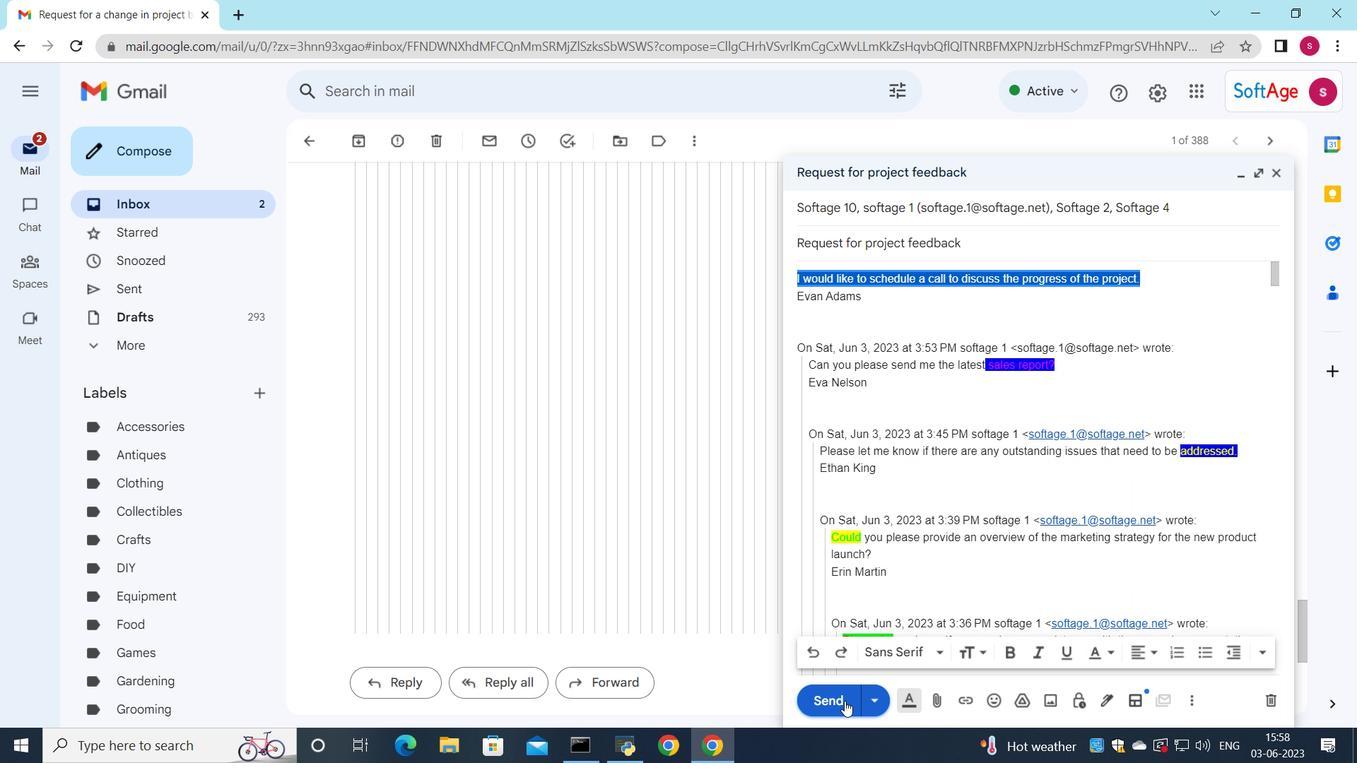 
Action: Mouse moved to (219, 209)
Screenshot: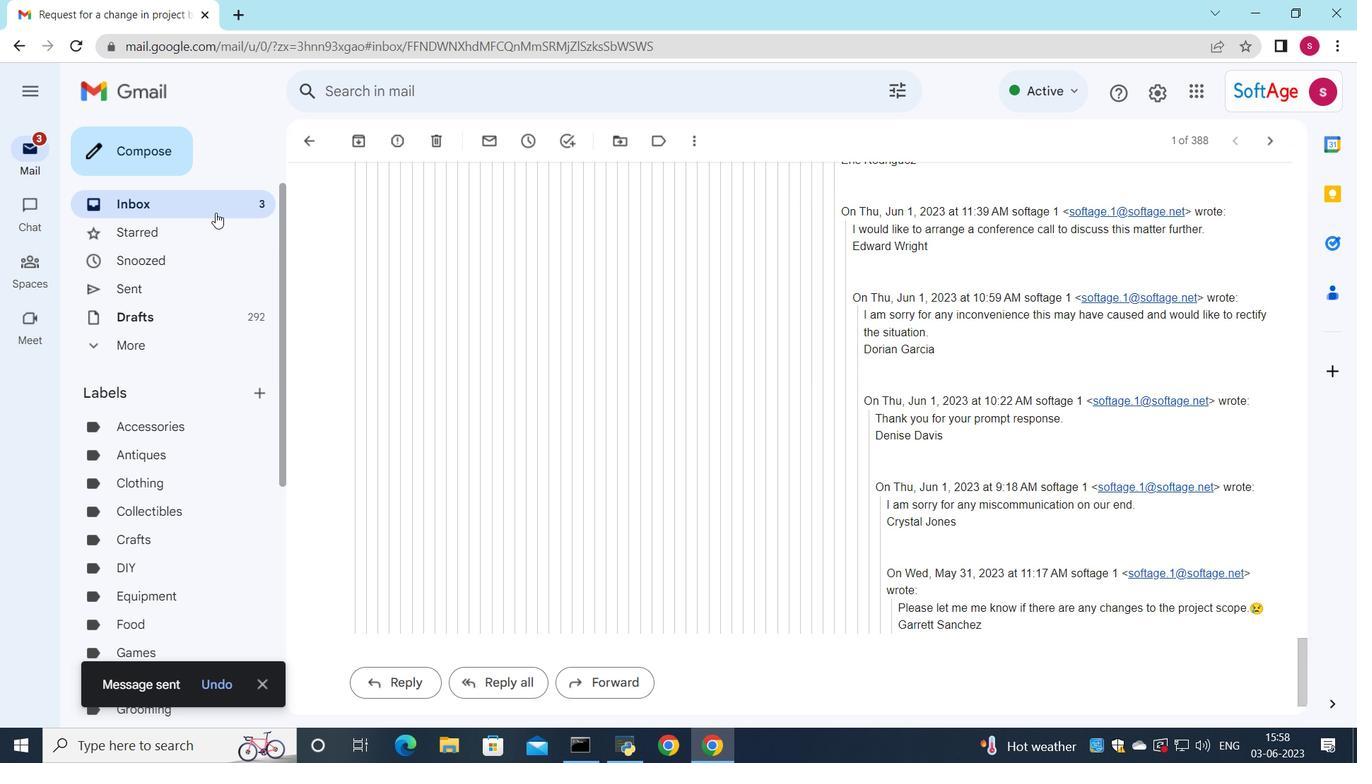 
Action: Mouse pressed left at (219, 209)
Screenshot: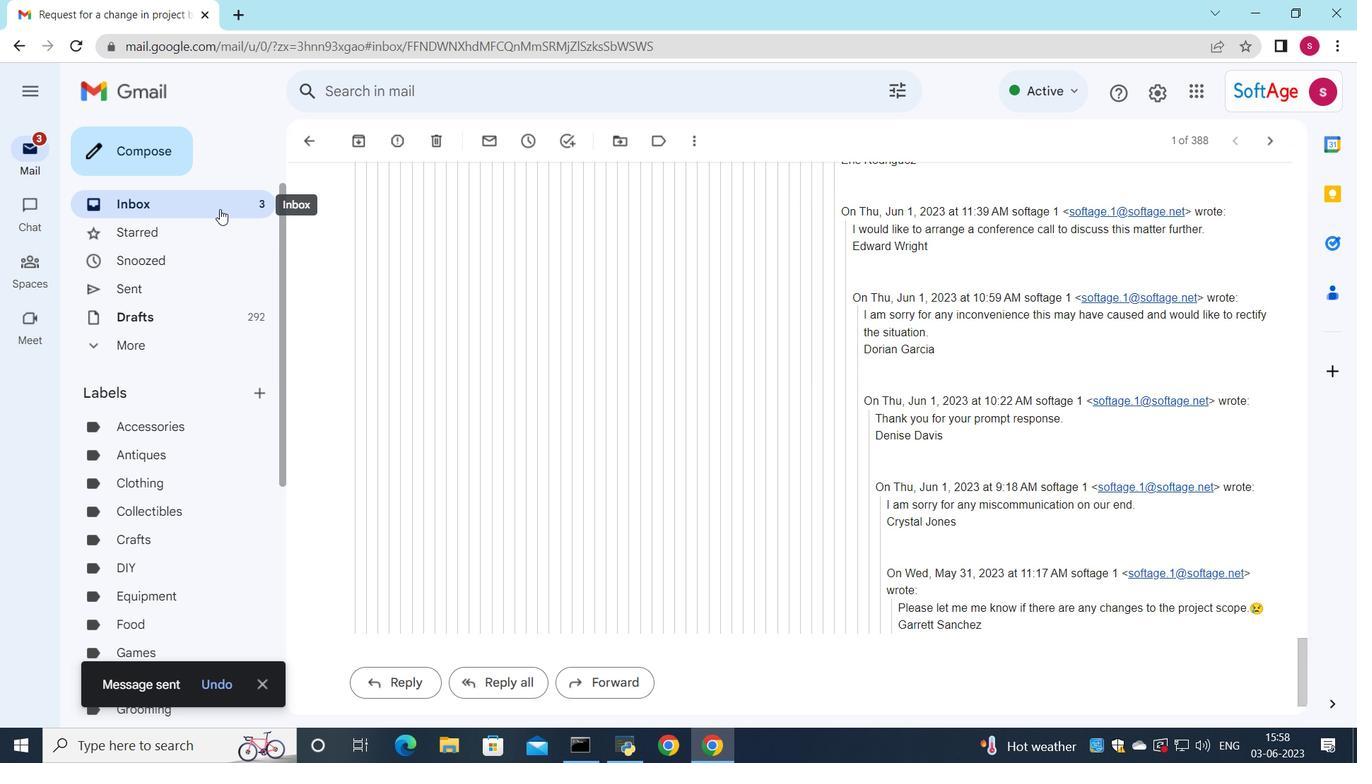 
Action: Mouse moved to (550, 206)
Screenshot: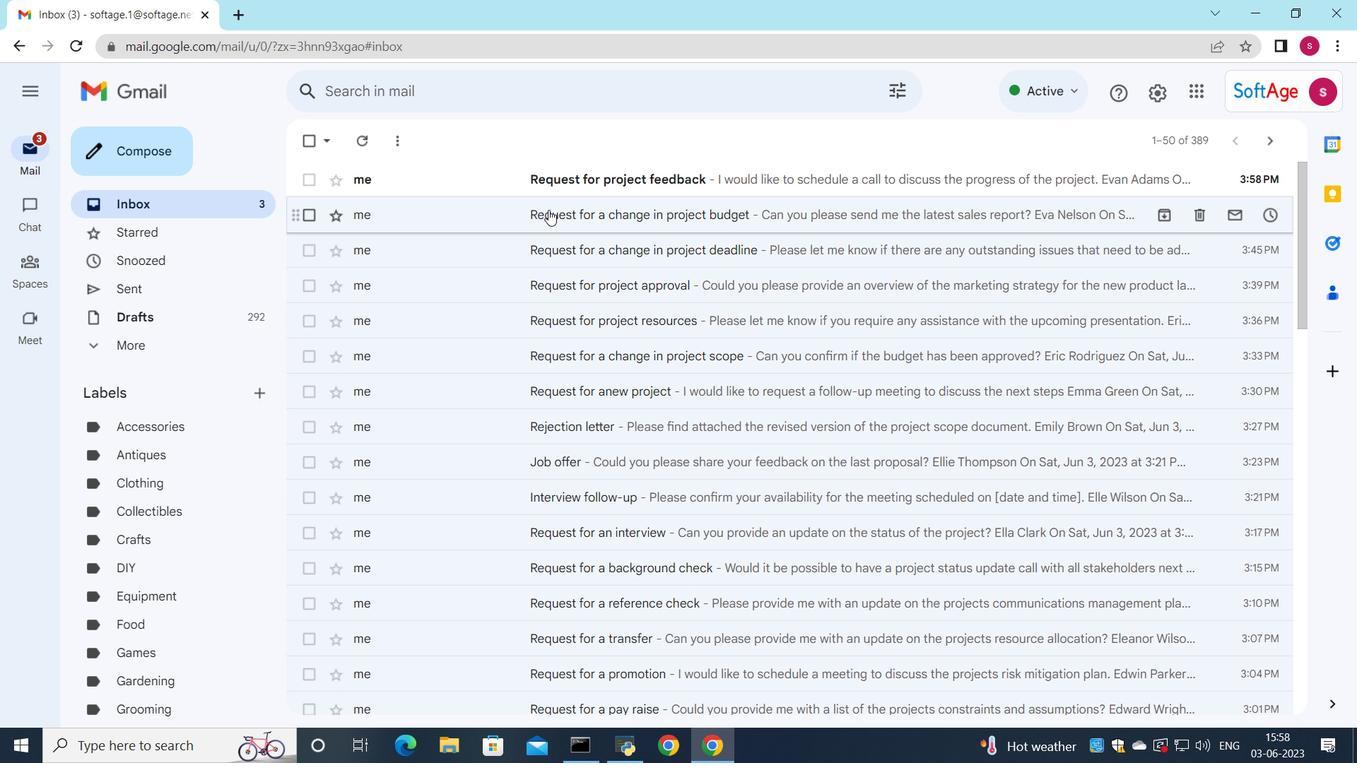 
